 Task: Open a blank sheet, save the file as Monkey.doc Insert a picture of 'Monkey'with name   Monkey.png  Change shape height to 7.3 select the picture, apply border and shading with setting 3-D, style wavy line, color Orange and width 3/4 pt
Action: Key pressed <Key.cmd>word<Key.enter>
Screenshot: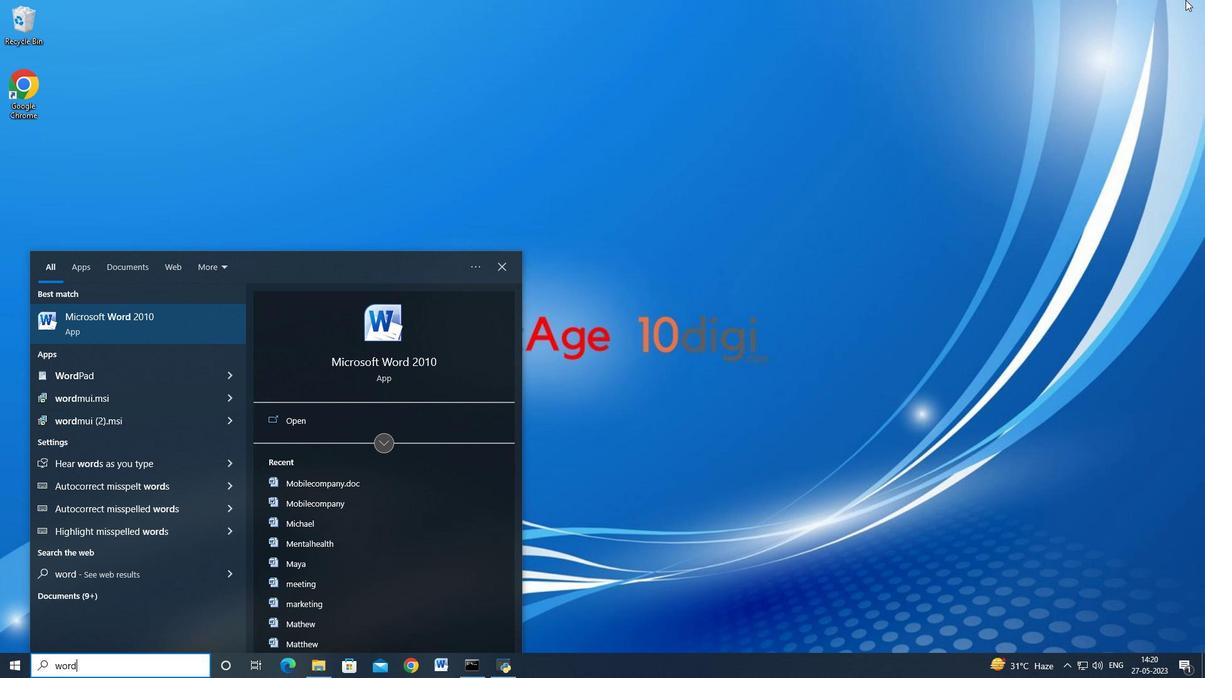 
Action: Mouse moved to (30, 24)
Screenshot: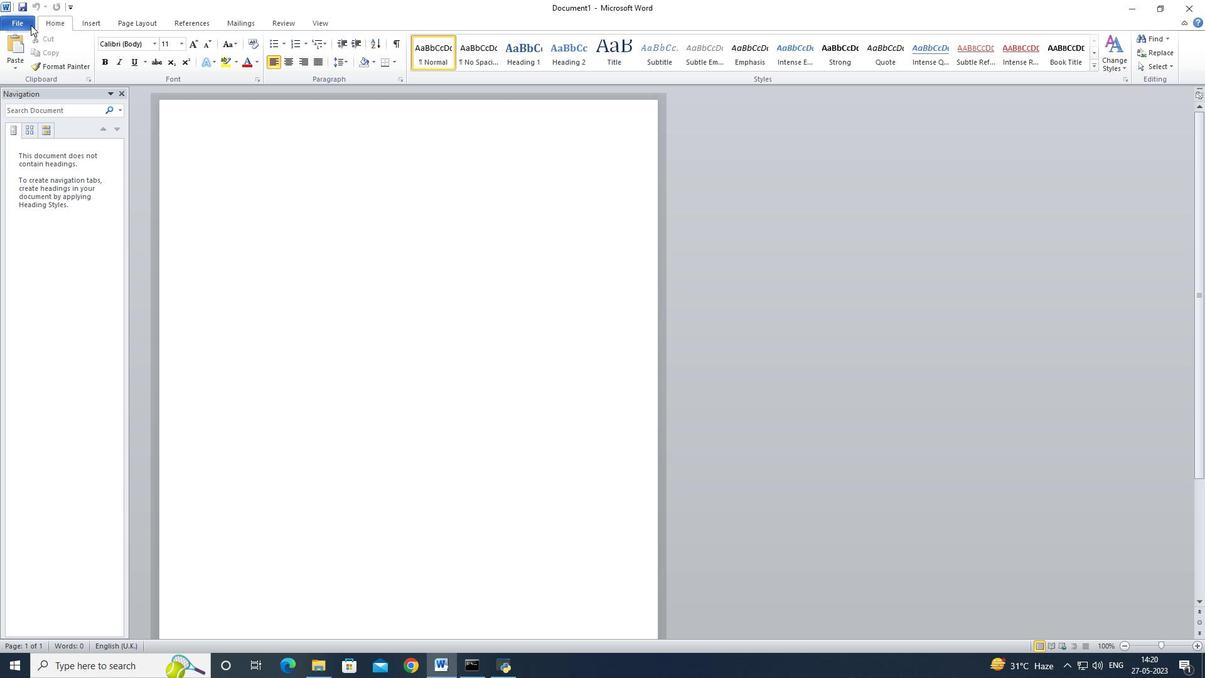
Action: Mouse pressed left at (30, 24)
Screenshot: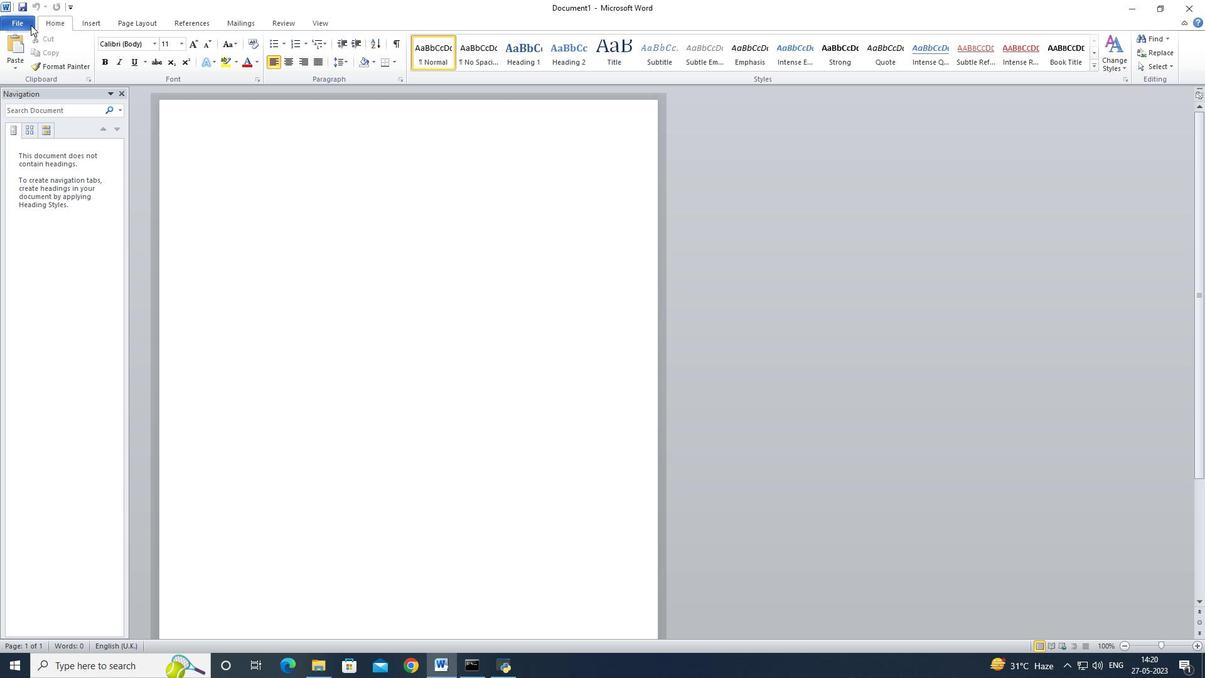 
Action: Mouse moved to (35, 166)
Screenshot: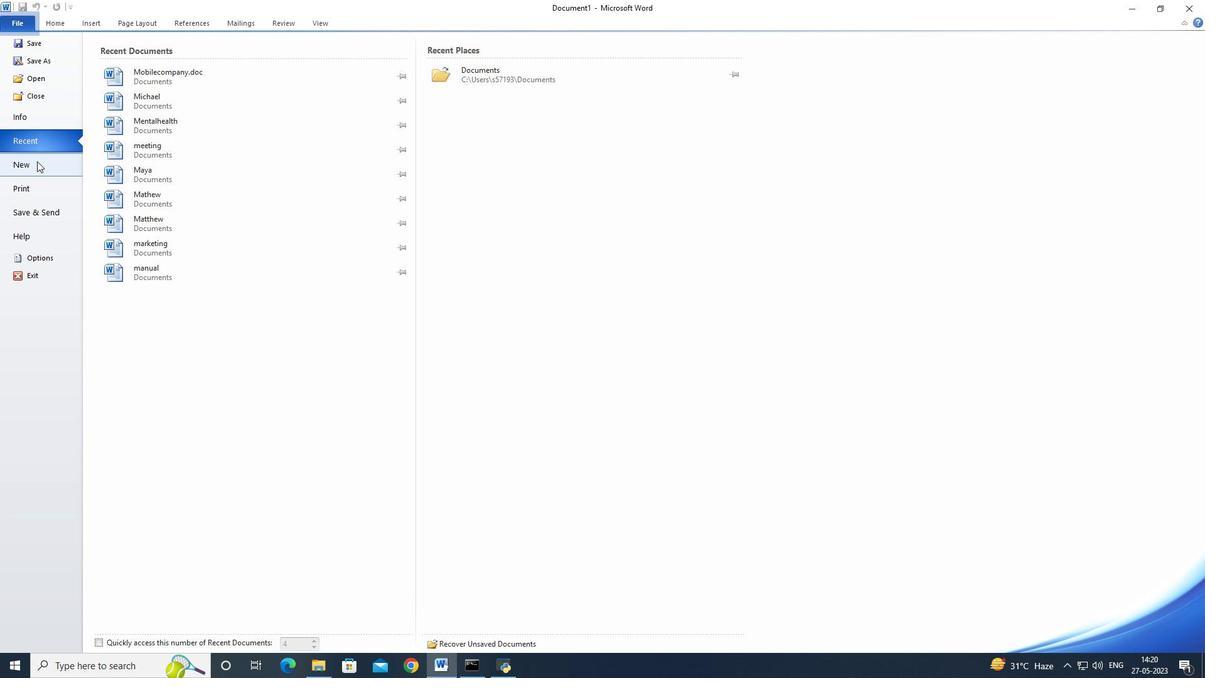 
Action: Mouse pressed left at (35, 166)
Screenshot: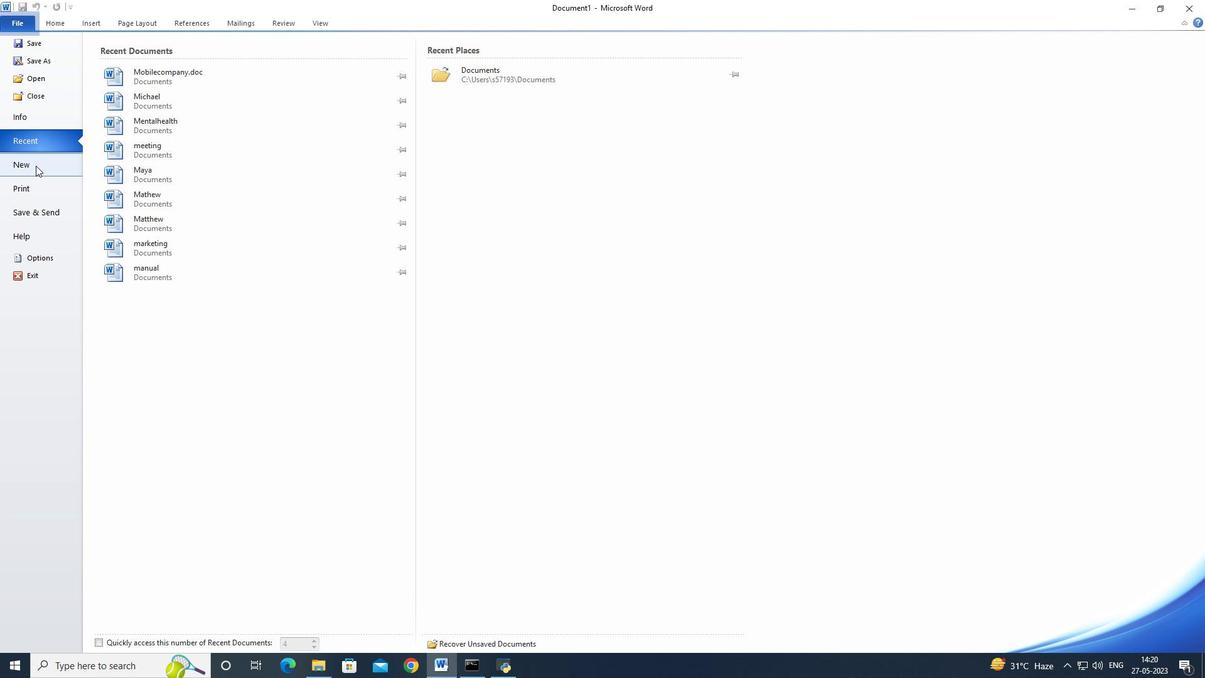
Action: Mouse moved to (111, 127)
Screenshot: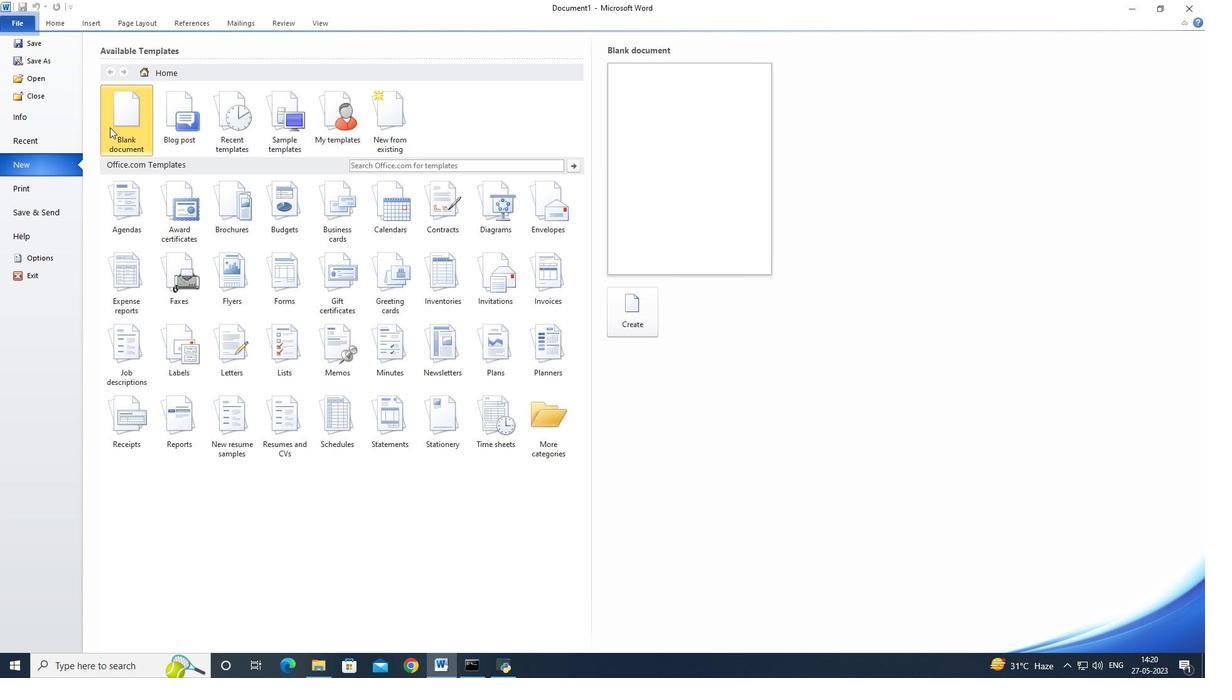 
Action: Mouse pressed left at (111, 127)
Screenshot: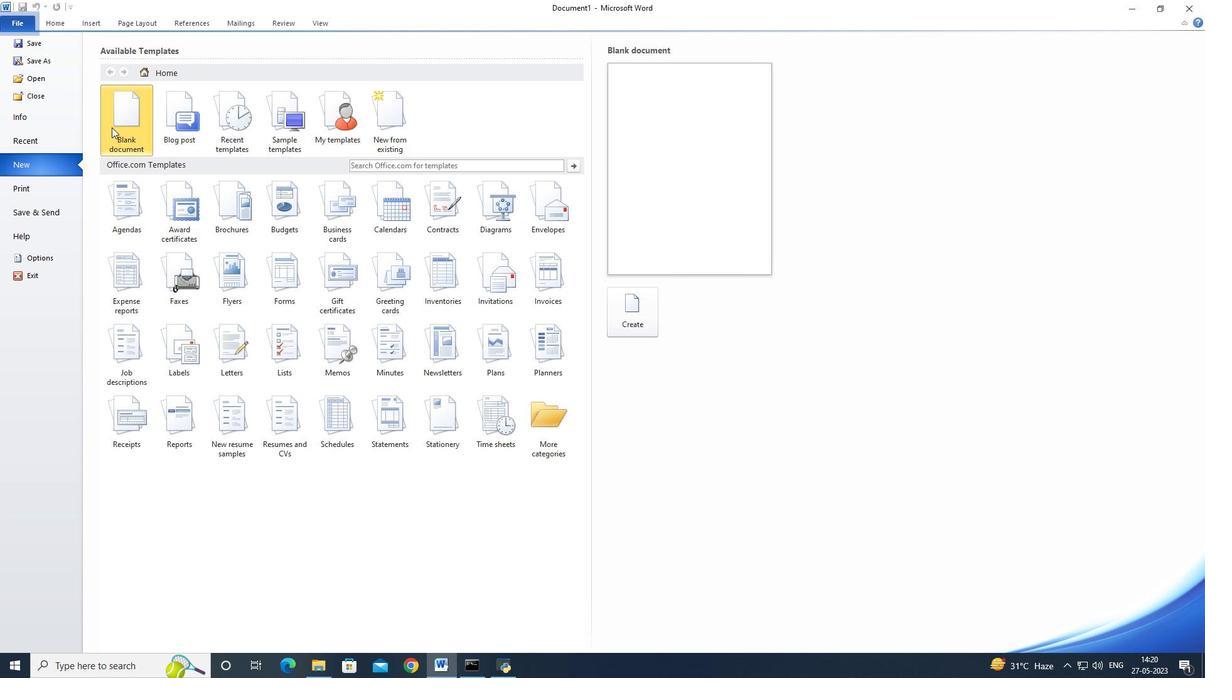 
Action: Mouse pressed left at (111, 127)
Screenshot: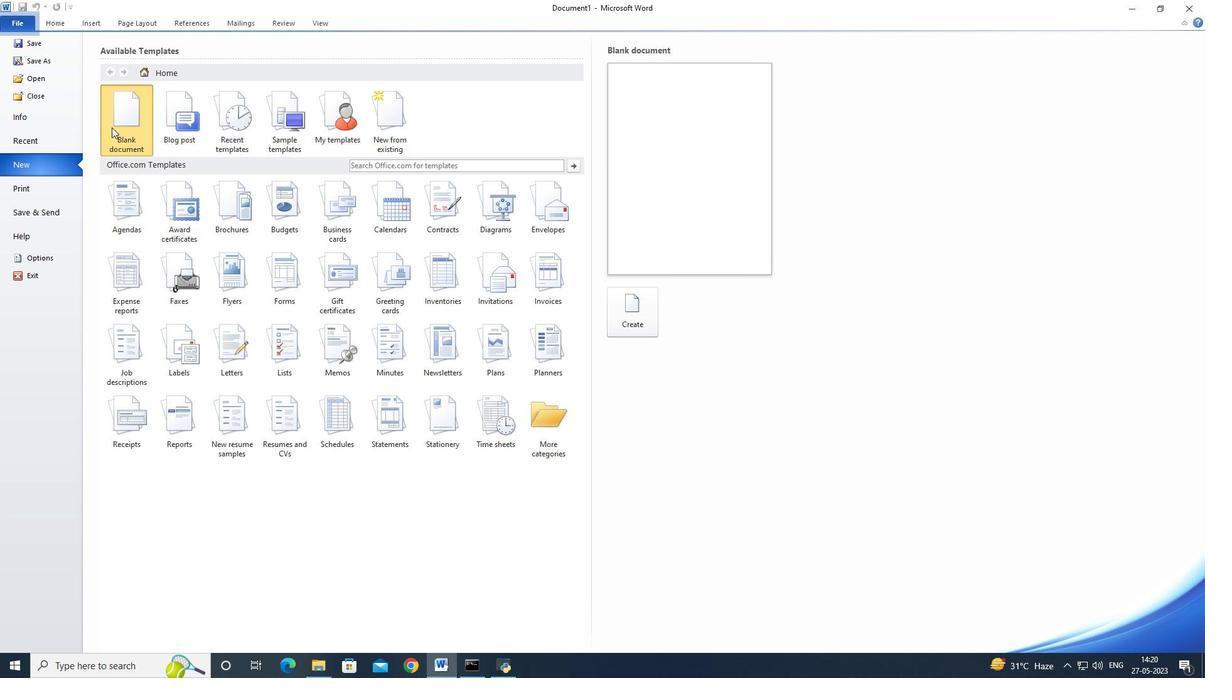 
Action: Mouse moved to (8, 25)
Screenshot: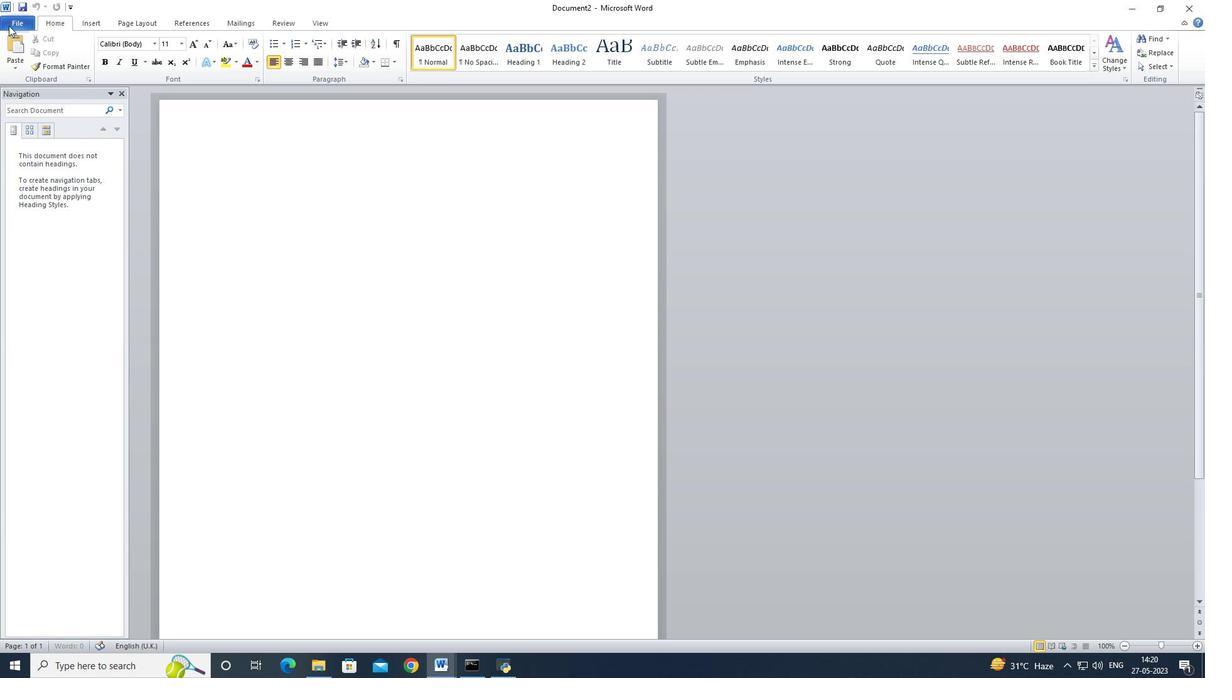 
Action: Mouse pressed left at (8, 25)
Screenshot: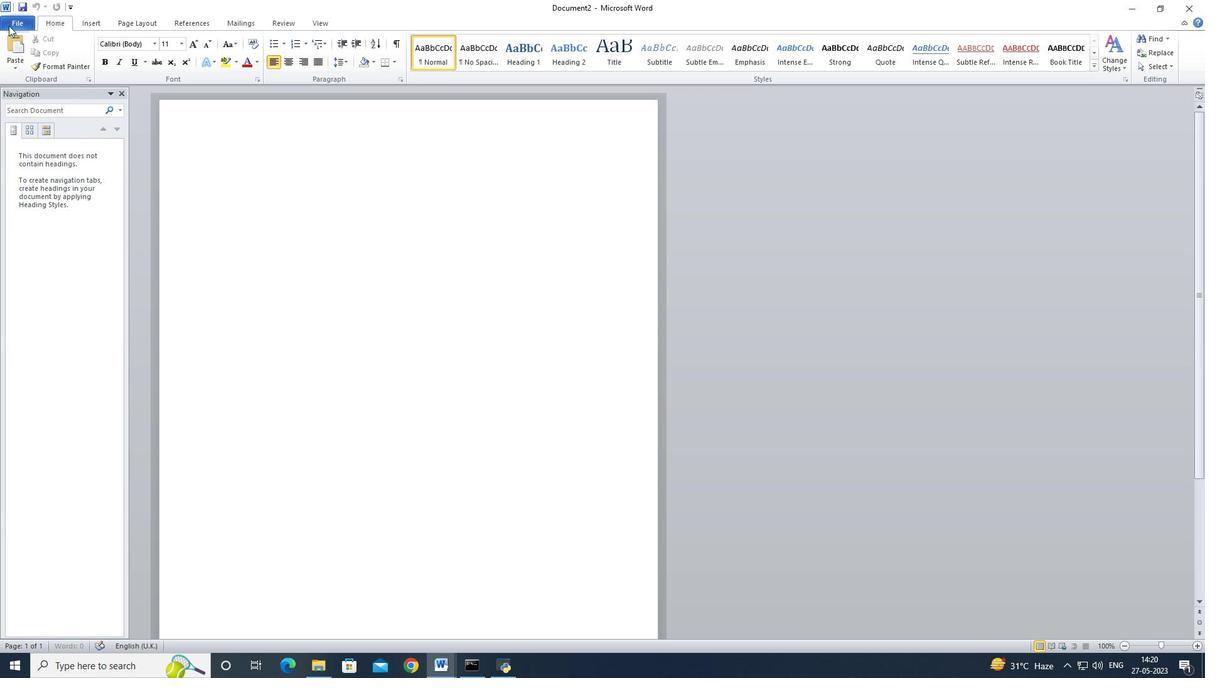 
Action: Mouse moved to (17, 25)
Screenshot: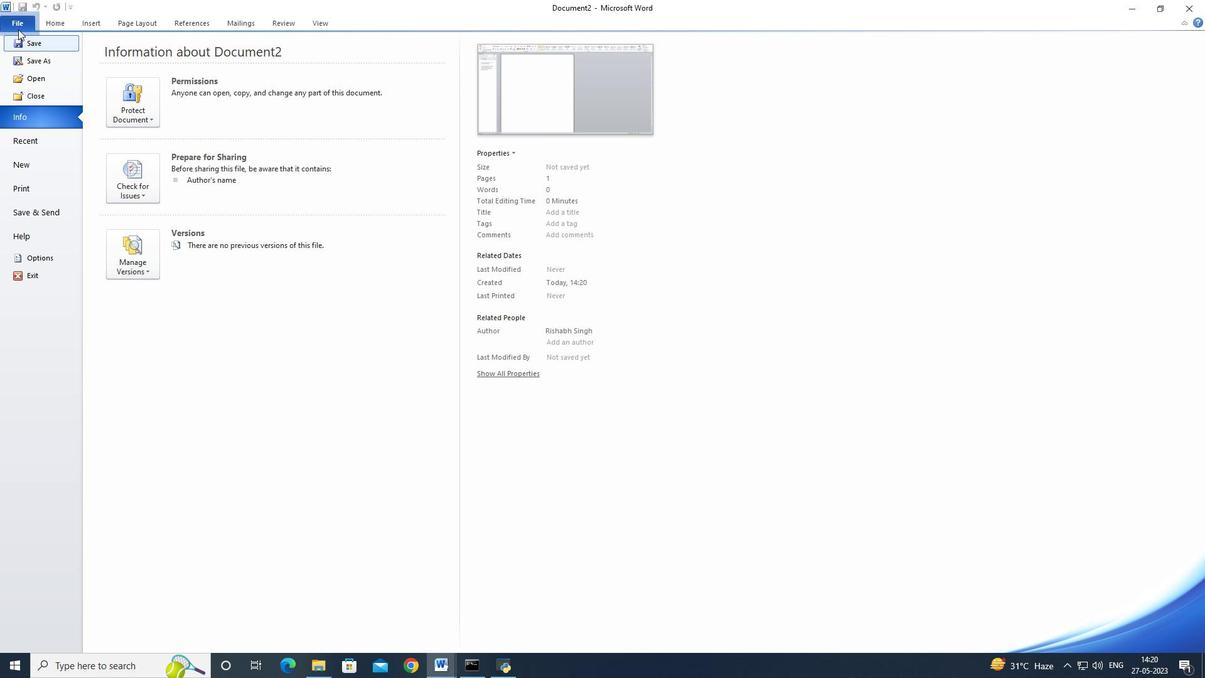 
Action: Mouse pressed left at (17, 25)
Screenshot: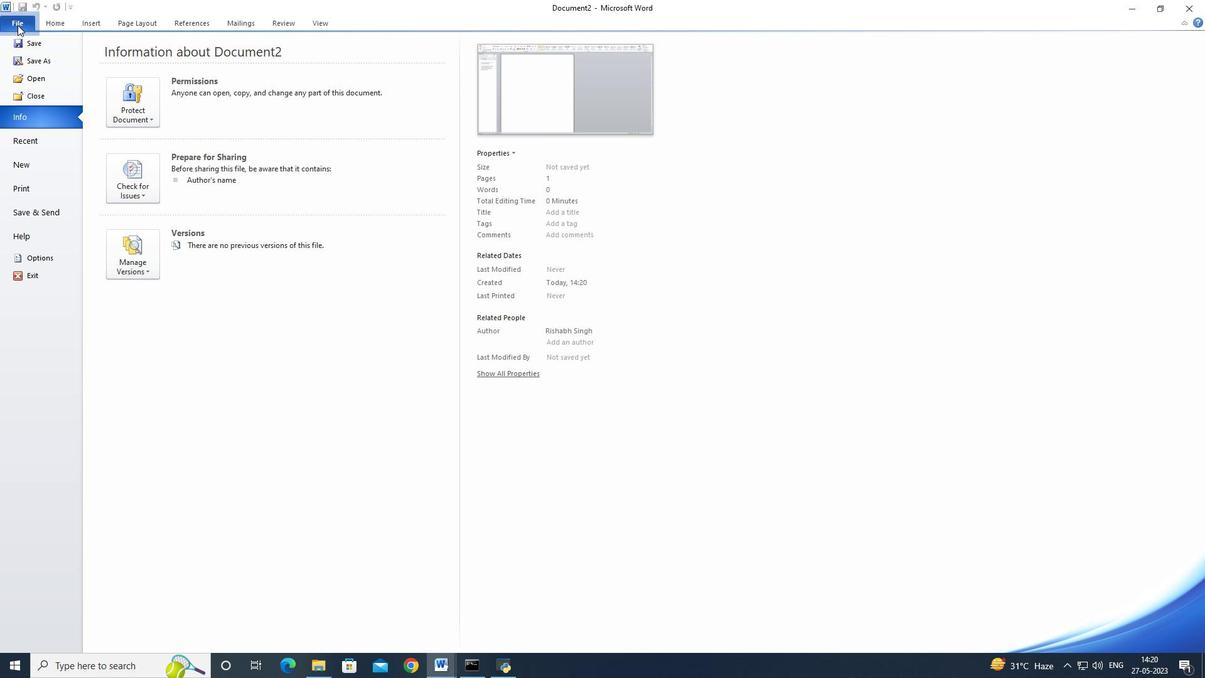 
Action: Mouse moved to (21, 26)
Screenshot: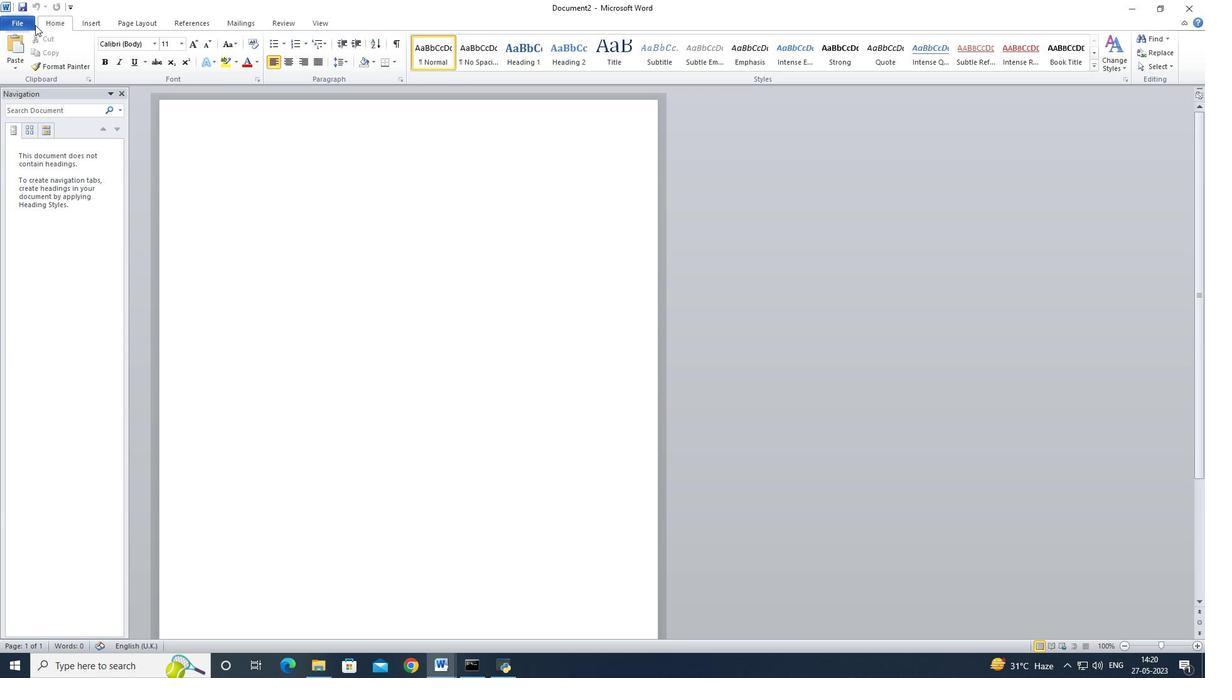 
Action: Mouse pressed left at (21, 26)
Screenshot: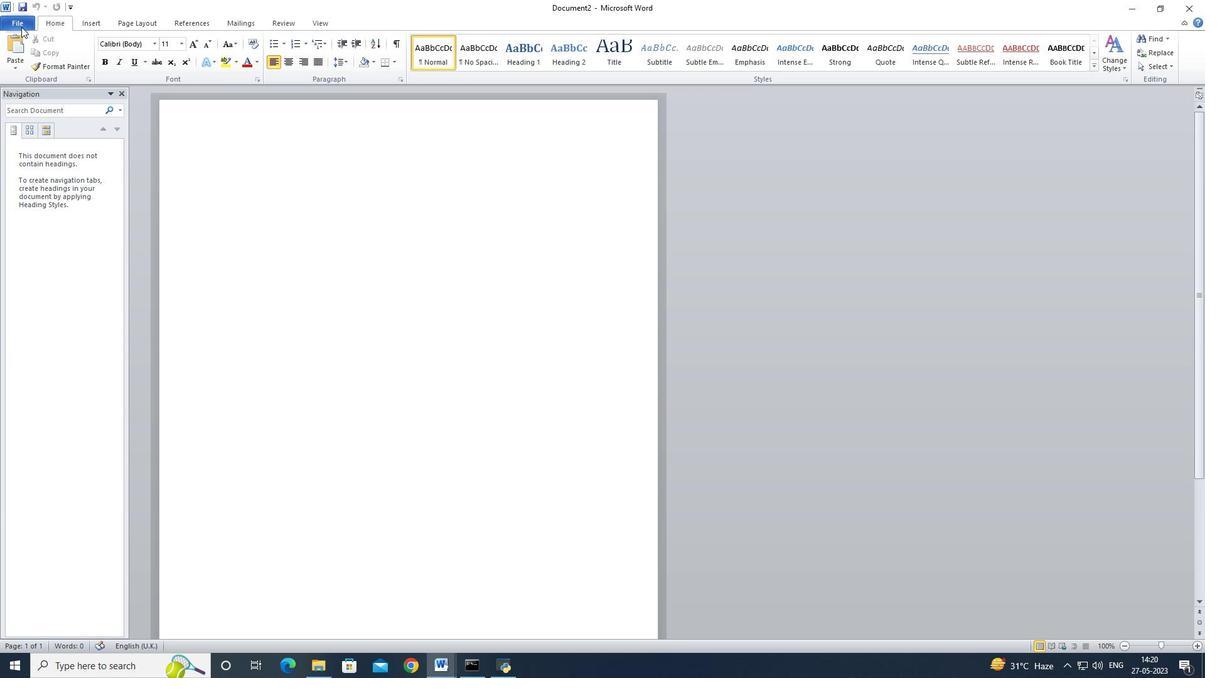 
Action: Mouse moved to (53, 65)
Screenshot: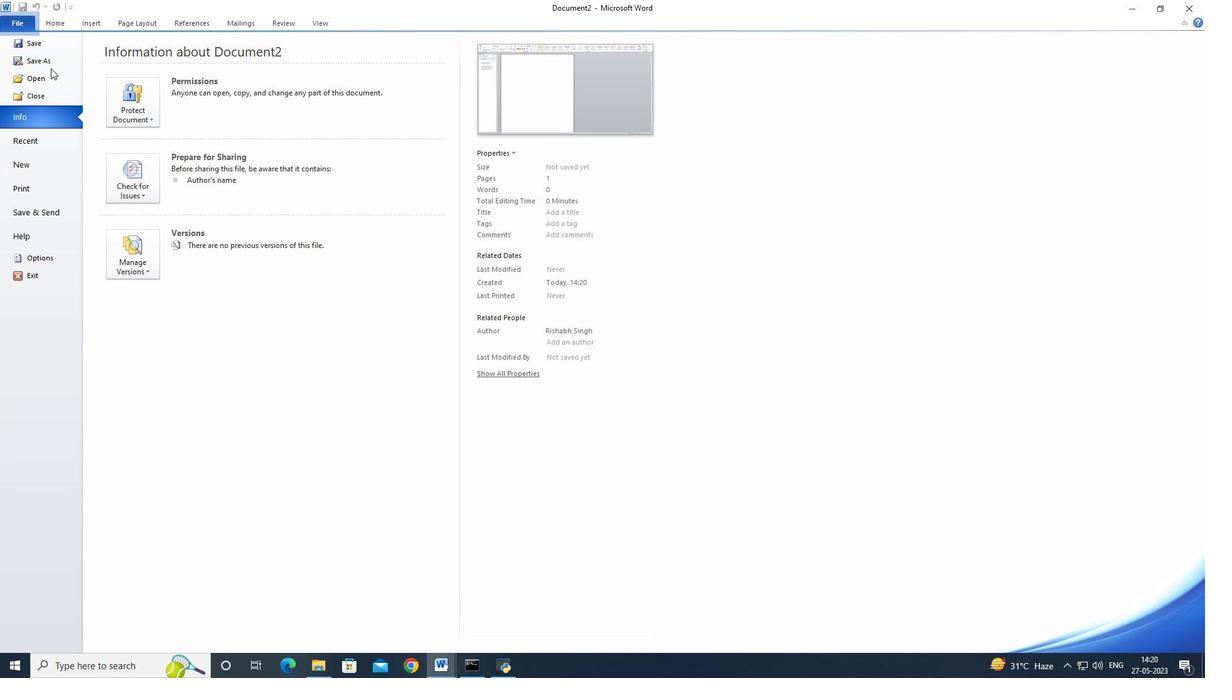 
Action: Mouse pressed left at (53, 65)
Screenshot: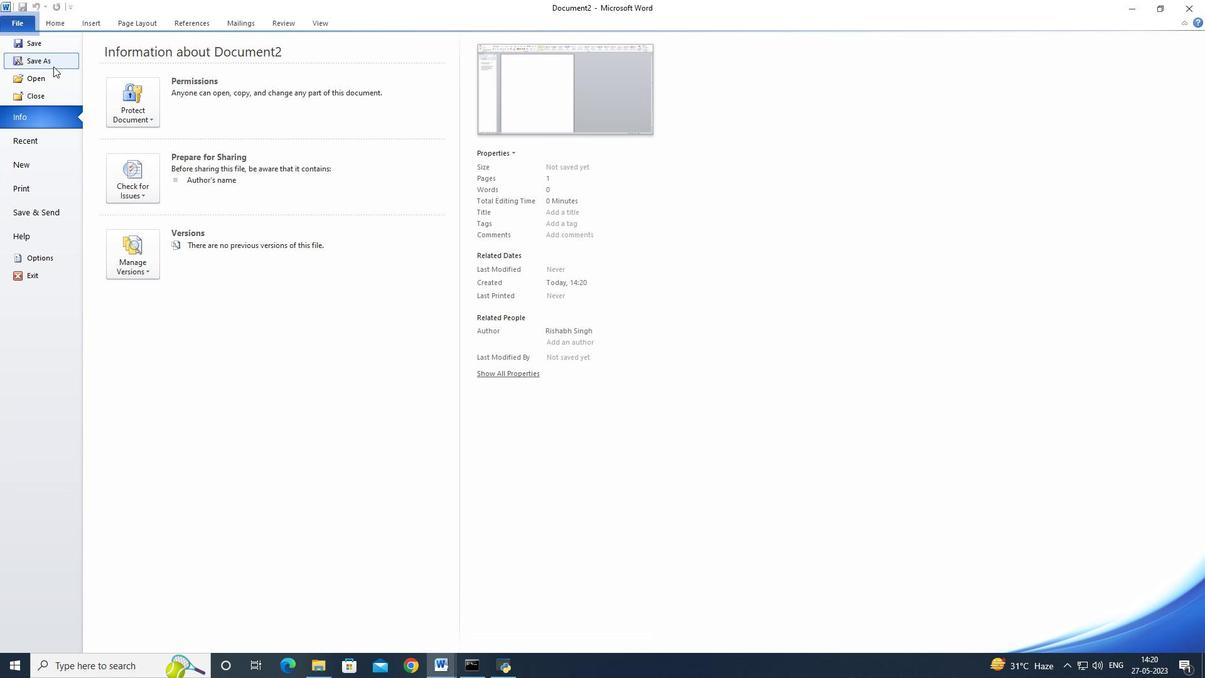 
Action: Mouse moved to (328, 204)
Screenshot: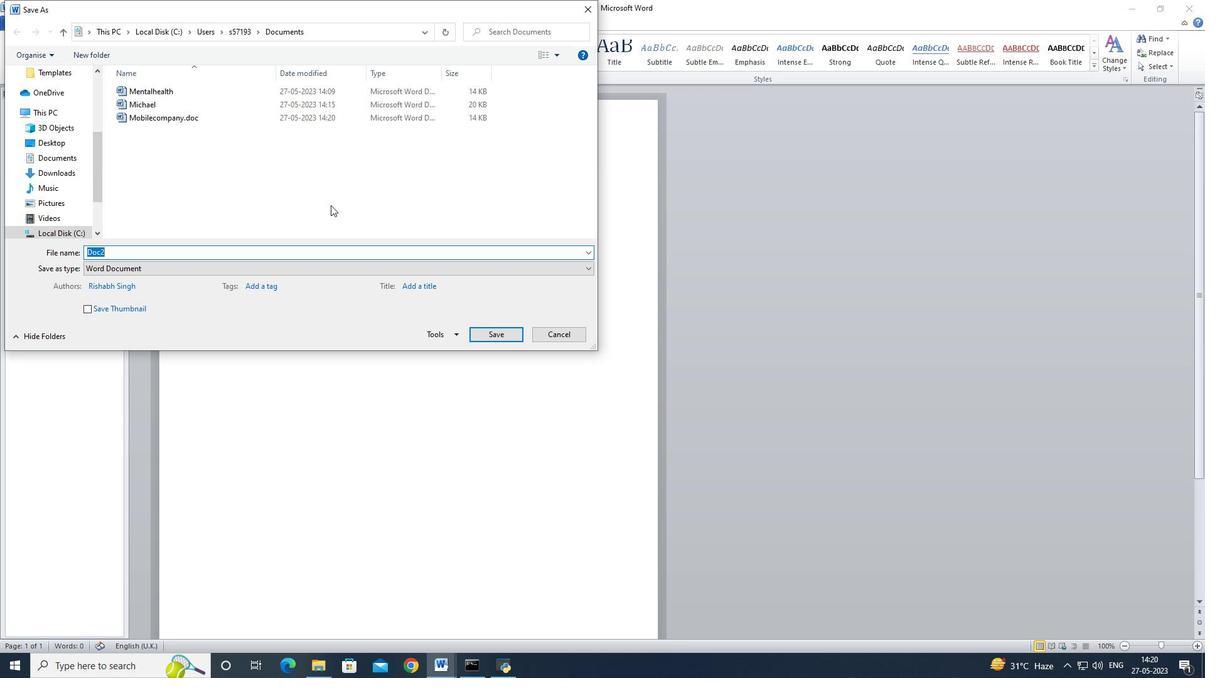 
Action: Key pressed <Key.backspace><Key.shift><Key.shift><Key.shift><Key.shift><Key.shift><Key.shift><Key.shift><Key.shift><Key.shift><Key.shift>Monkey
Screenshot: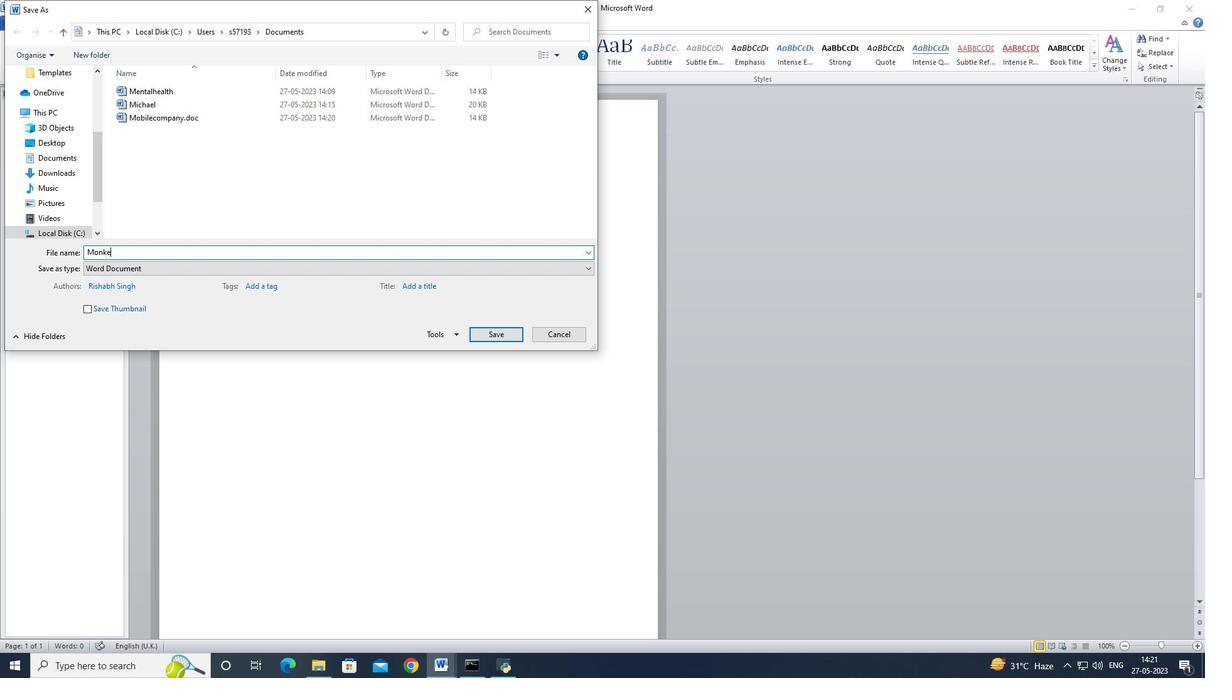 
Action: Mouse moved to (482, 332)
Screenshot: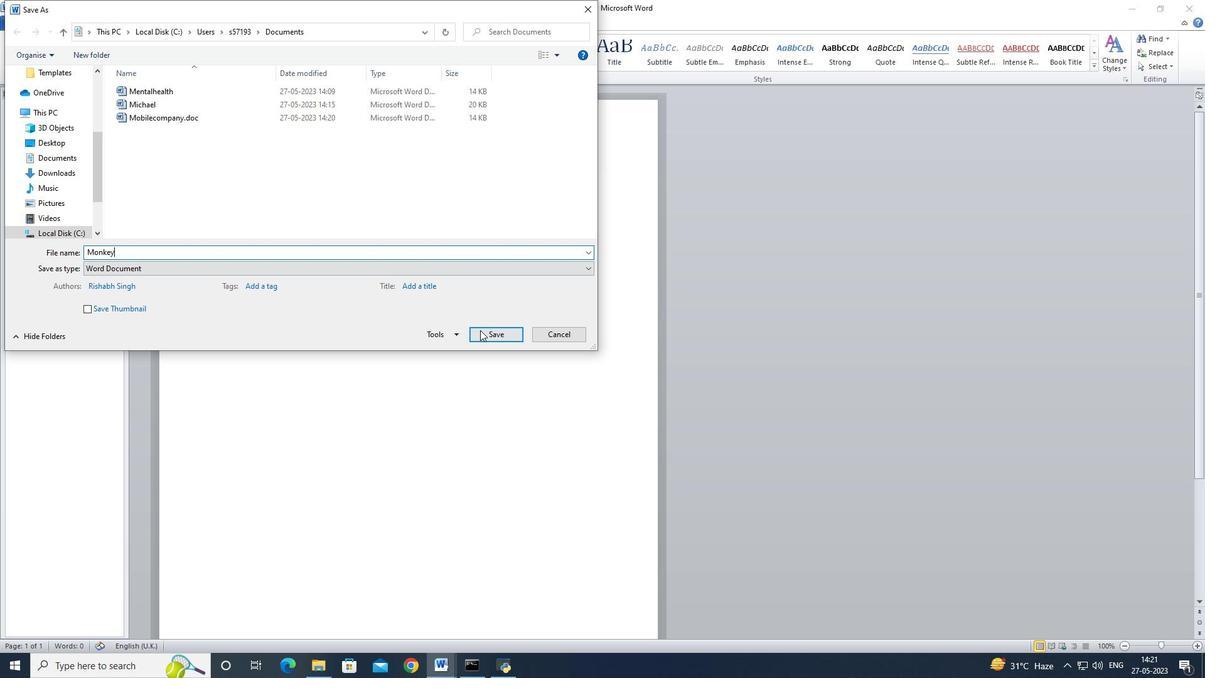 
Action: Mouse pressed left at (482, 332)
Screenshot: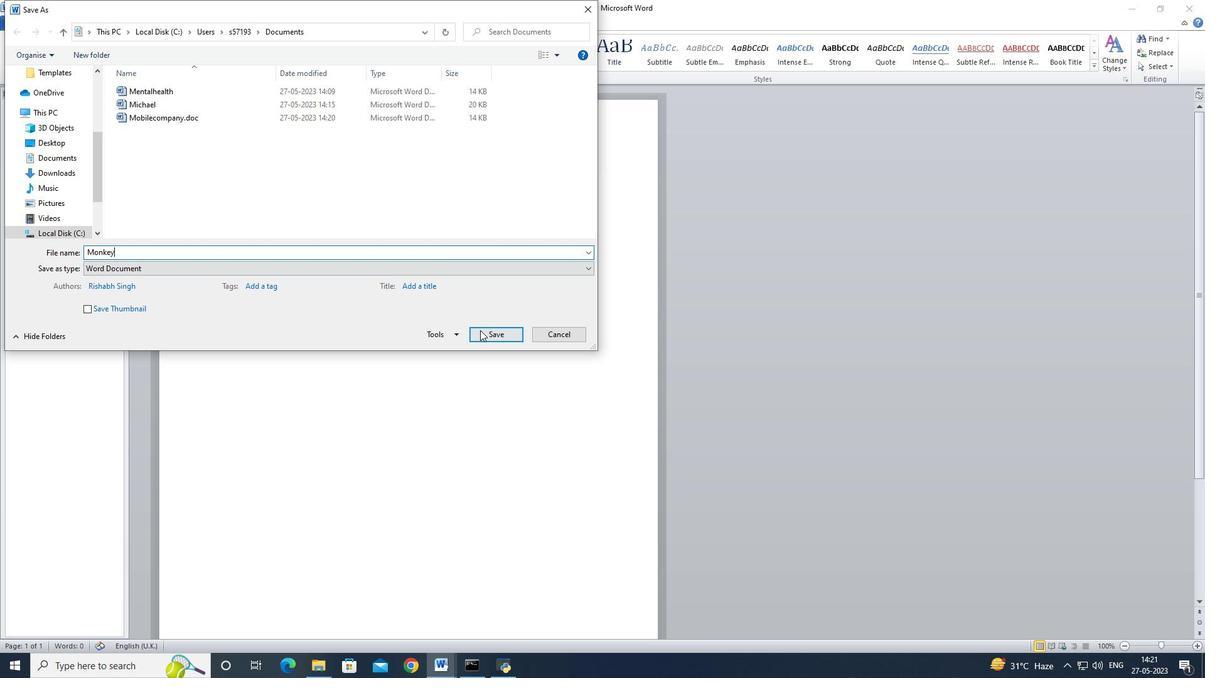 
Action: Mouse moved to (381, 223)
Screenshot: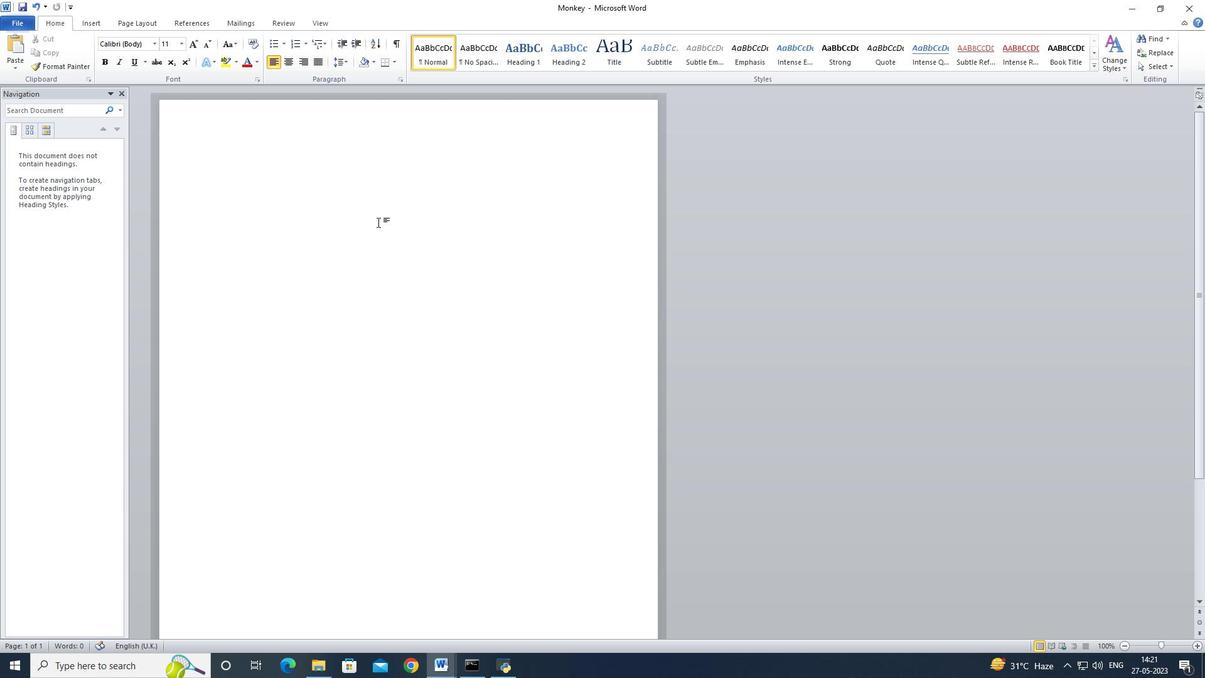 
Action: Key pressed <Key.cmd>google<Key.enter>
Screenshot: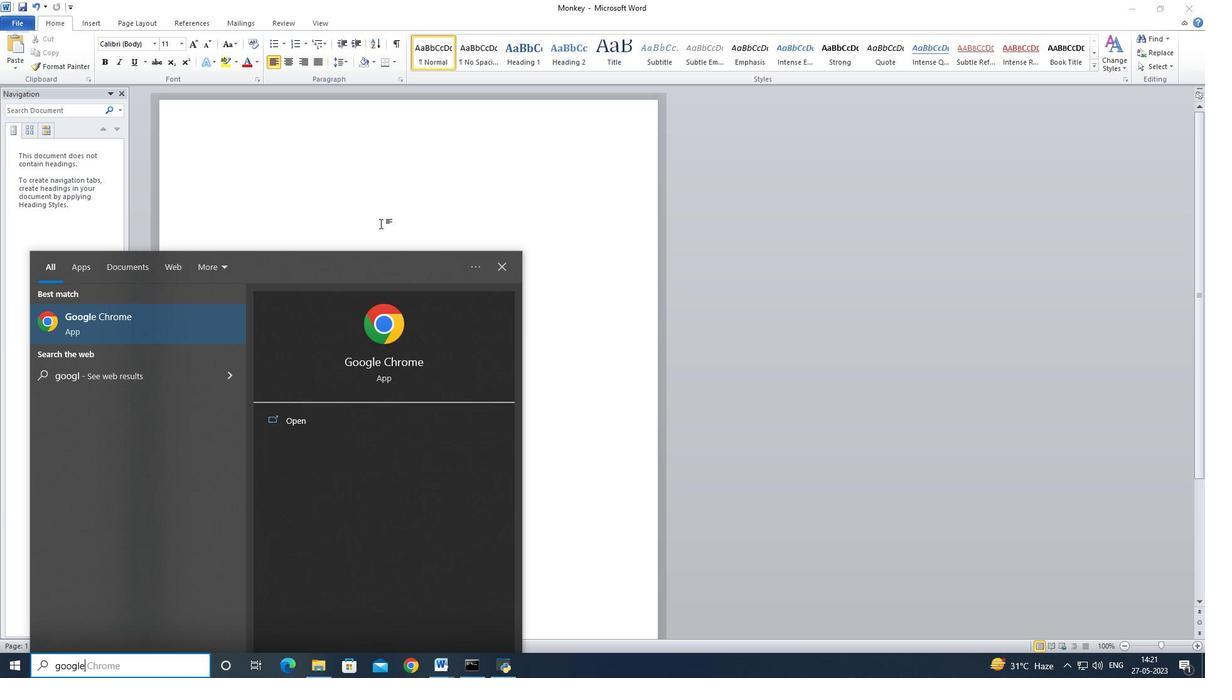 
Action: Mouse moved to (1120, 0)
Screenshot: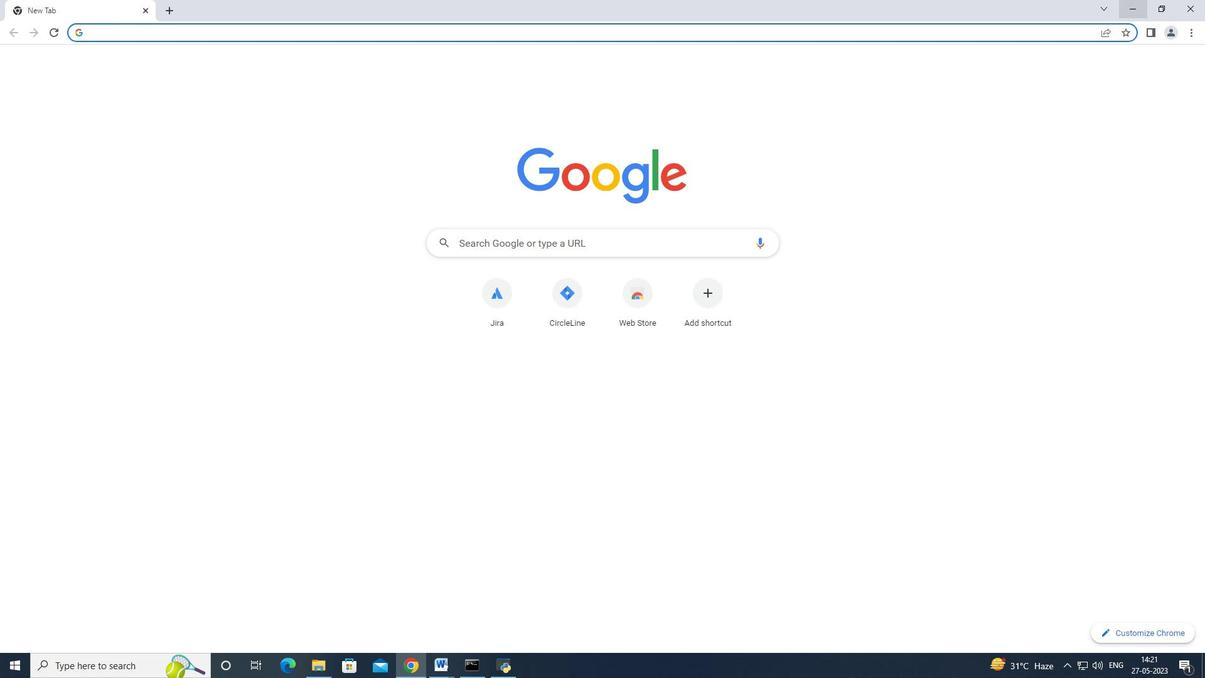 
Action: Mouse pressed left at (1120, 0)
Screenshot: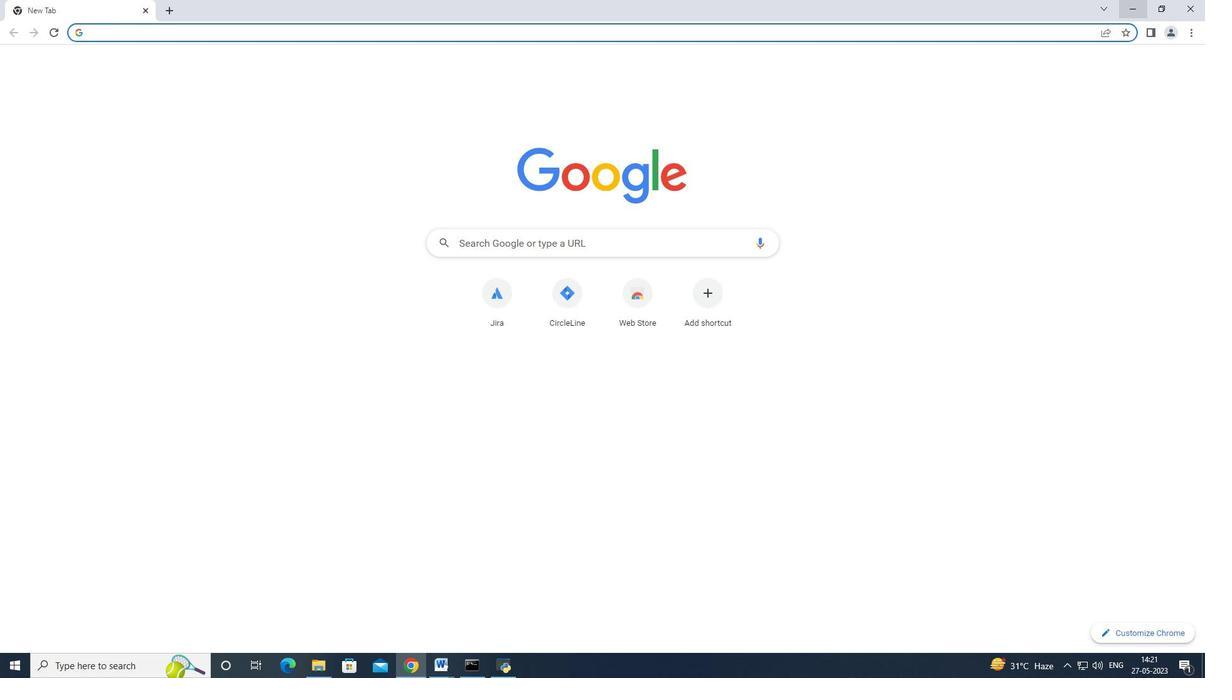 
Action: Mouse moved to (99, 20)
Screenshot: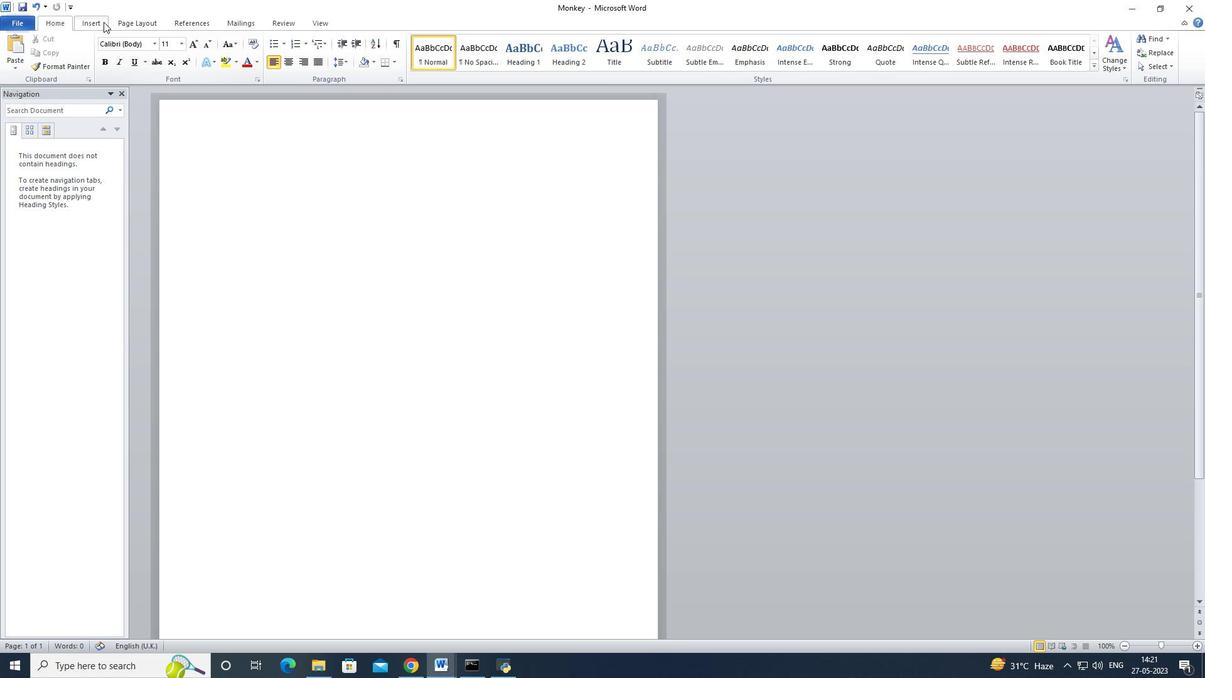 
Action: Mouse pressed left at (99, 20)
Screenshot: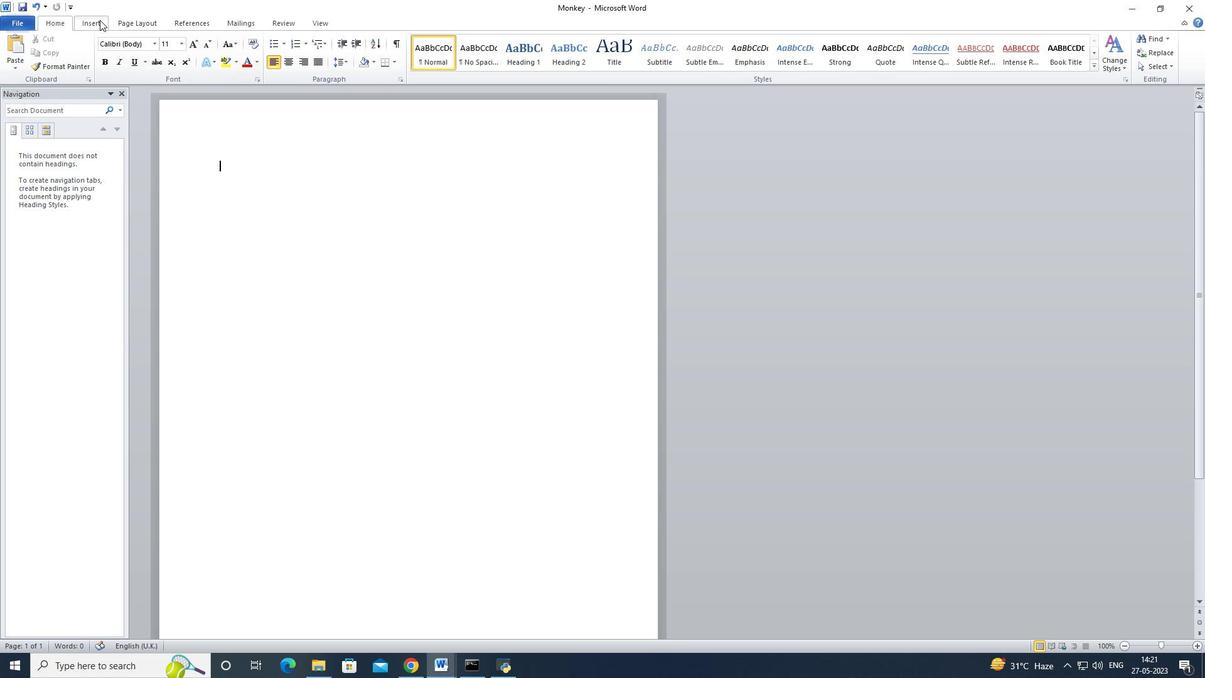 
Action: Mouse moved to (125, 52)
Screenshot: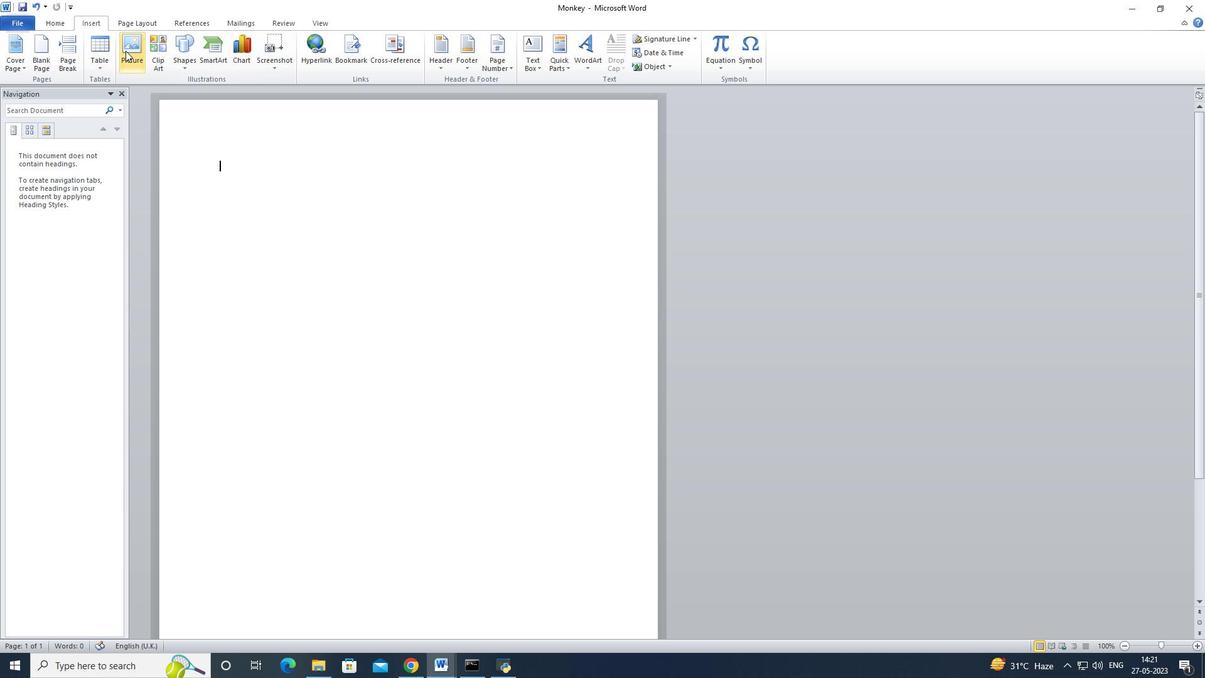 
Action: Mouse pressed left at (125, 52)
Screenshot: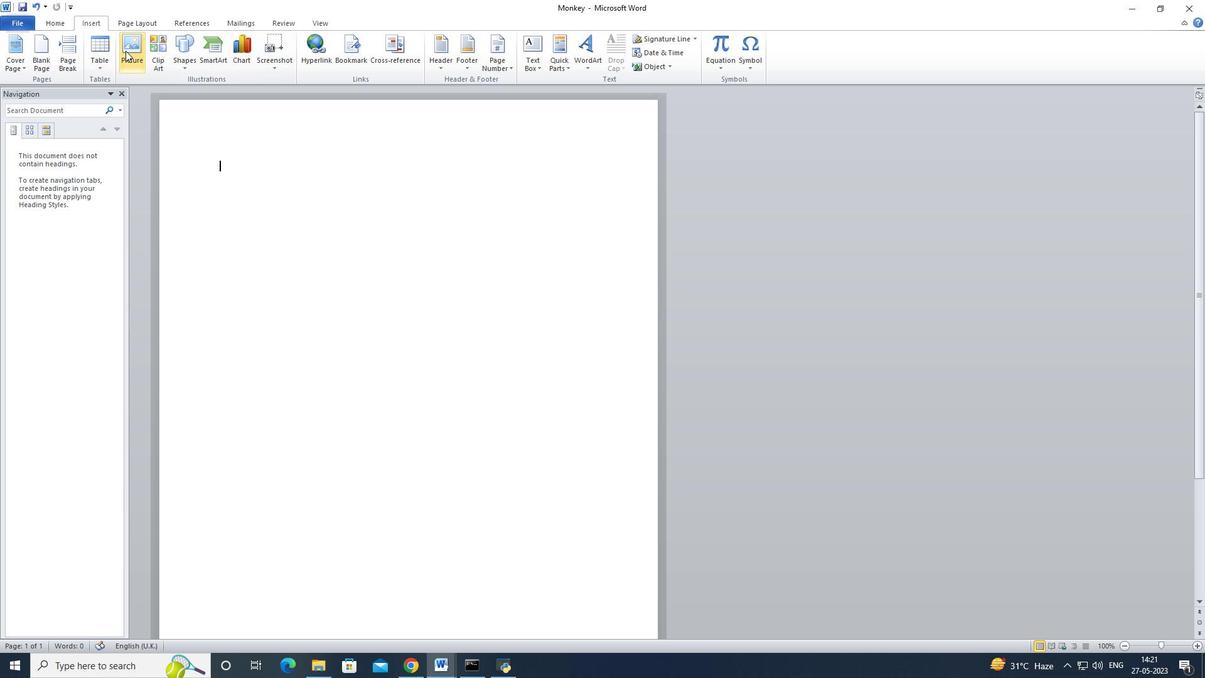 
Action: Mouse moved to (552, 320)
Screenshot: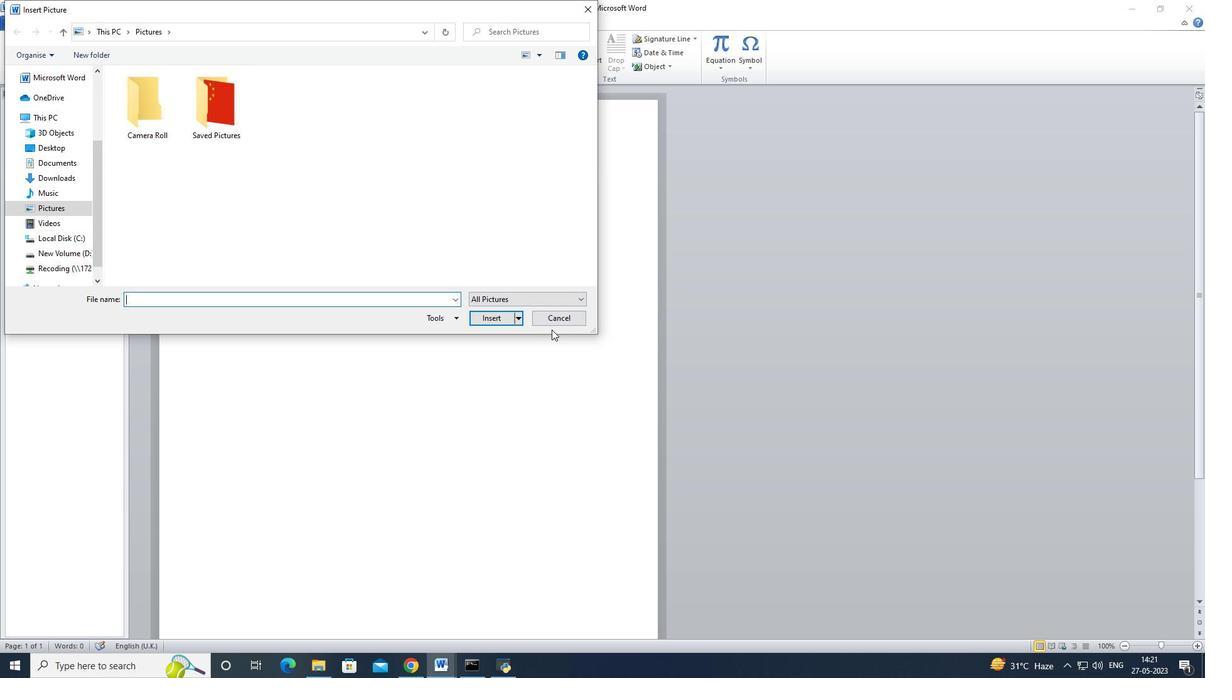 
Action: Mouse pressed left at (552, 320)
Screenshot: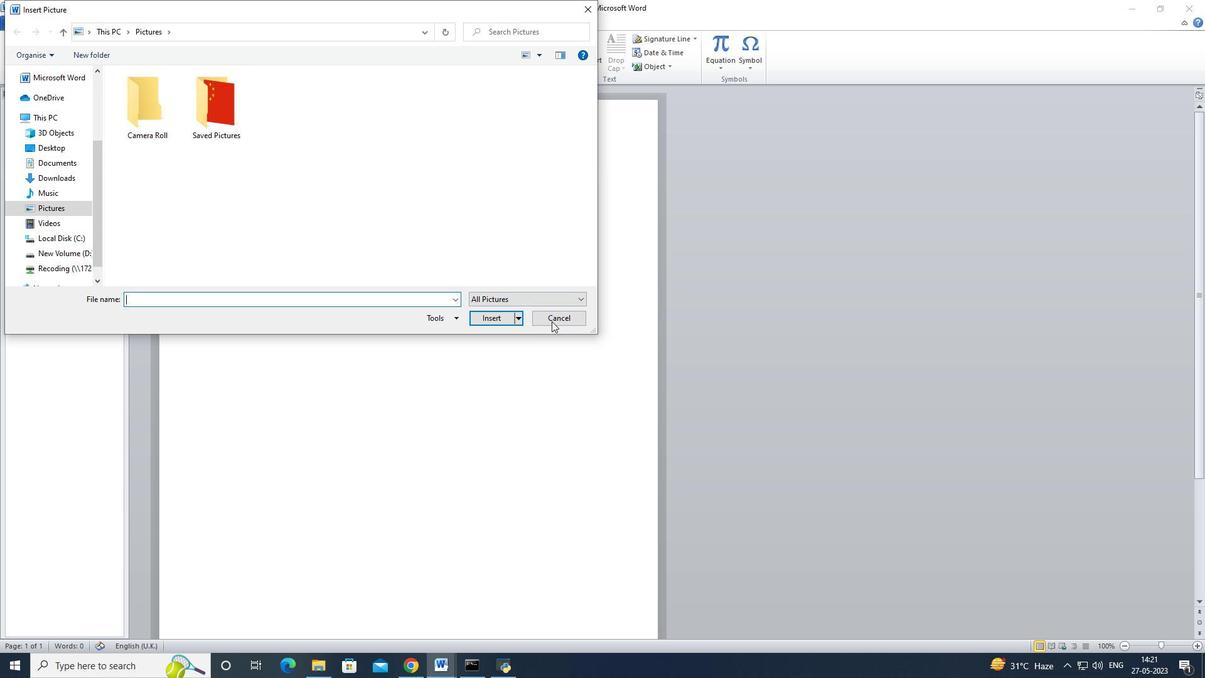 
Action: Mouse moved to (552, 320)
Screenshot: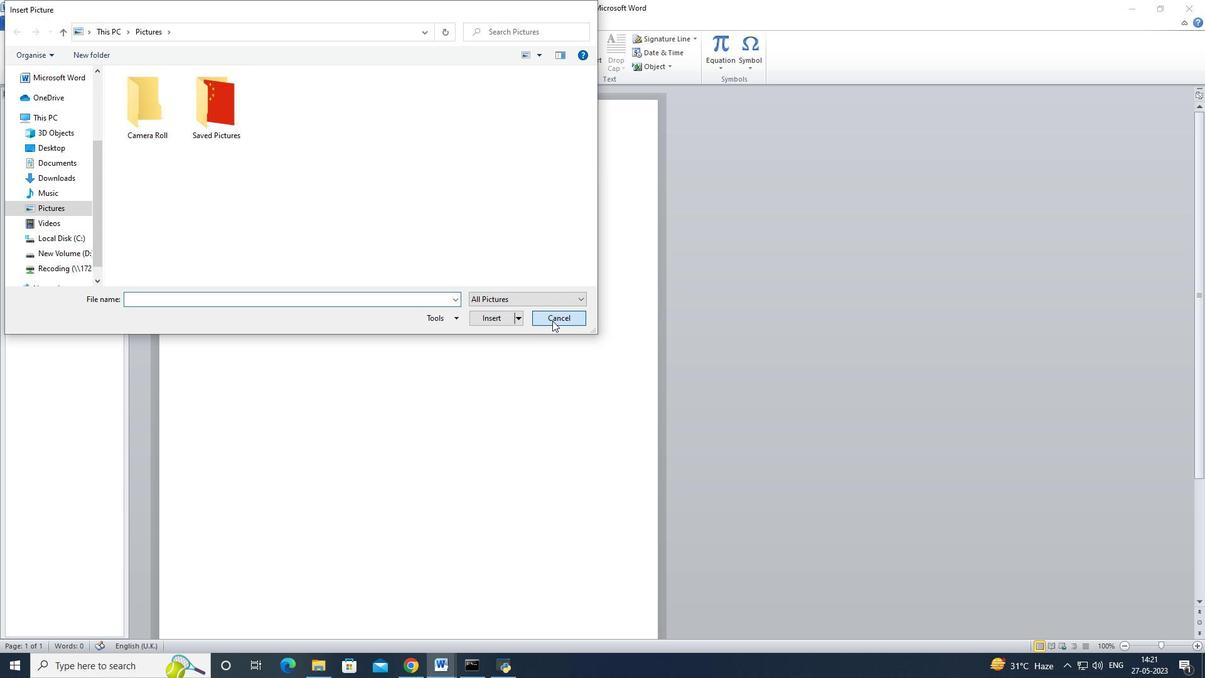 
Action: Key pressed <Key.alt_l><Key.tab>
Screenshot: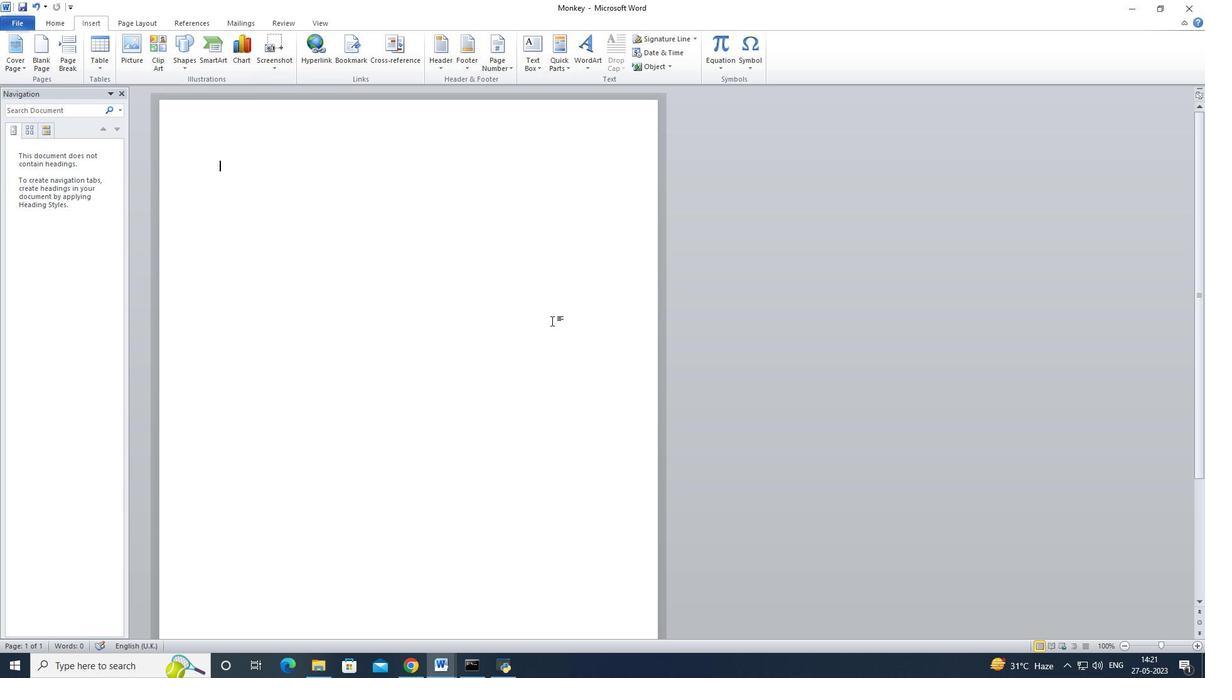 
Action: Mouse moved to (450, 88)
Screenshot: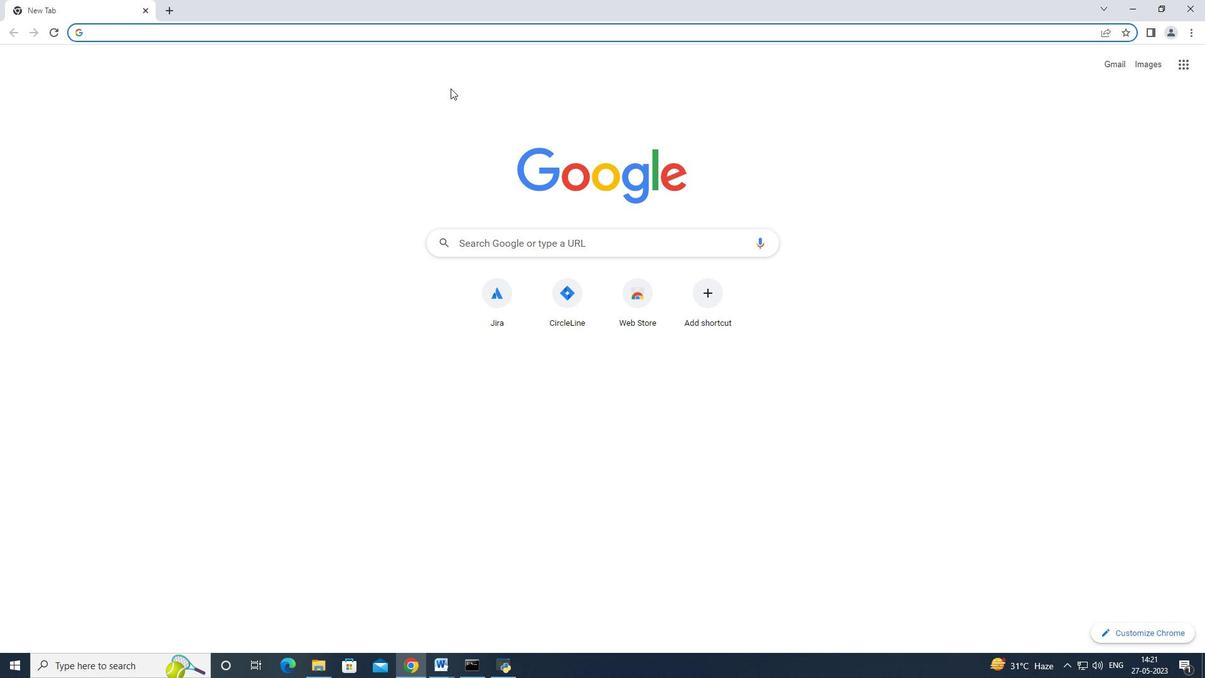 
Action: Key pressed monkey<Key.enter>
Screenshot: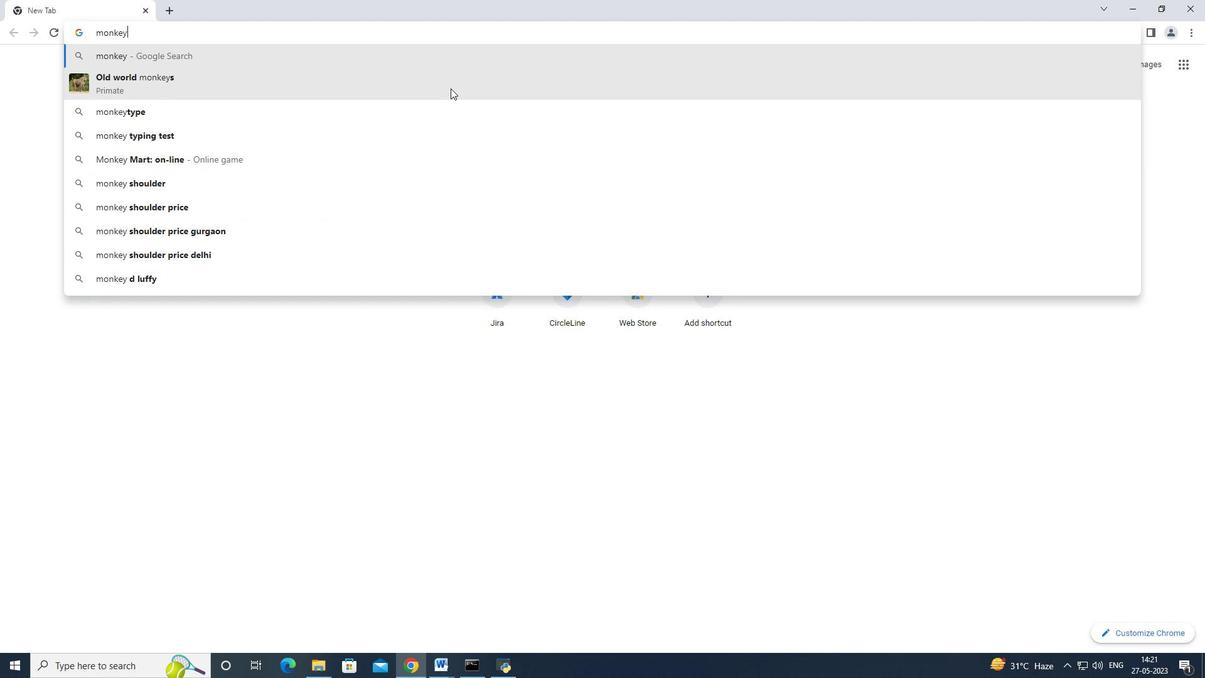 
Action: Mouse moved to (228, 394)
Screenshot: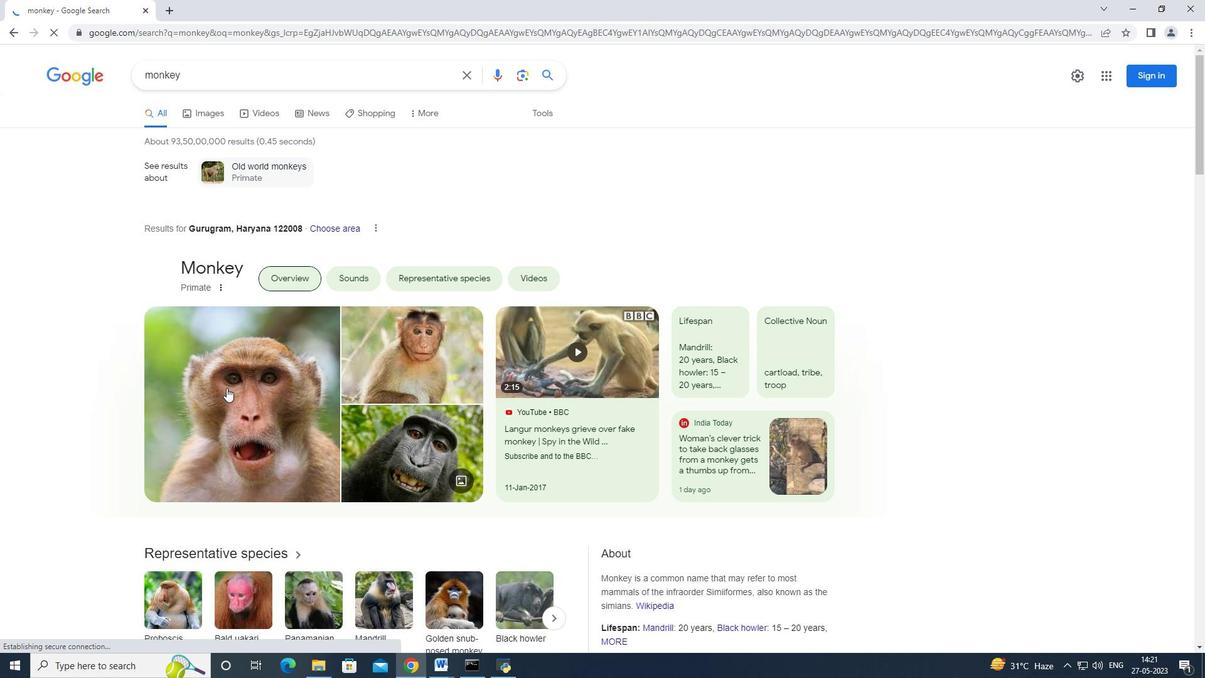 
Action: Mouse pressed right at (228, 394)
Screenshot: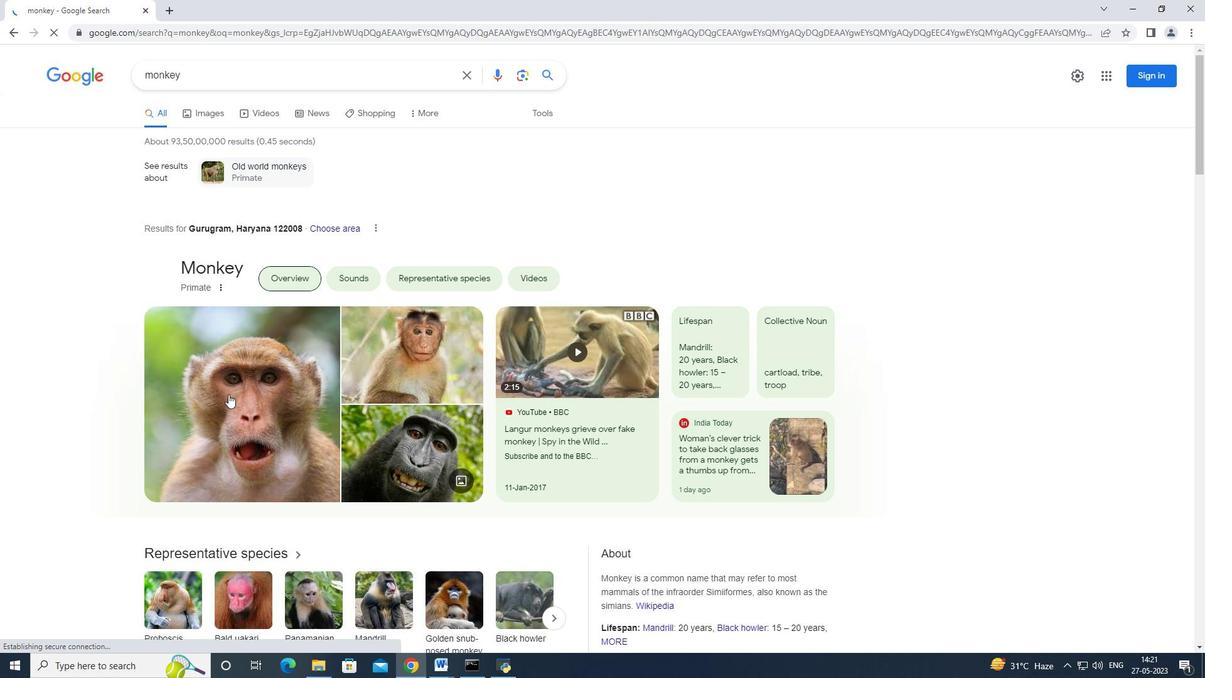 
Action: Mouse moved to (246, 431)
Screenshot: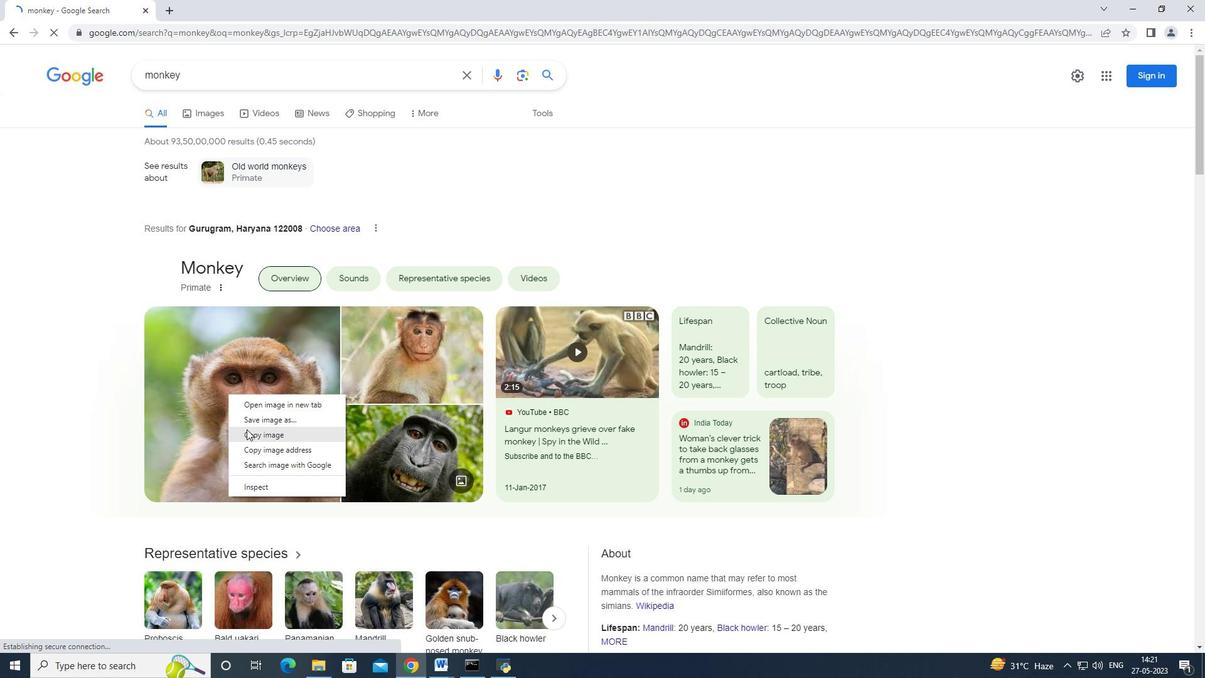 
Action: Mouse pressed left at (246, 431)
Screenshot: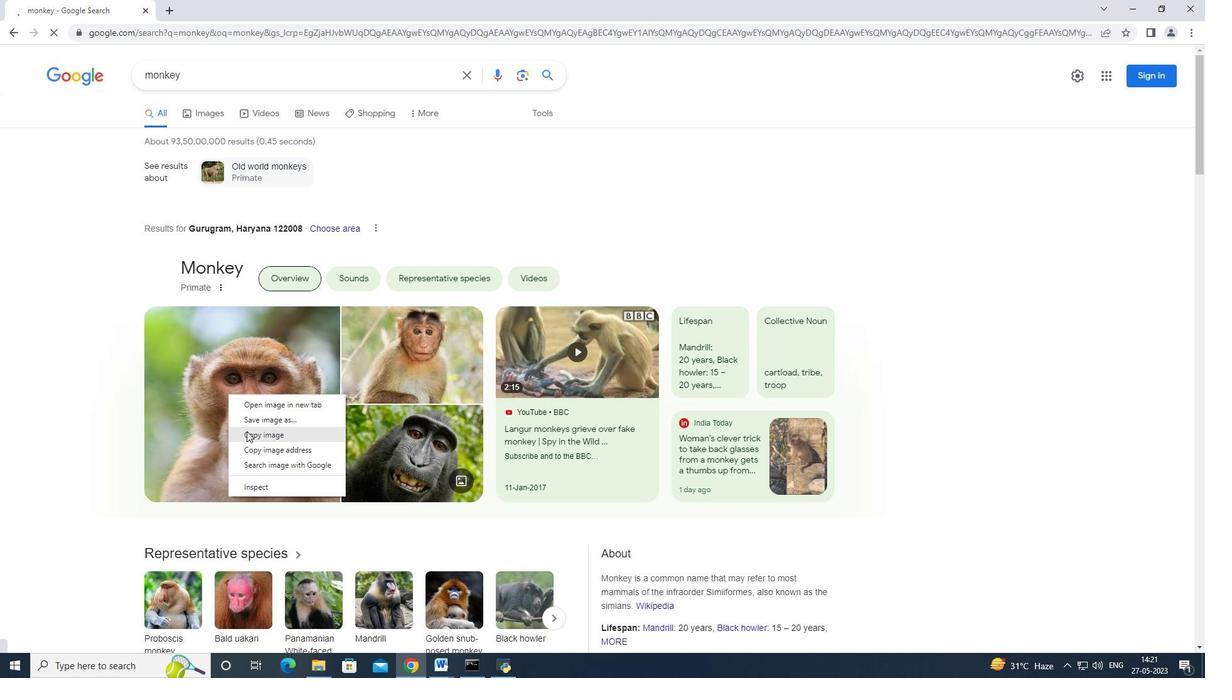 
Action: Mouse moved to (291, 403)
Screenshot: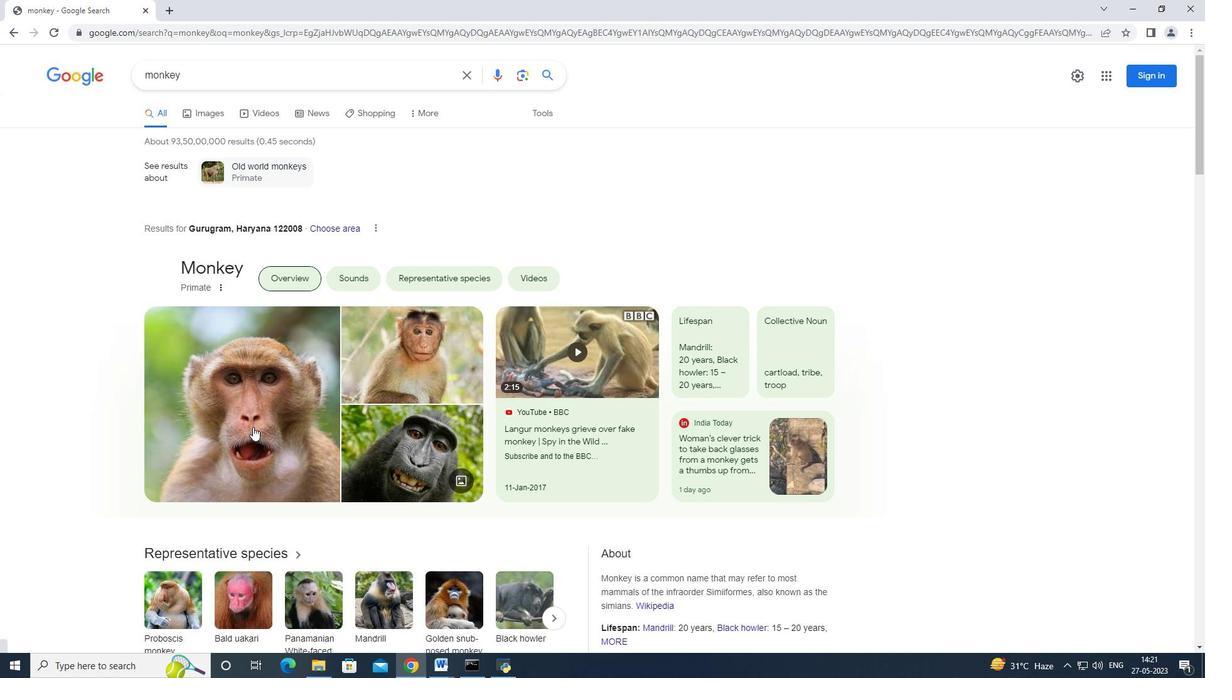 
Action: Key pressed <Key.alt_l>
Screenshot: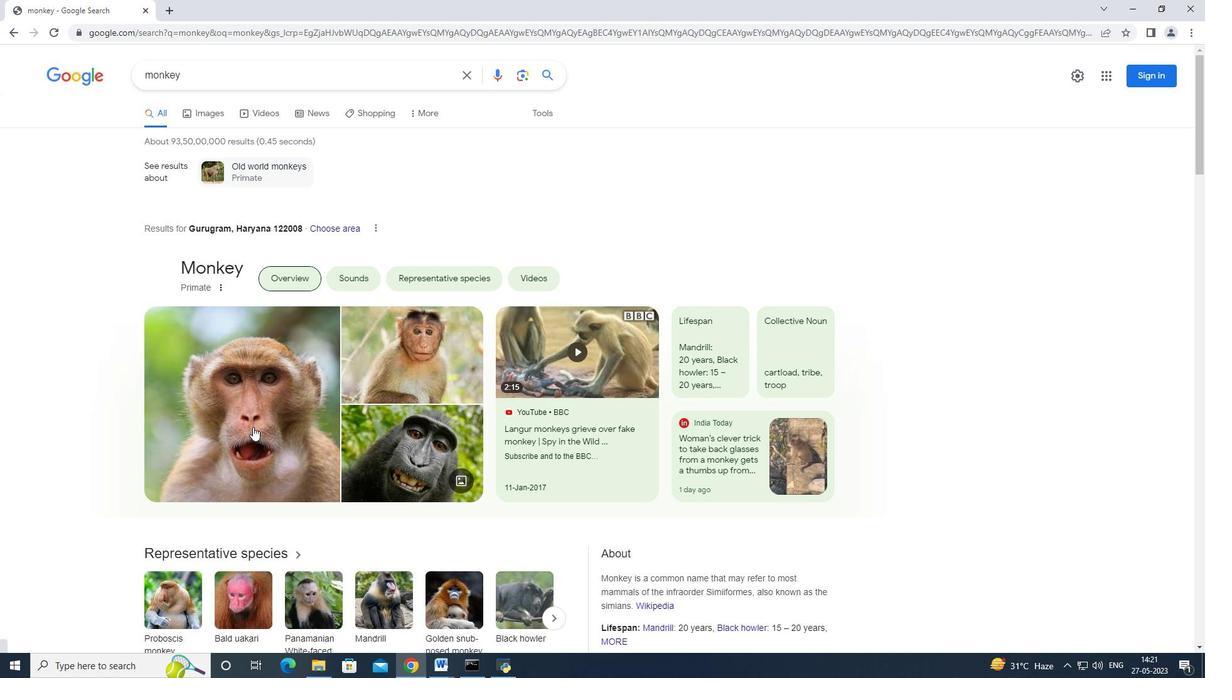 
Action: Mouse moved to (293, 400)
Screenshot: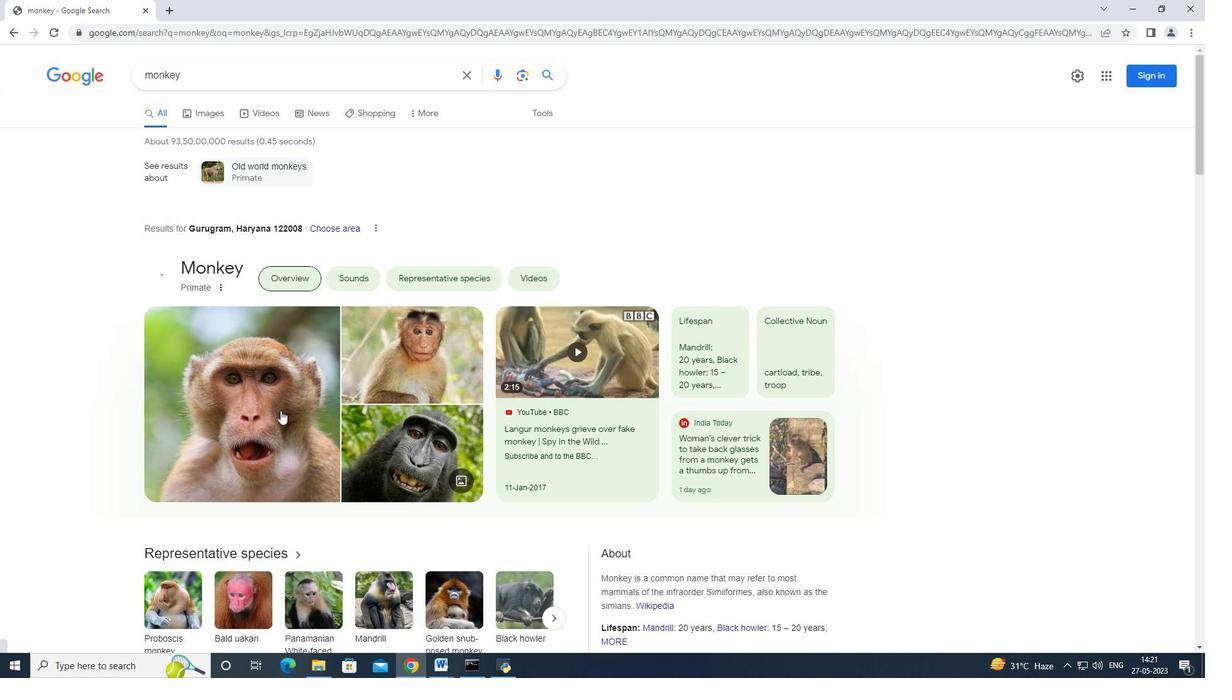
Action: Key pressed <Key.tab>
Screenshot: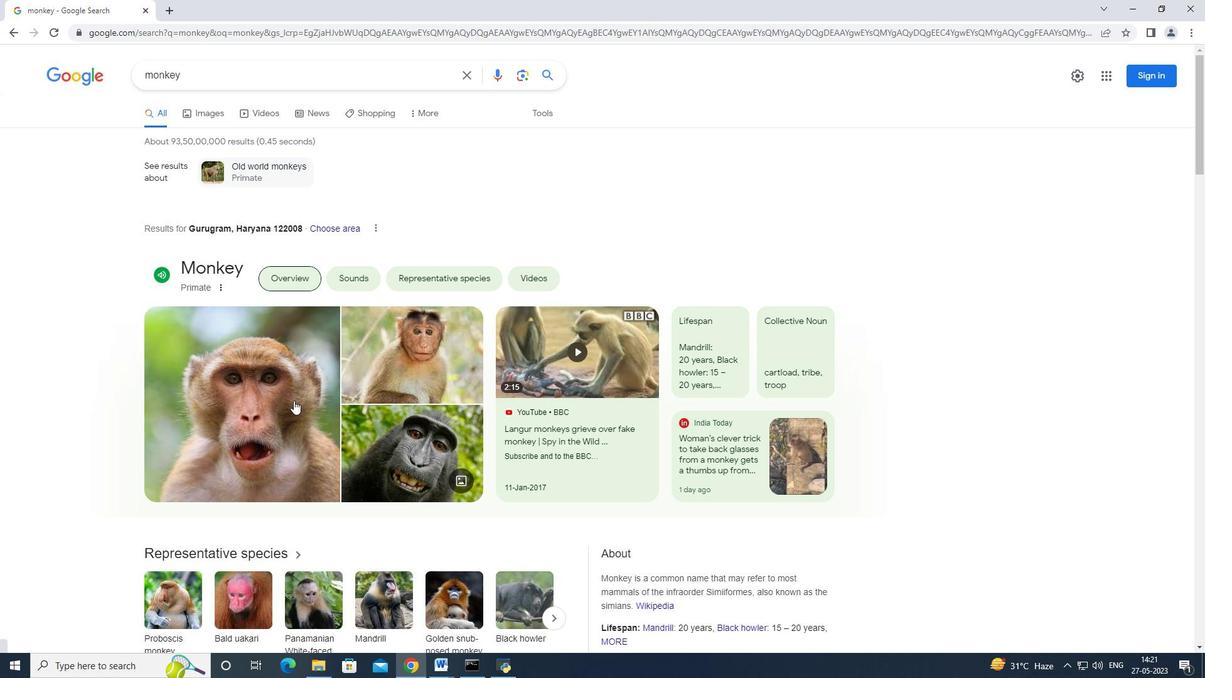 
Action: Mouse moved to (265, 238)
Screenshot: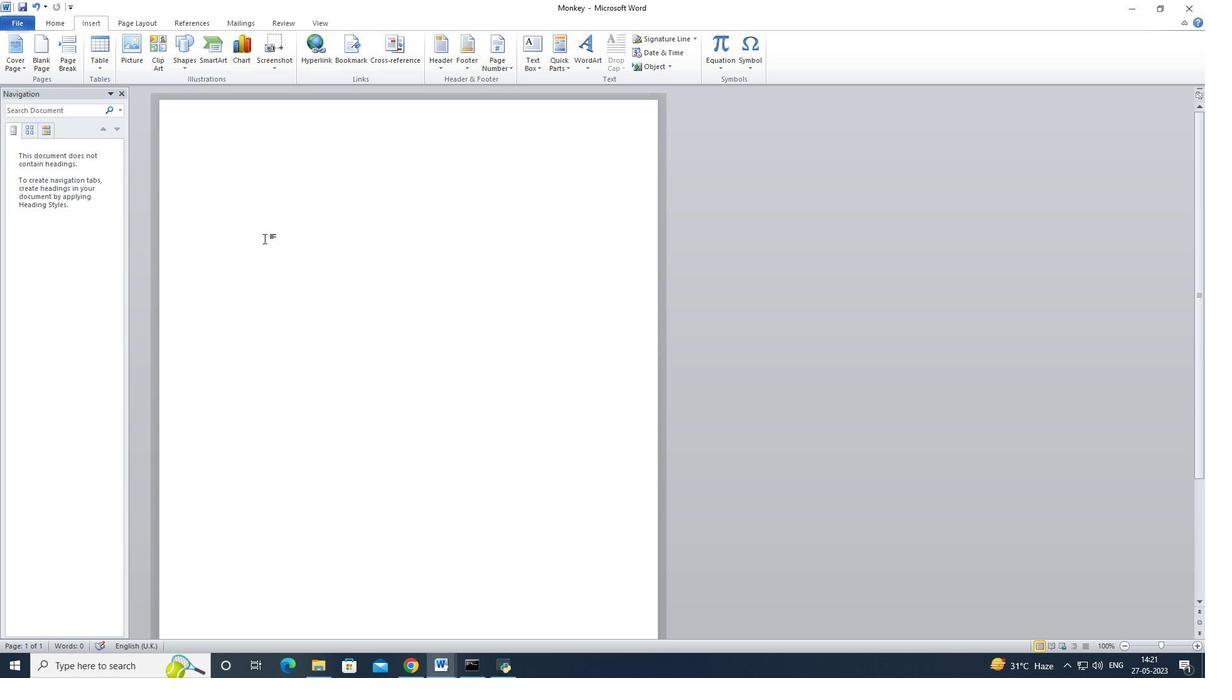 
Action: Mouse scrolled (265, 239) with delta (0, 0)
Screenshot: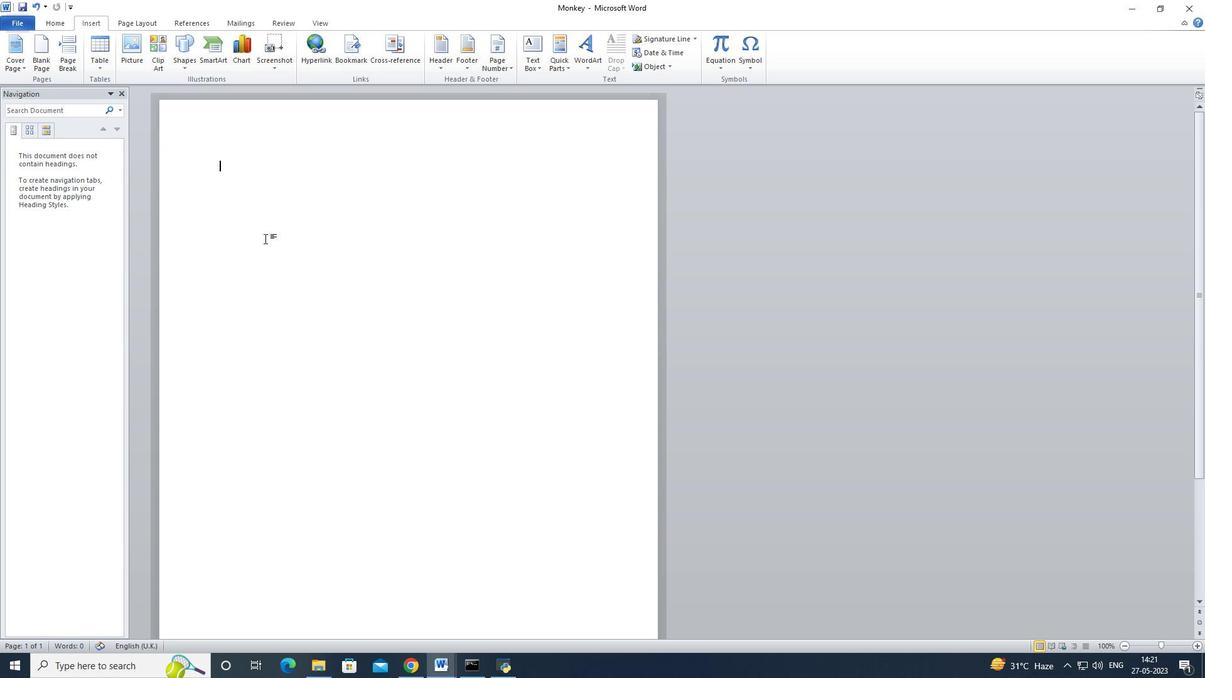 
Action: Mouse scrolled (265, 239) with delta (0, 0)
Screenshot: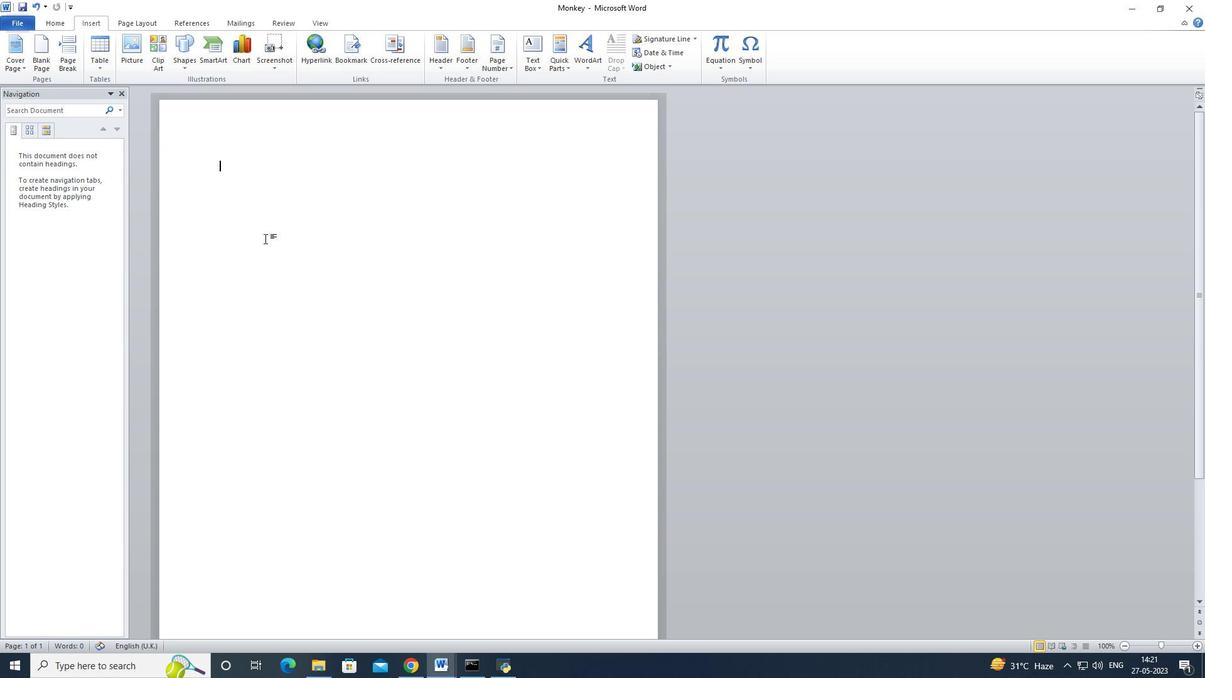 
Action: Mouse moved to (290, 202)
Screenshot: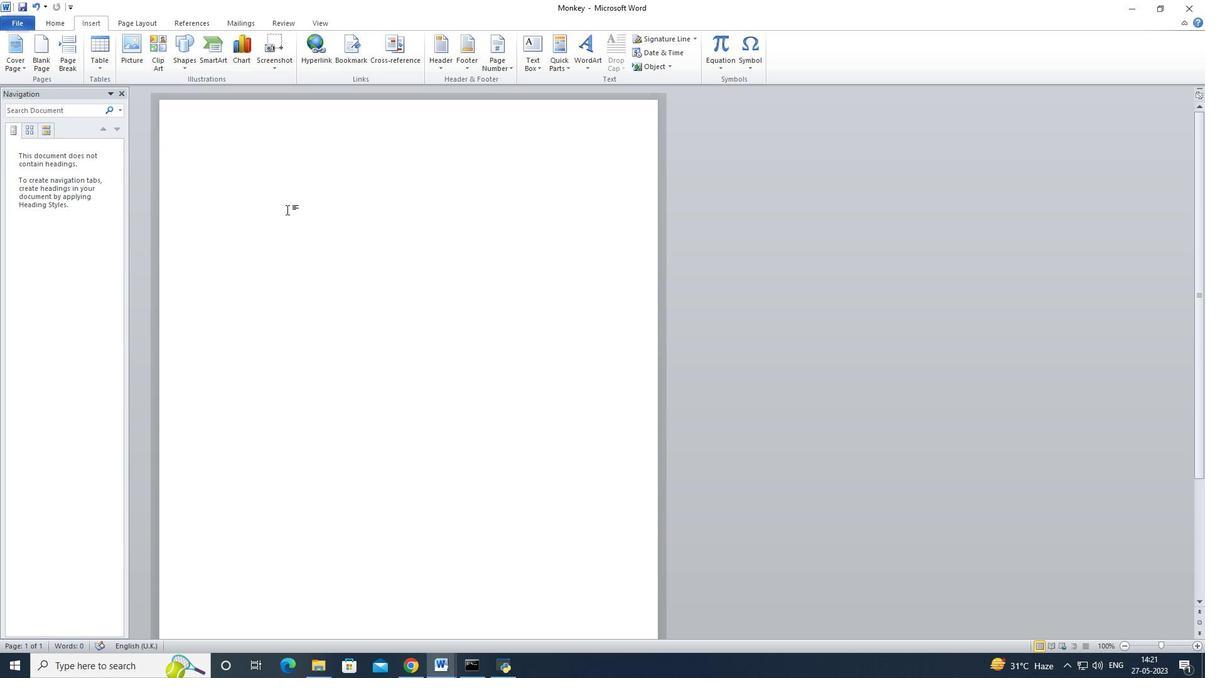 
Action: Mouse pressed left at (290, 202)
Screenshot: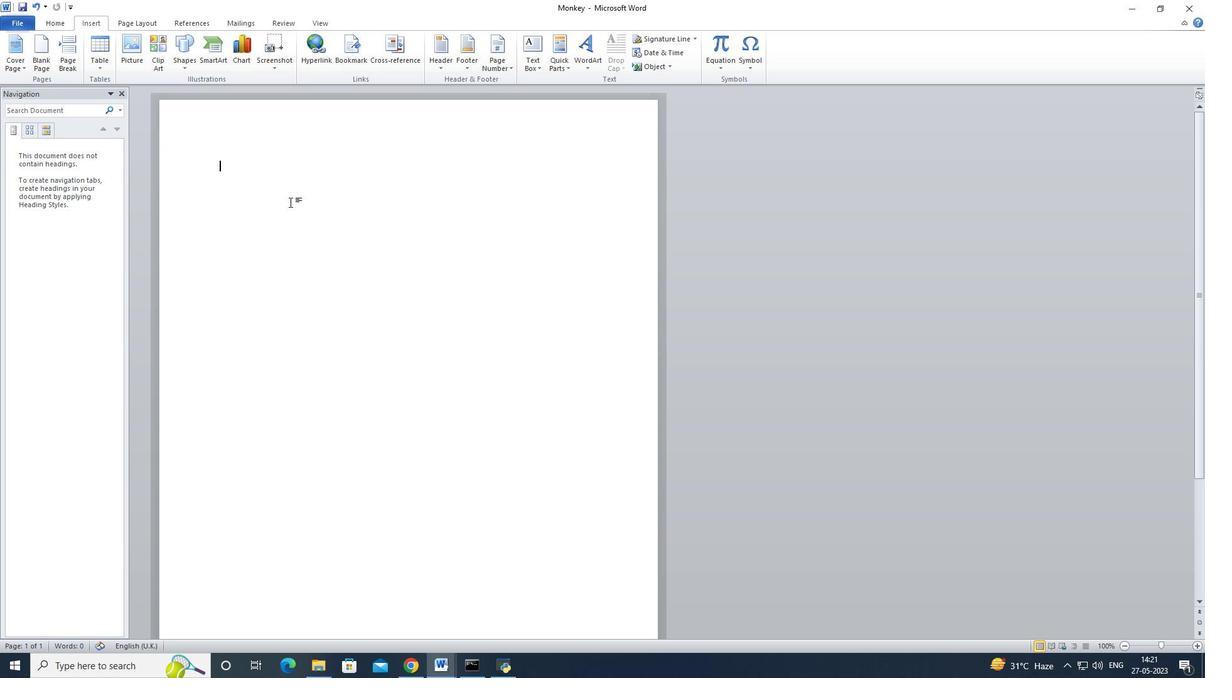 
Action: Mouse moved to (303, 192)
Screenshot: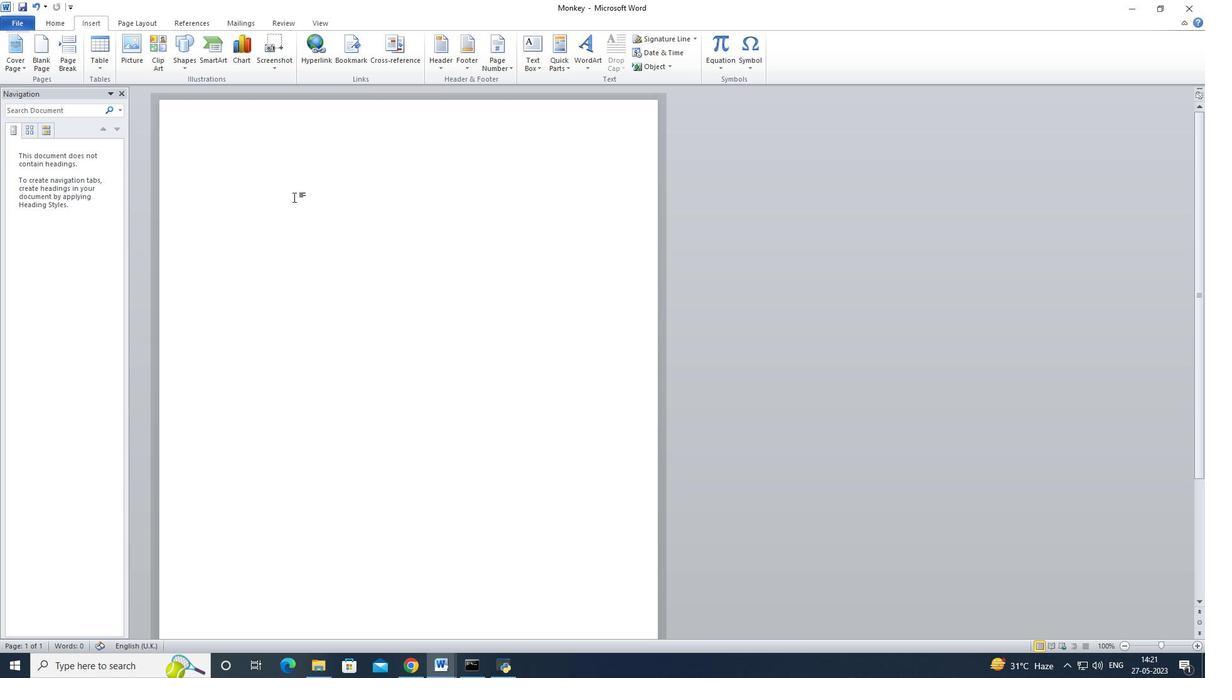 
Action: Key pressed ctrl+Vctrl+V
Screenshot: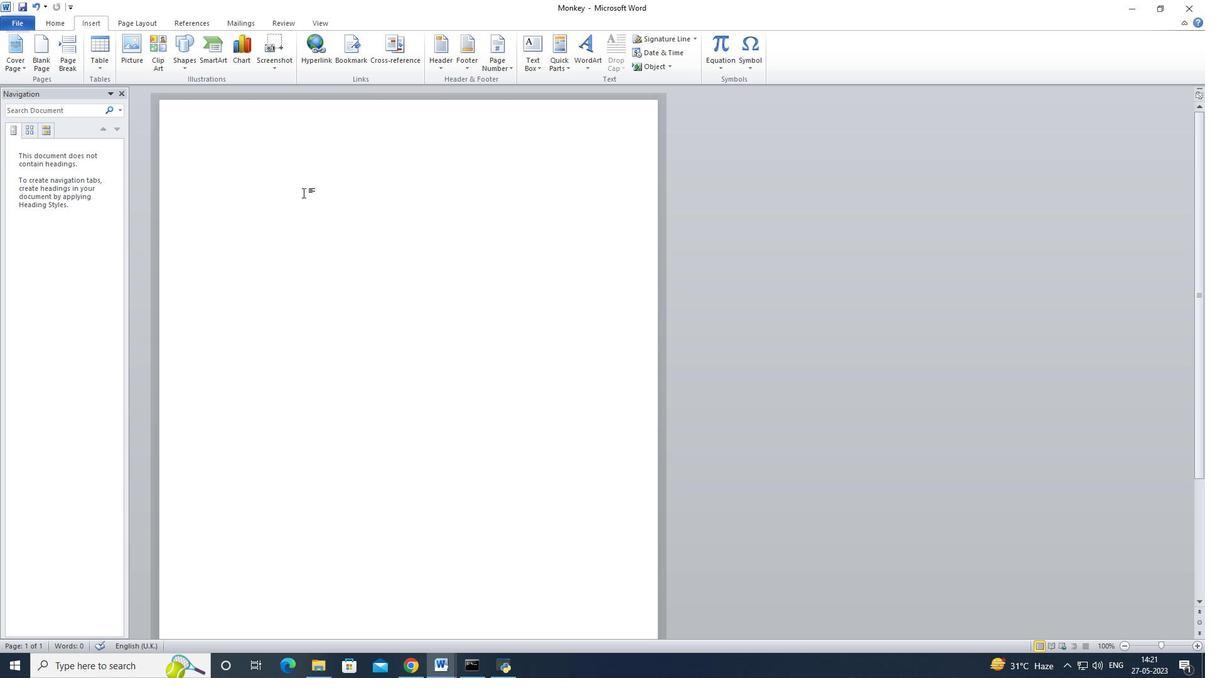 
Action: Mouse moved to (300, 196)
Screenshot: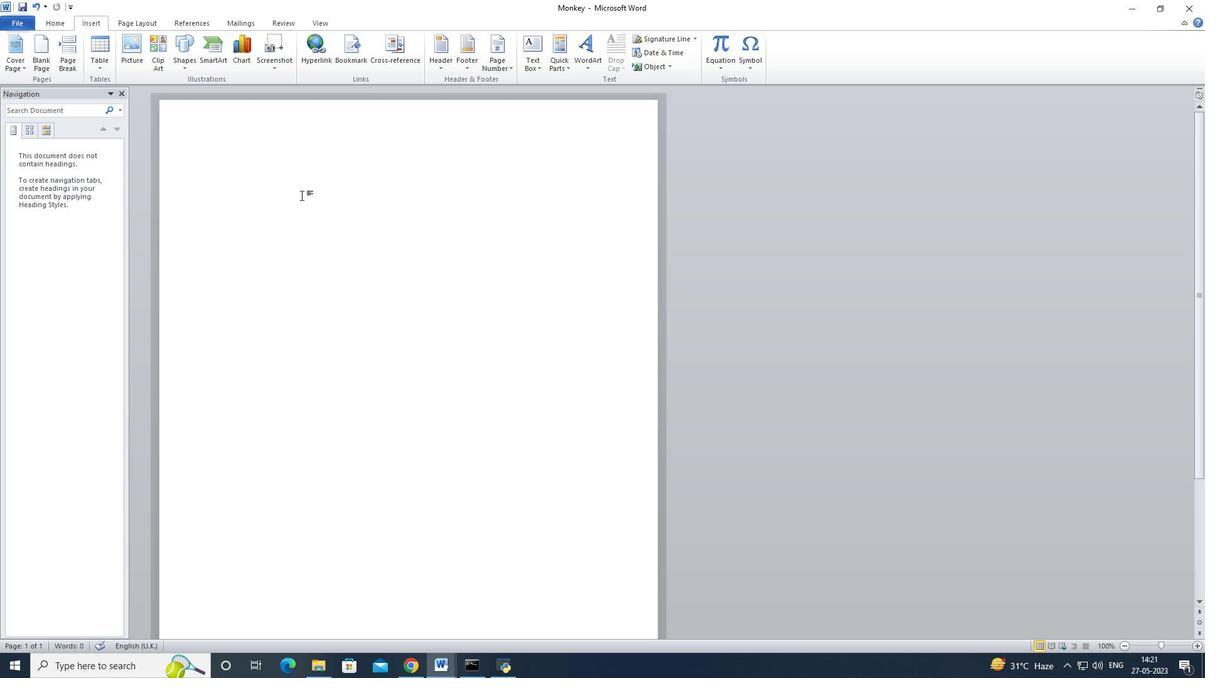 
Action: Key pressed <Key.alt_l><Key.tab>
Screenshot: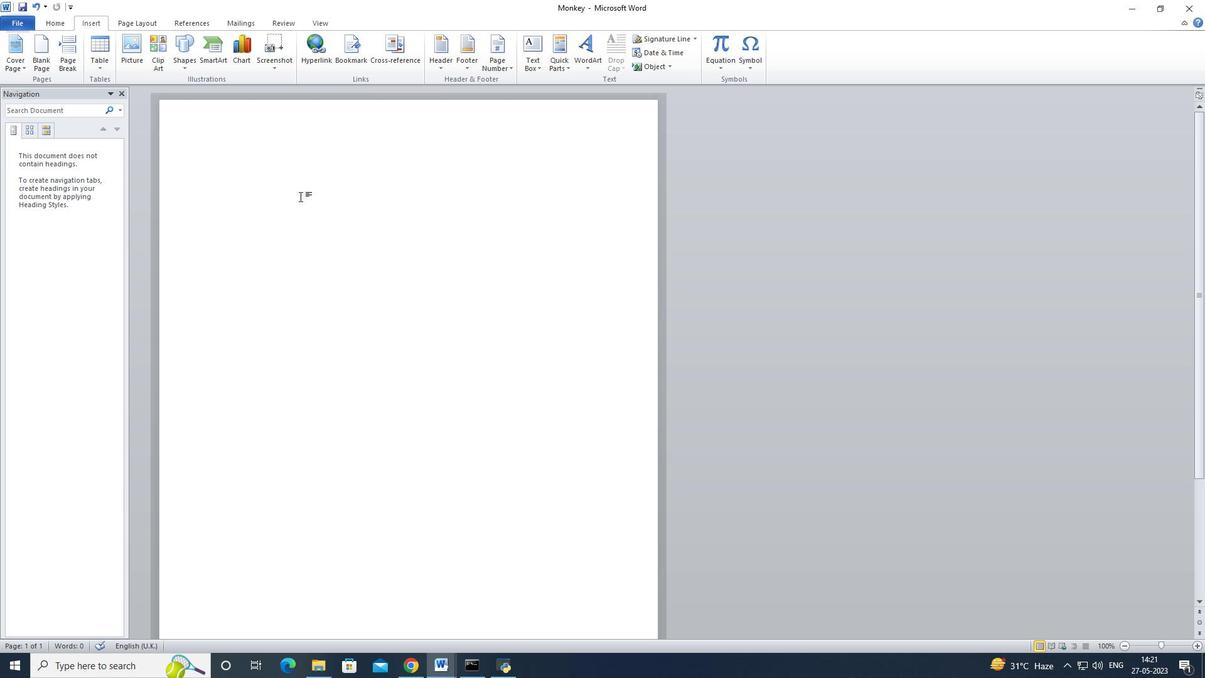 
Action: Mouse moved to (287, 360)
Screenshot: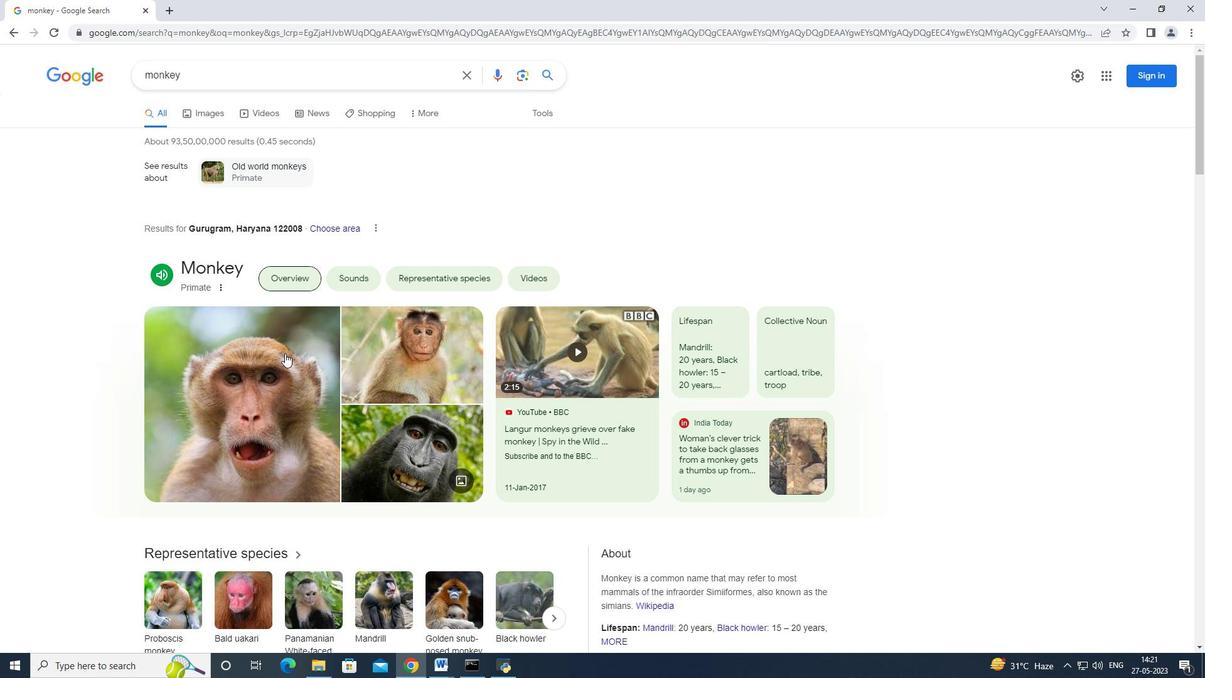 
Action: Mouse pressed right at (287, 360)
Screenshot: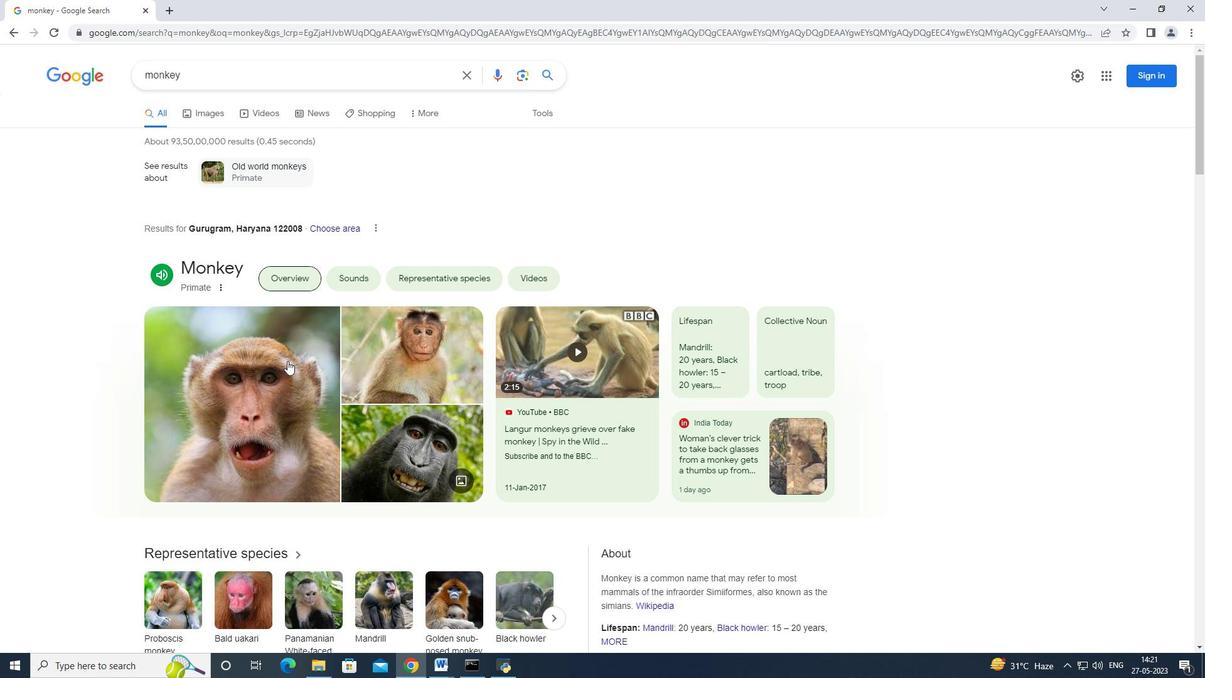 
Action: Mouse moved to (317, 388)
Screenshot: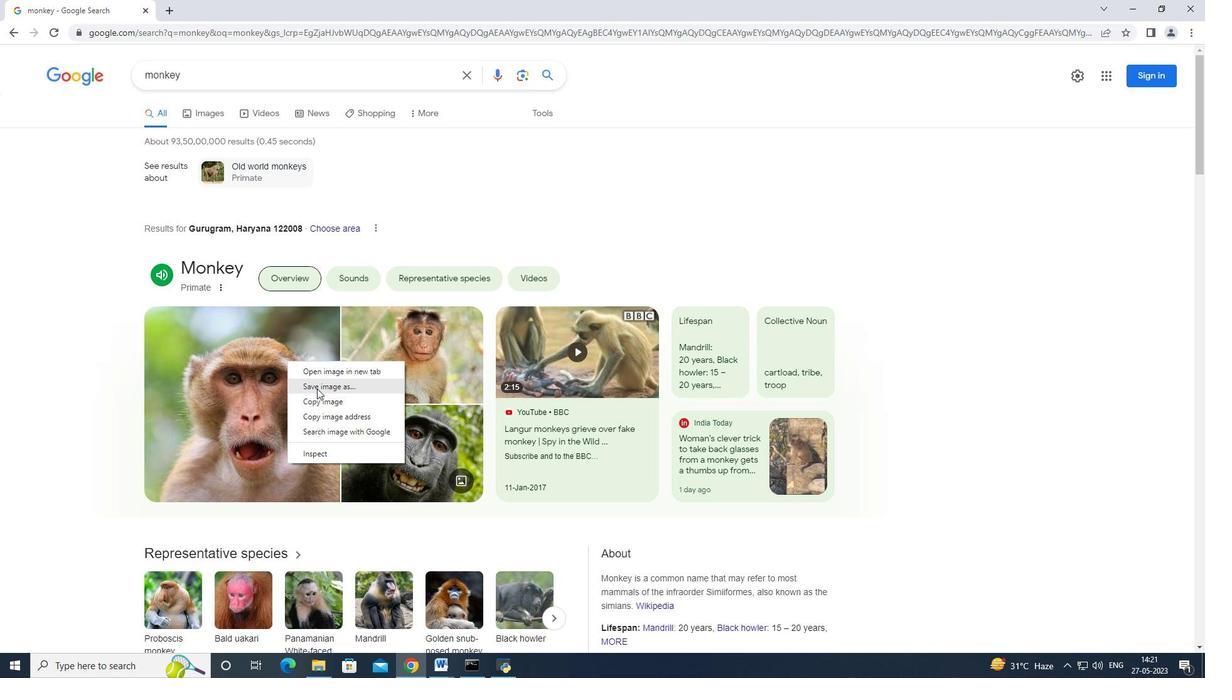 
Action: Mouse pressed left at (317, 388)
Screenshot: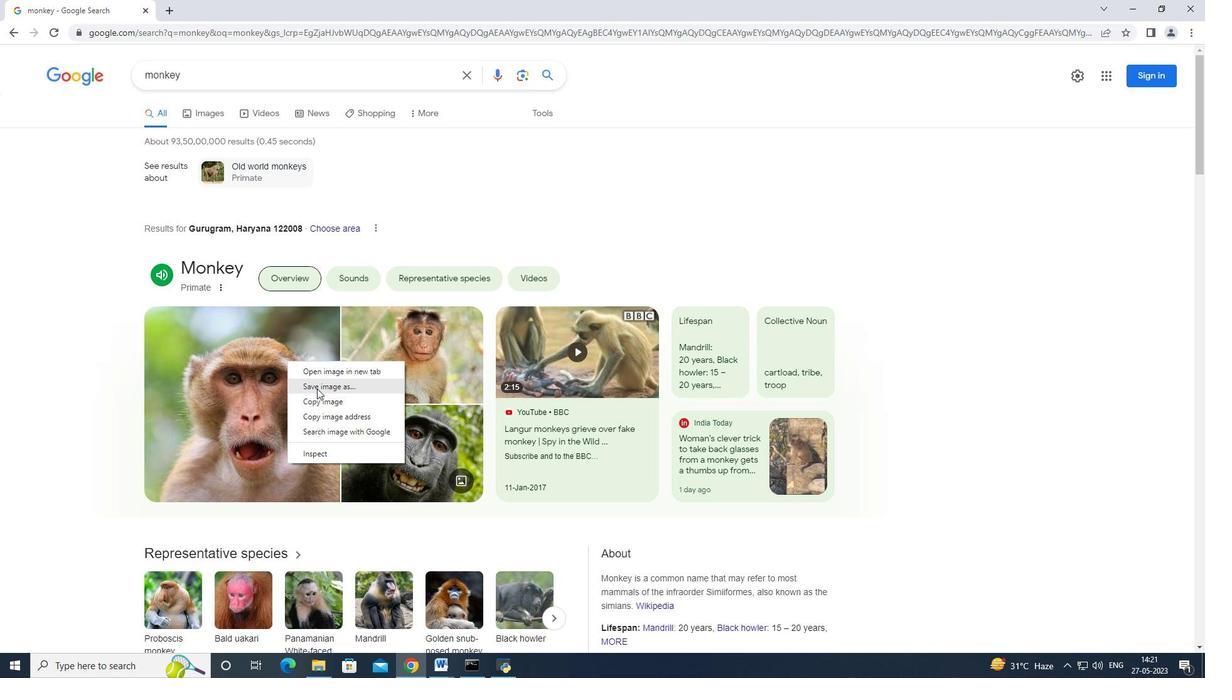 
Action: Mouse moved to (356, 349)
Screenshot: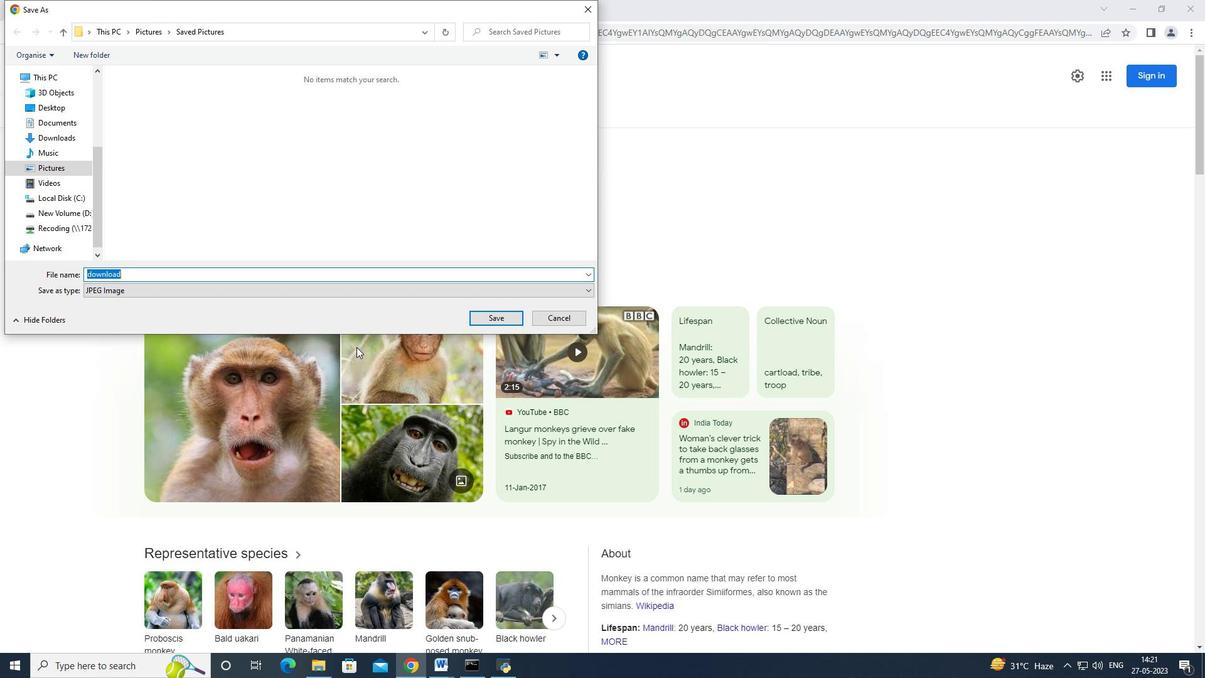 
Action: Key pressed <Key.backspace>o<Key.backspace>monkey
Screenshot: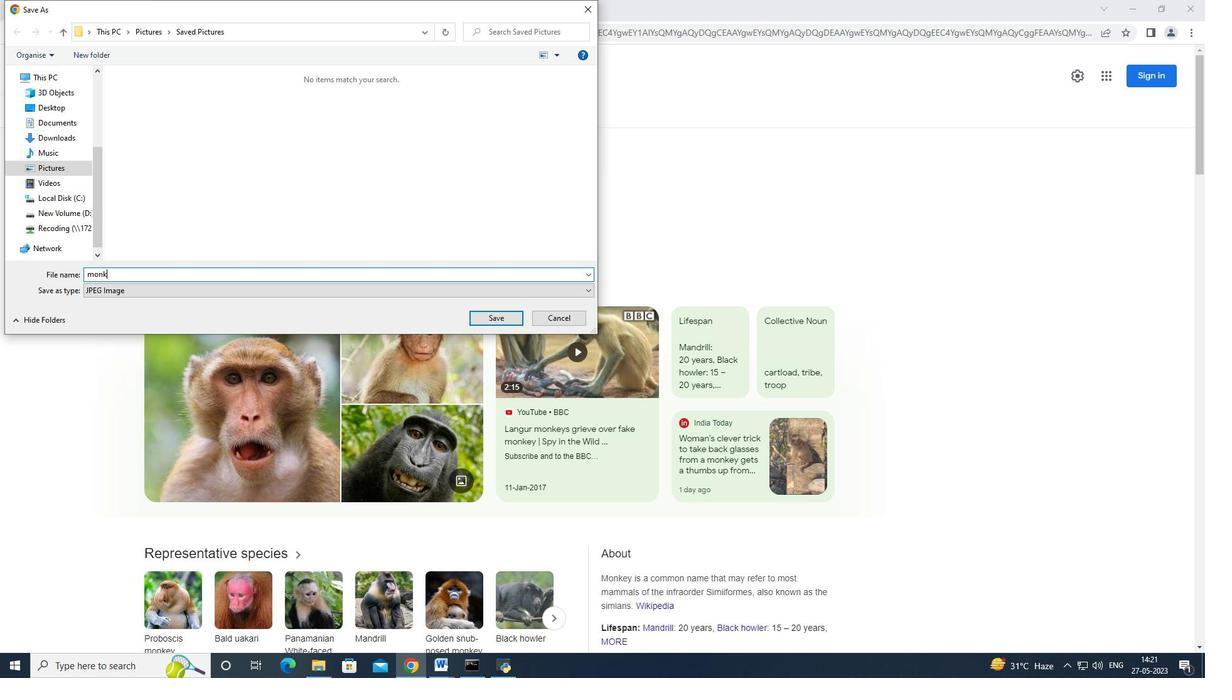 
Action: Mouse moved to (512, 321)
Screenshot: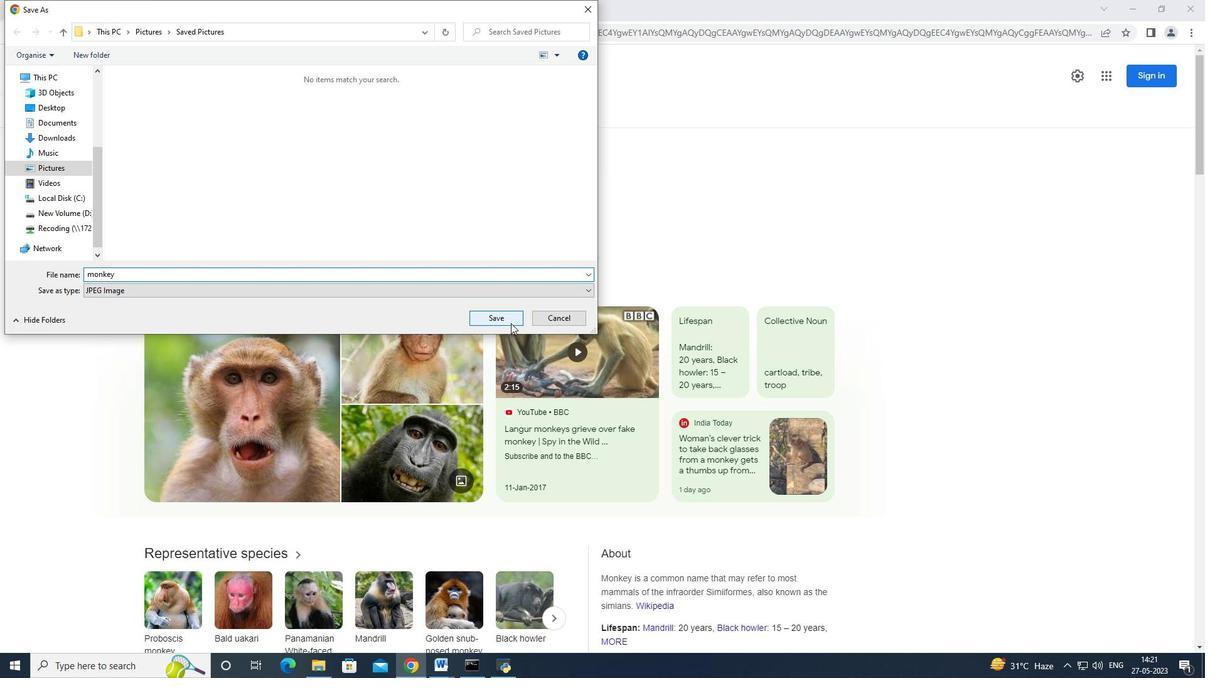 
Action: Mouse pressed left at (512, 321)
Screenshot: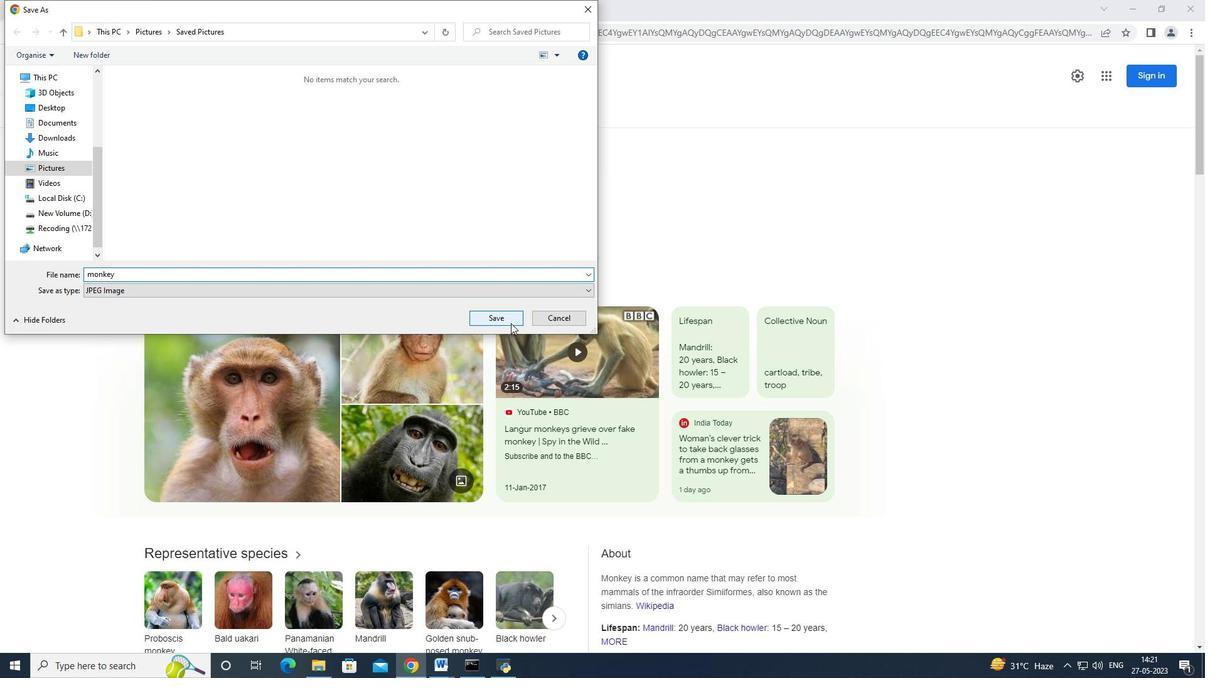 
Action: Mouse moved to (515, 313)
Screenshot: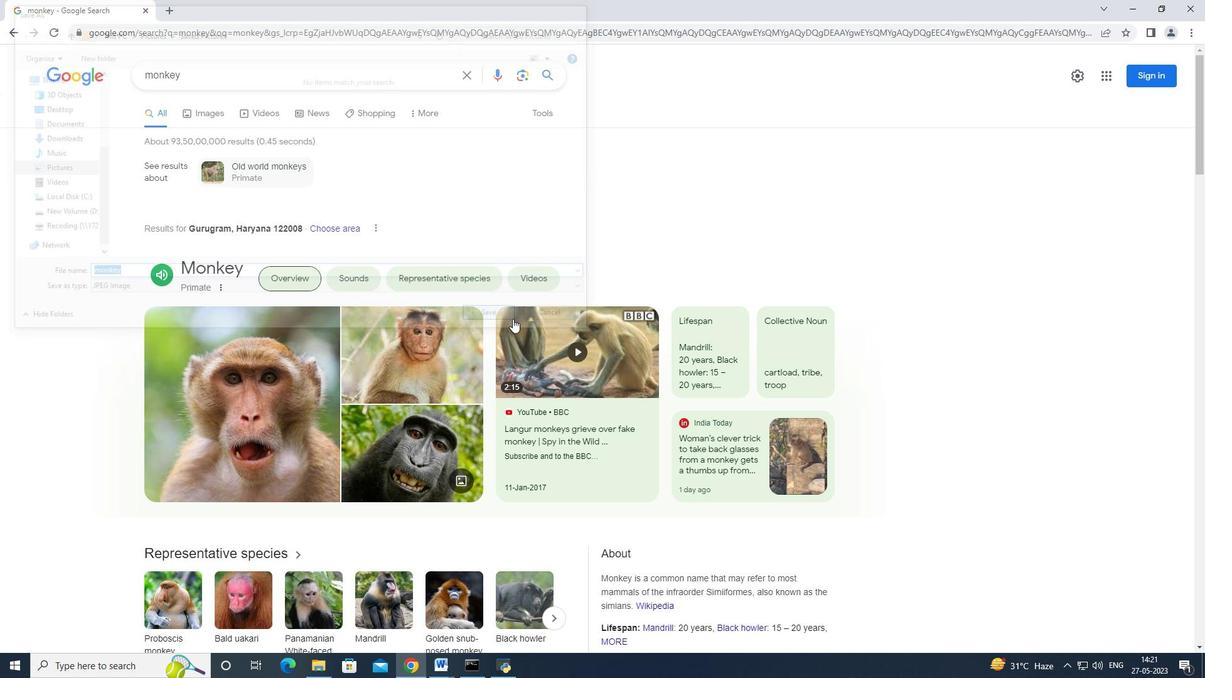 
Action: Key pressed <Key.alt_l>
Screenshot: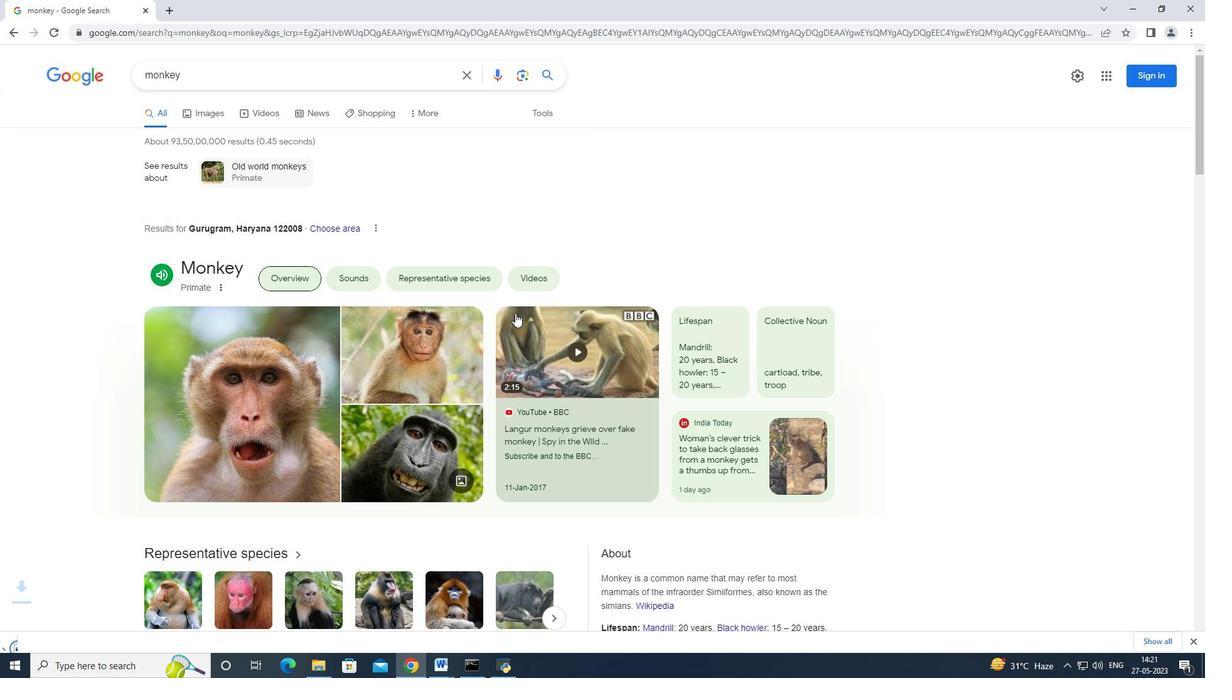 
Action: Mouse moved to (517, 251)
Screenshot: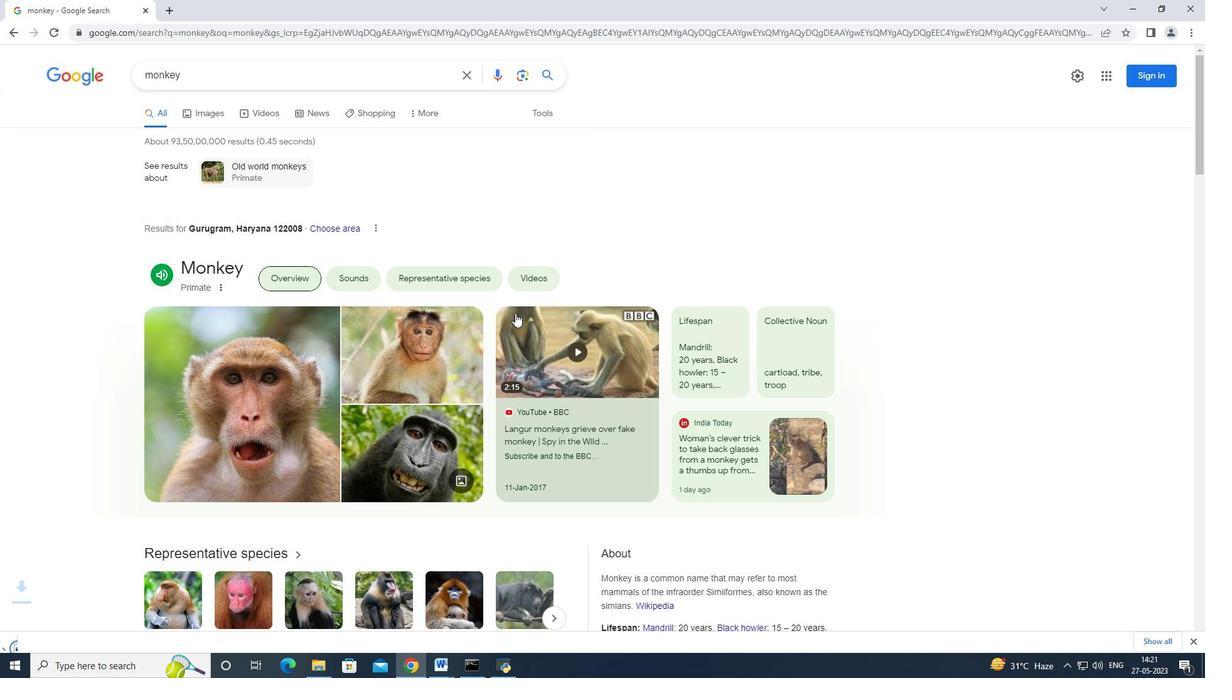 
Action: Key pressed <Key.tab>
Screenshot: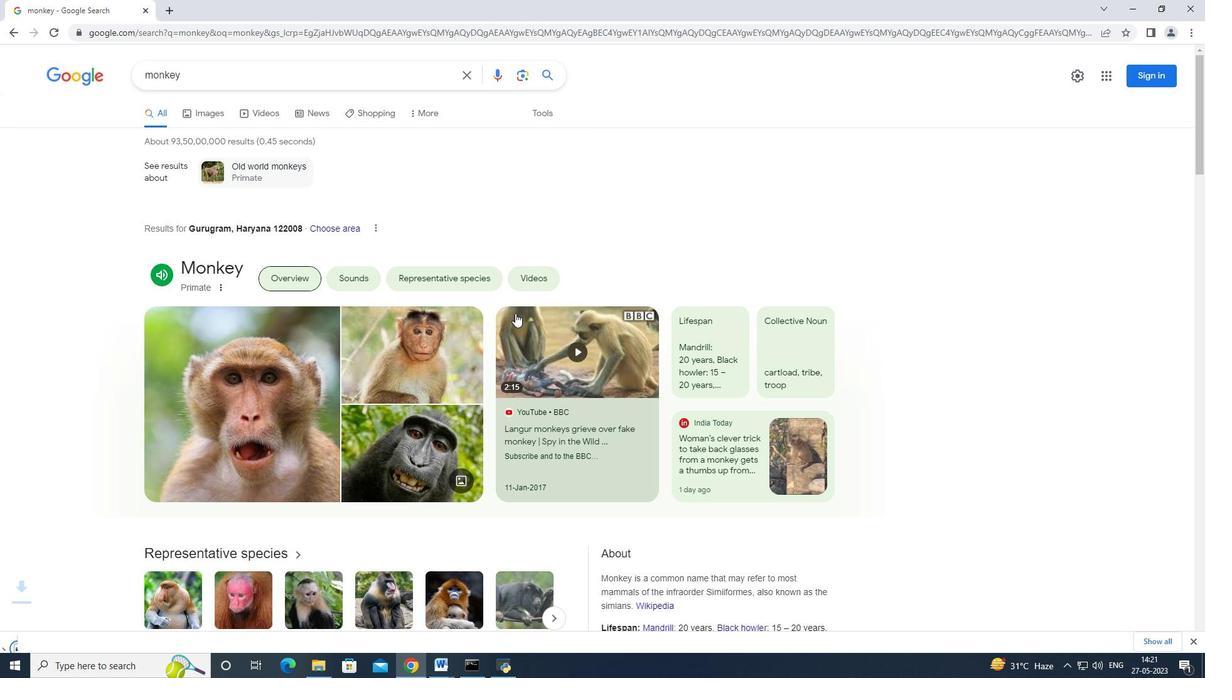
Action: Mouse moved to (139, 55)
Screenshot: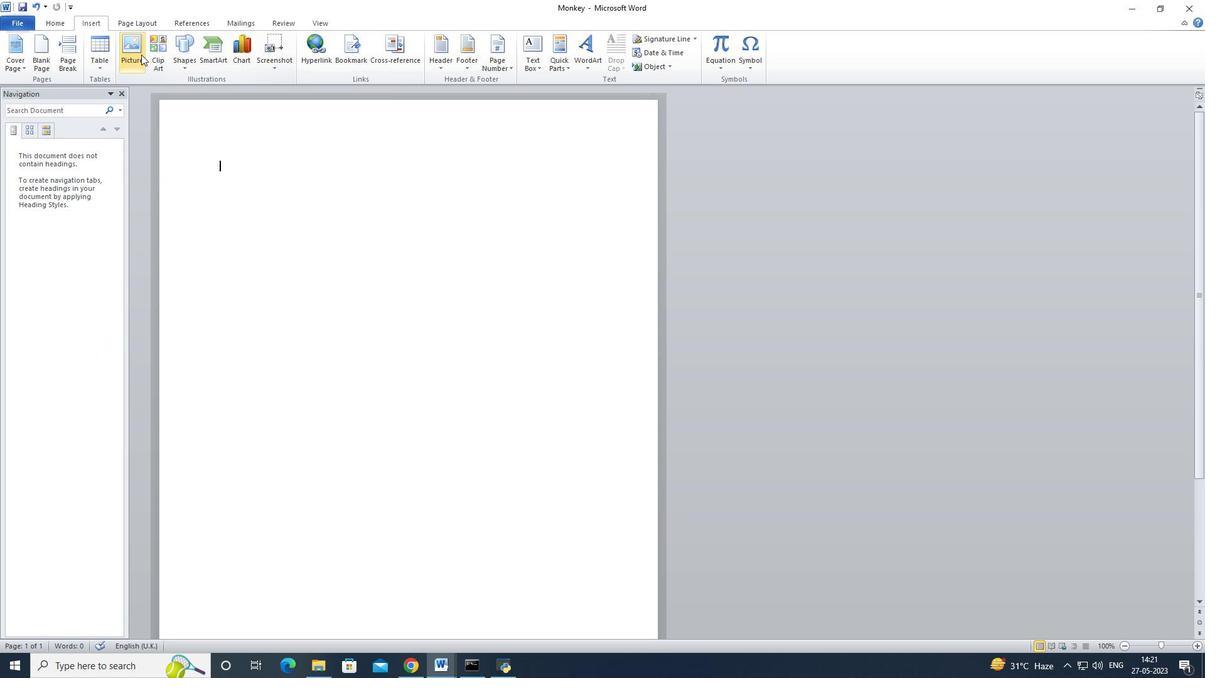 
Action: Mouse pressed left at (139, 55)
Screenshot: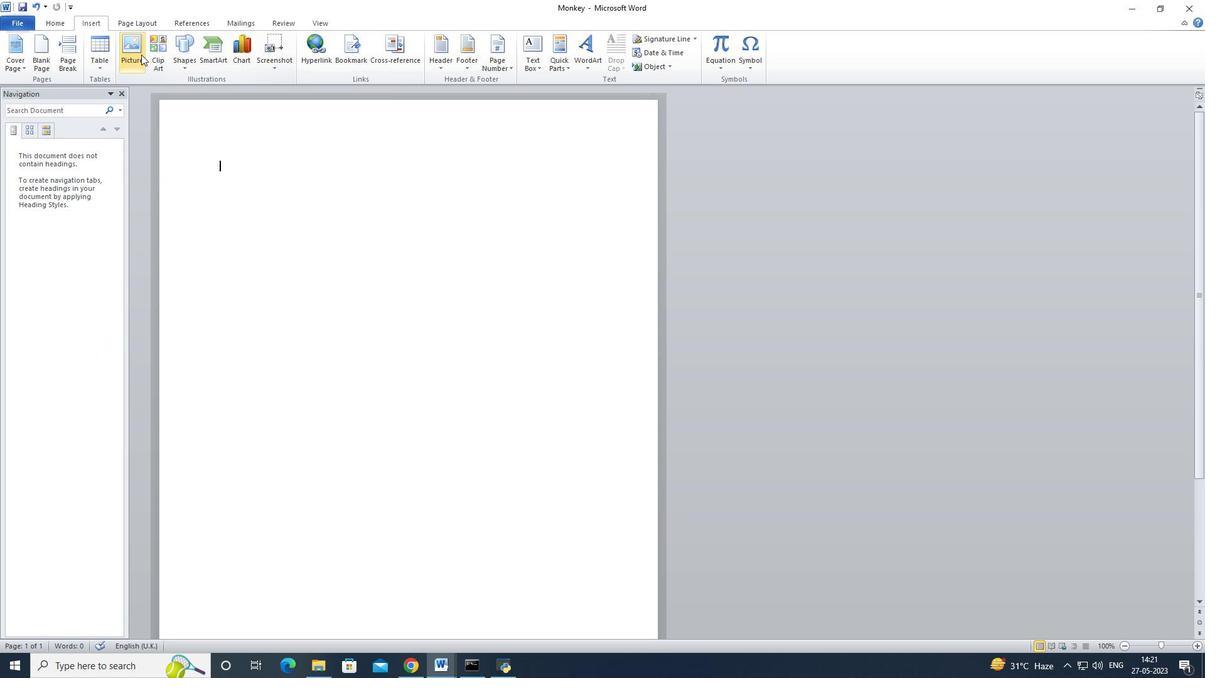 
Action: Mouse moved to (224, 121)
Screenshot: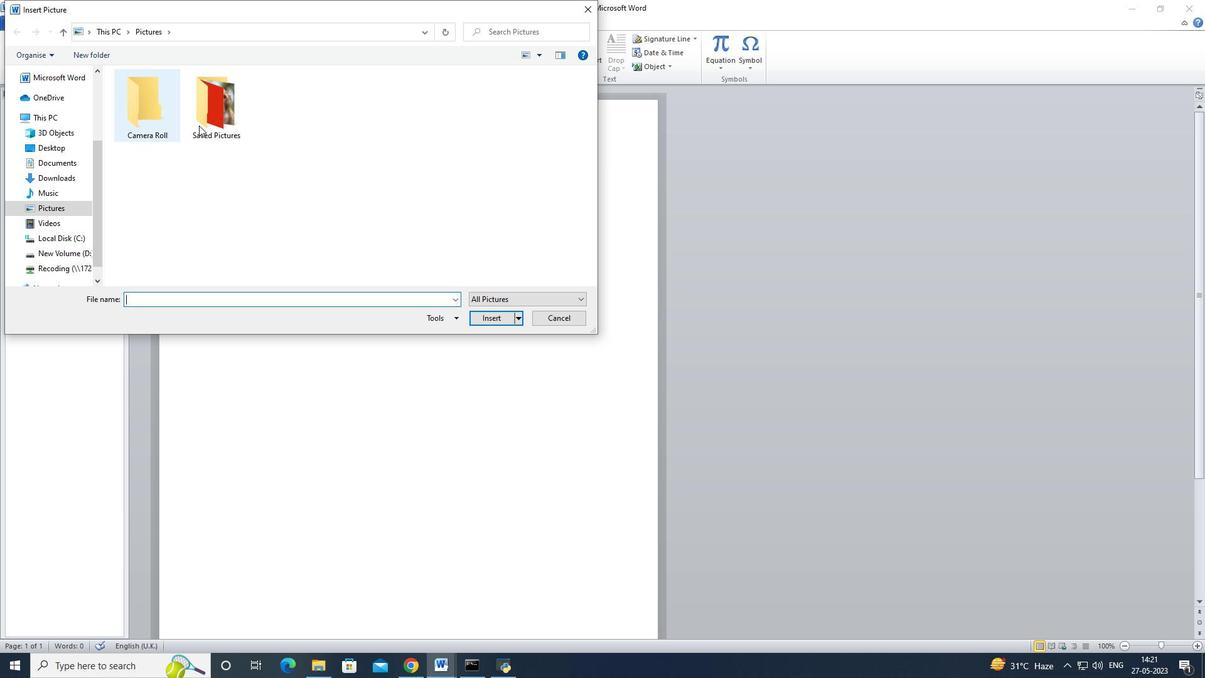 
Action: Mouse pressed left at (224, 121)
Screenshot: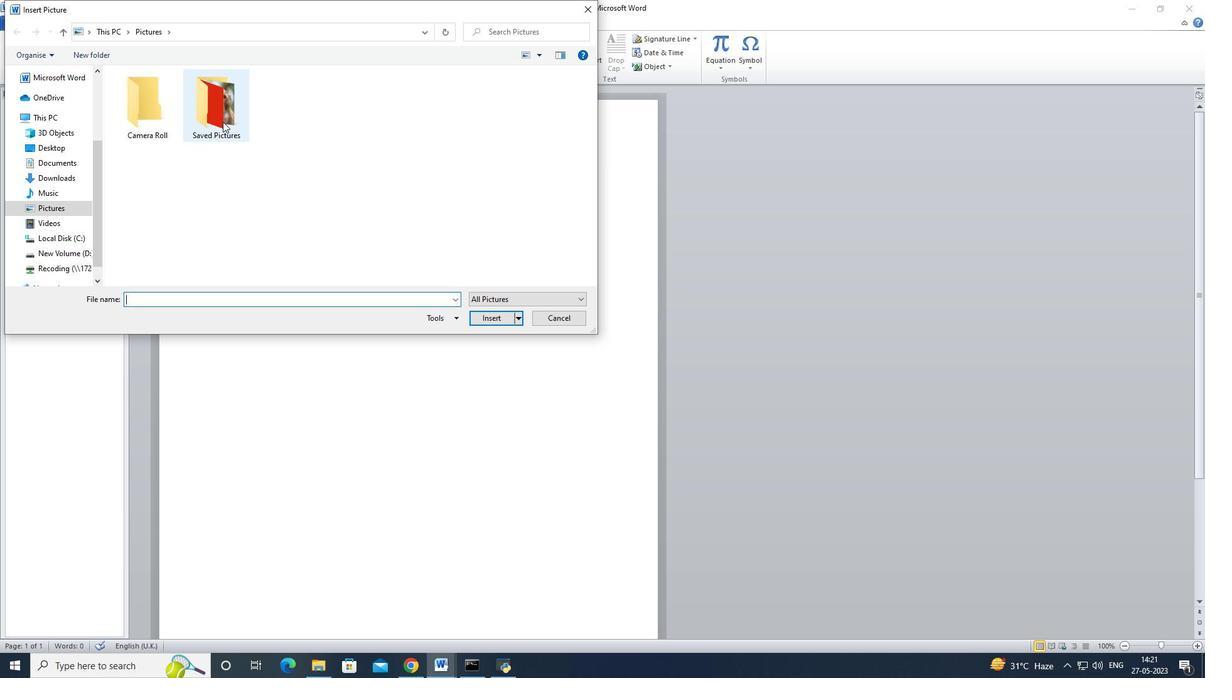
Action: Mouse moved to (224, 121)
Screenshot: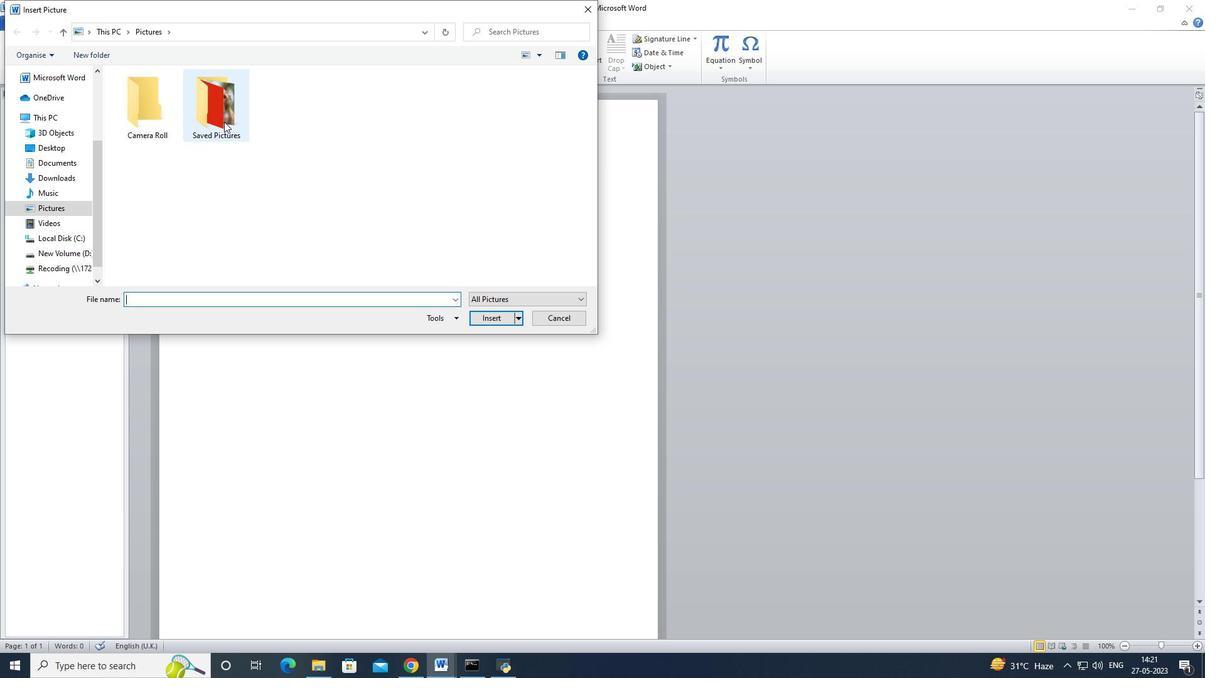 
Action: Mouse pressed left at (224, 121)
Screenshot: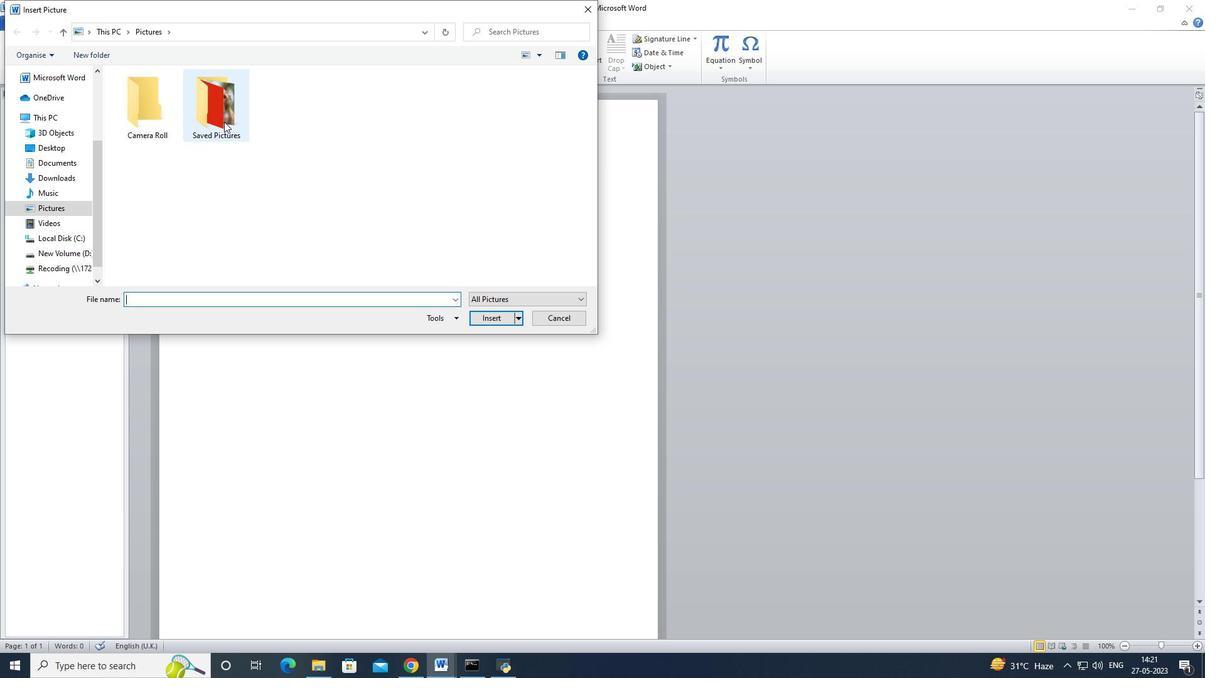 
Action: Mouse moved to (234, 119)
Screenshot: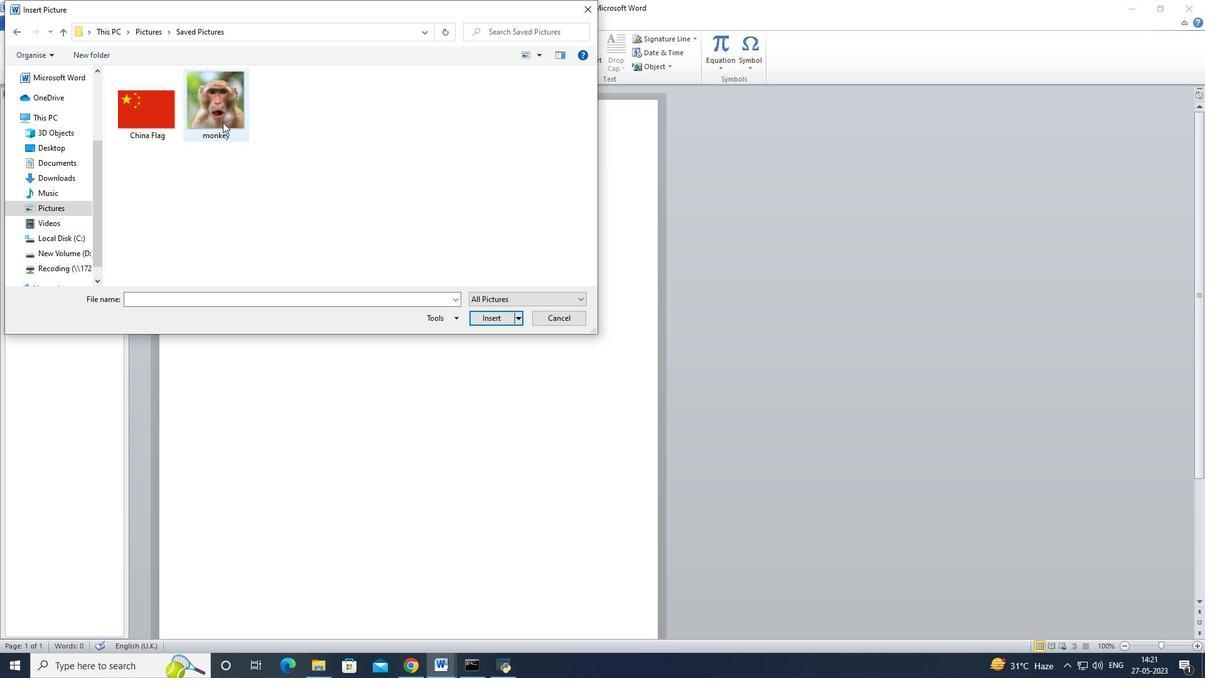 
Action: Mouse pressed left at (234, 119)
Screenshot: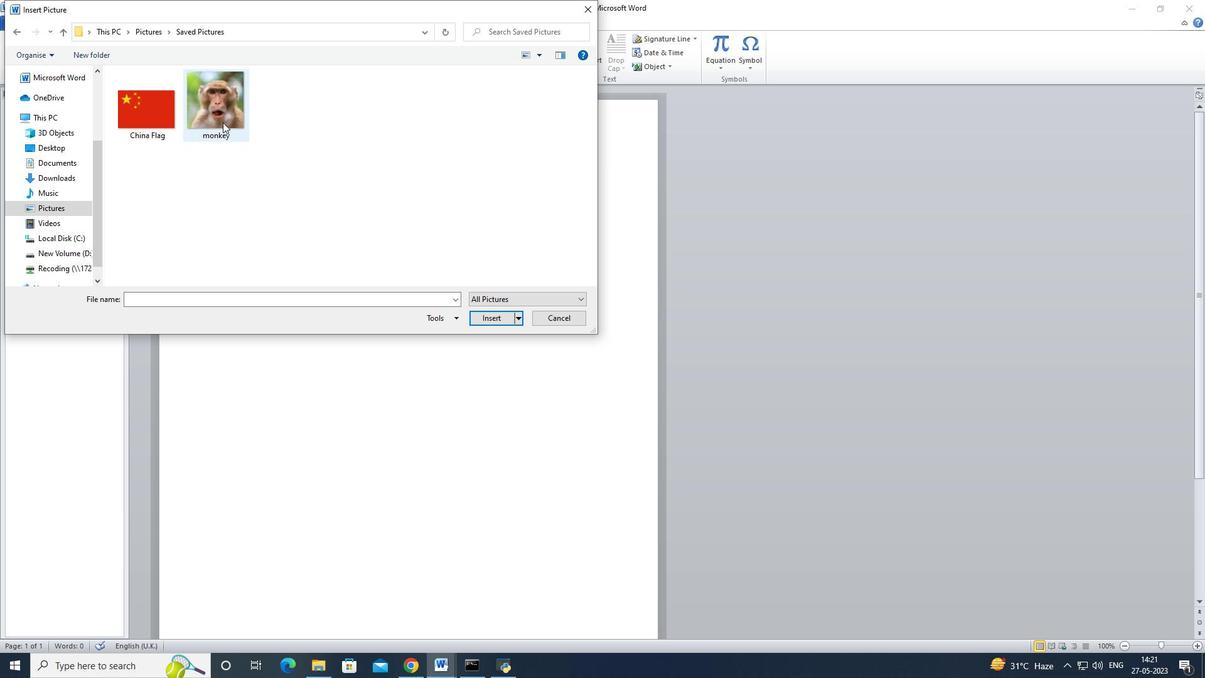 
Action: Mouse moved to (502, 323)
Screenshot: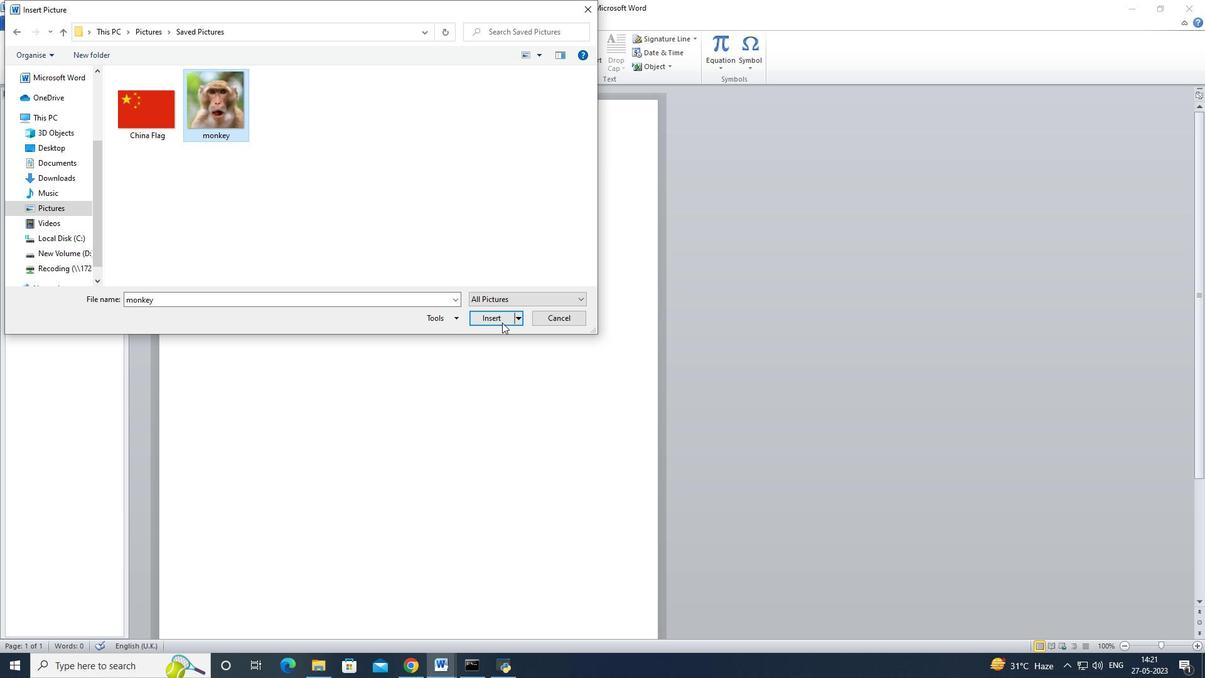 
Action: Mouse pressed left at (502, 323)
Screenshot: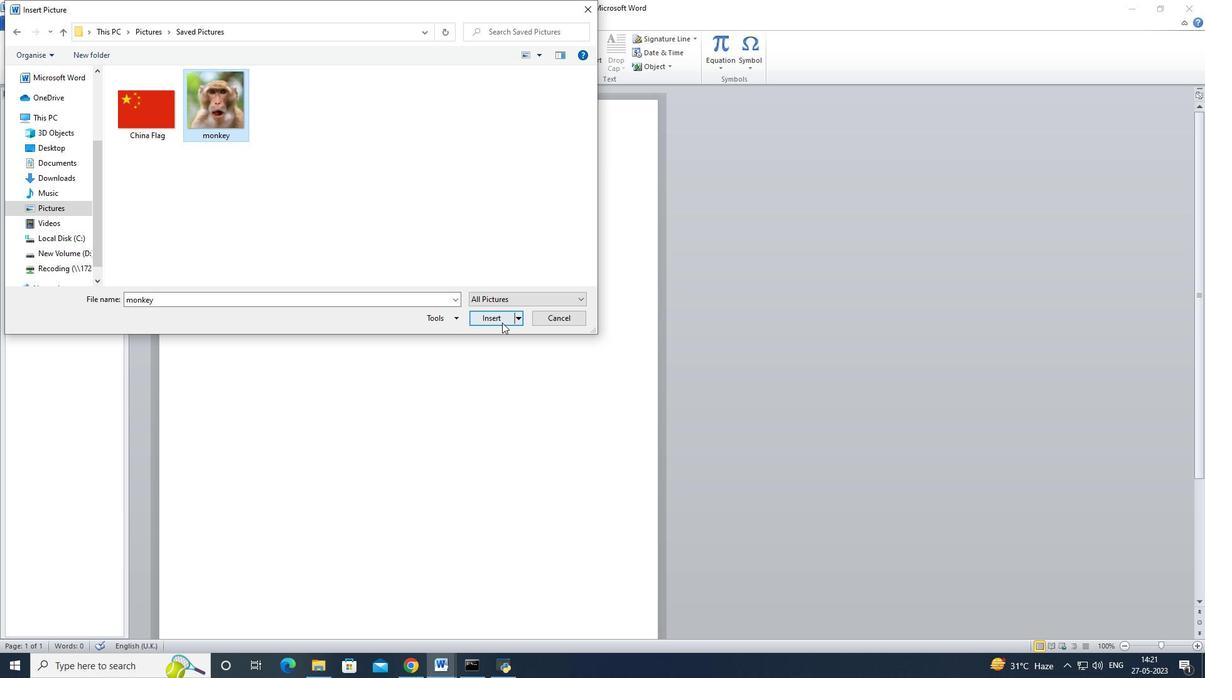
Action: Mouse moved to (443, 334)
Screenshot: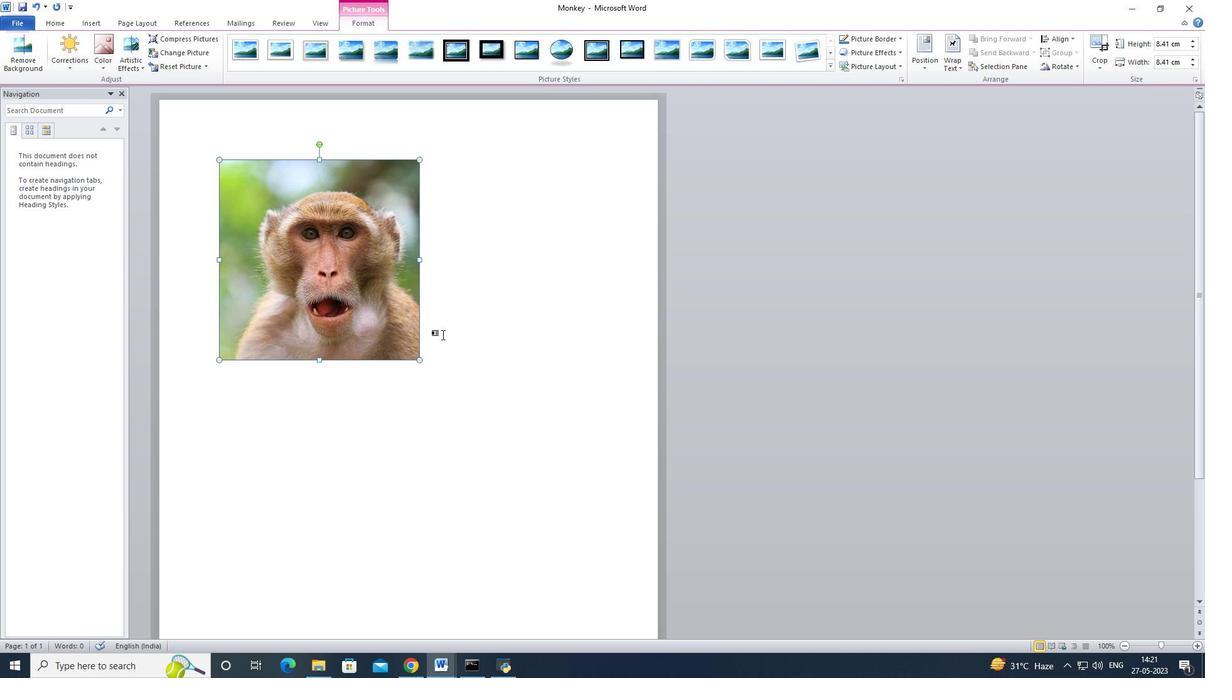 
Action: Mouse pressed left at (443, 334)
Screenshot: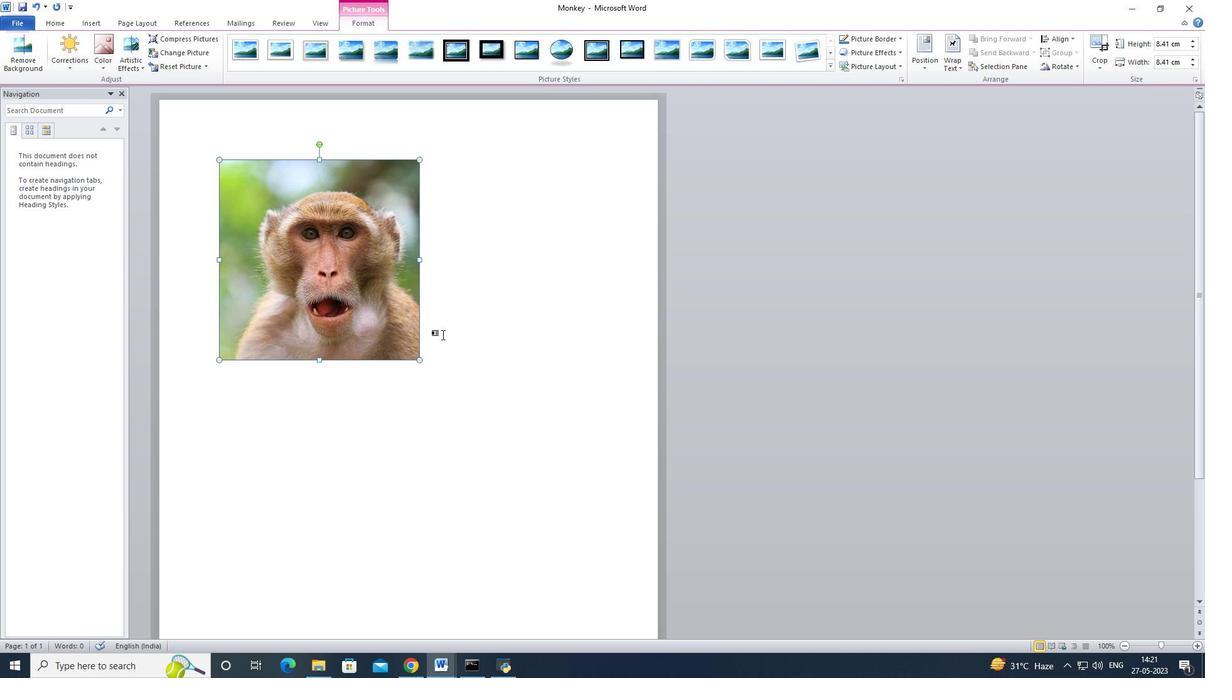 
Action: Mouse moved to (441, 339)
Screenshot: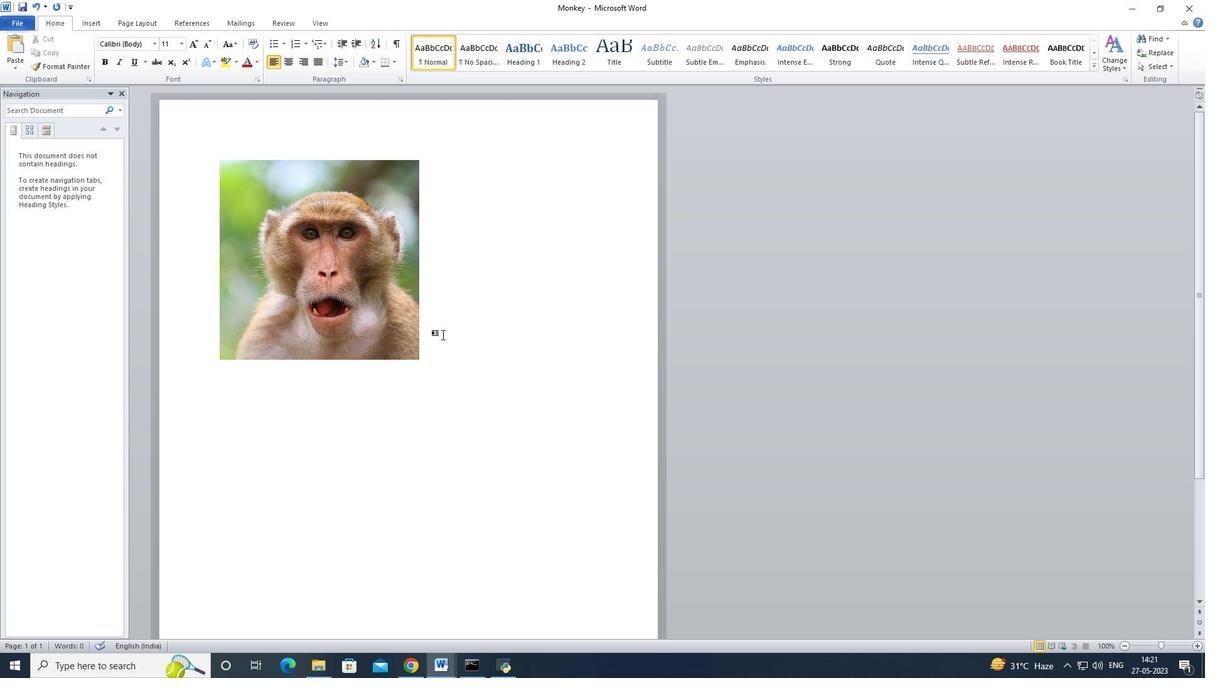 
Action: Mouse pressed left at (441, 339)
Screenshot: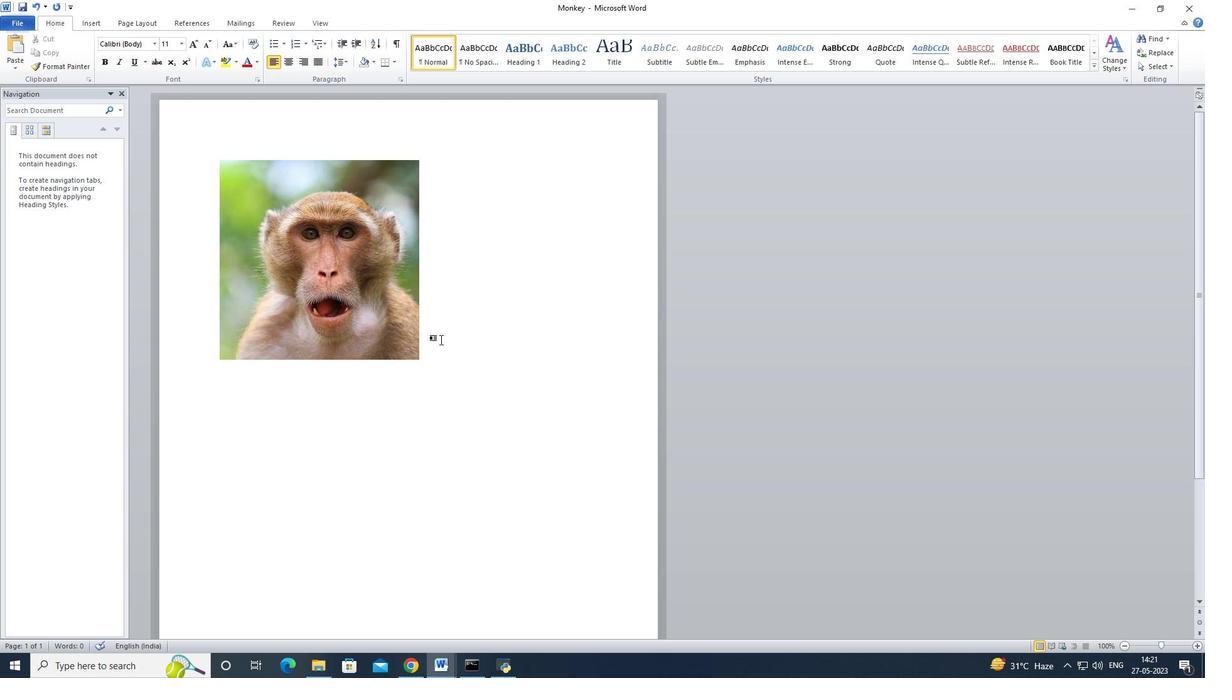 
Action: Mouse moved to (255, 139)
Screenshot: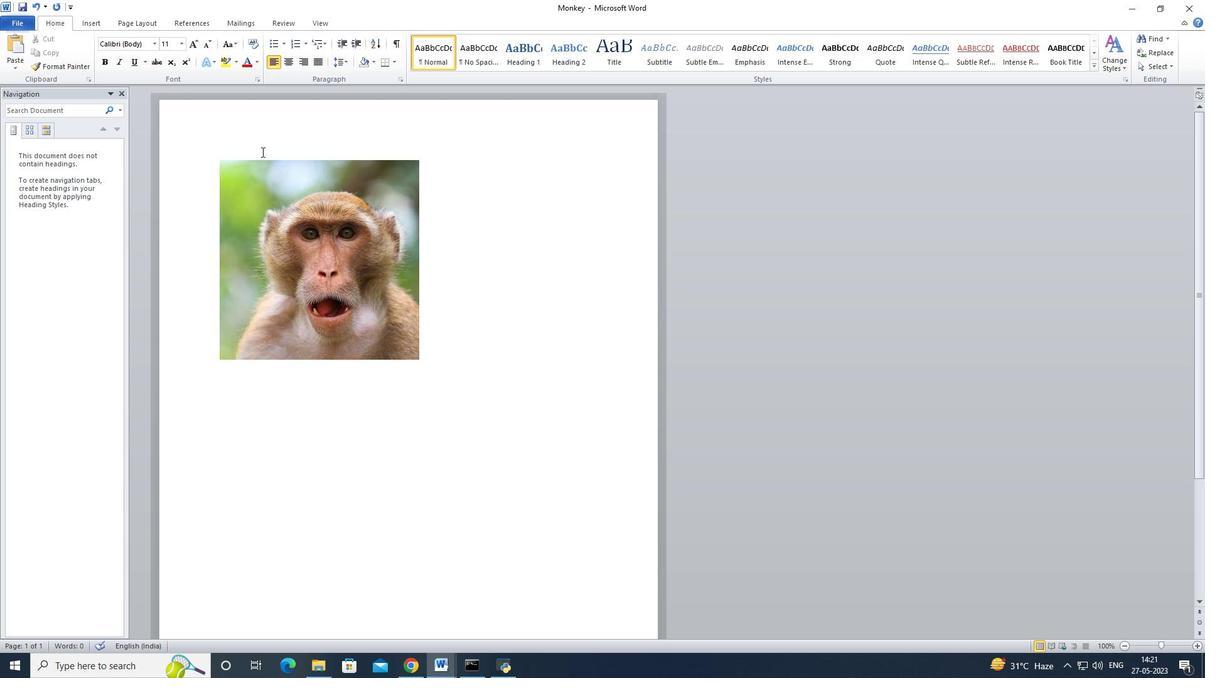 
Action: Mouse pressed left at (255, 139)
Screenshot: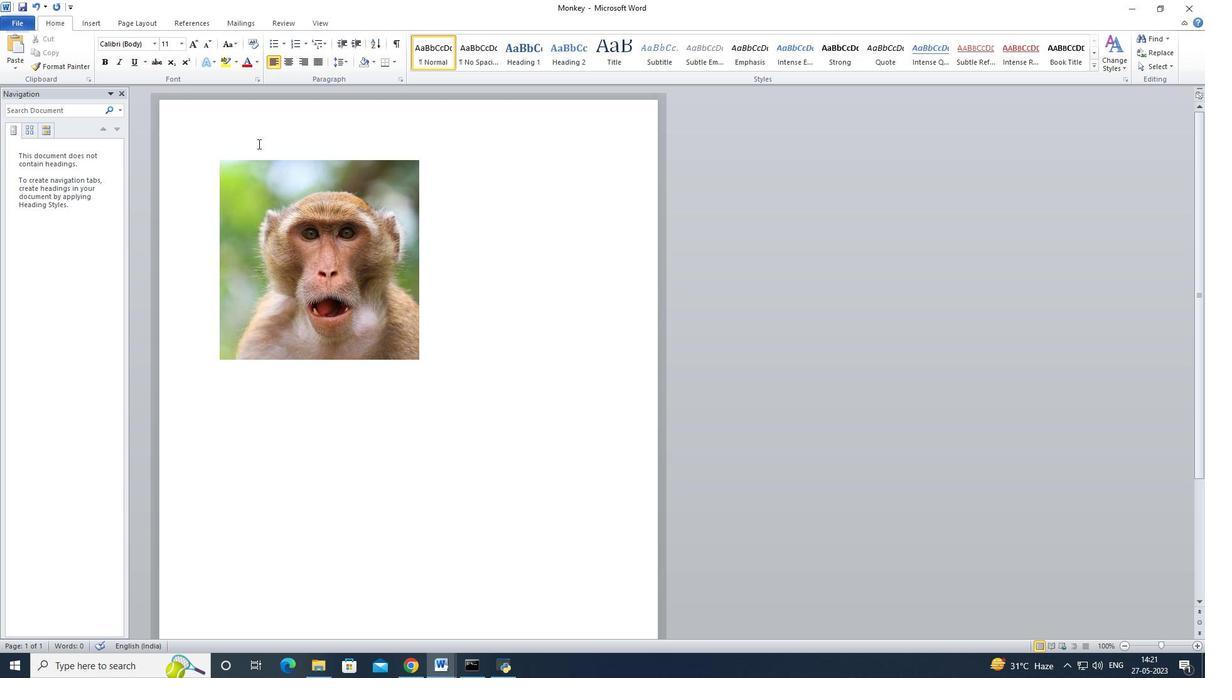 
Action: Mouse moved to (271, 197)
Screenshot: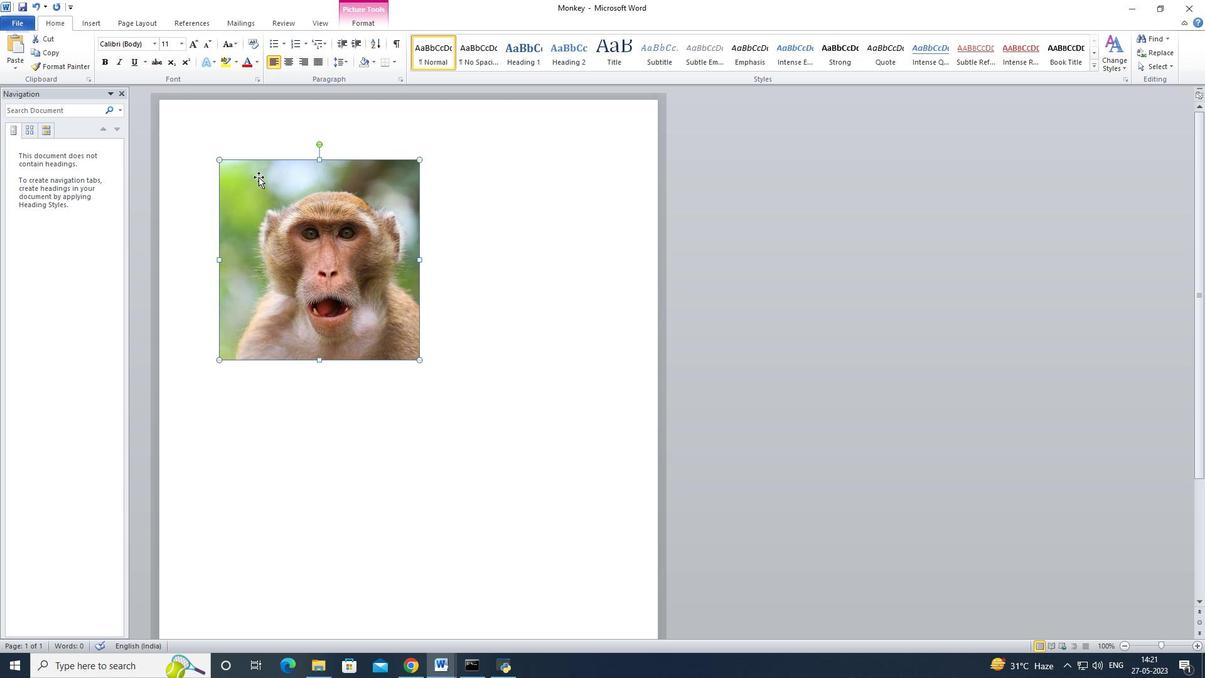 
Action: Mouse pressed left at (271, 197)
Screenshot: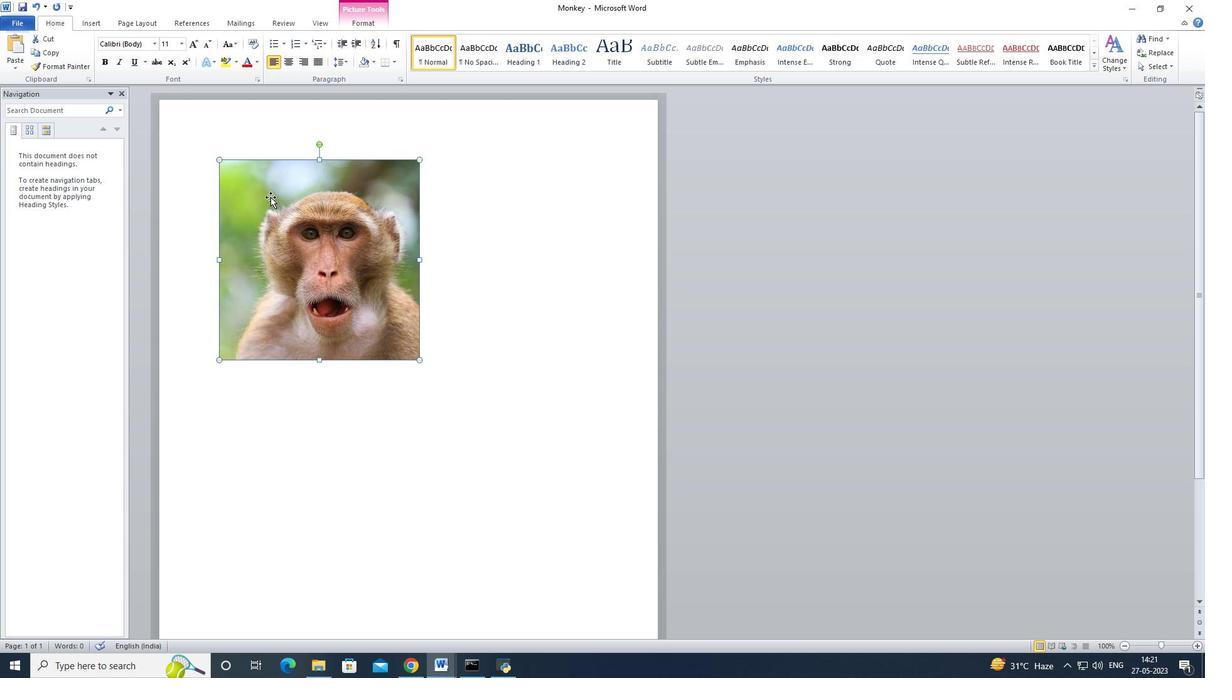 
Action: Mouse moved to (249, 125)
Screenshot: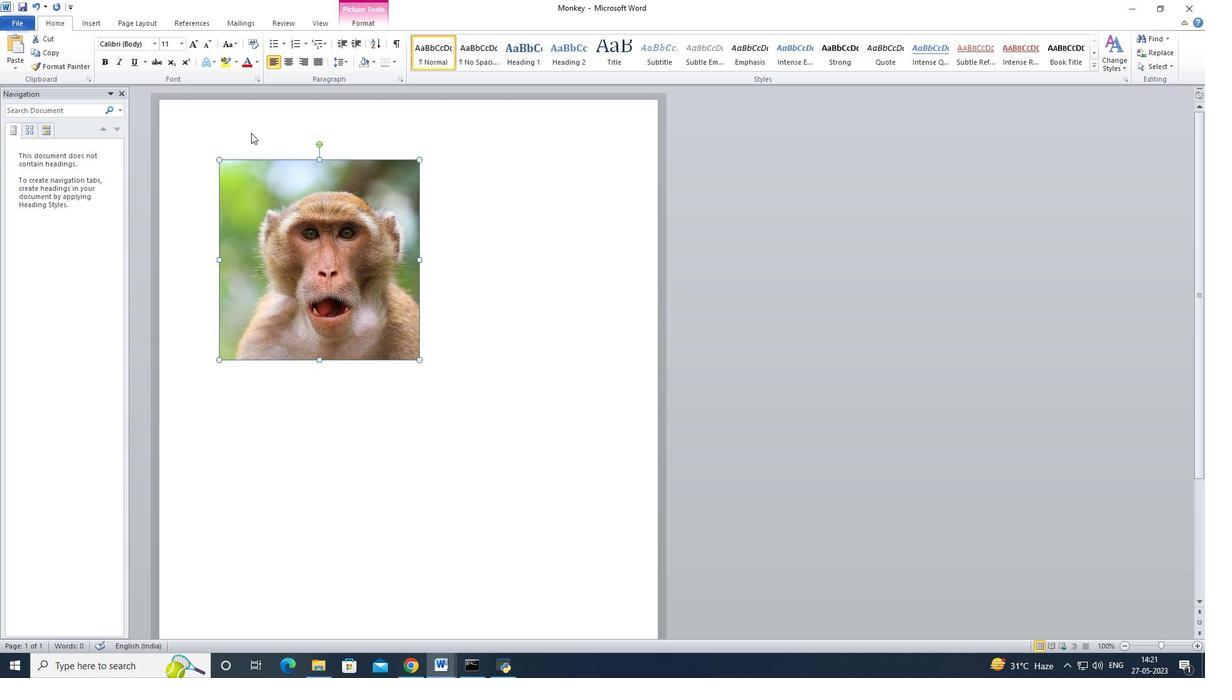 
Action: Mouse pressed left at (249, 125)
Screenshot: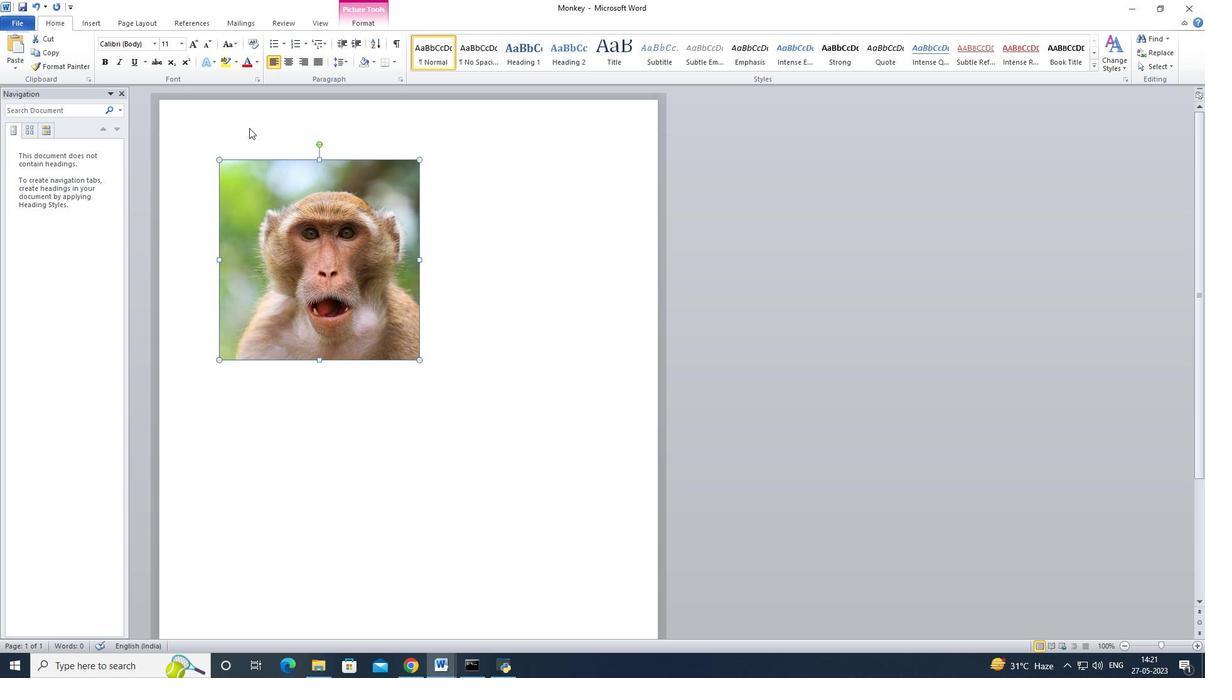 
Action: Mouse moved to (242, 135)
Screenshot: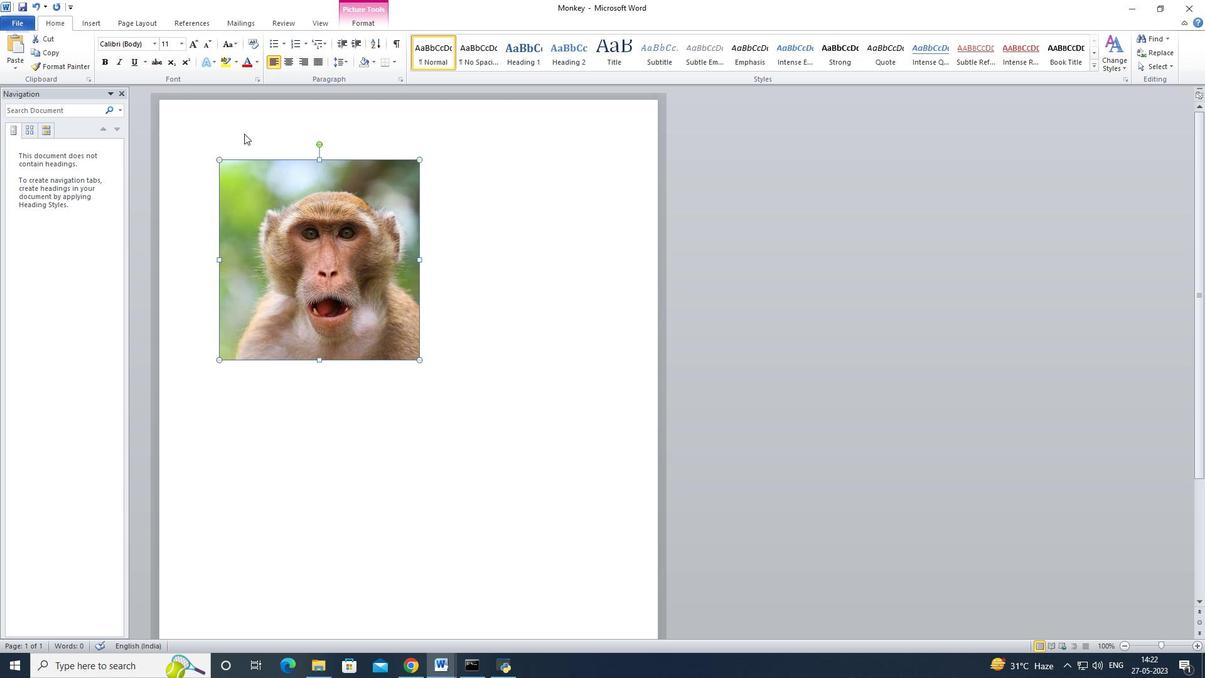 
Action: Mouse pressed left at (242, 135)
Screenshot: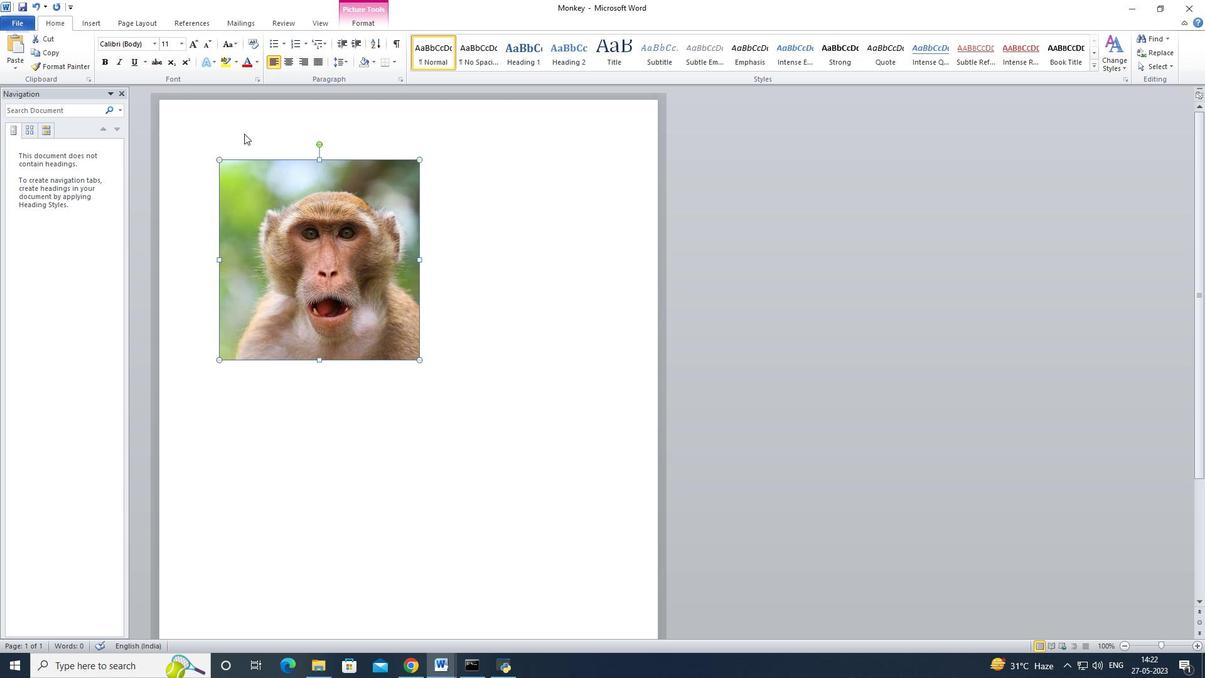 
Action: Mouse moved to (239, 151)
Screenshot: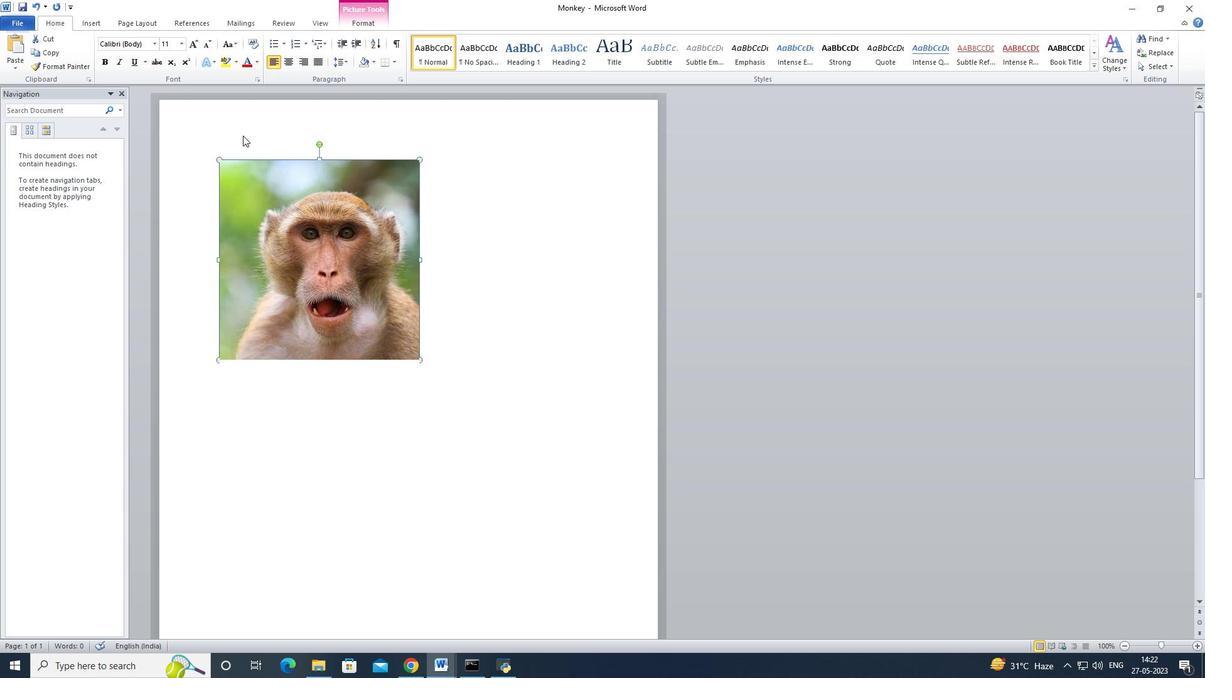 
Action: Mouse pressed left at (239, 151)
Screenshot: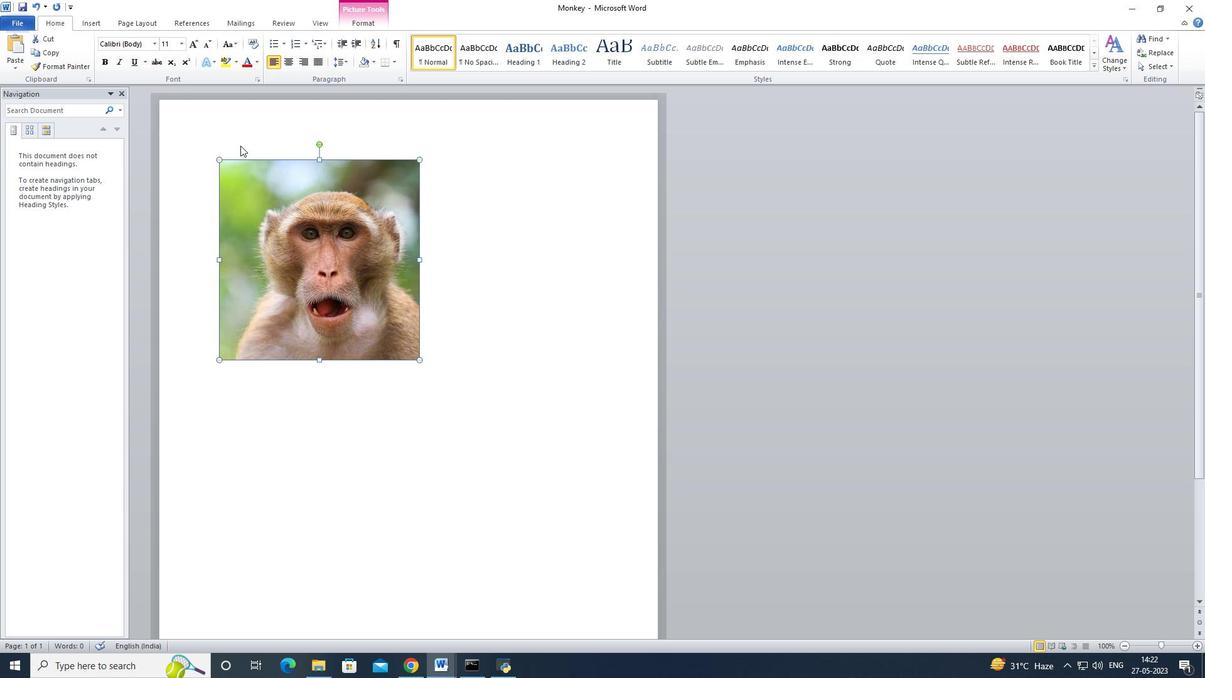 
Action: Mouse moved to (440, 354)
Screenshot: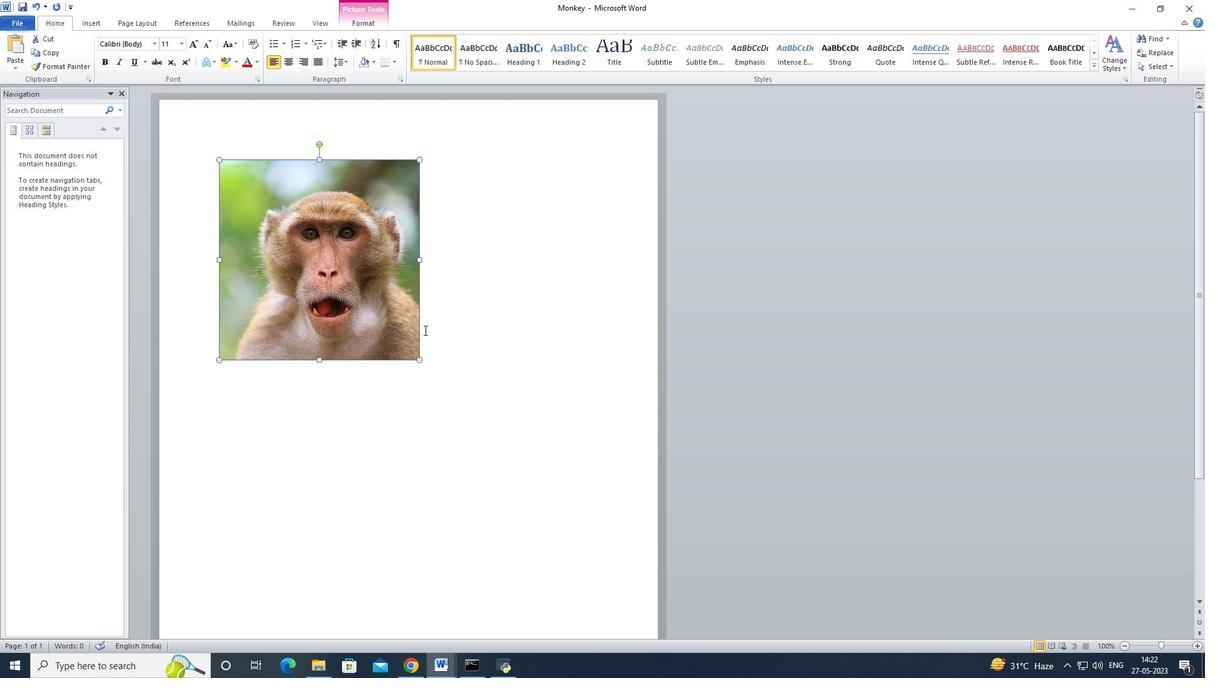 
Action: Mouse pressed left at (440, 354)
Screenshot: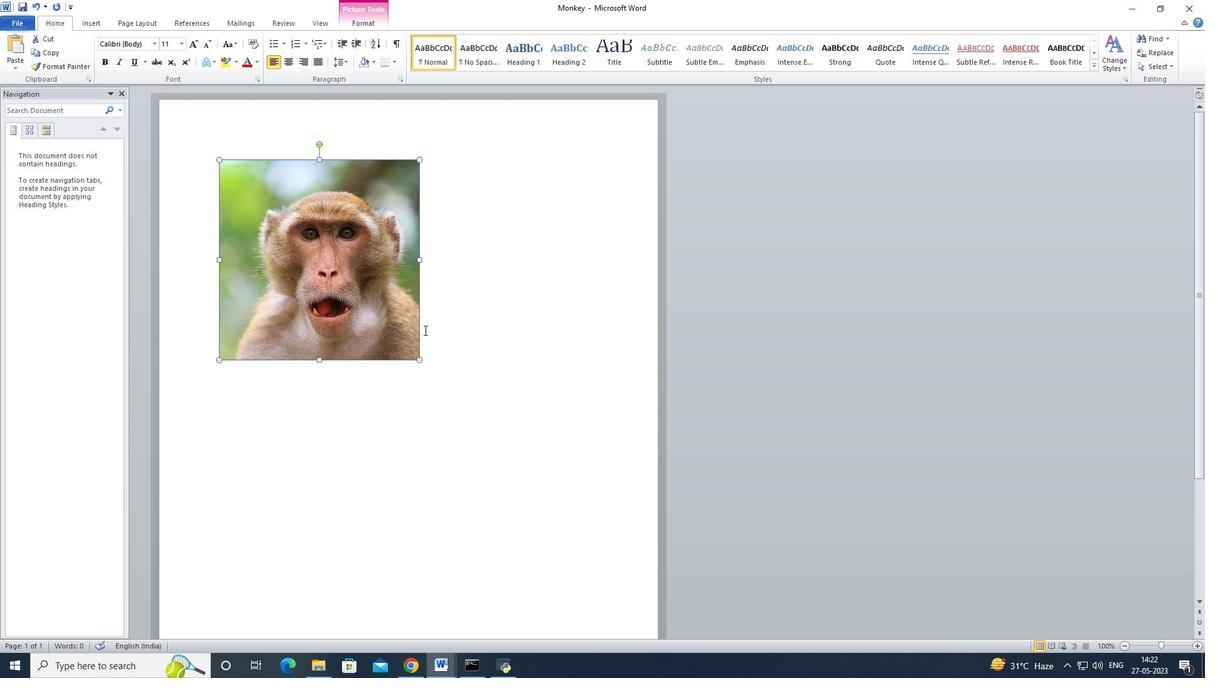 
Action: Mouse moved to (438, 354)
Screenshot: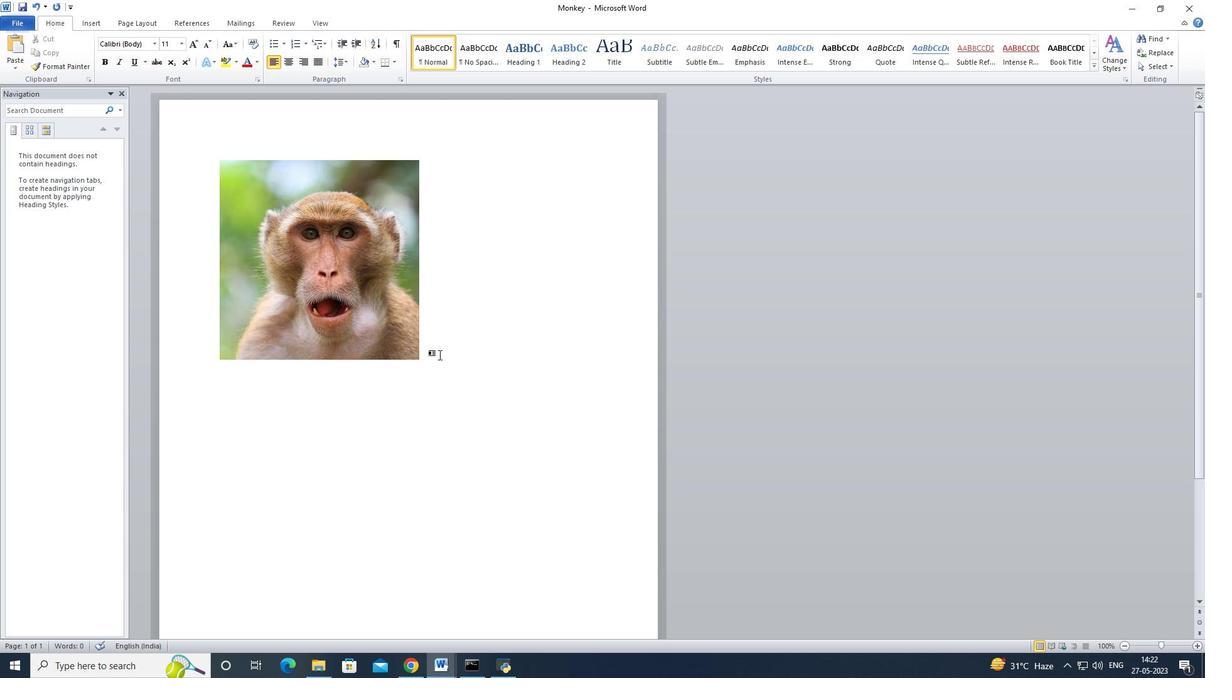
Action: Key pressed <Key.enter><Key.shift>Moneky<Key.backspace><Key.backspace><Key.backspace>key
Screenshot: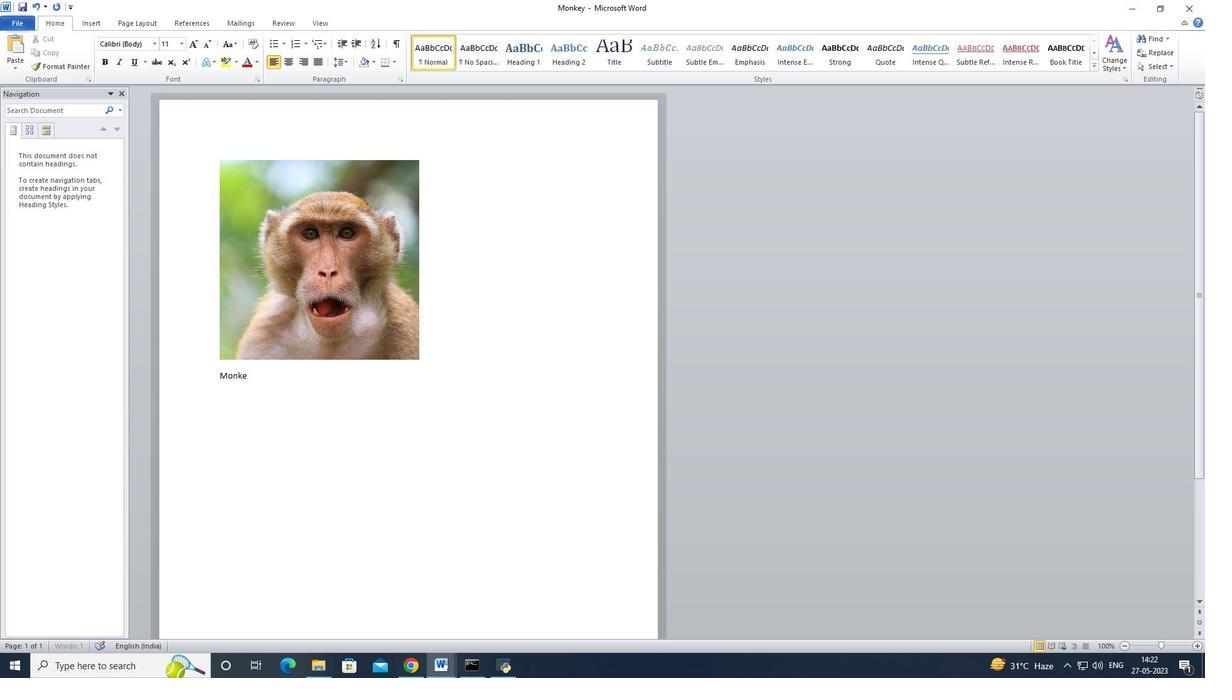 
Action: Mouse moved to (483, 426)
Screenshot: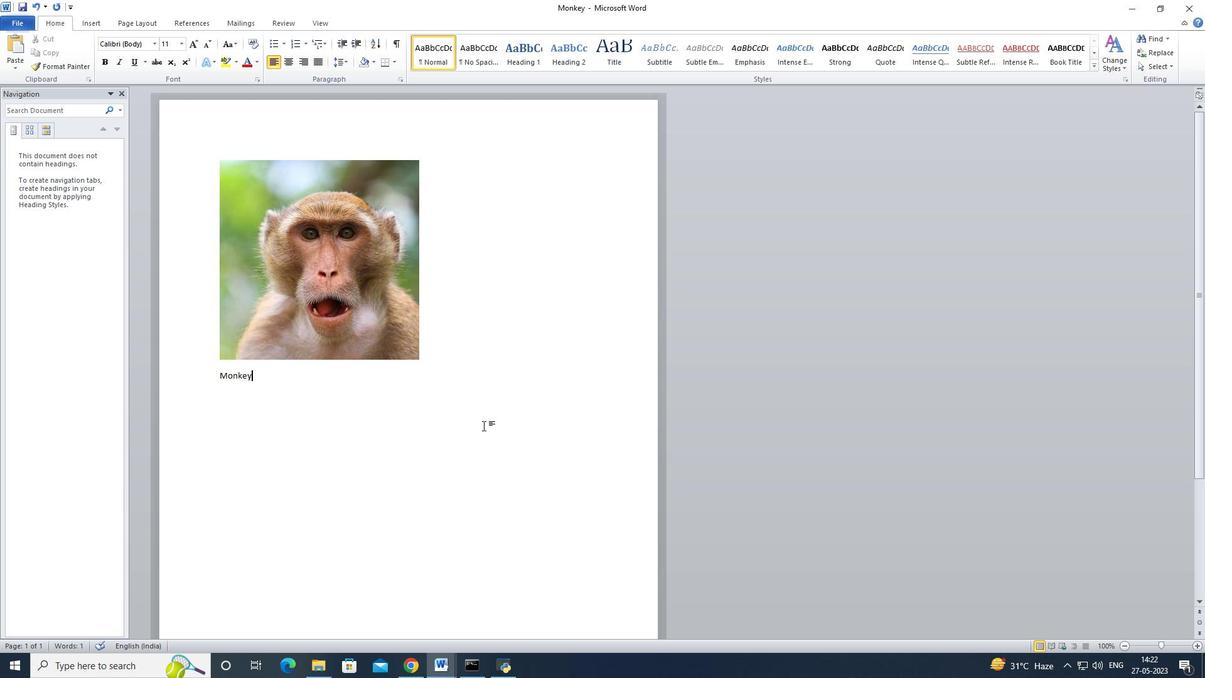 
Action: Mouse pressed left at (483, 426)
Screenshot: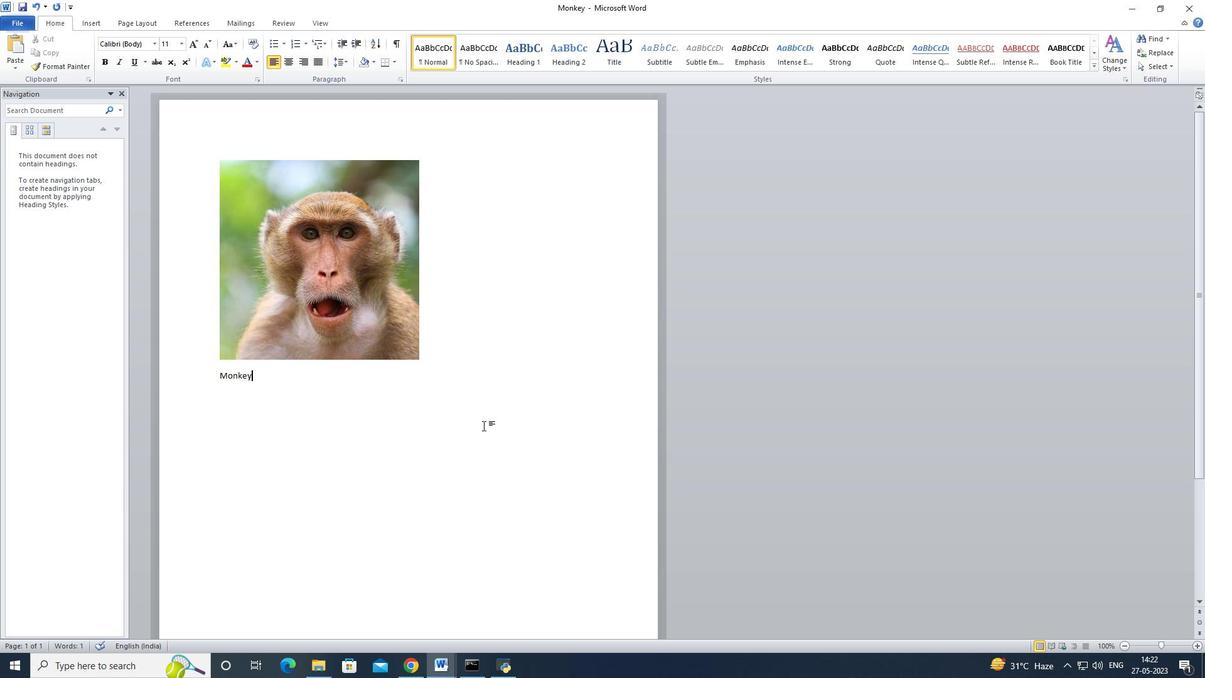 
Action: Mouse moved to (336, 261)
Screenshot: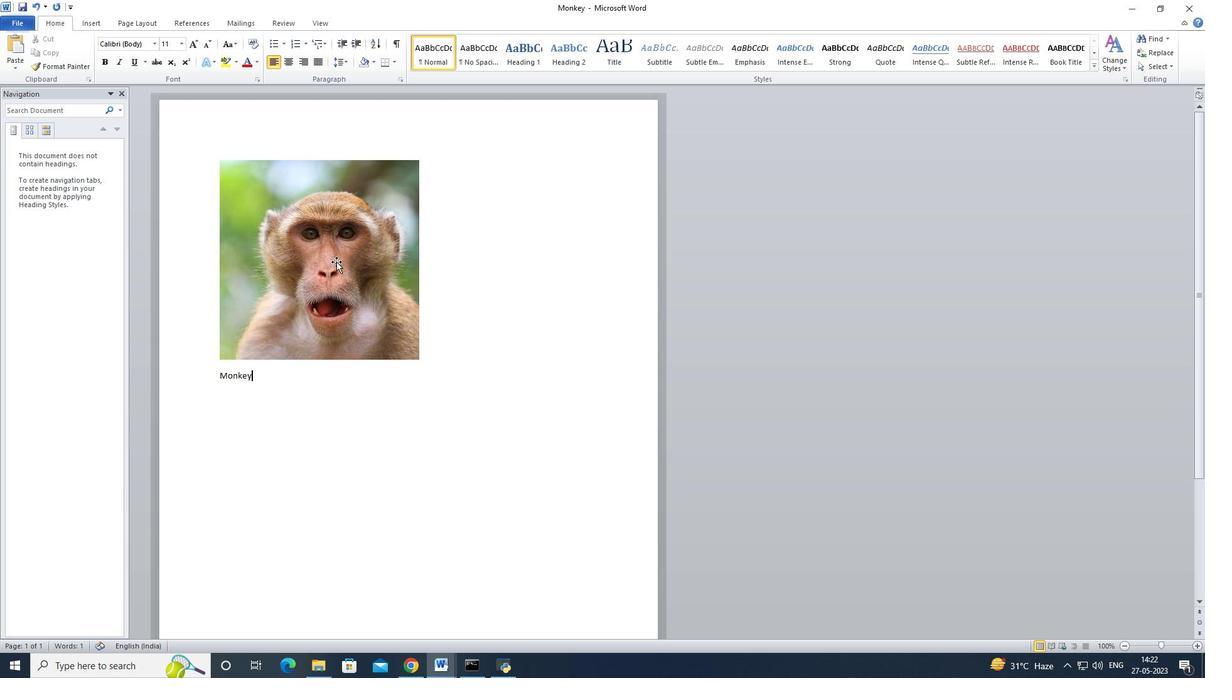 
Action: Mouse pressed left at (336, 261)
Screenshot: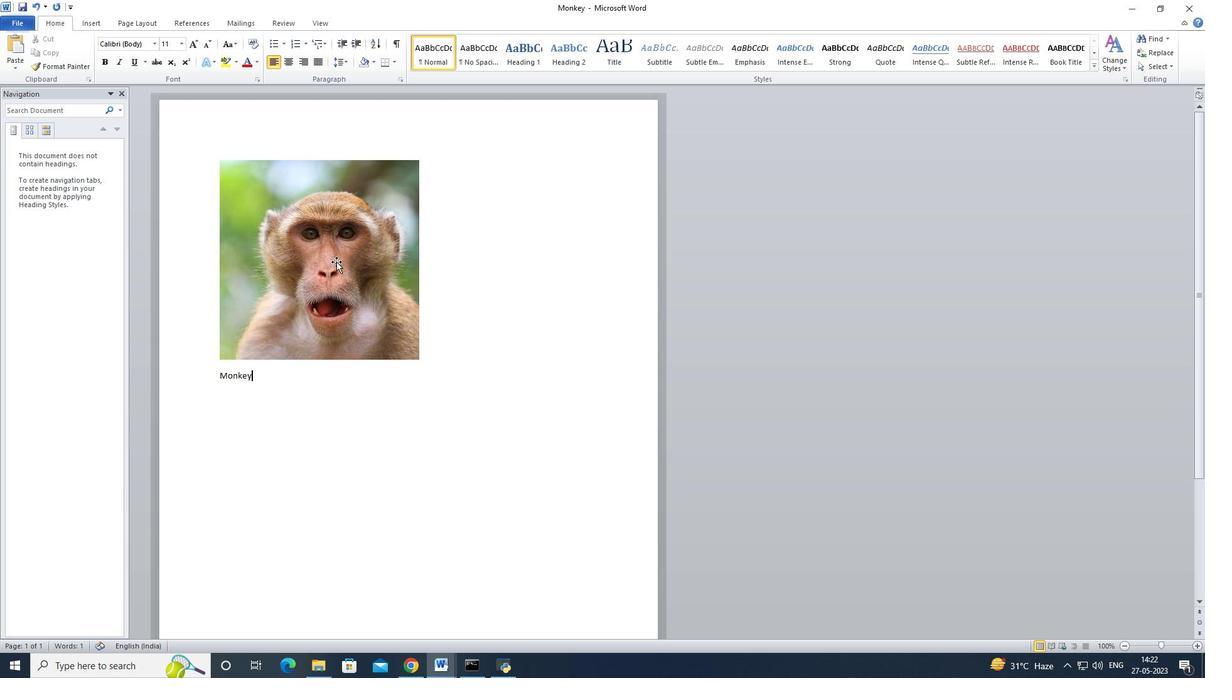 
Action: Mouse moved to (357, 20)
Screenshot: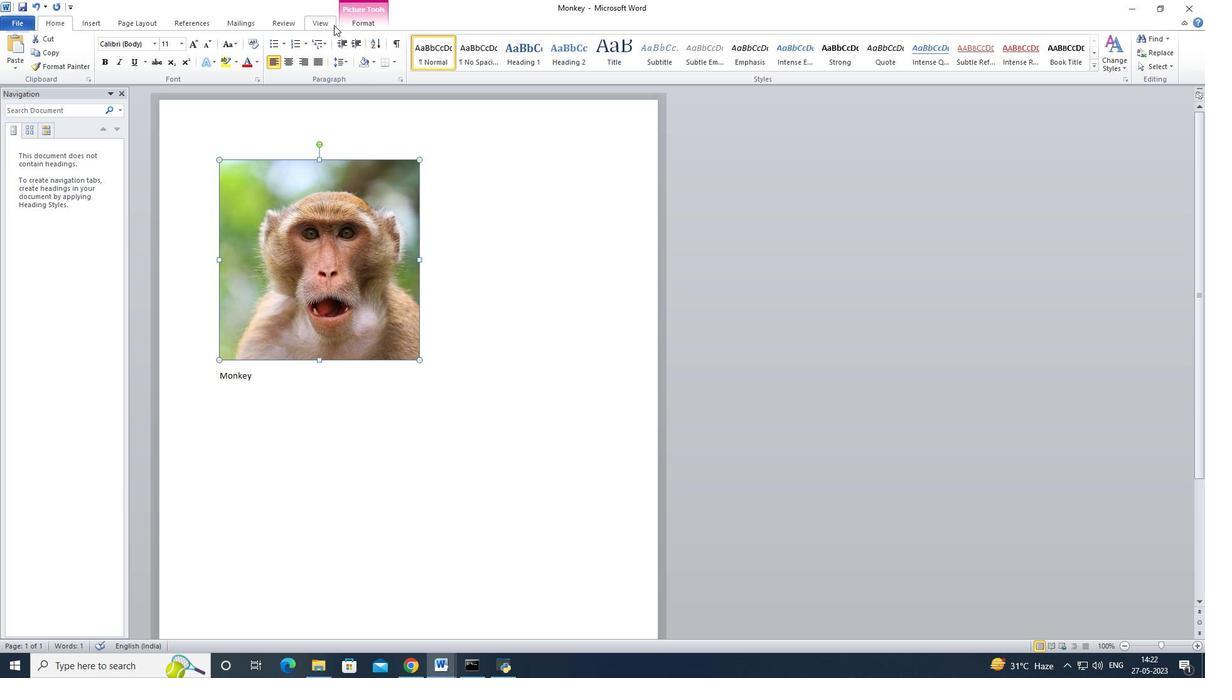 
Action: Mouse pressed left at (357, 20)
Screenshot: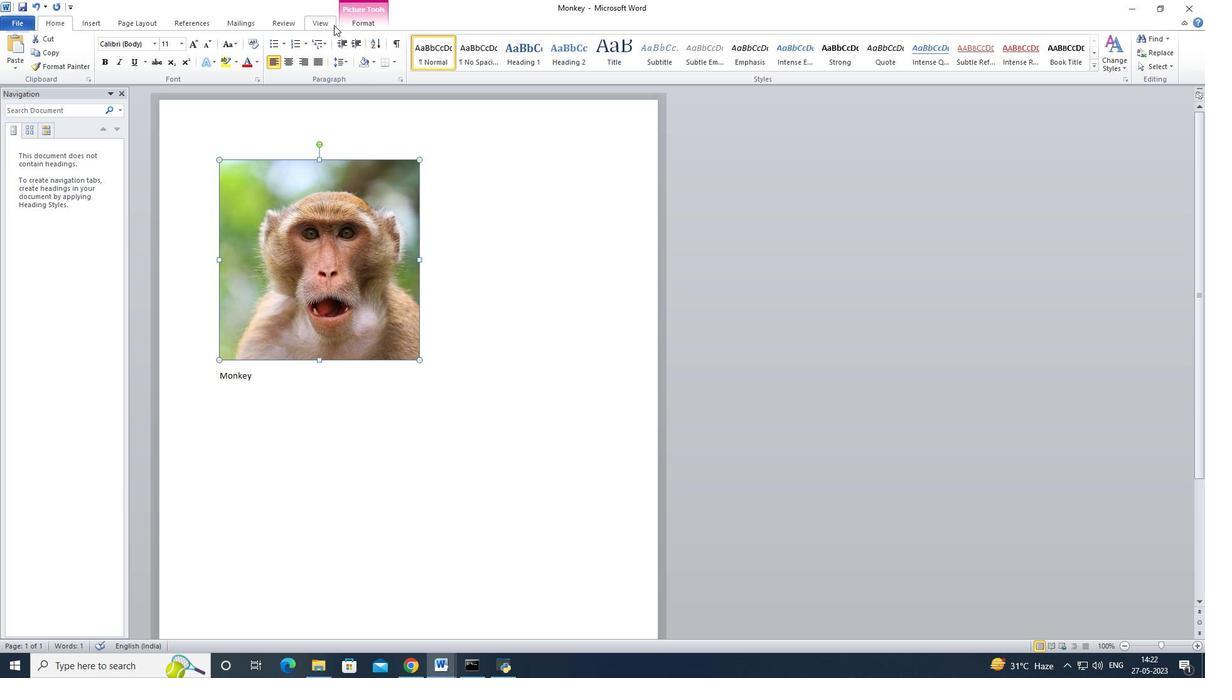 
Action: Mouse moved to (1190, 47)
Screenshot: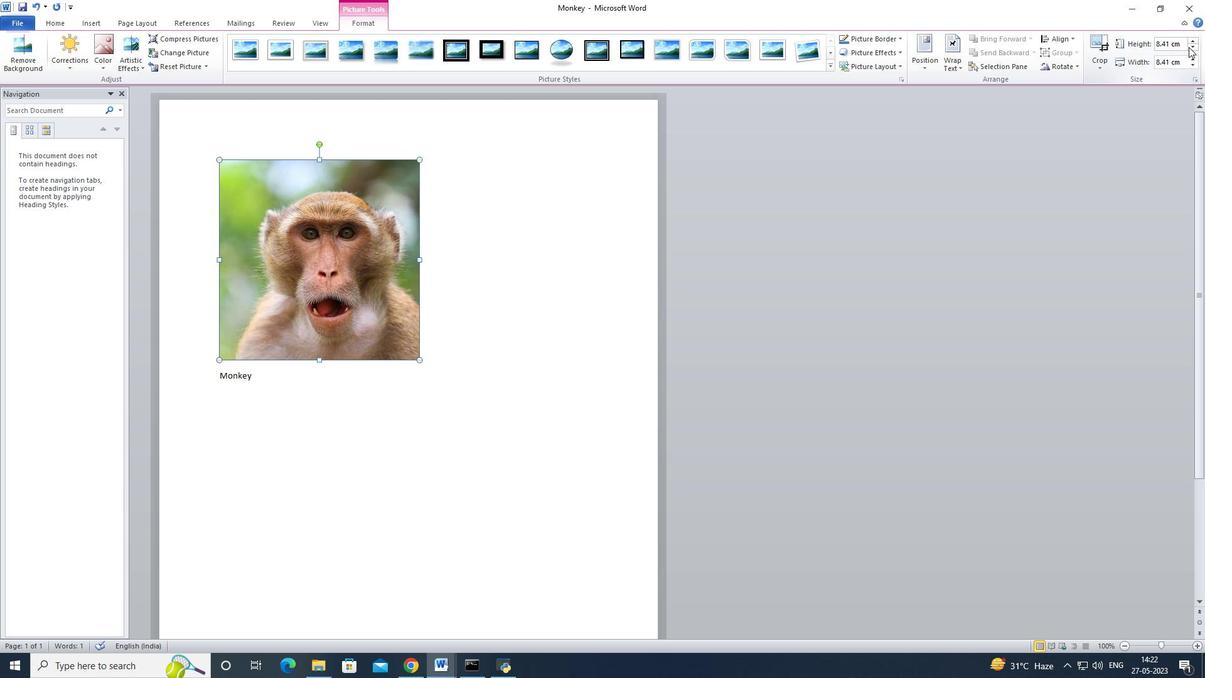 
Action: Mouse pressed left at (1190, 47)
Screenshot: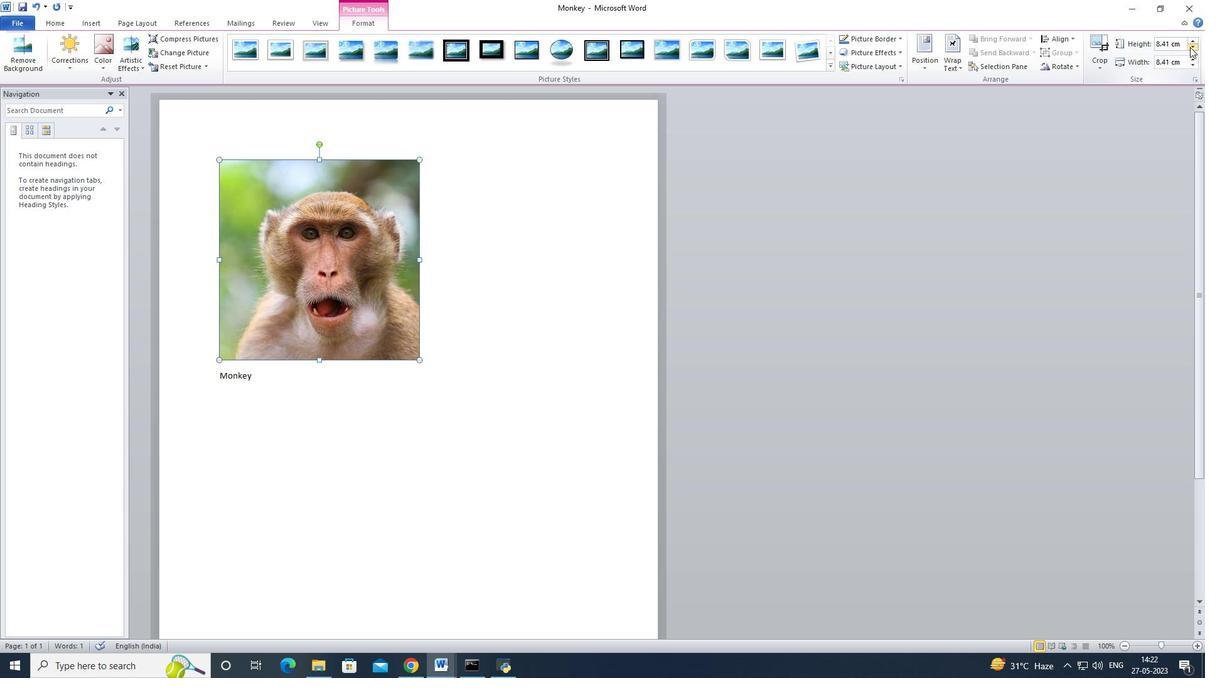 
Action: Mouse moved to (1190, 47)
Screenshot: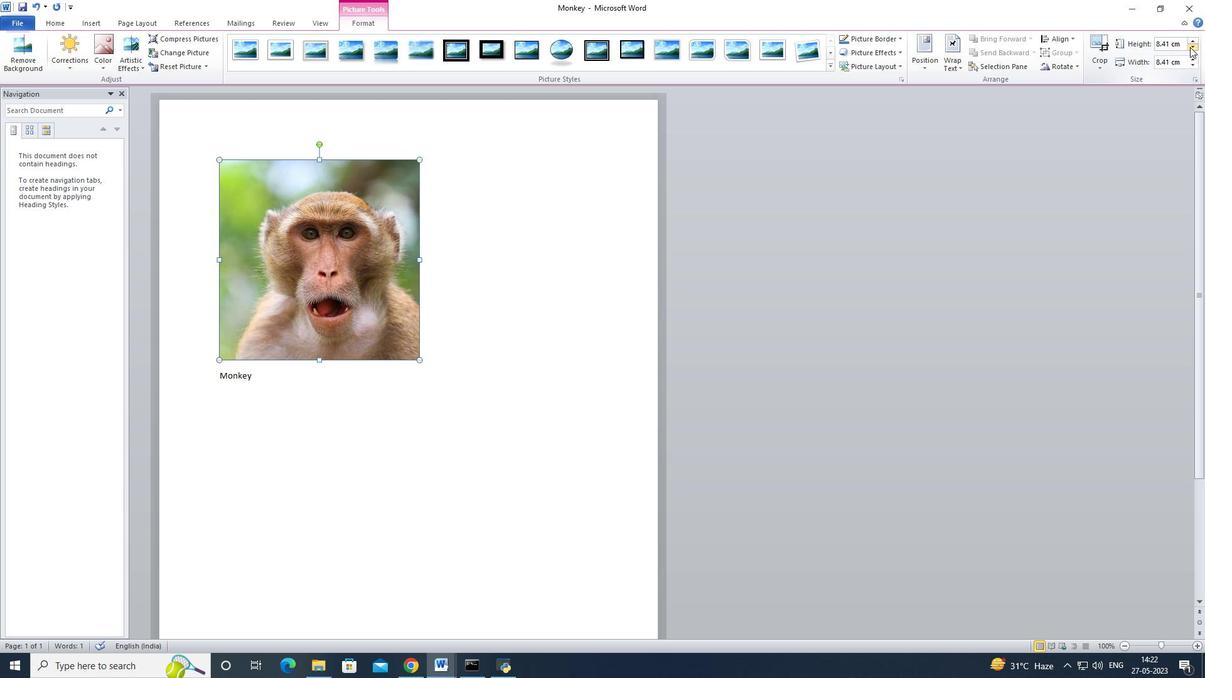 
Action: Mouse pressed left at (1190, 47)
Screenshot: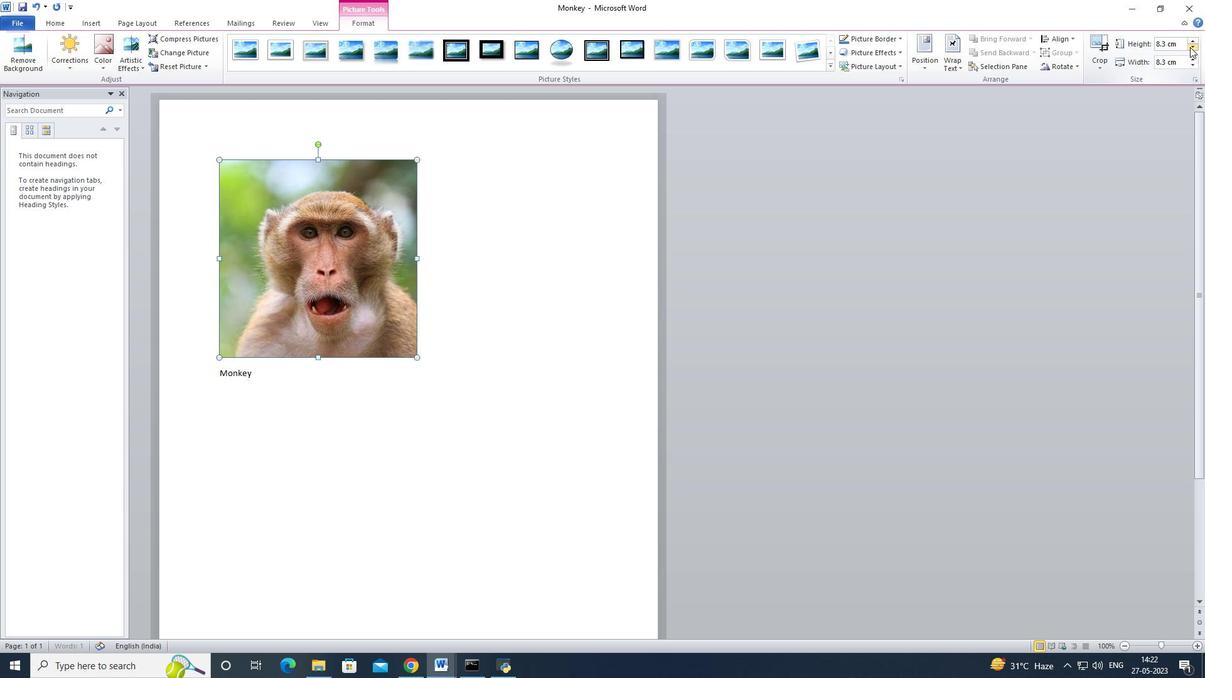 
Action: Mouse pressed left at (1190, 47)
Screenshot: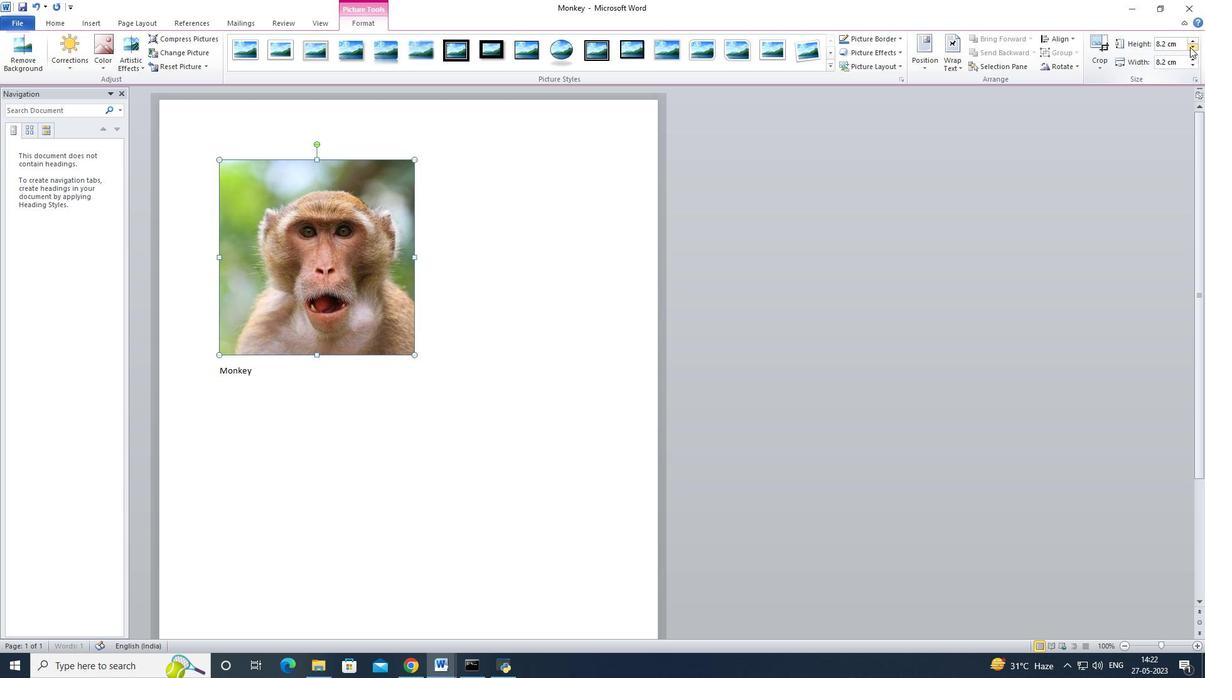 
Action: Mouse pressed left at (1190, 47)
Screenshot: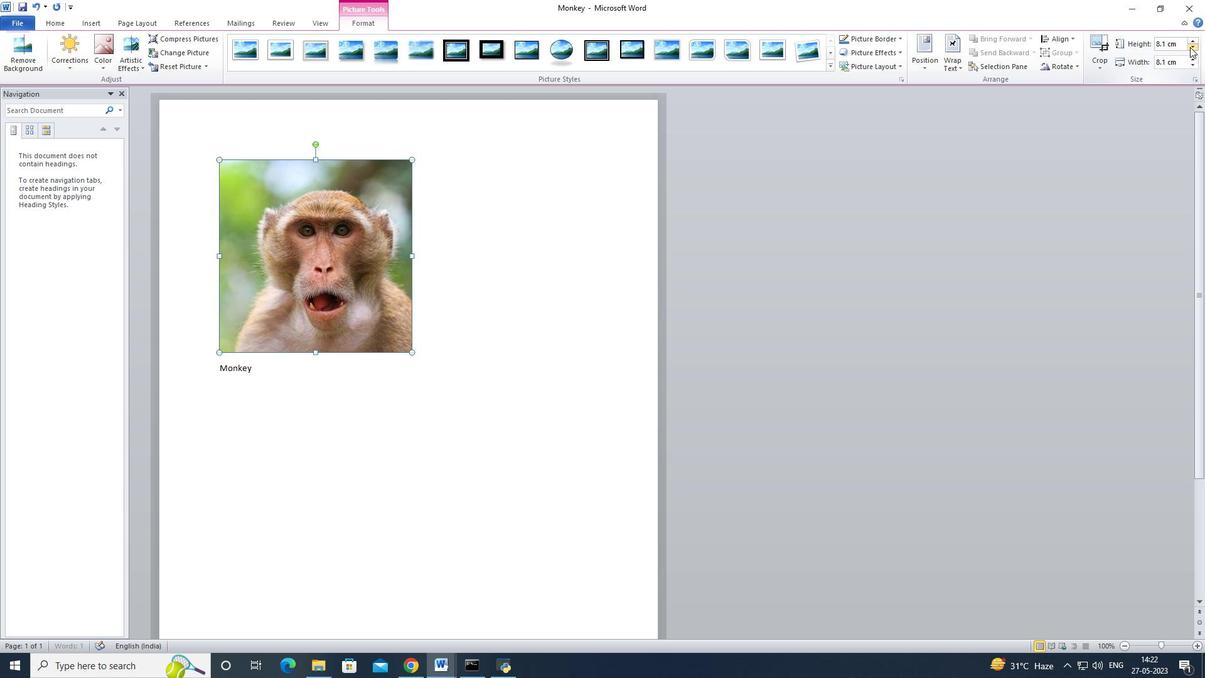 
Action: Mouse pressed left at (1190, 47)
Screenshot: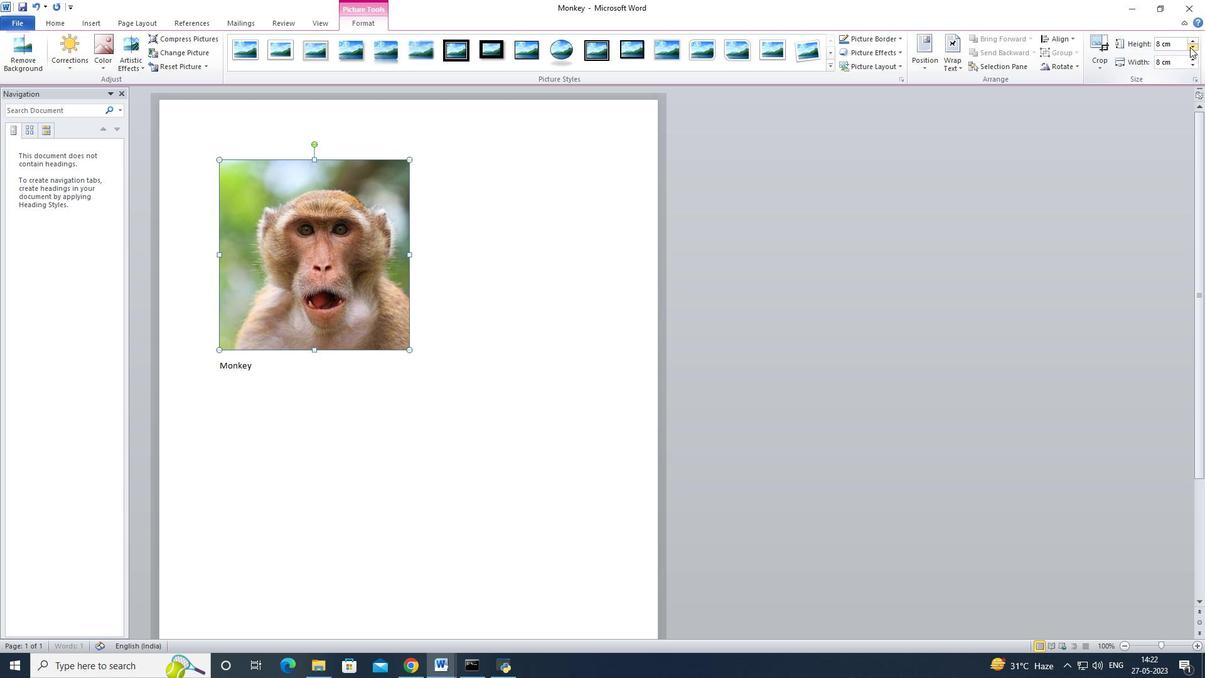
Action: Mouse pressed left at (1190, 47)
Screenshot: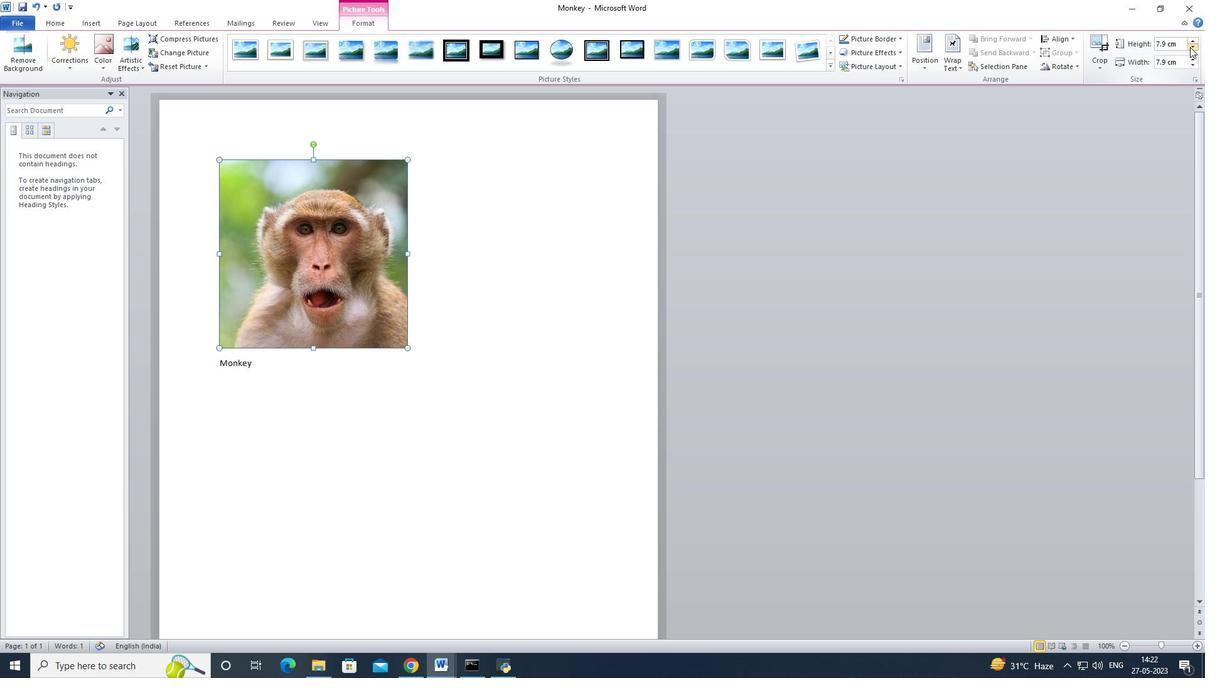 
Action: Mouse pressed left at (1190, 47)
Screenshot: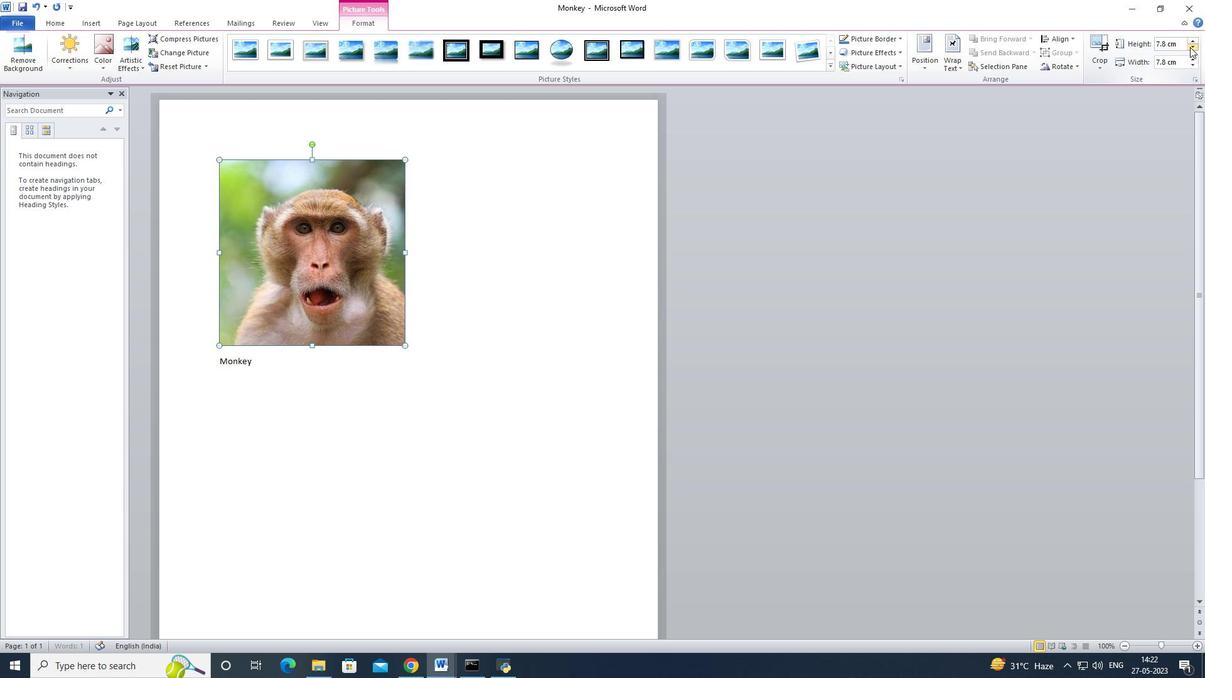 
Action: Mouse pressed left at (1190, 47)
Screenshot: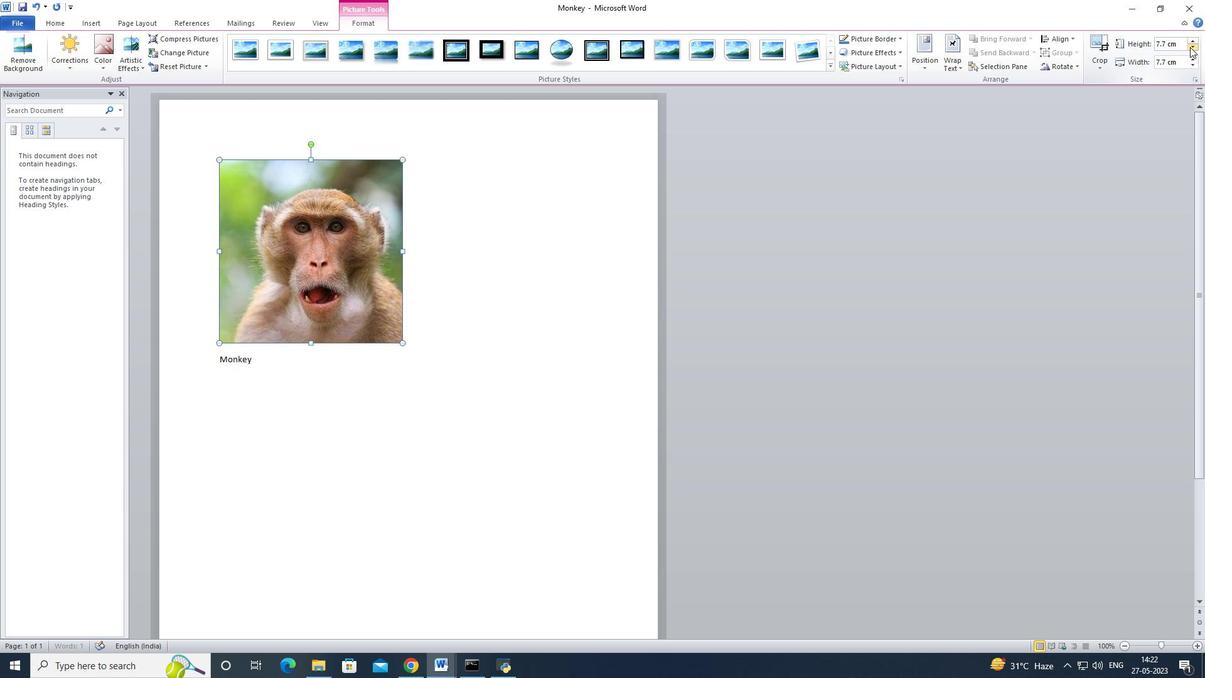 
Action: Mouse pressed left at (1190, 47)
Screenshot: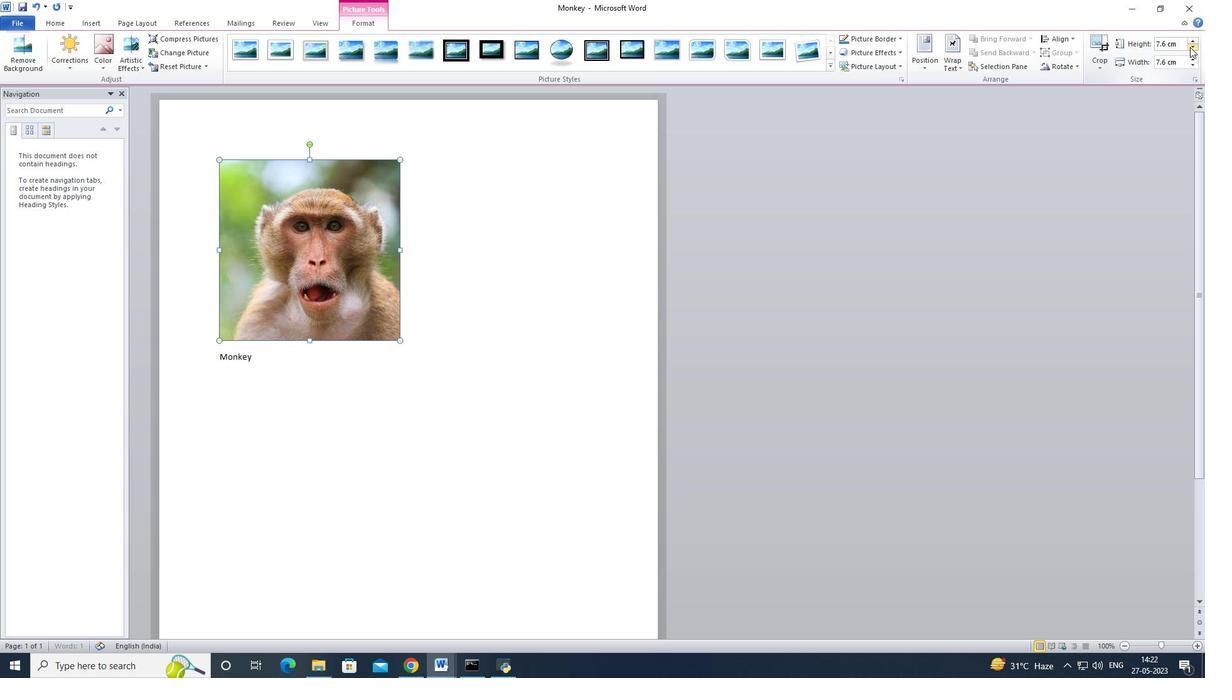 
Action: Mouse pressed left at (1190, 47)
Screenshot: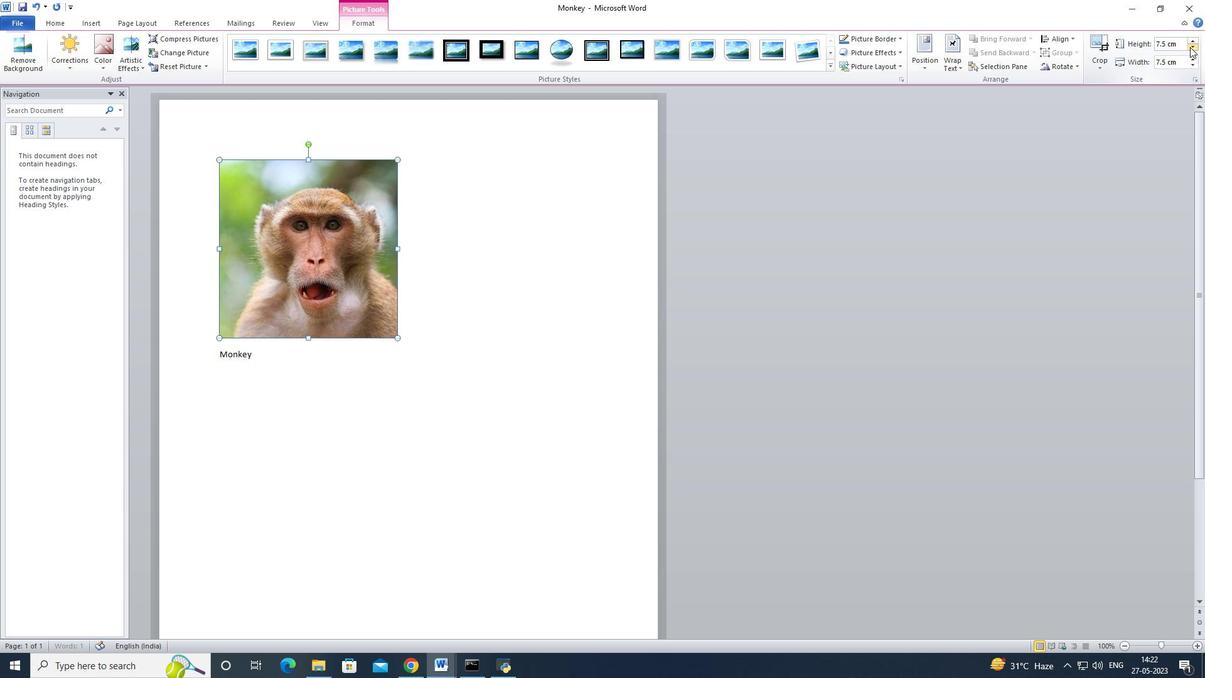 
Action: Mouse pressed left at (1190, 47)
Screenshot: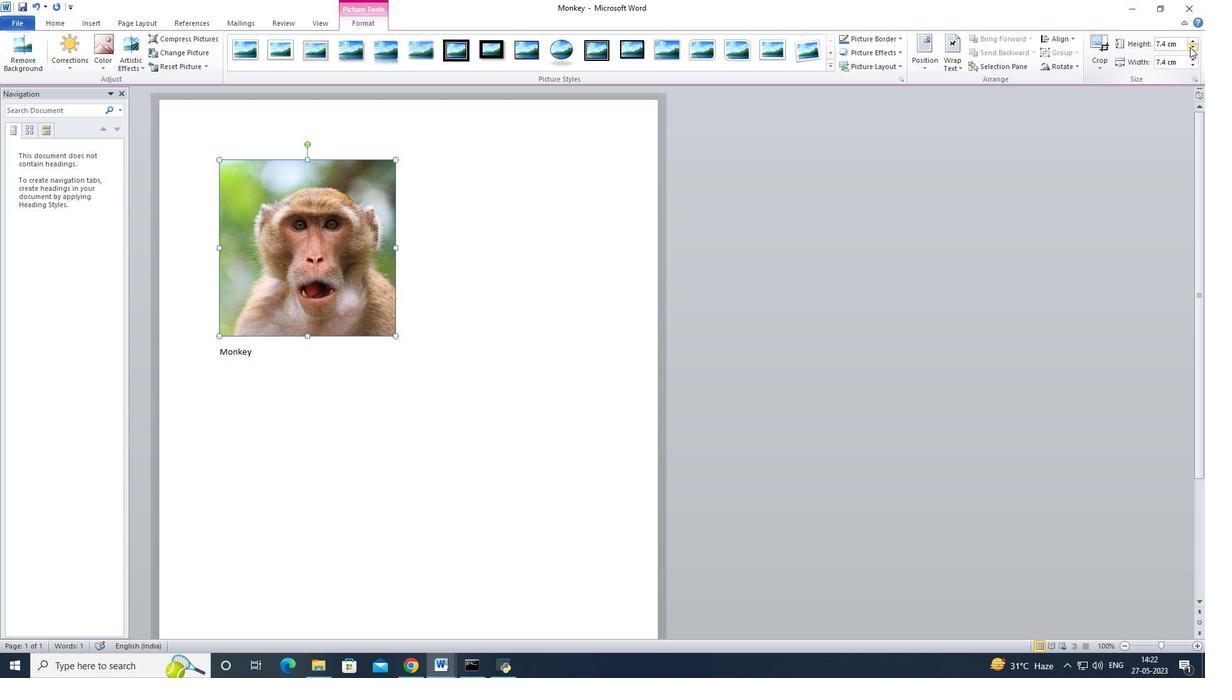 
Action: Mouse moved to (544, 235)
Screenshot: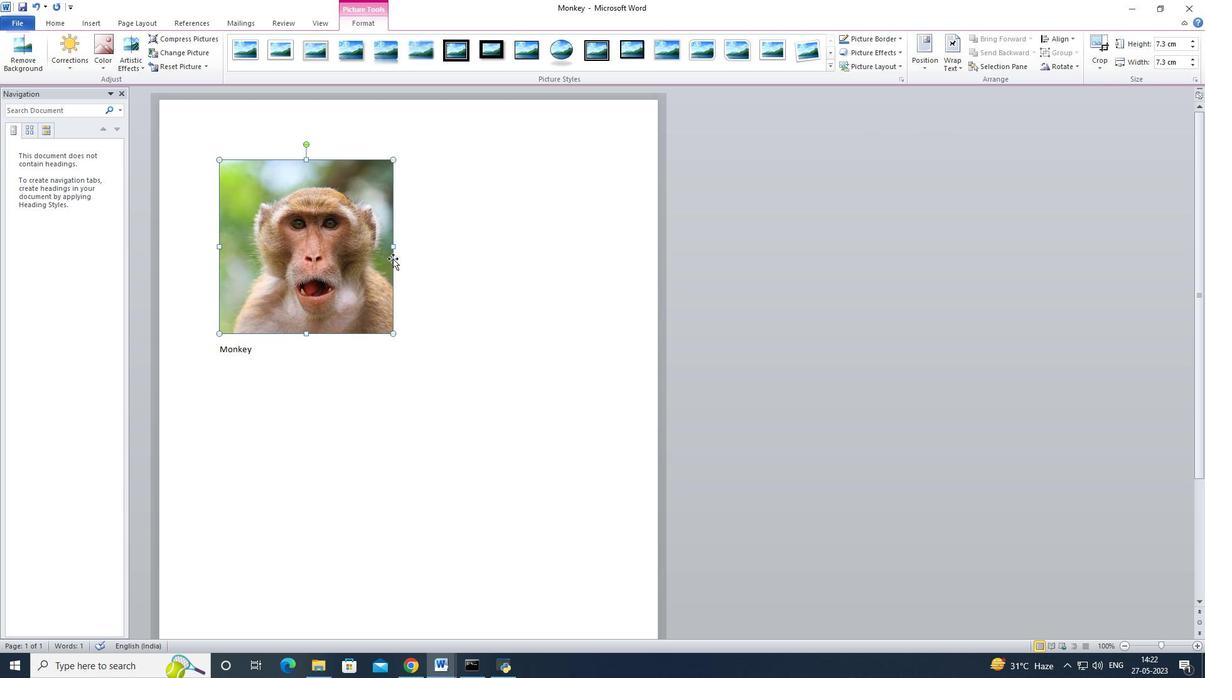 
Action: Mouse pressed left at (544, 235)
Screenshot: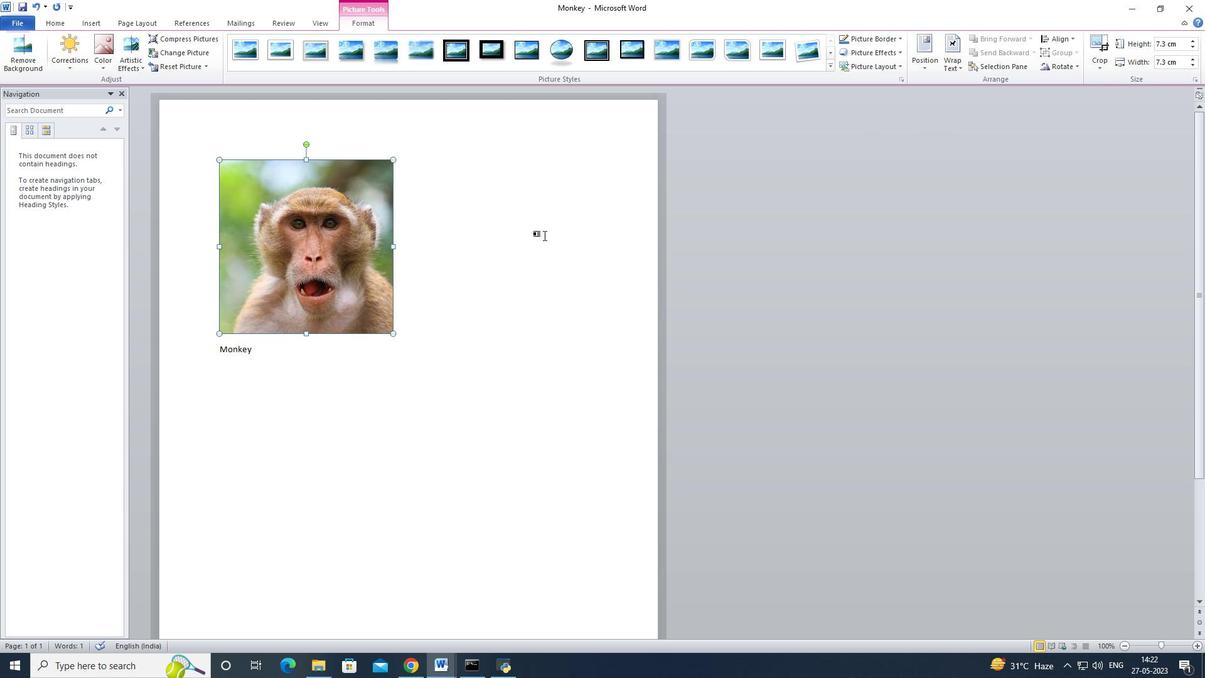 
Action: Mouse moved to (367, 234)
Screenshot: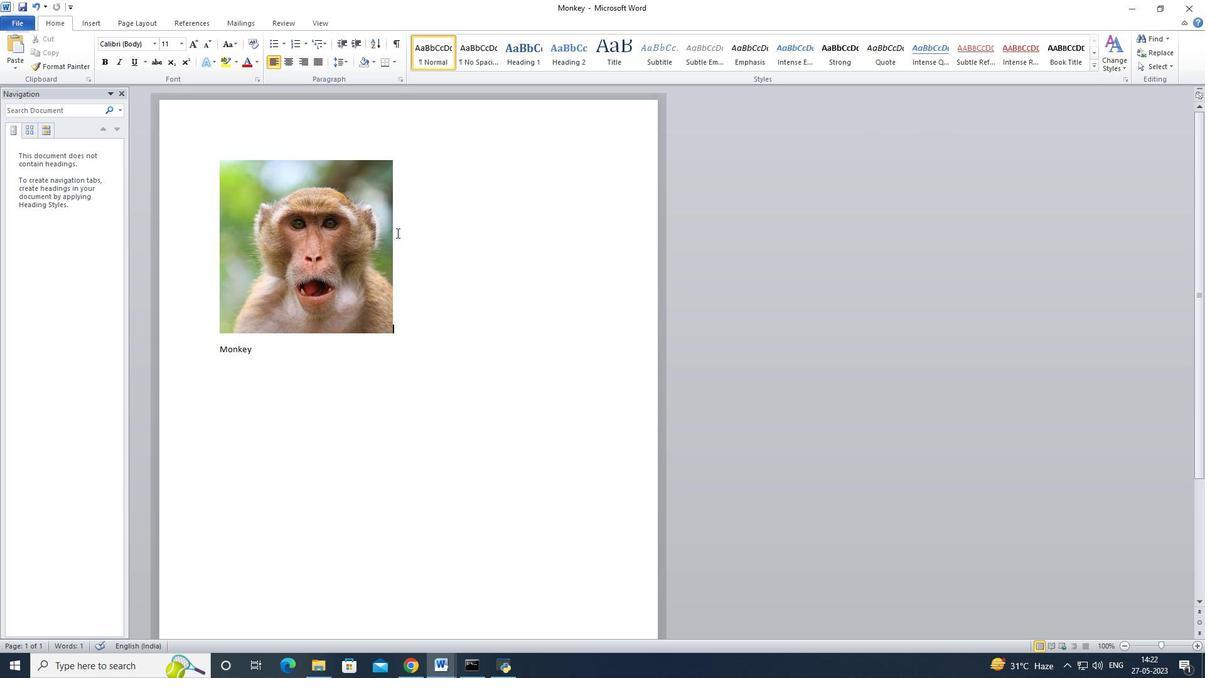 
Action: Mouse pressed left at (367, 234)
Screenshot: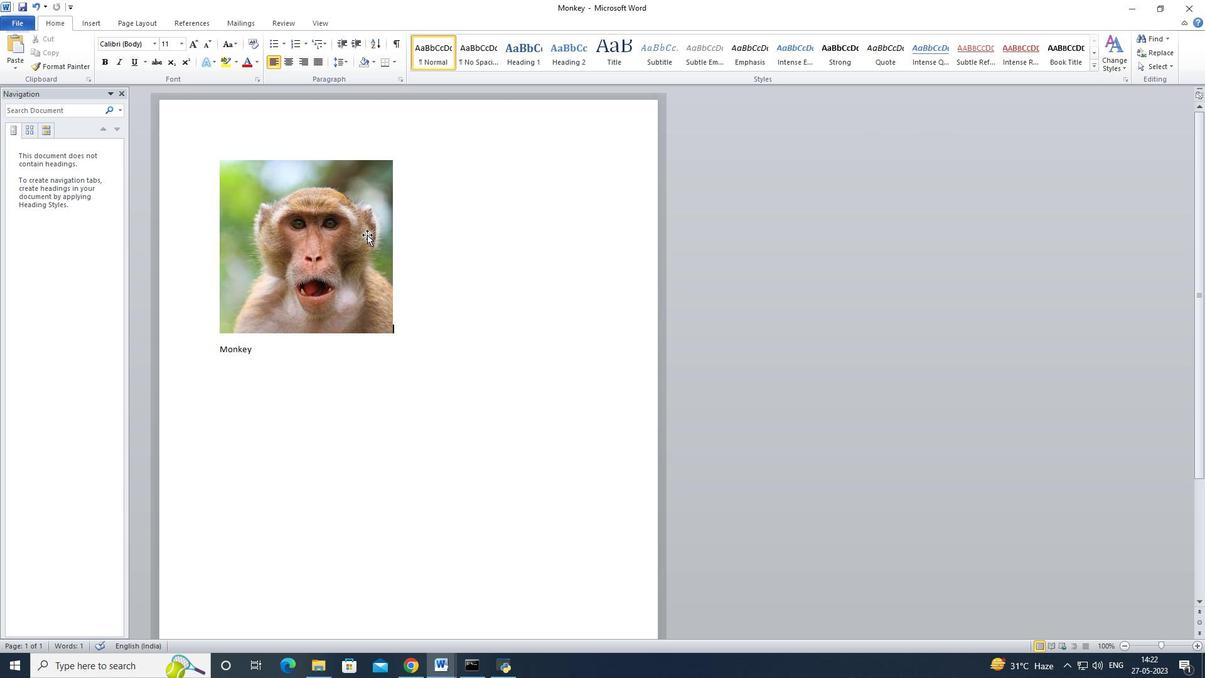 
Action: Mouse moved to (898, 40)
Screenshot: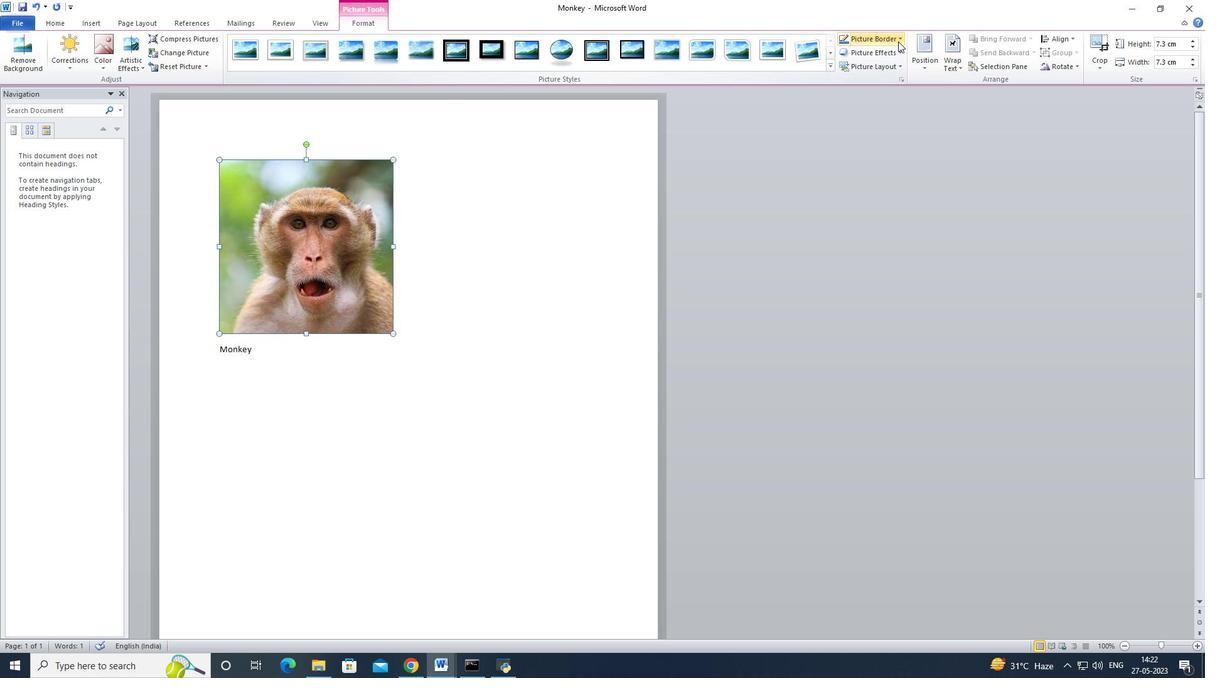 
Action: Mouse pressed left at (898, 40)
Screenshot: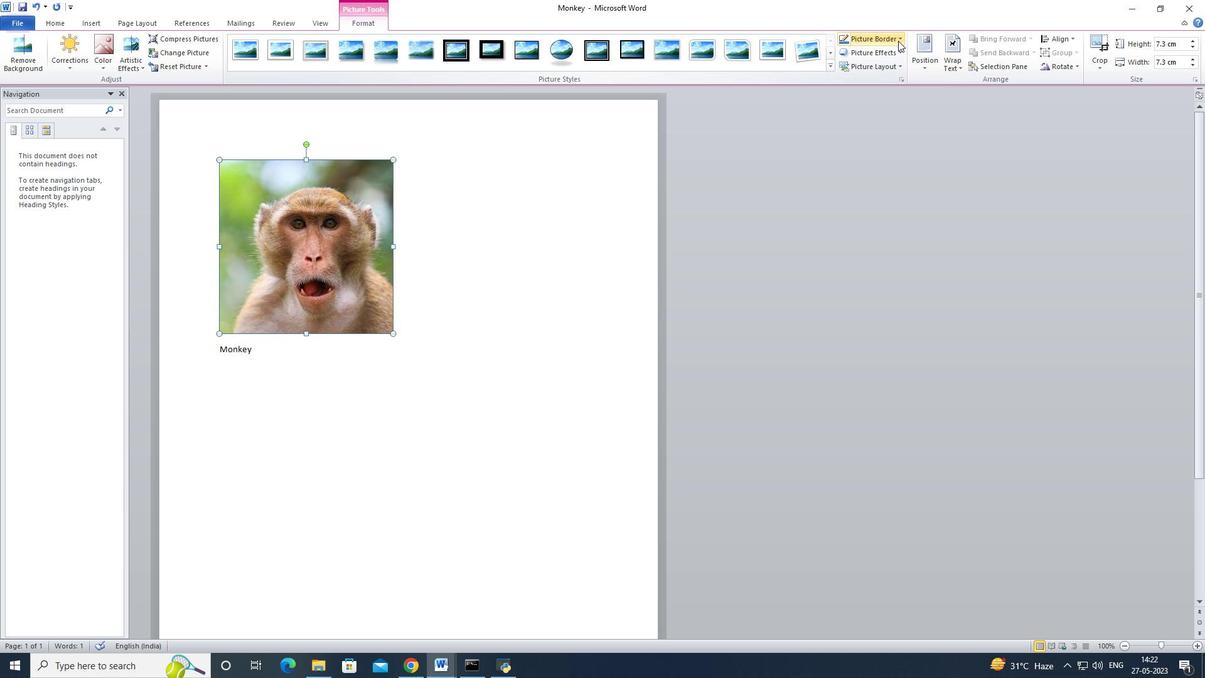 
Action: Mouse moved to (756, 114)
Screenshot: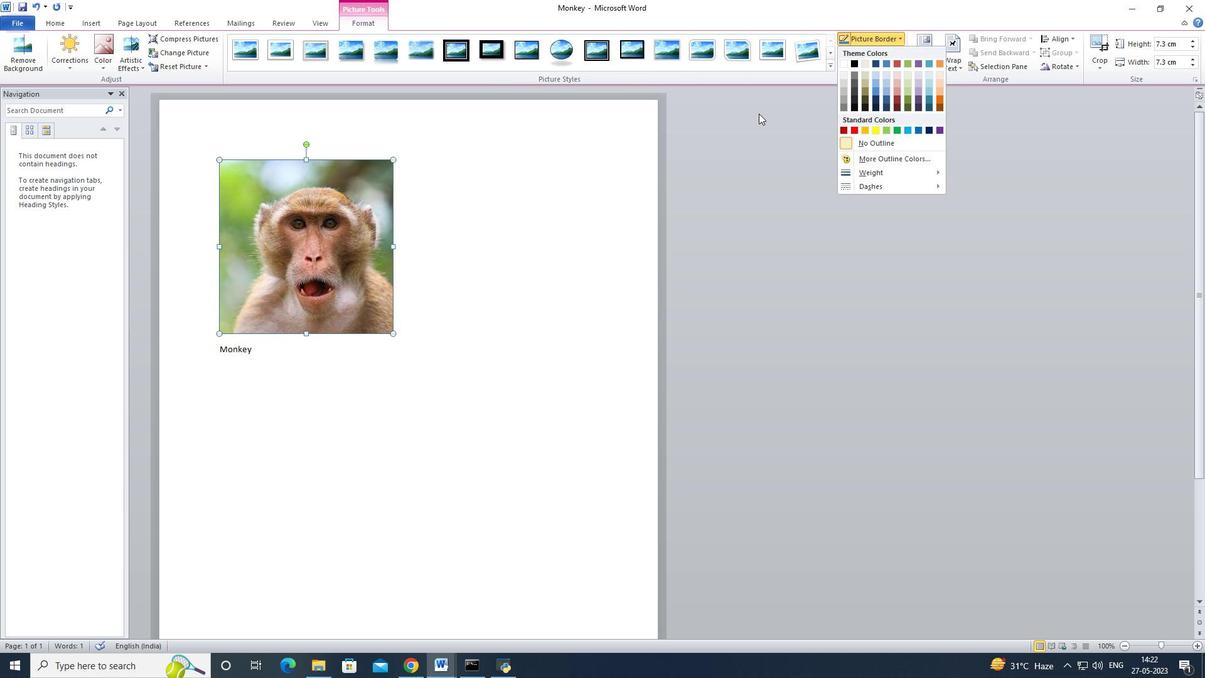 
Action: Mouse pressed left at (756, 114)
Screenshot: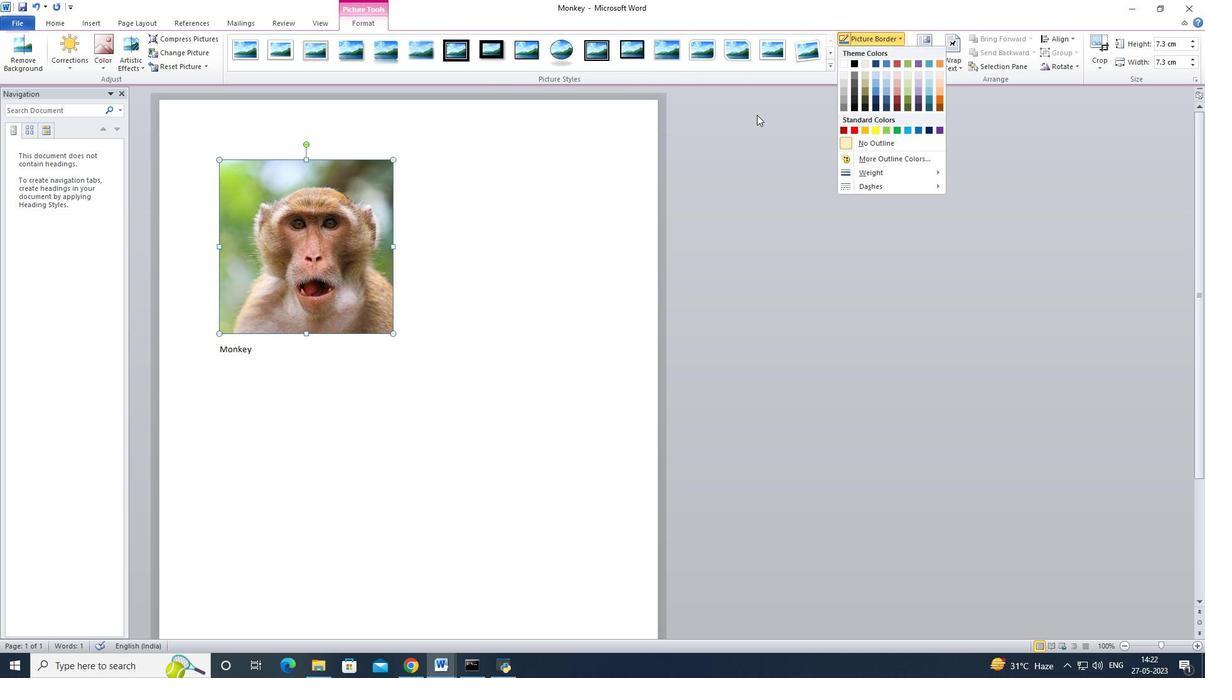
Action: Mouse moved to (272, 231)
Screenshot: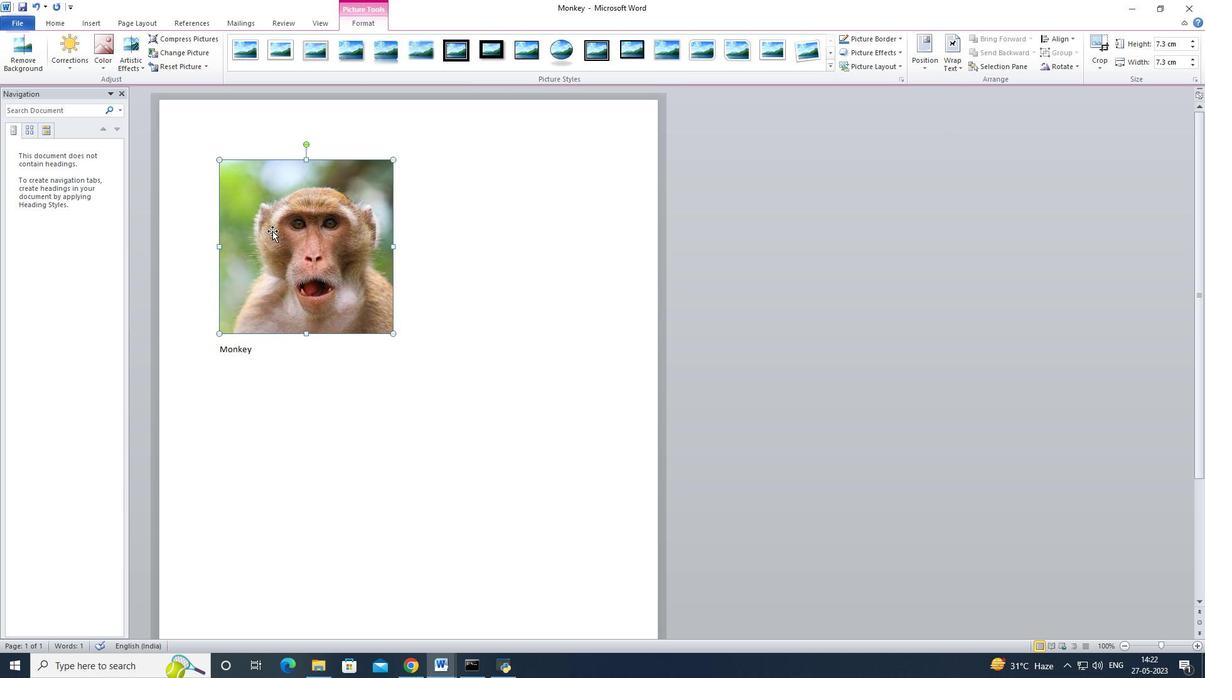 
Action: Mouse pressed left at (272, 231)
Screenshot: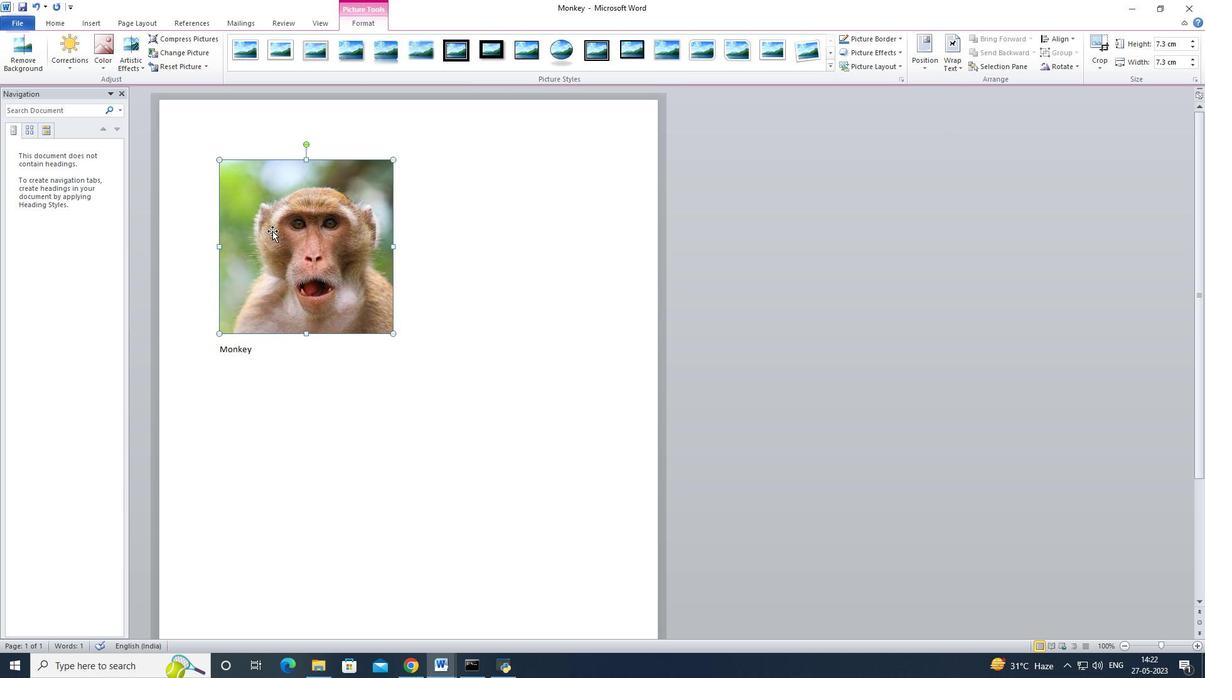 
Action: Mouse pressed right at (272, 231)
Screenshot: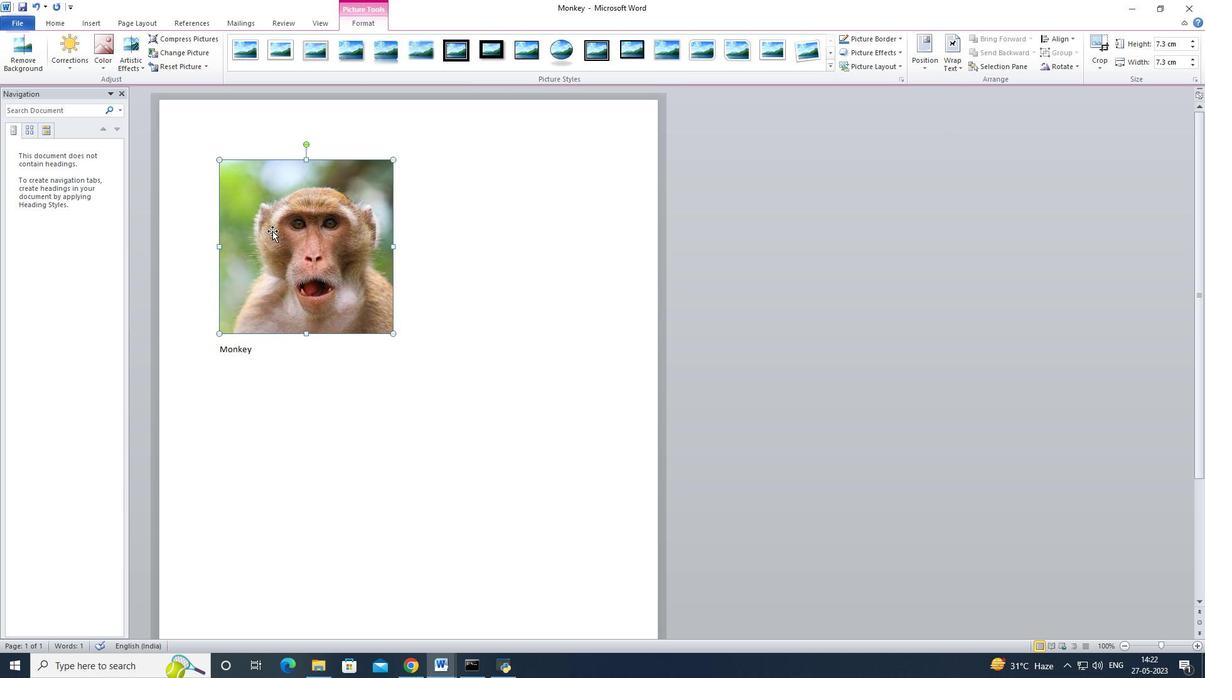 
Action: Mouse moved to (323, 443)
Screenshot: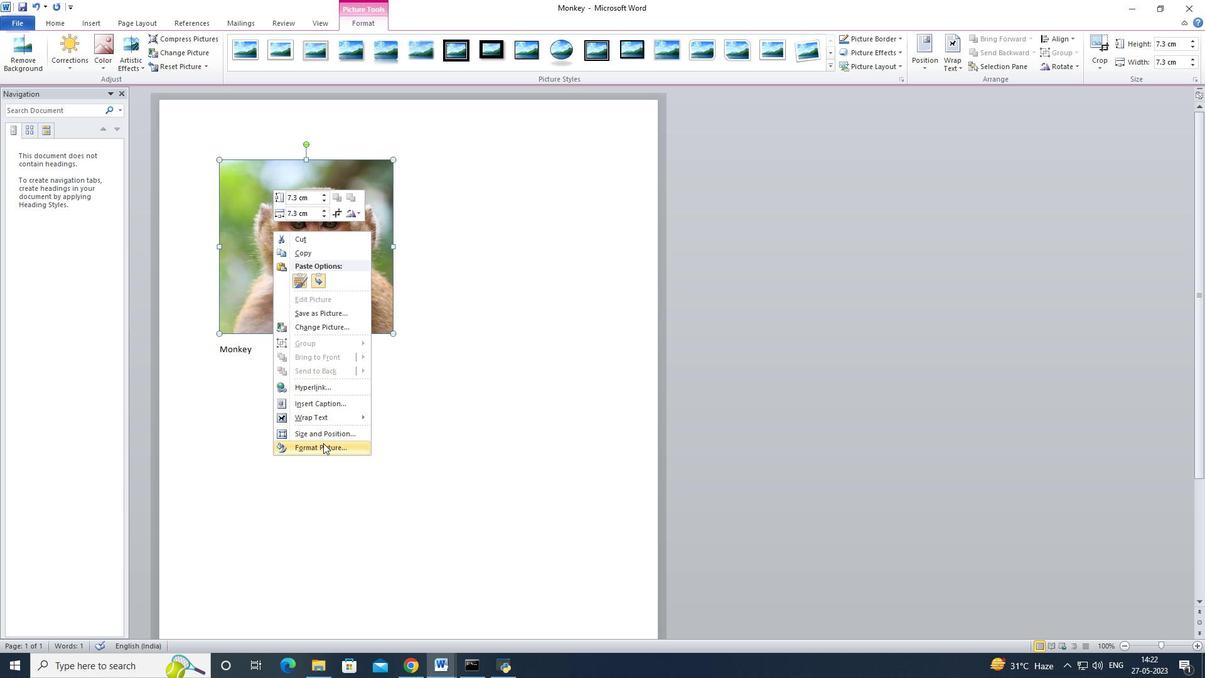 
Action: Mouse pressed left at (323, 443)
Screenshot: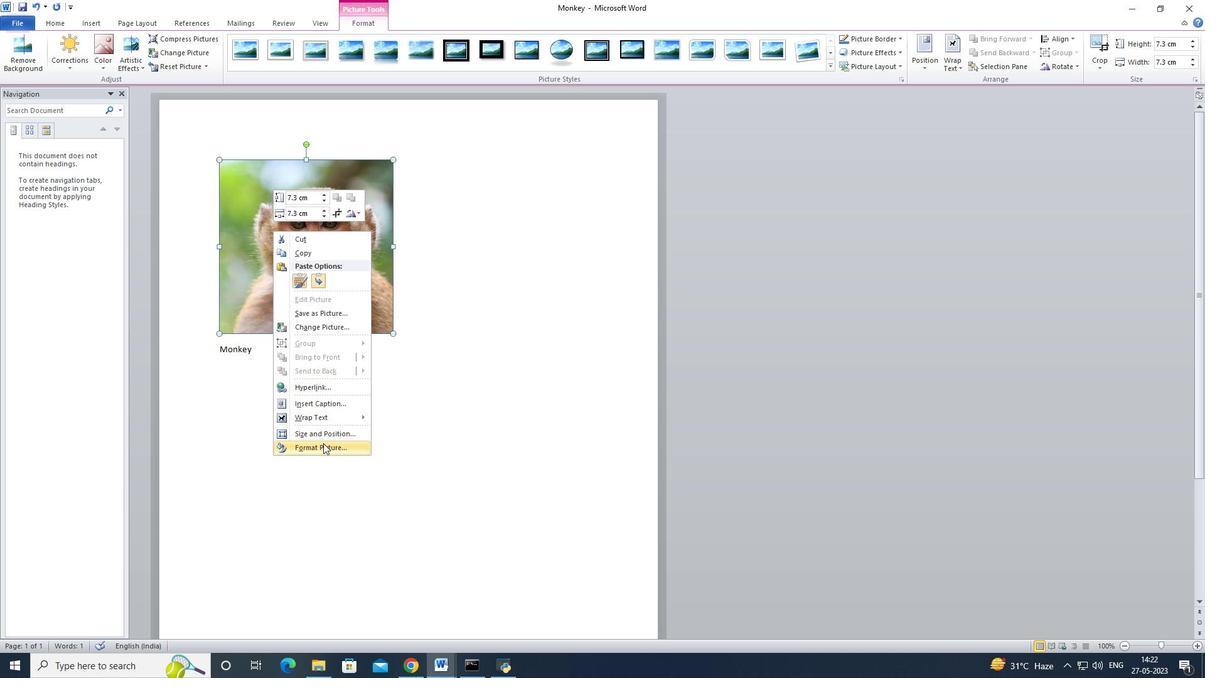 
Action: Mouse moved to (499, 265)
Screenshot: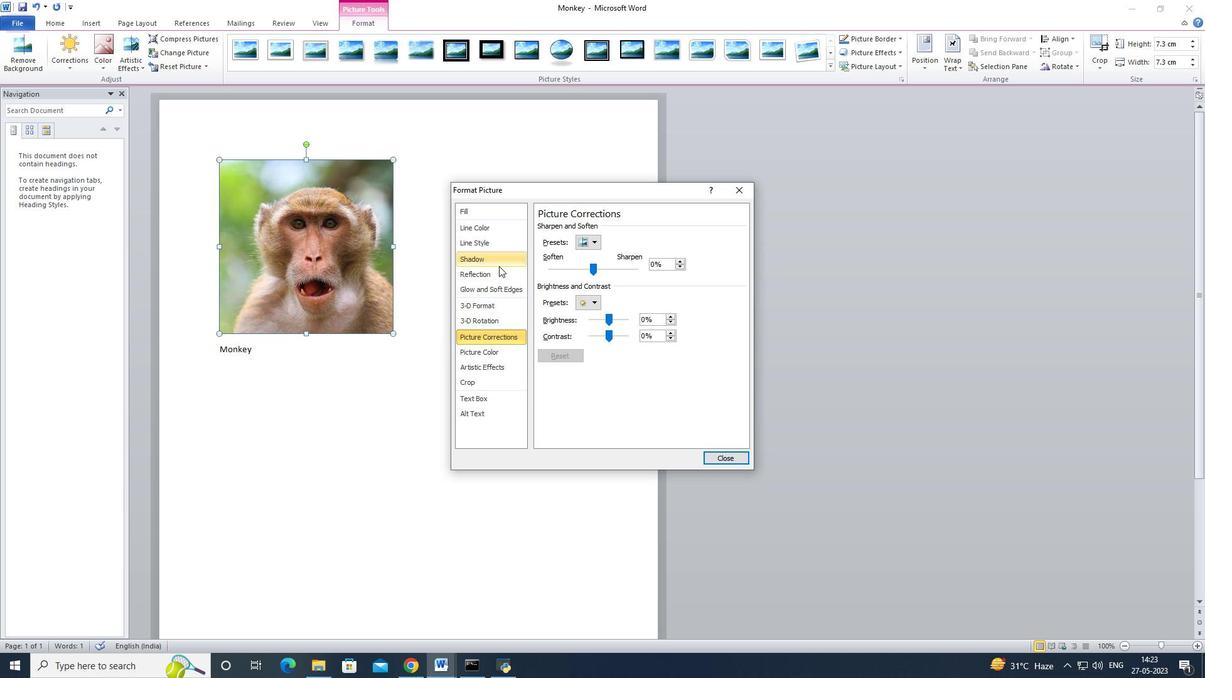 
Action: Mouse pressed left at (499, 265)
Screenshot: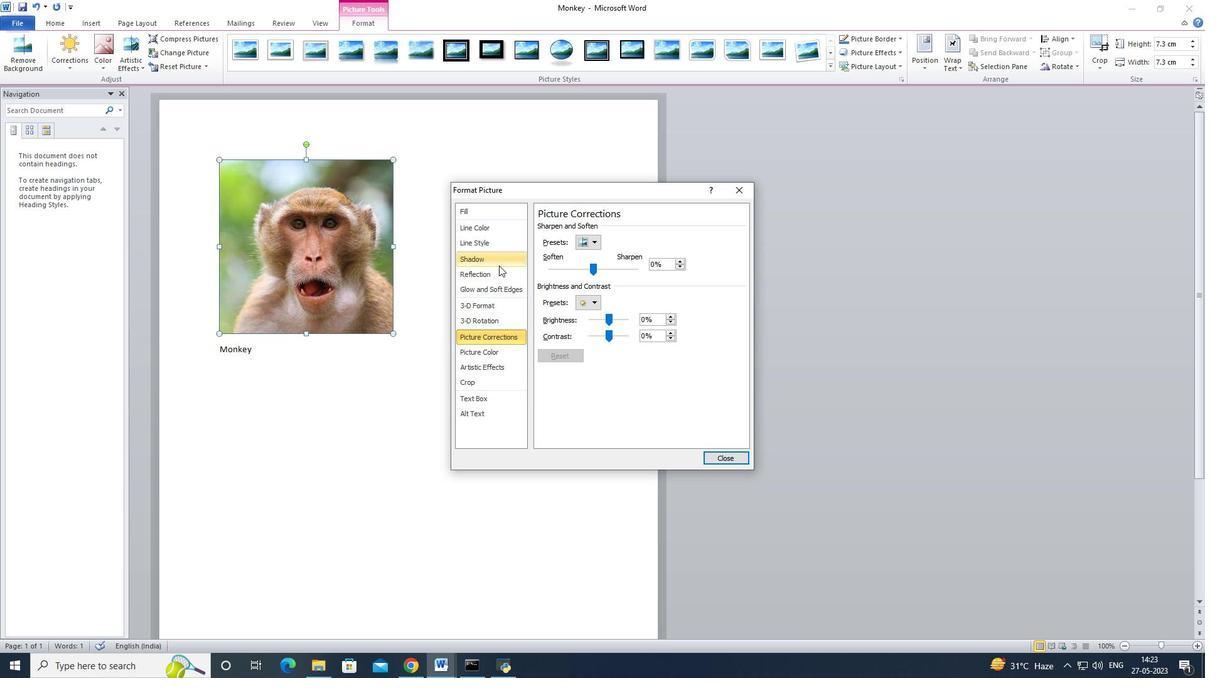 
Action: Mouse moved to (733, 194)
Screenshot: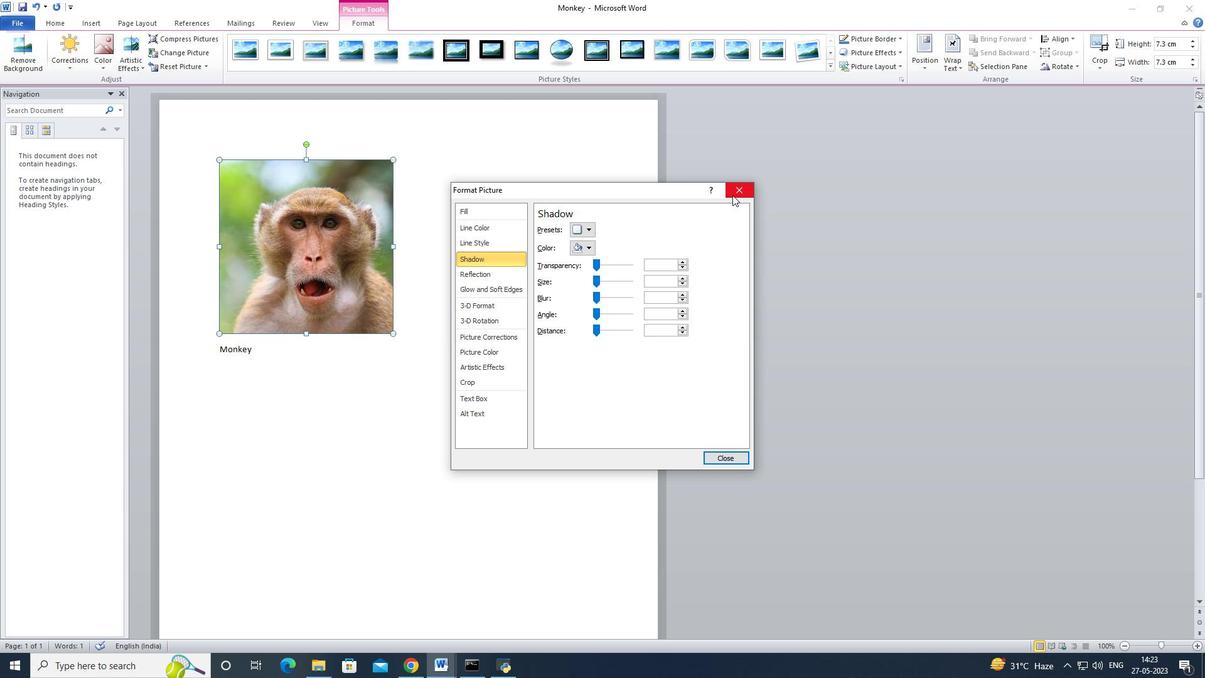 
Action: Mouse pressed left at (733, 194)
Screenshot: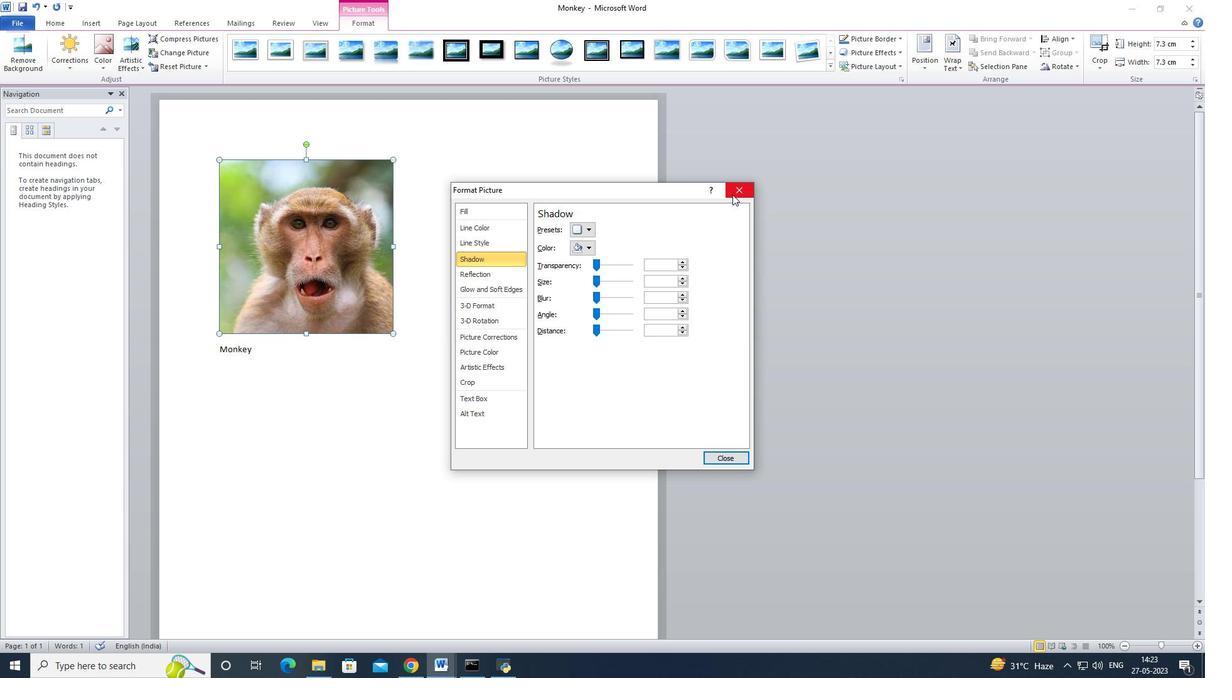 
Action: Mouse moved to (828, 62)
Screenshot: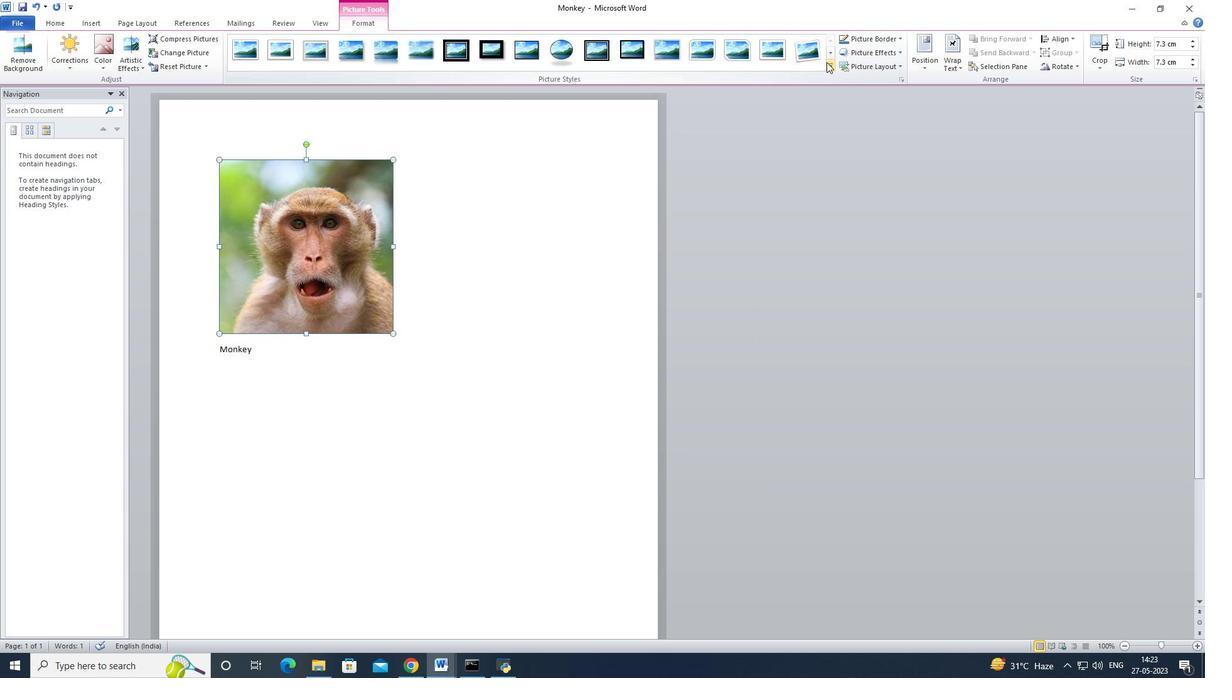 
Action: Mouse pressed left at (828, 62)
Screenshot: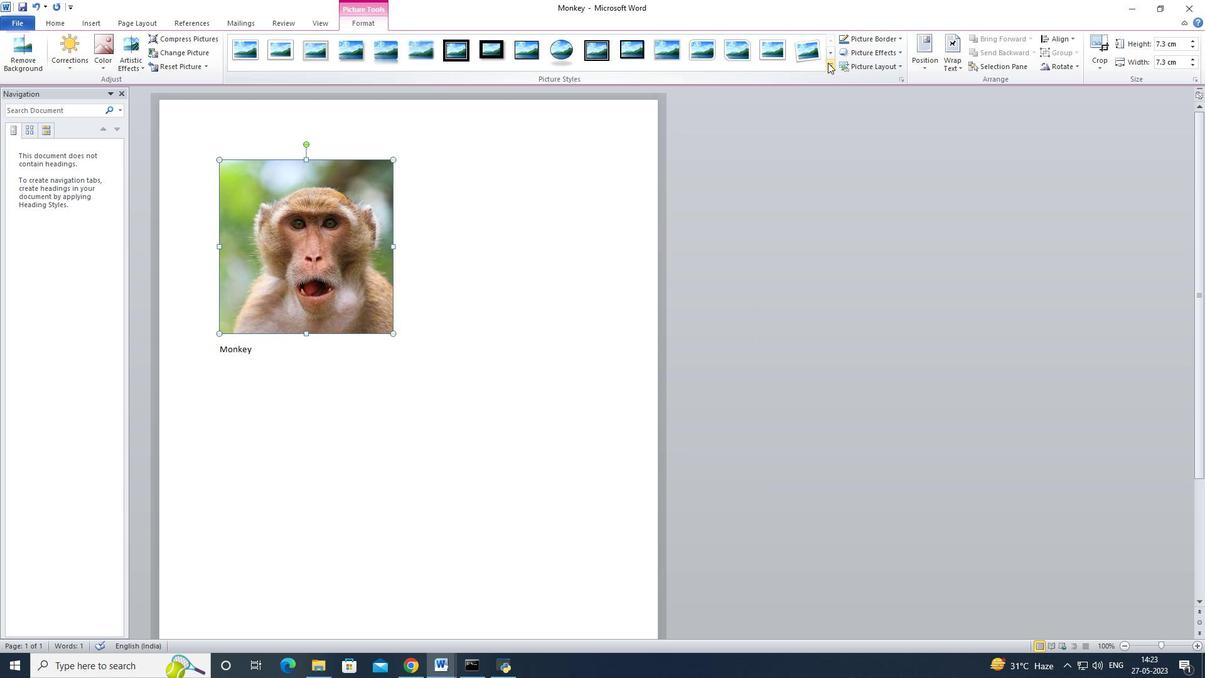 
Action: Mouse moved to (829, 96)
Screenshot: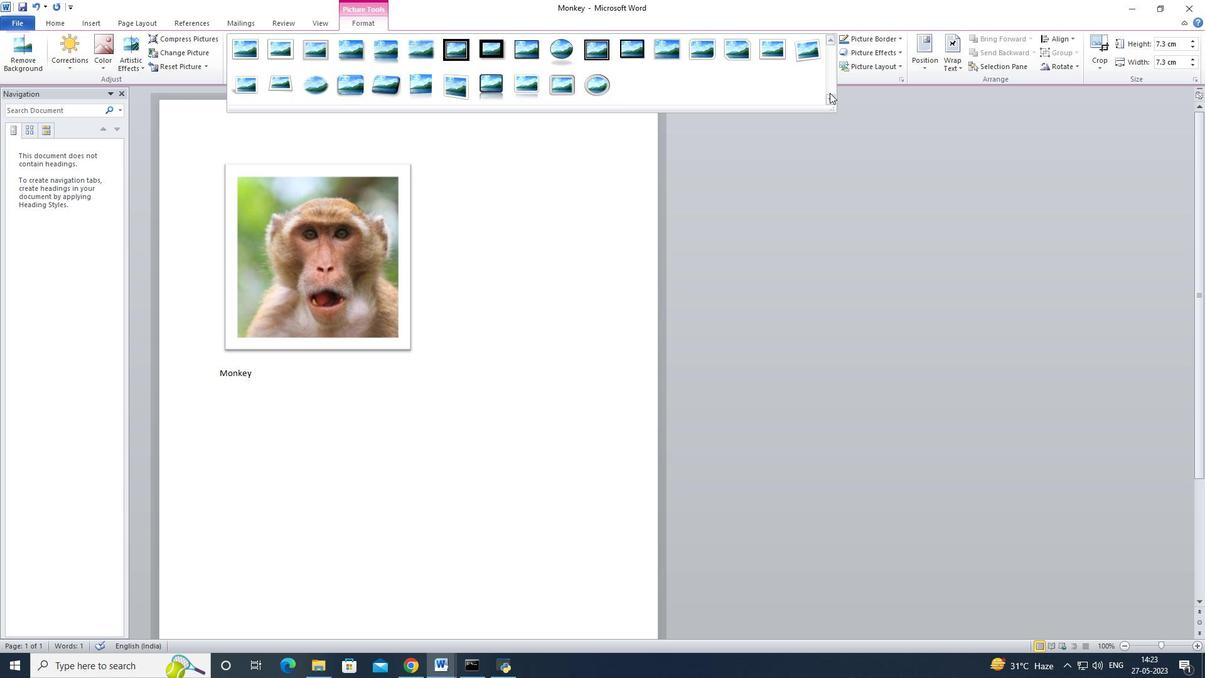 
Action: Mouse pressed left at (829, 96)
Screenshot: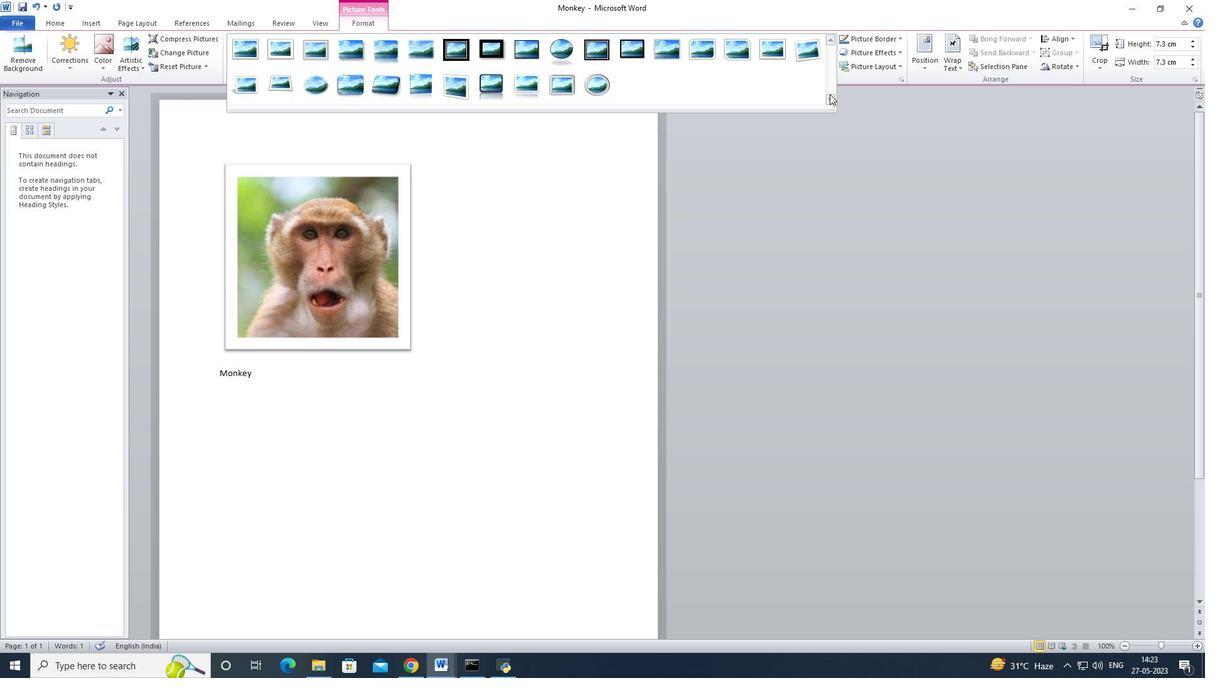 
Action: Mouse pressed left at (829, 96)
Screenshot: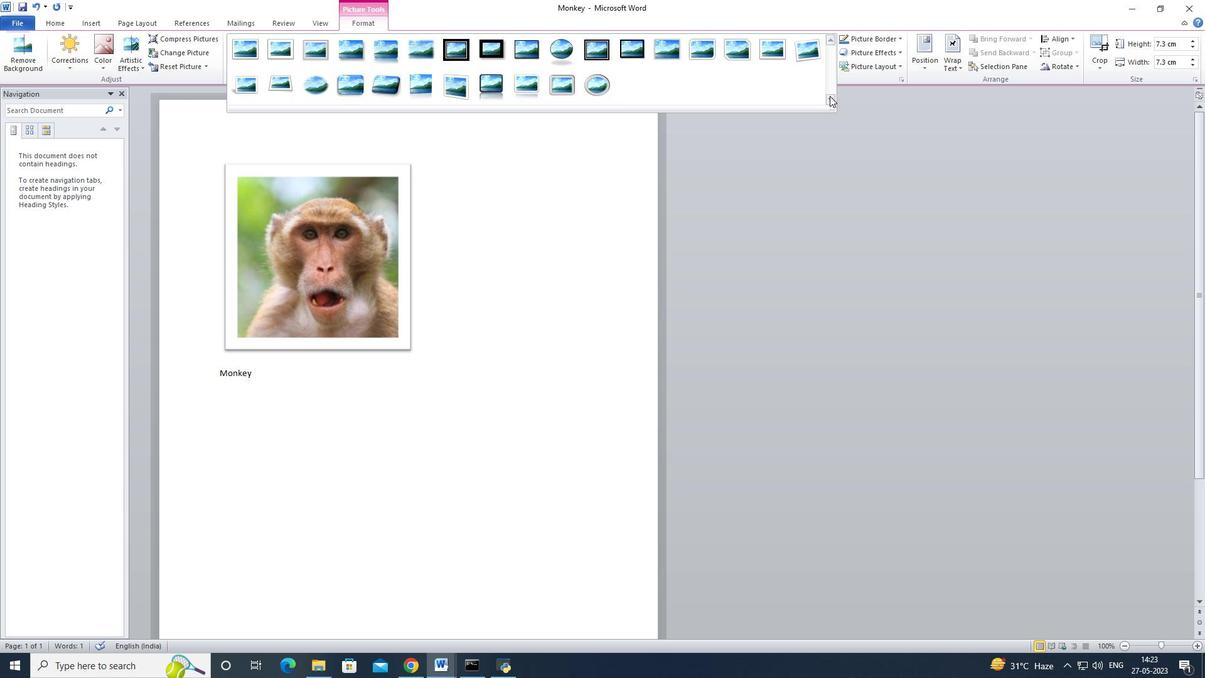 
Action: Mouse pressed left at (829, 96)
Screenshot: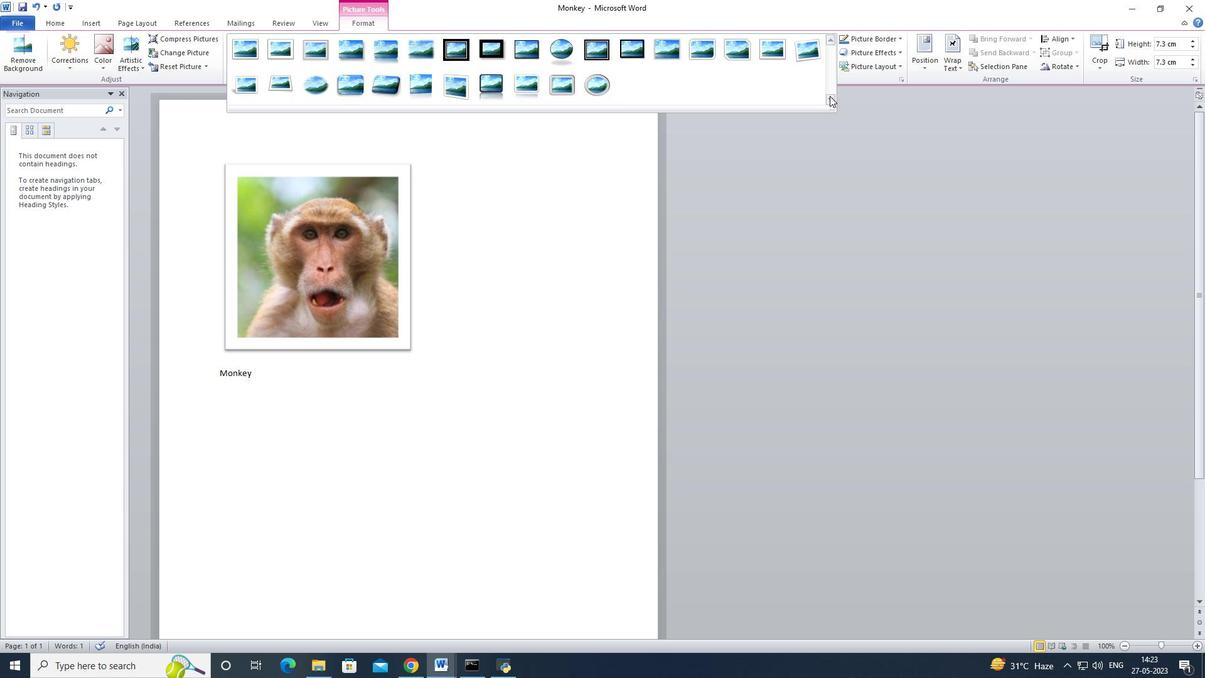 
Action: Mouse moved to (840, 94)
Screenshot: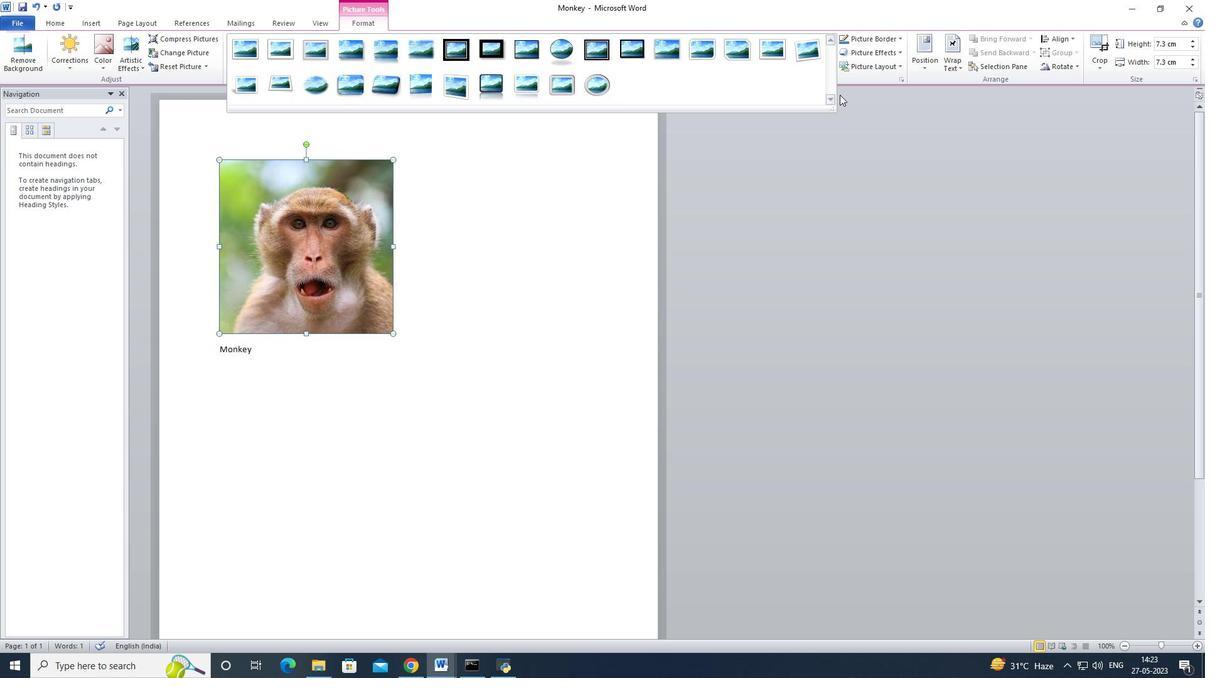 
Action: Mouse pressed left at (840, 94)
Screenshot: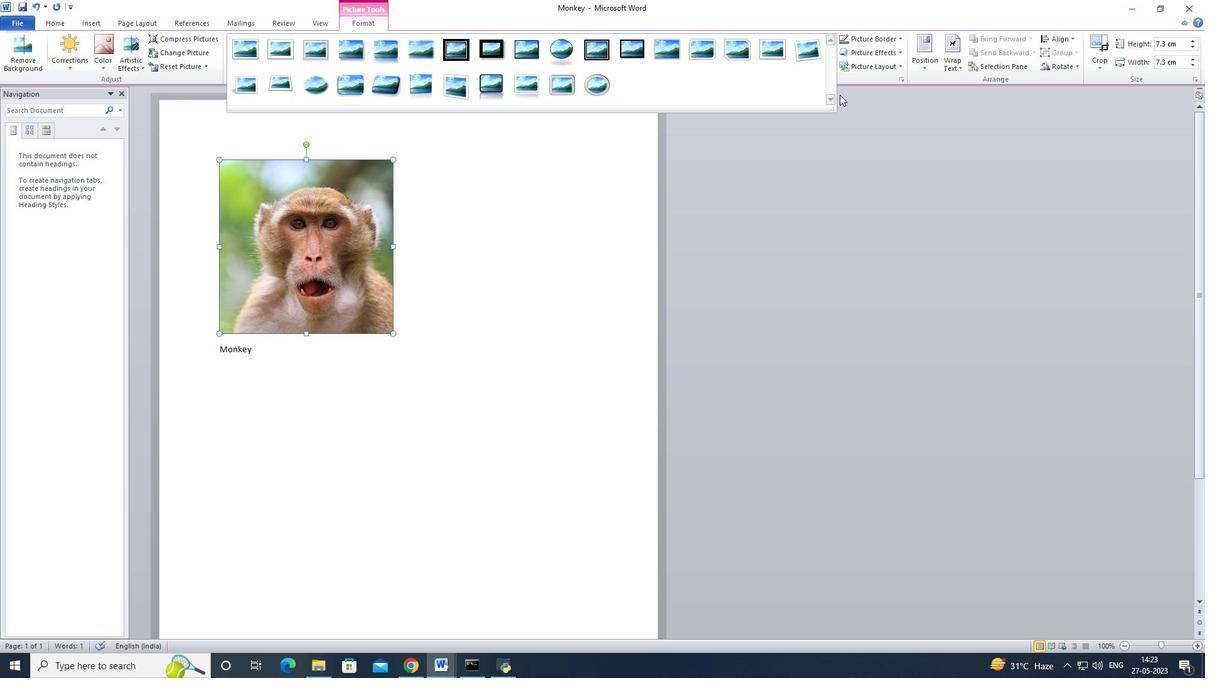 
Action: Mouse moved to (892, 66)
Screenshot: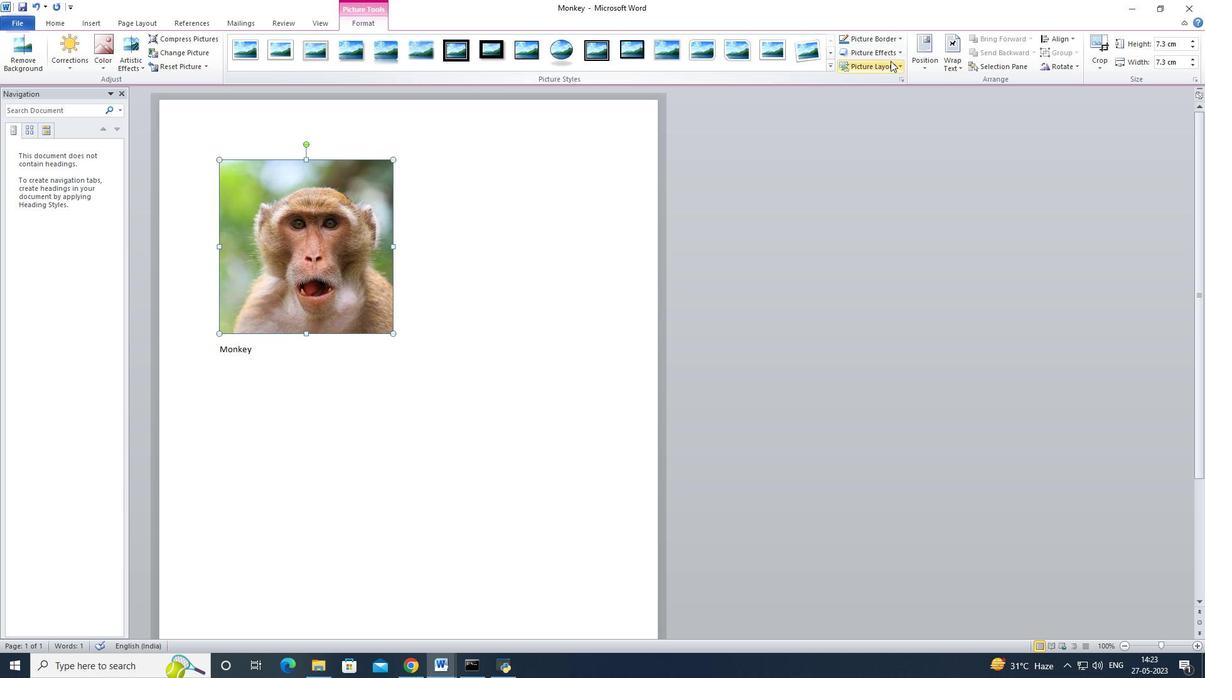 
Action: Mouse pressed left at (892, 66)
Screenshot: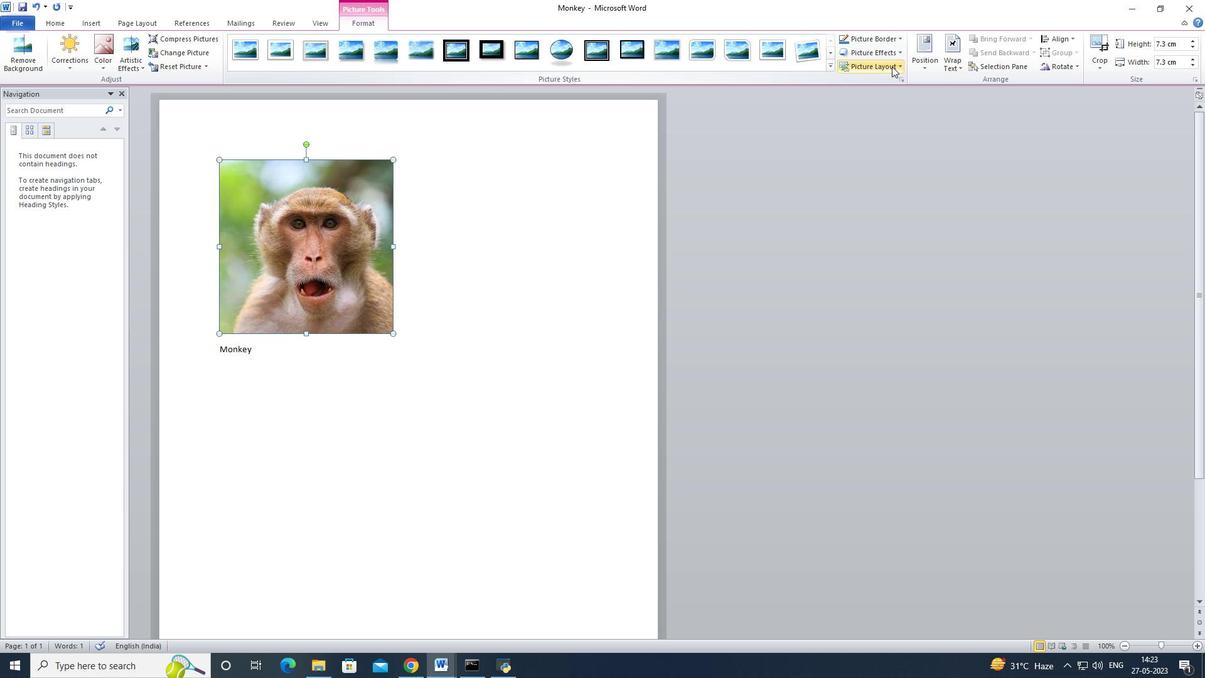
Action: Mouse pressed left at (892, 66)
Screenshot: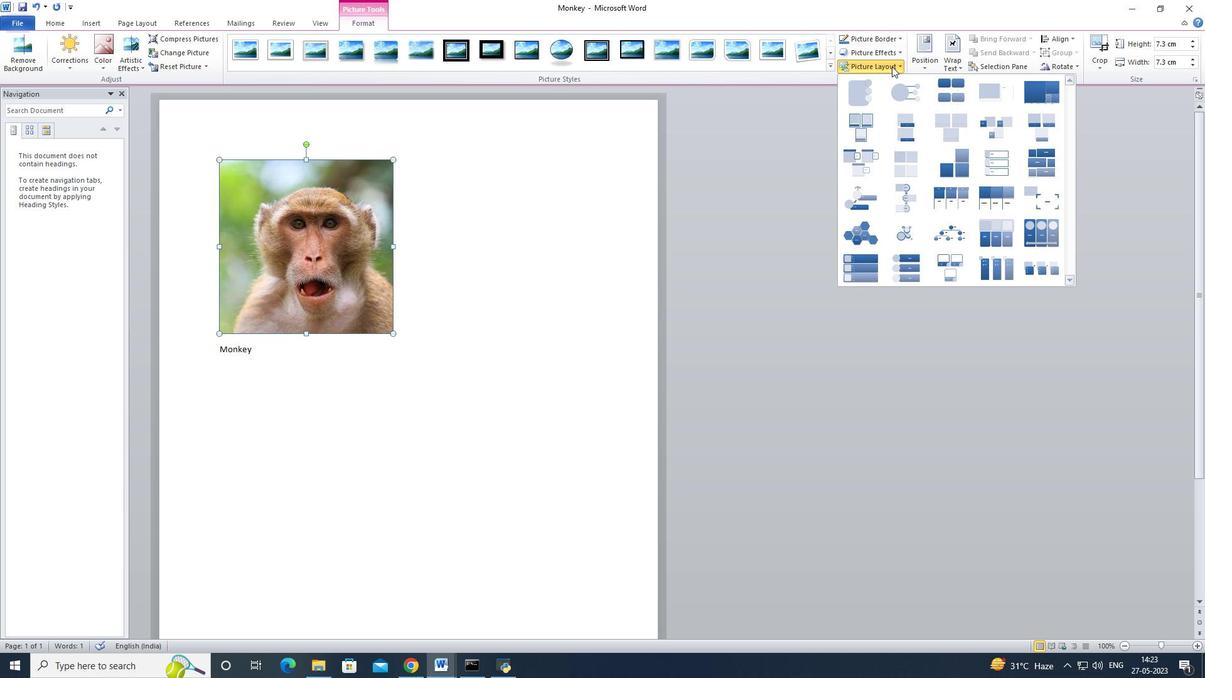 
Action: Mouse moved to (898, 57)
Screenshot: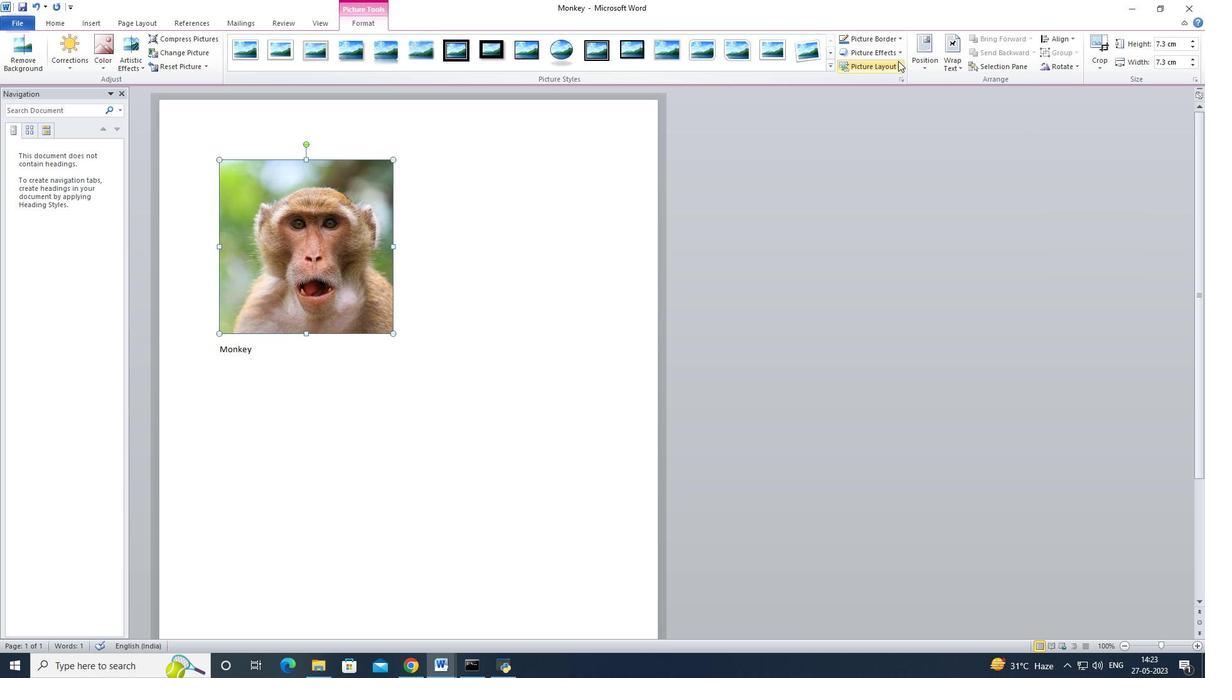 
Action: Mouse pressed left at (898, 57)
Screenshot: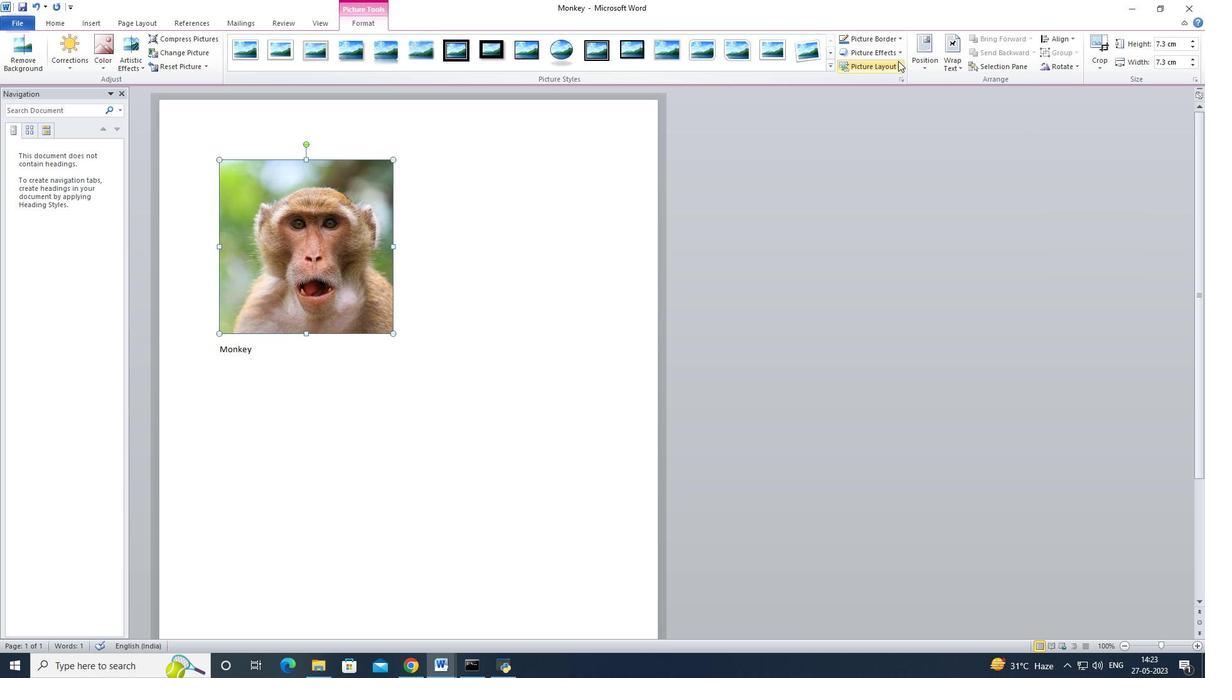 
Action: Mouse moved to (899, 40)
Screenshot: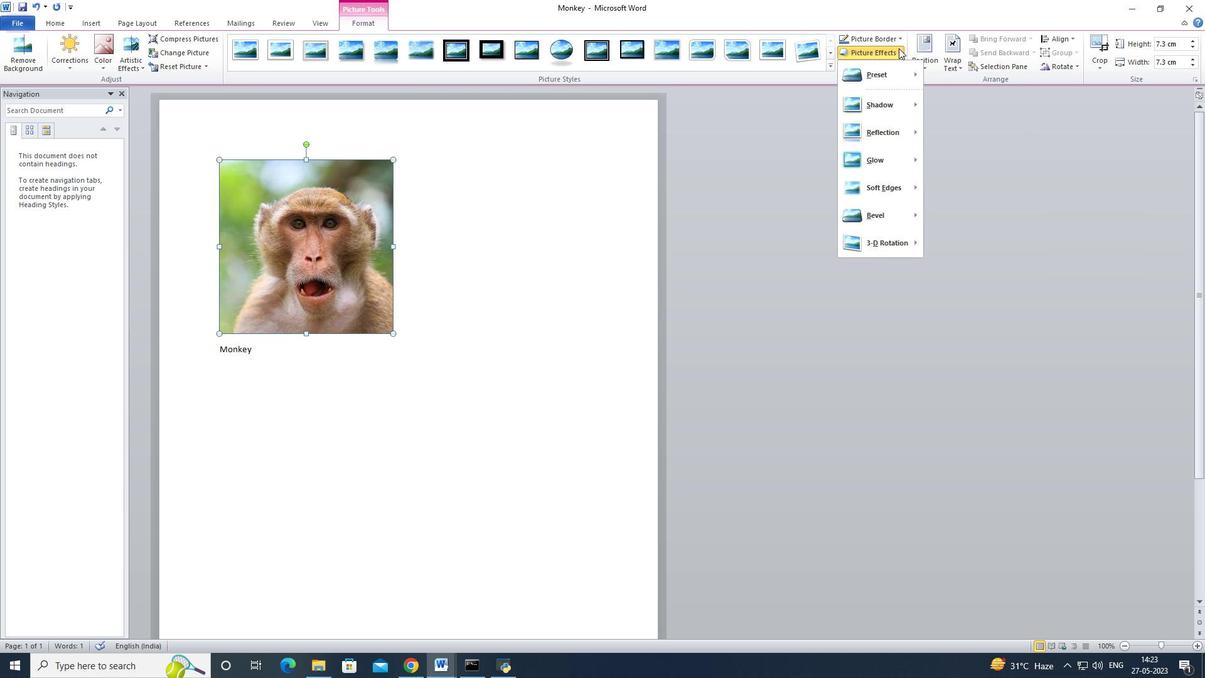 
Action: Mouse pressed left at (899, 40)
Screenshot: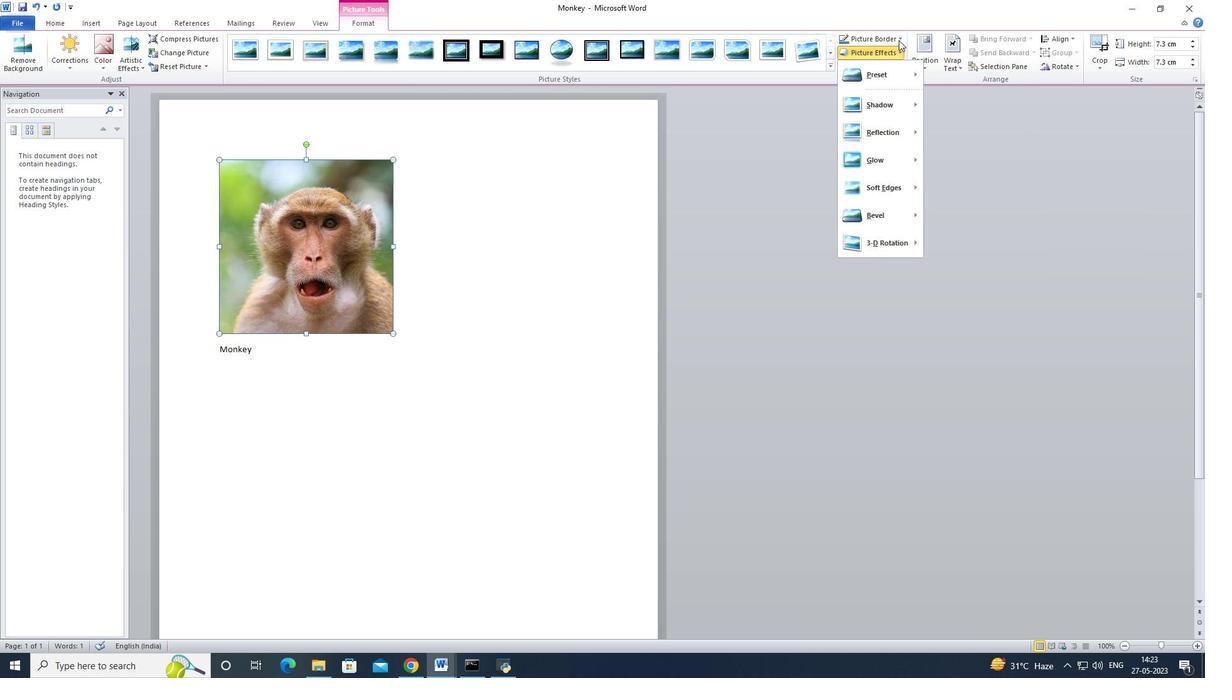 
Action: Mouse moved to (974, 215)
Screenshot: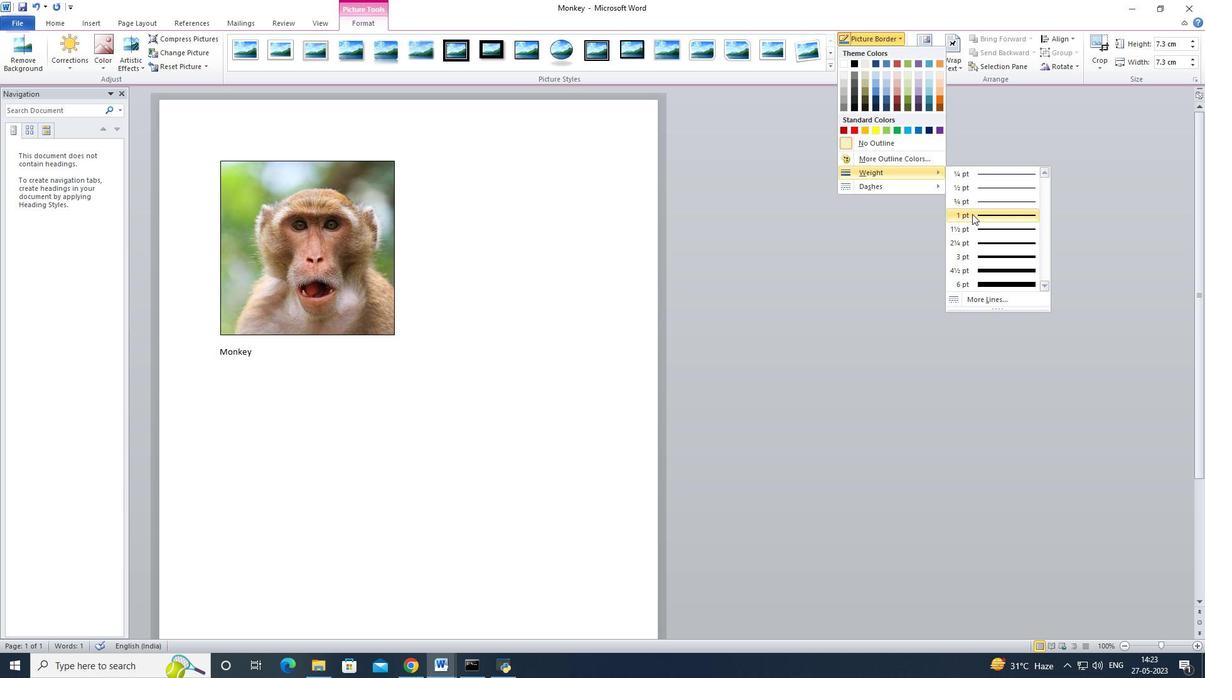 
Action: Mouse scrolled (974, 215) with delta (0, 0)
Screenshot: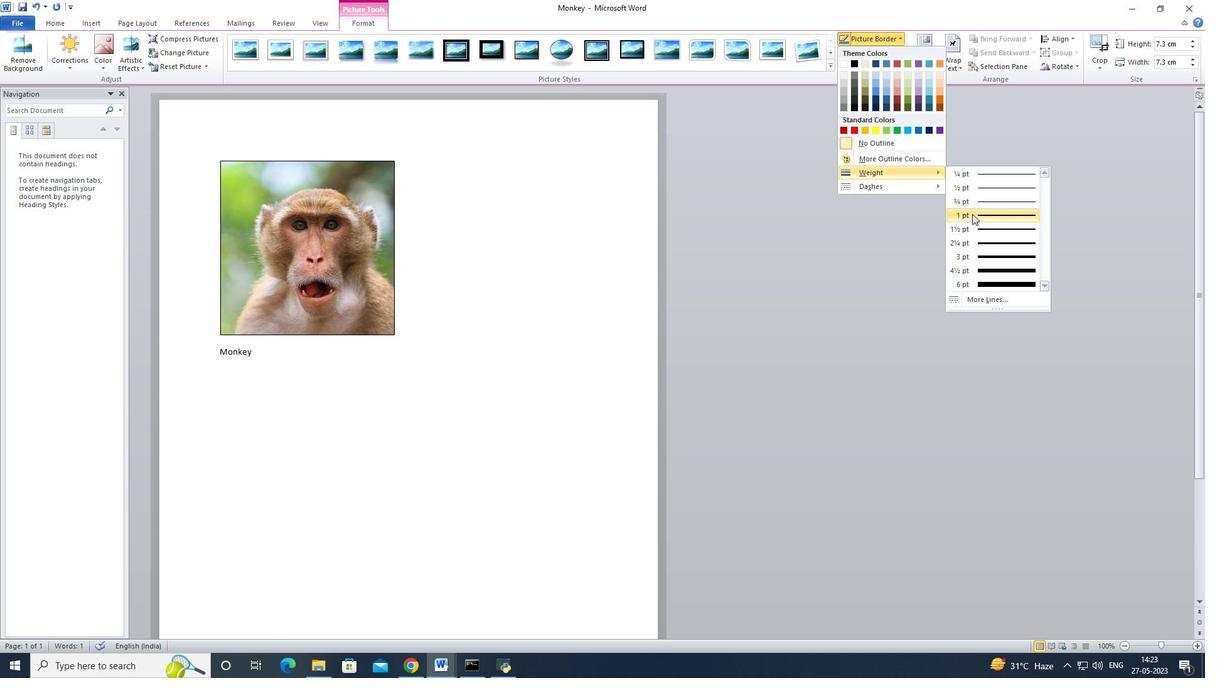 
Action: Mouse moved to (975, 216)
Screenshot: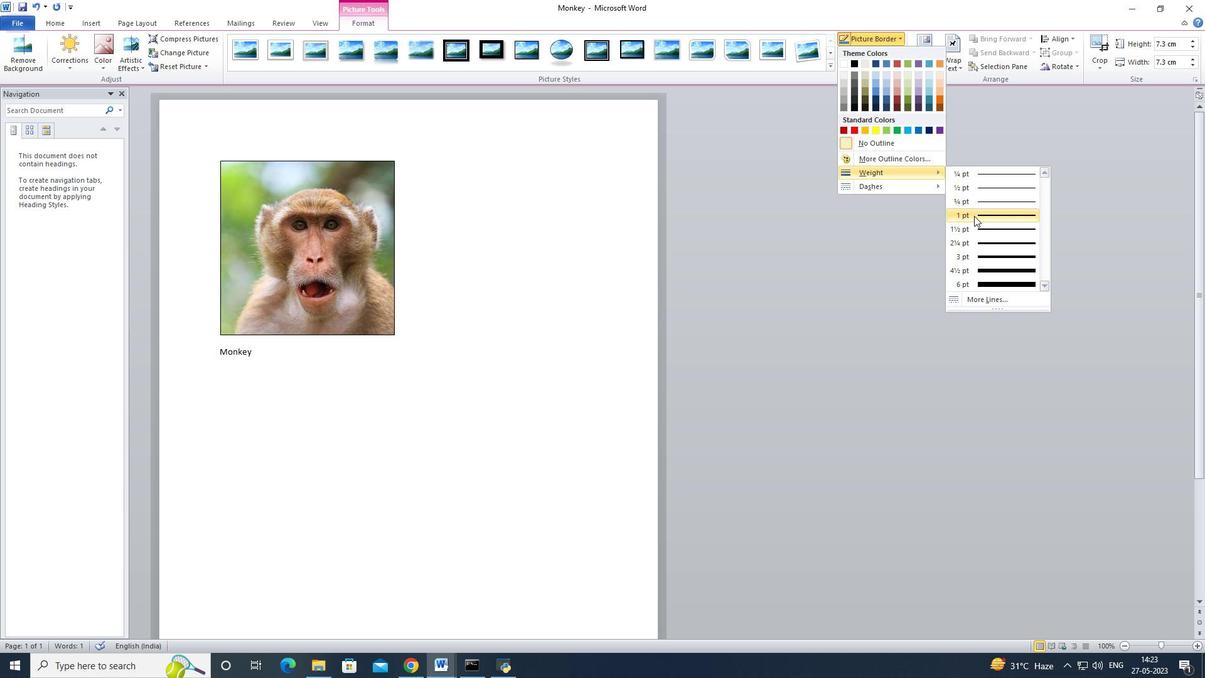 
Action: Mouse scrolled (974, 215) with delta (0, 0)
Screenshot: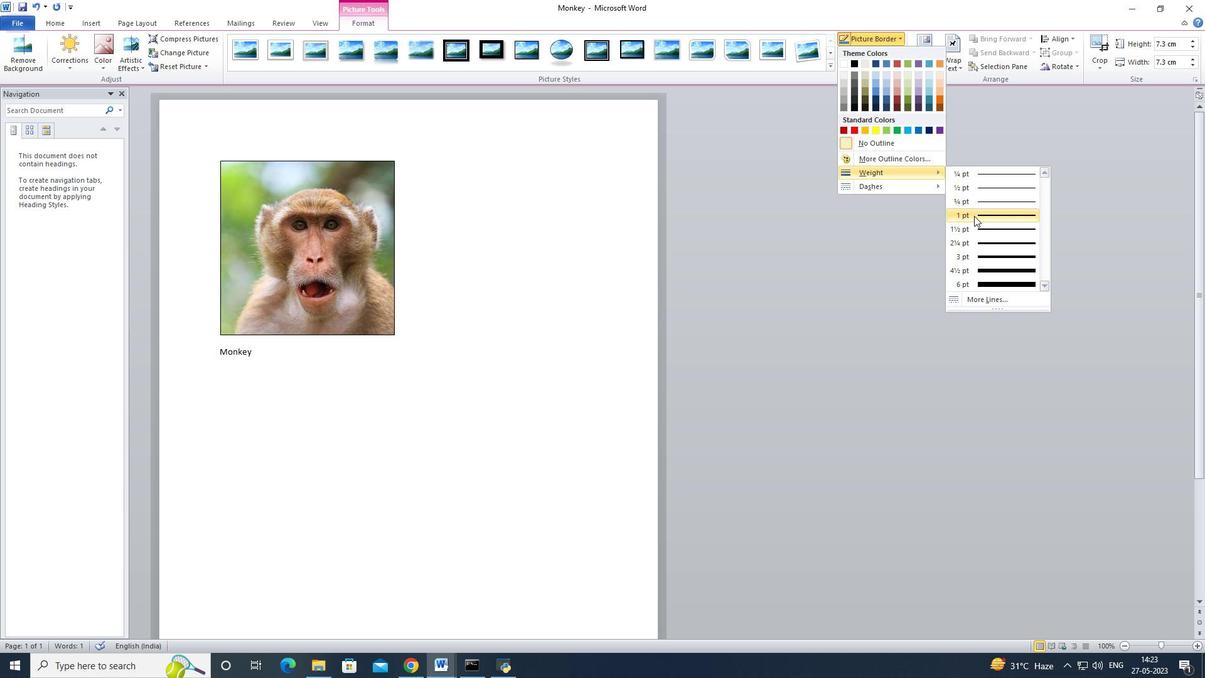 
Action: Mouse scrolled (975, 215) with delta (0, 0)
Screenshot: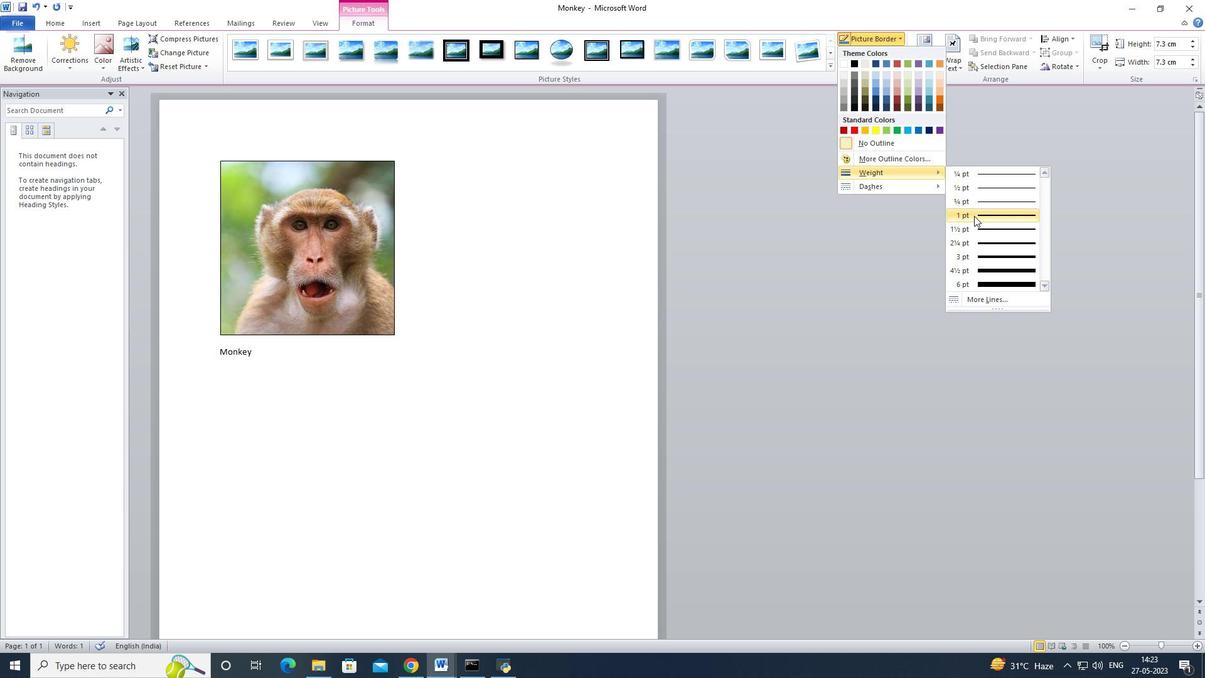 
Action: Mouse scrolled (975, 215) with delta (0, 0)
Screenshot: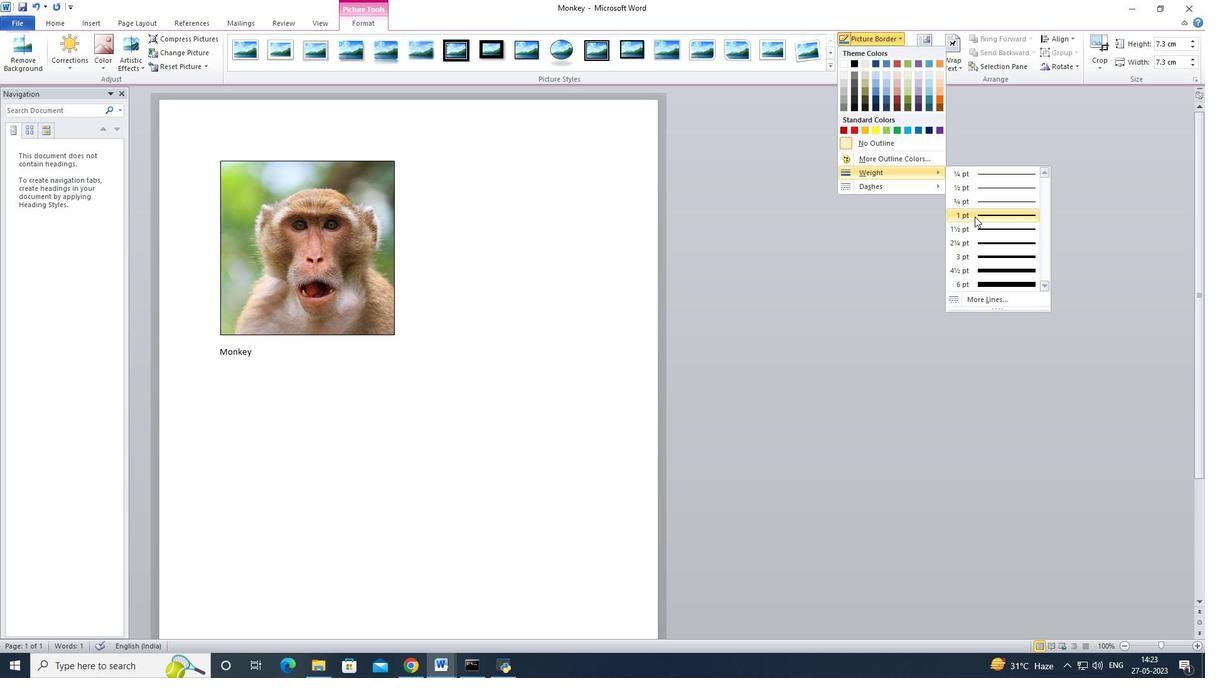 
Action: Mouse scrolled (975, 215) with delta (0, 0)
Screenshot: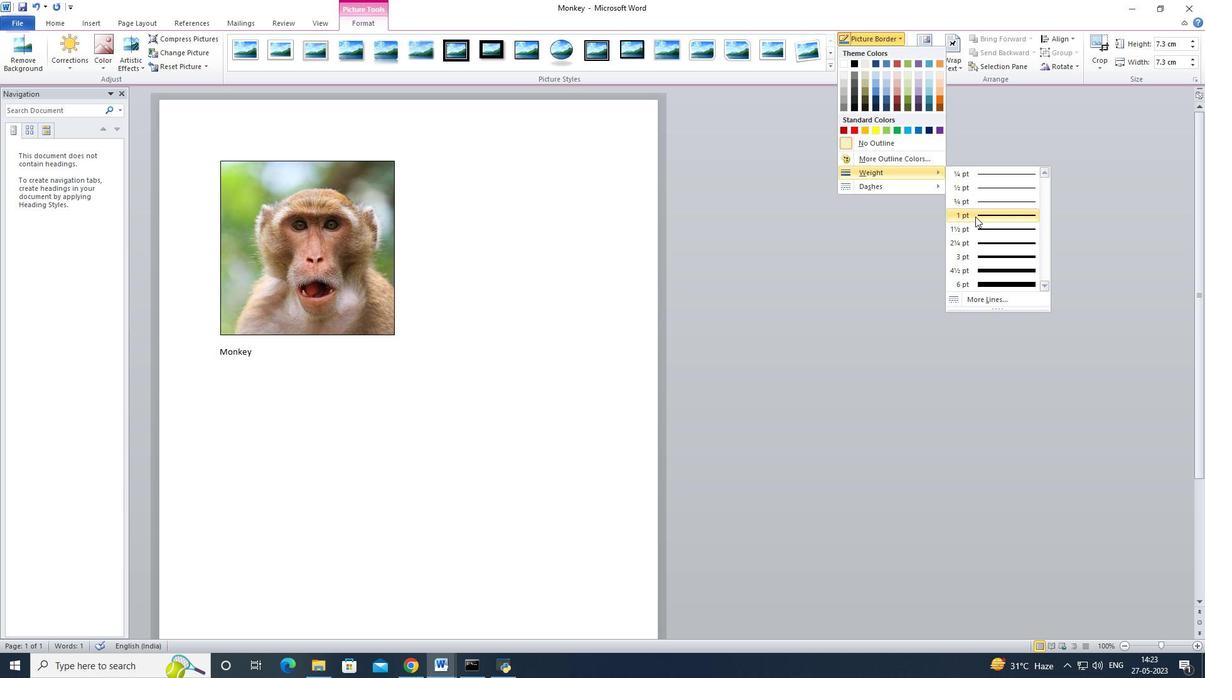 
Action: Mouse moved to (996, 296)
Screenshot: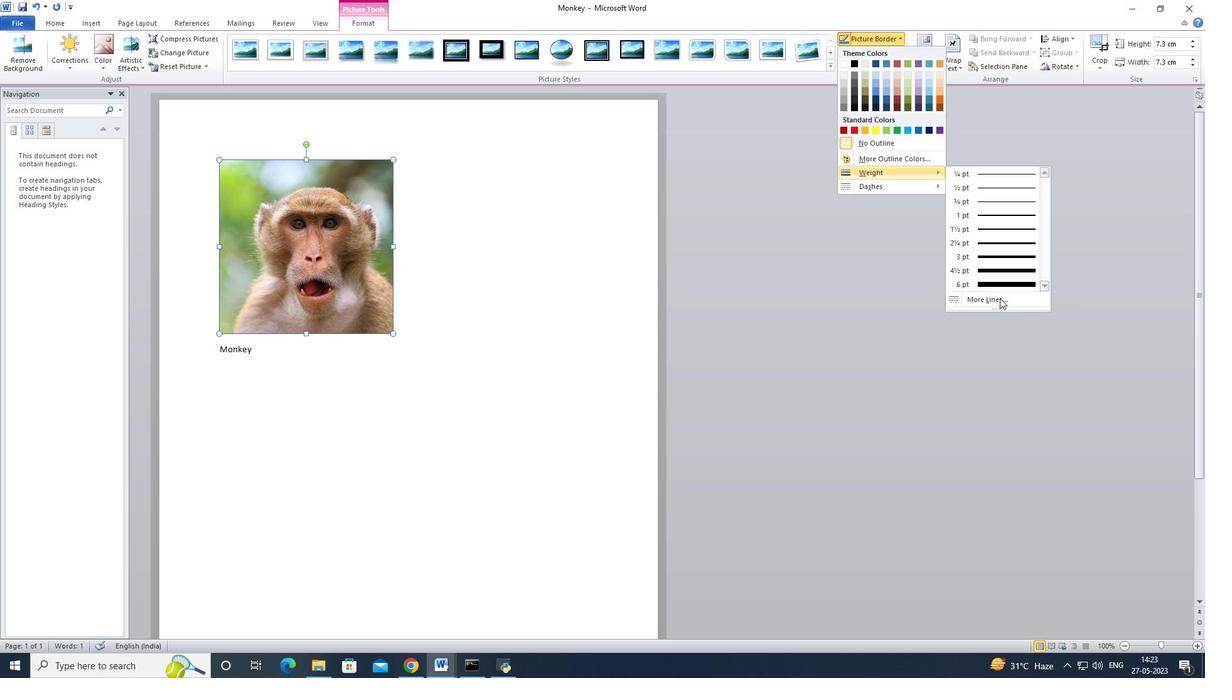 
Action: Mouse pressed left at (996, 296)
Screenshot: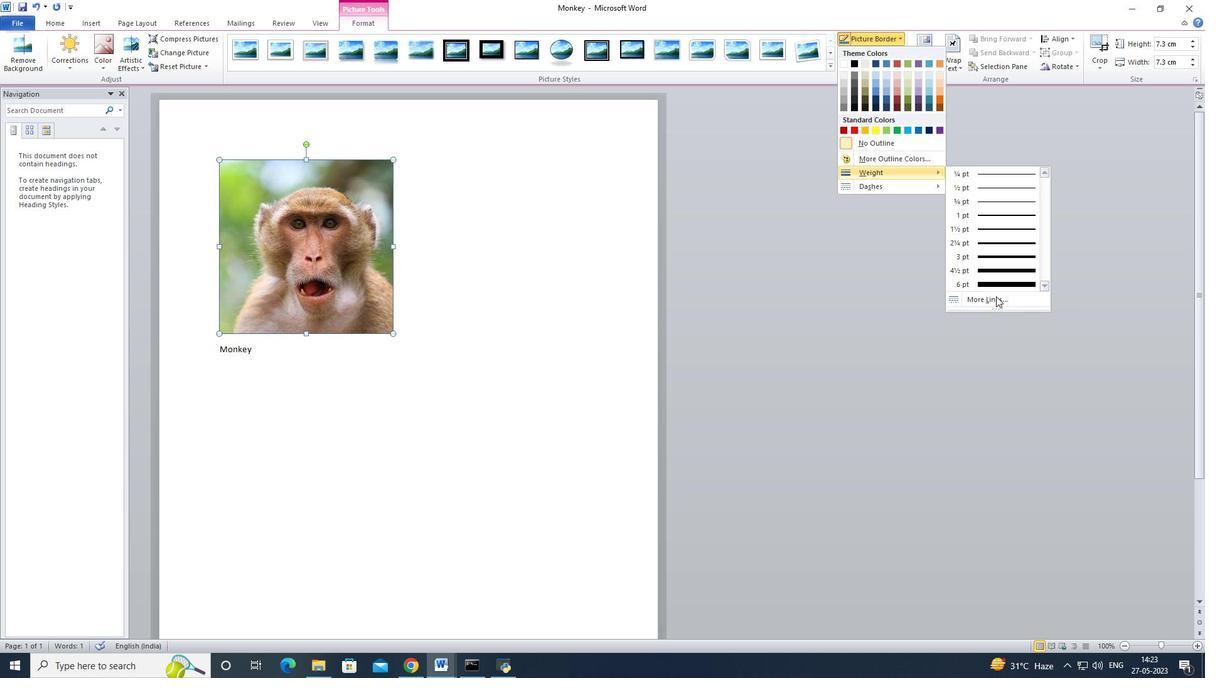 
Action: Mouse moved to (503, 261)
Screenshot: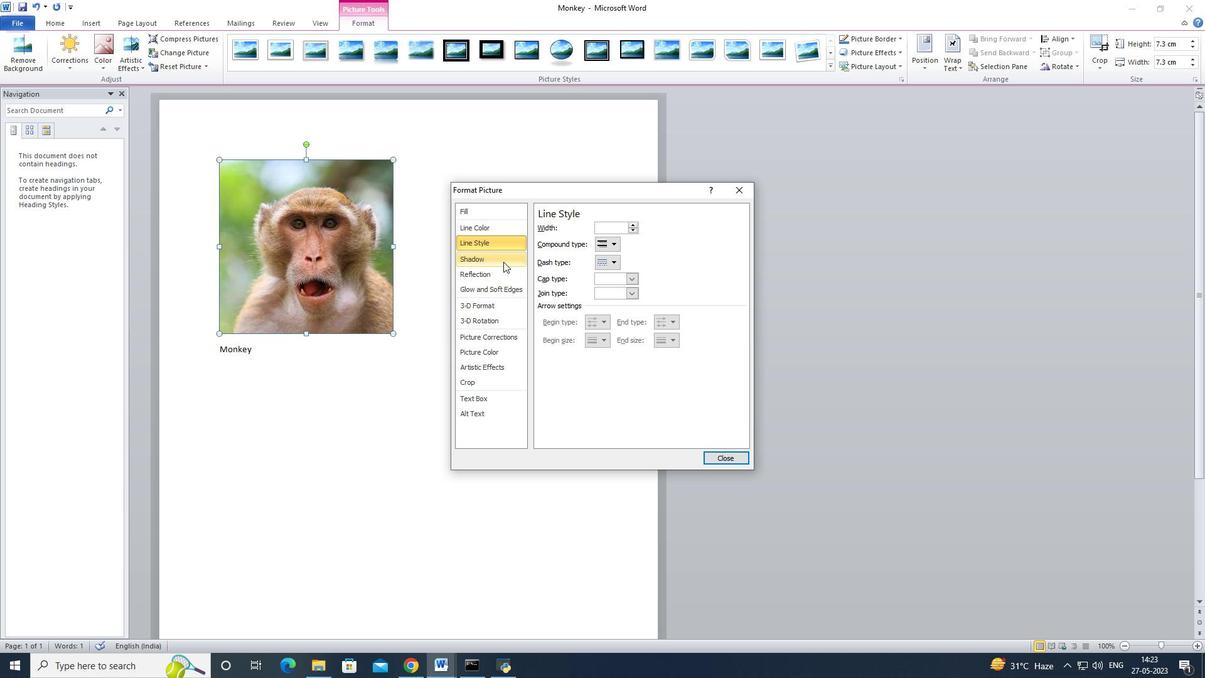 
Action: Mouse pressed left at (503, 261)
Screenshot: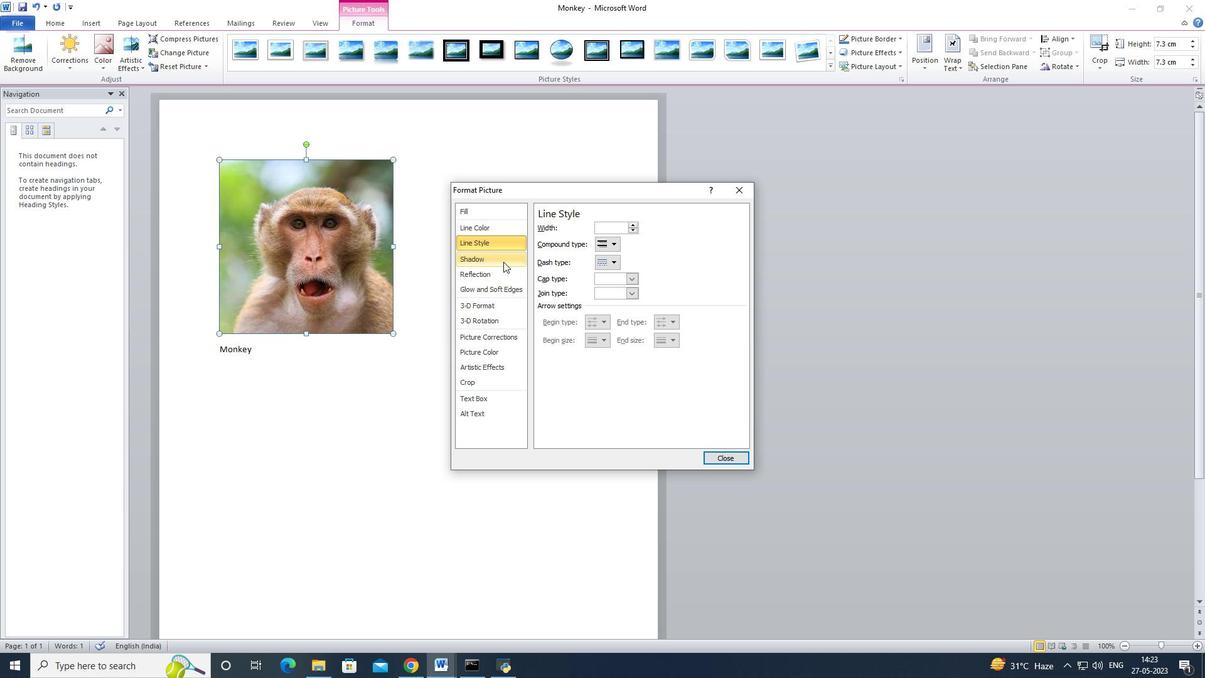 
Action: Mouse moved to (502, 247)
Screenshot: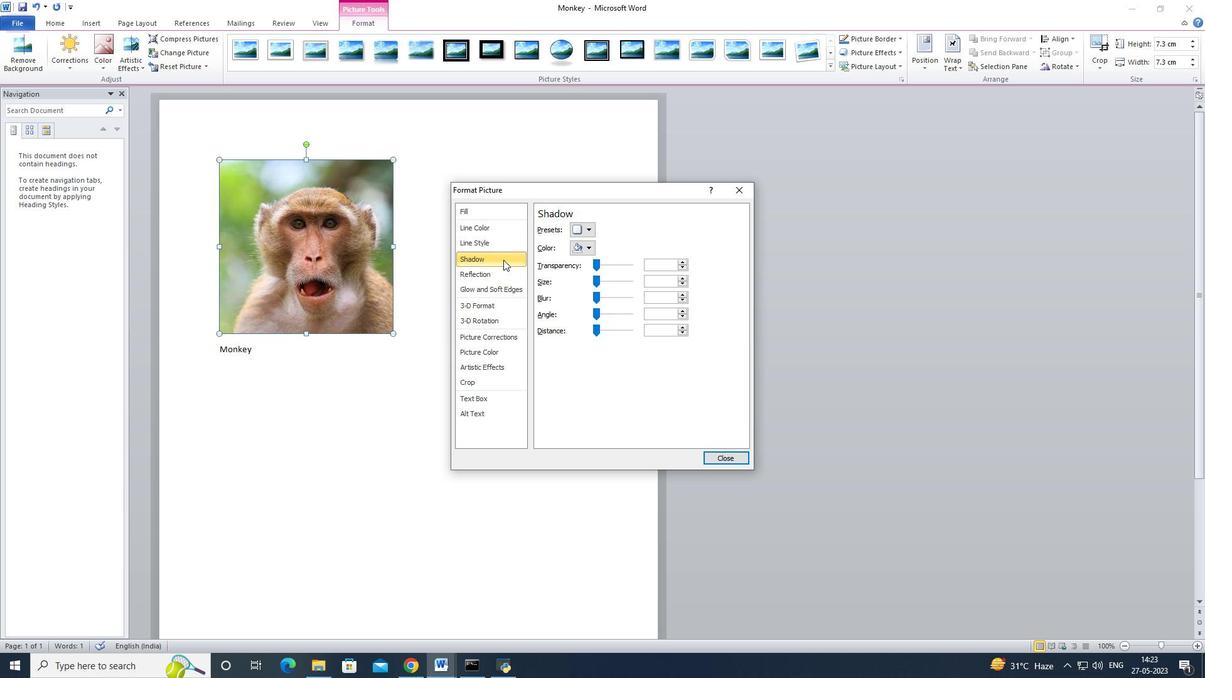 
Action: Mouse pressed left at (502, 247)
Screenshot: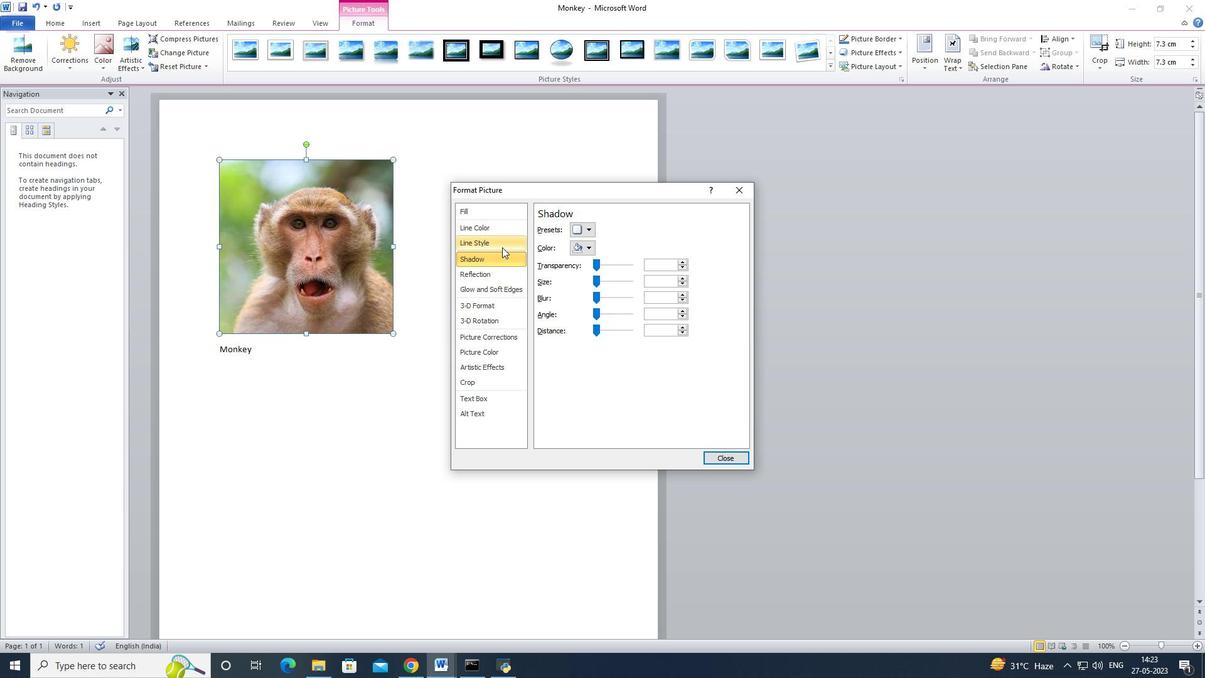 
Action: Mouse moved to (615, 245)
Screenshot: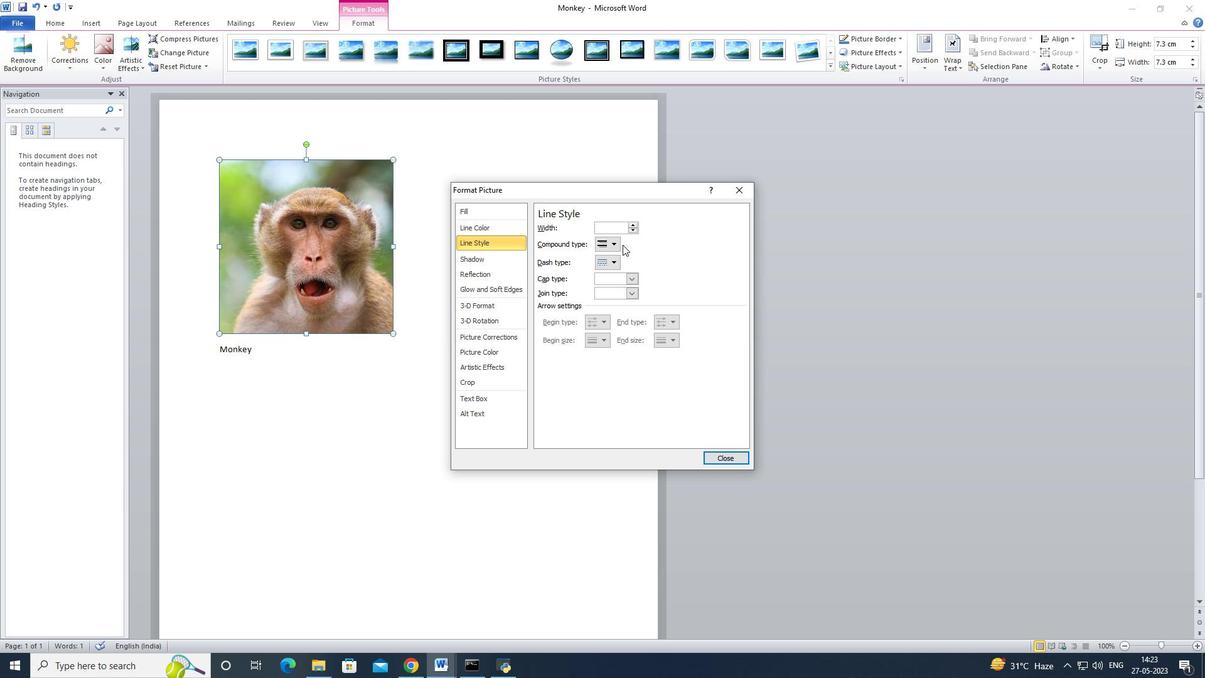 
Action: Mouse pressed left at (615, 245)
Screenshot: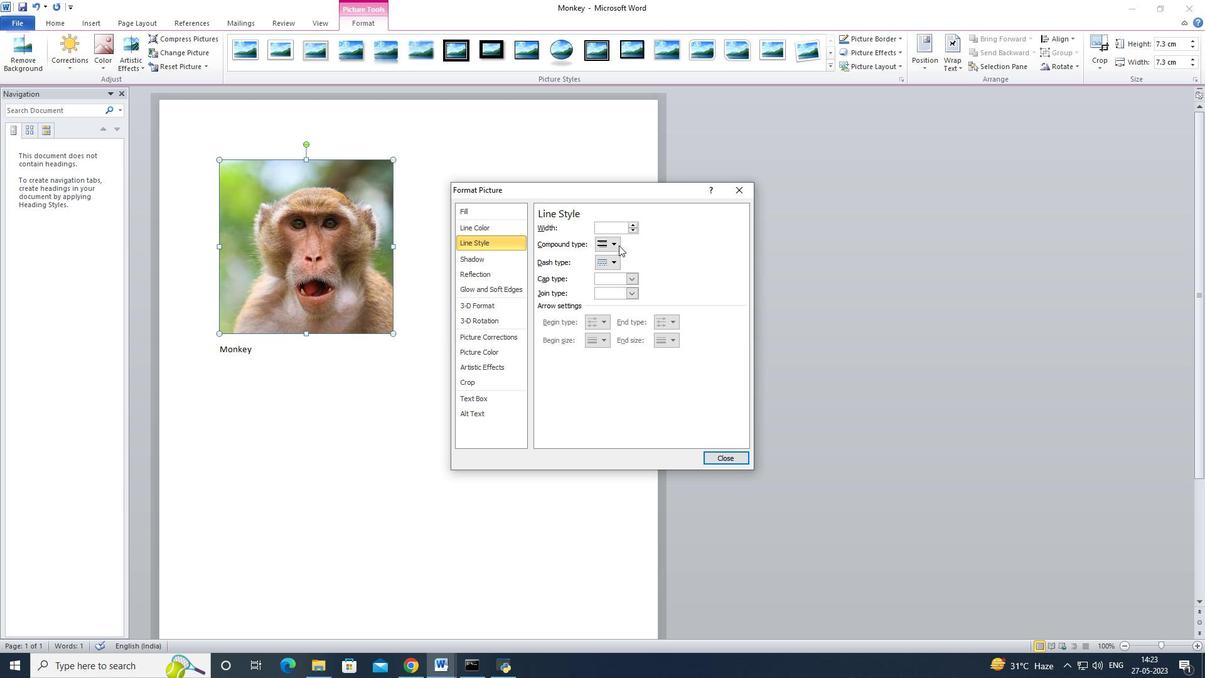 
Action: Mouse pressed left at (615, 245)
Screenshot: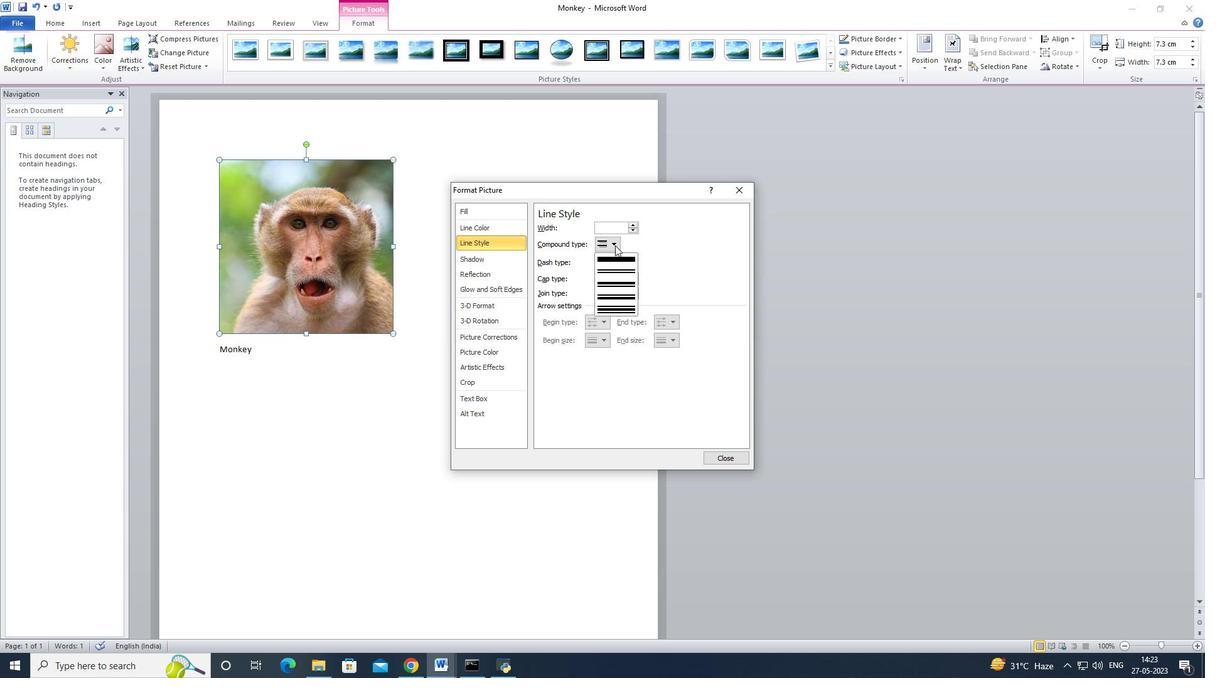 
Action: Mouse moved to (503, 257)
Screenshot: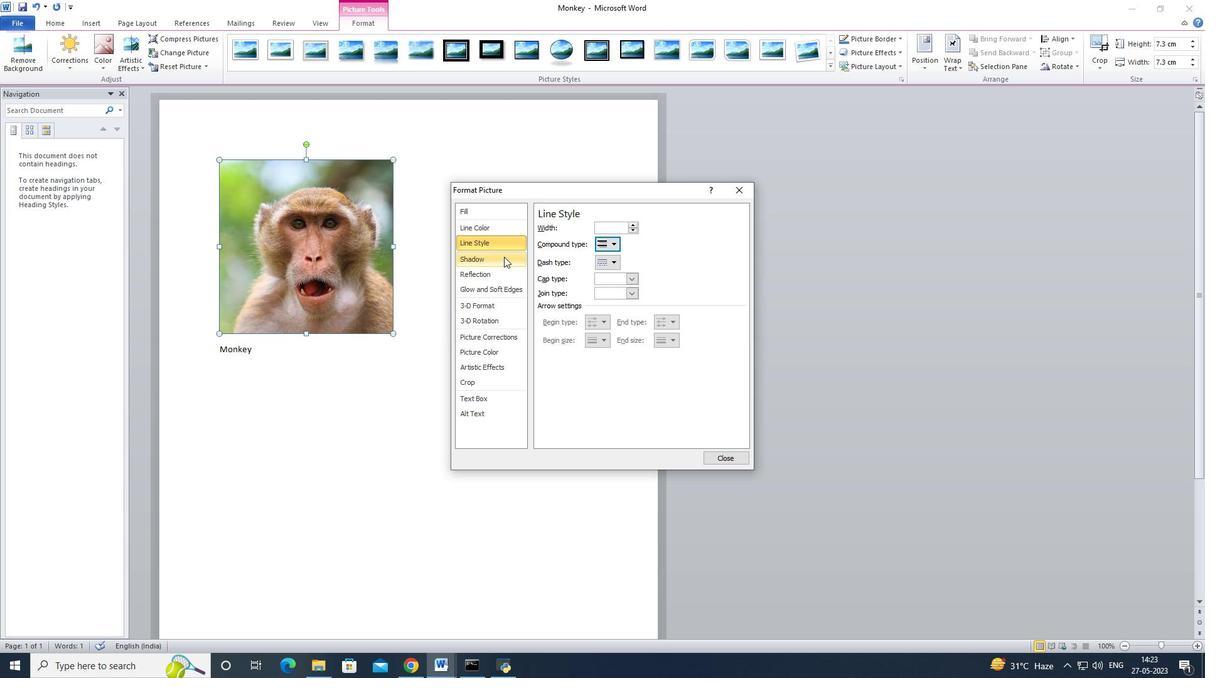 
Action: Mouse pressed left at (503, 257)
Screenshot: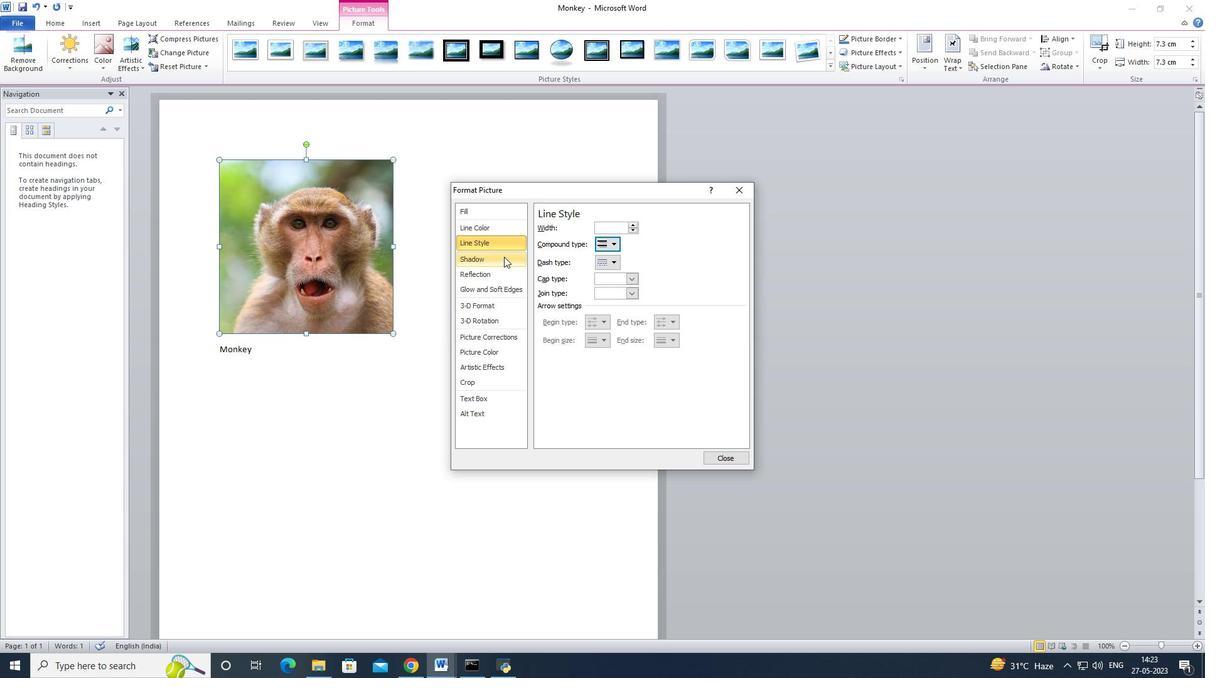 
Action: Mouse moved to (489, 247)
Screenshot: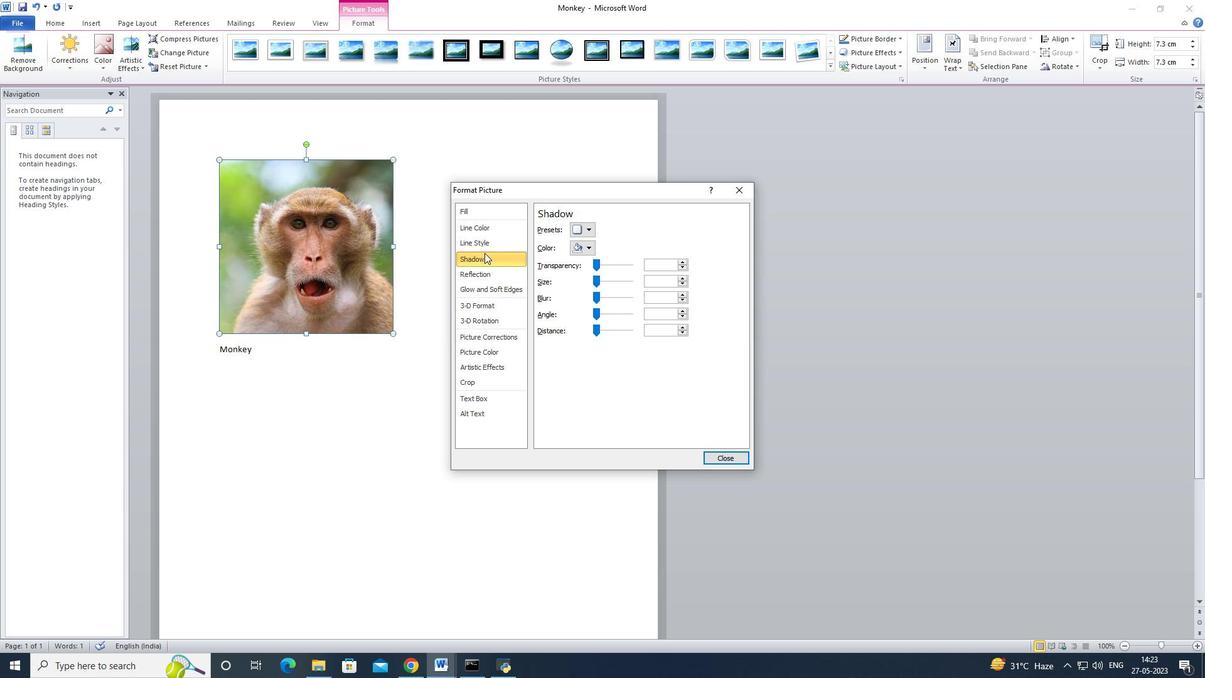 
Action: Mouse pressed left at (489, 247)
Screenshot: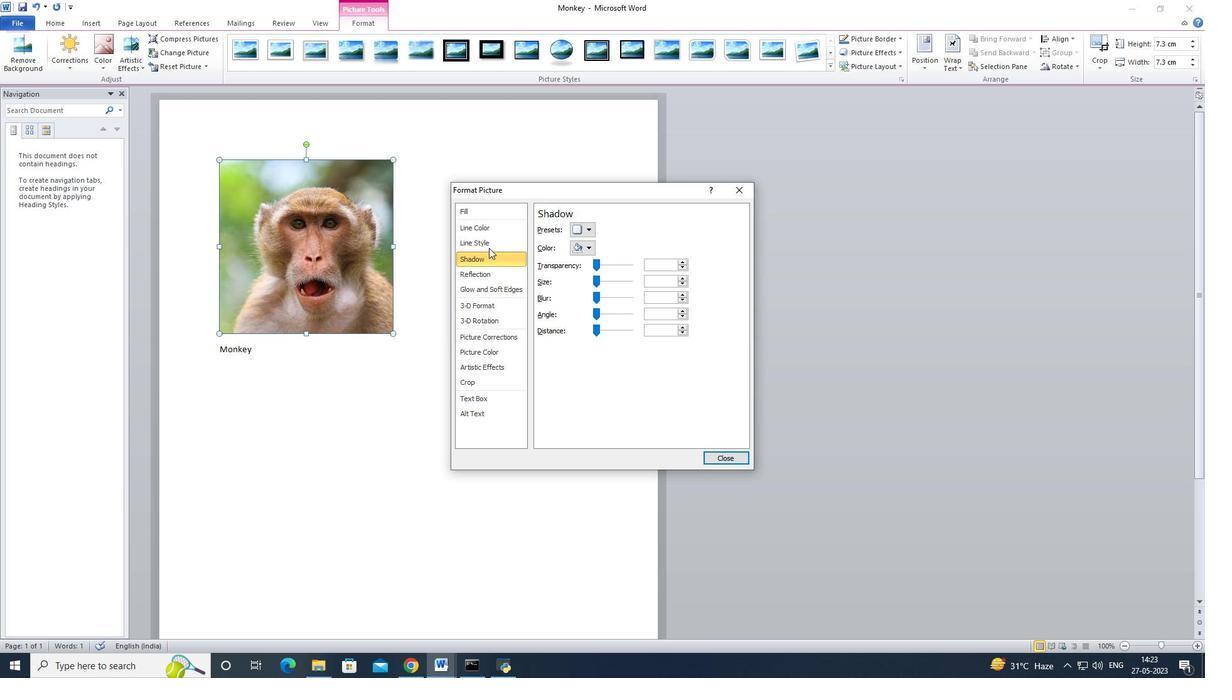 
Action: Mouse moved to (617, 260)
Screenshot: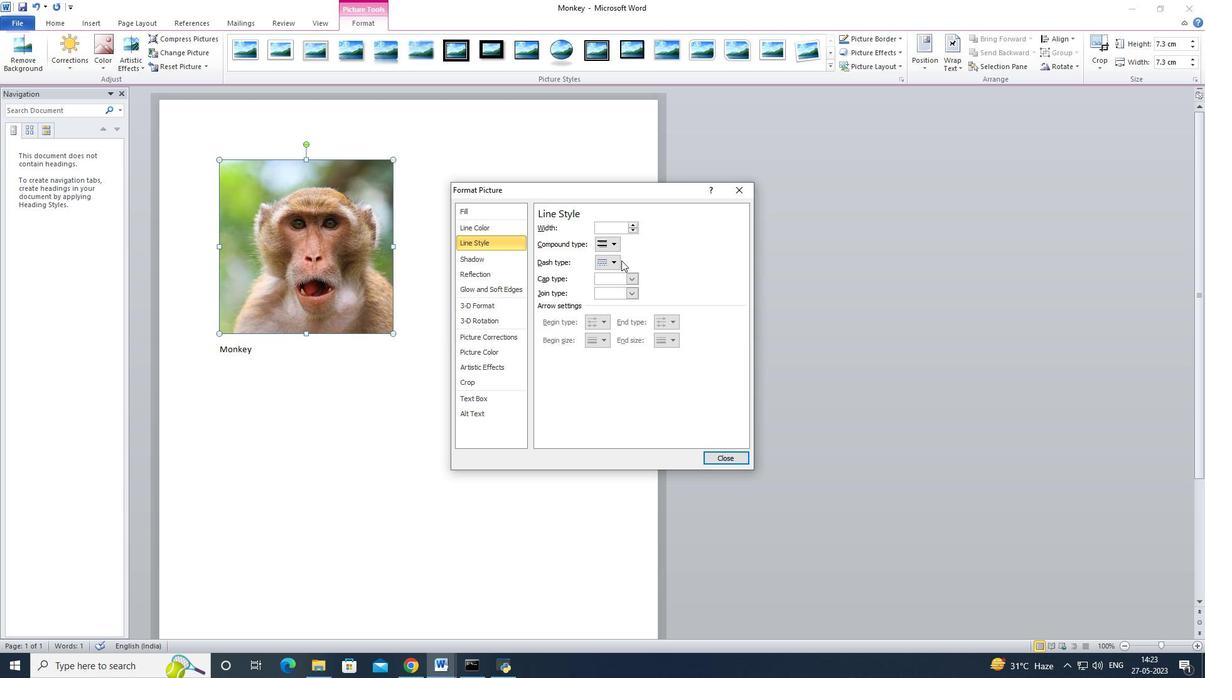 
Action: Mouse pressed left at (617, 260)
Screenshot: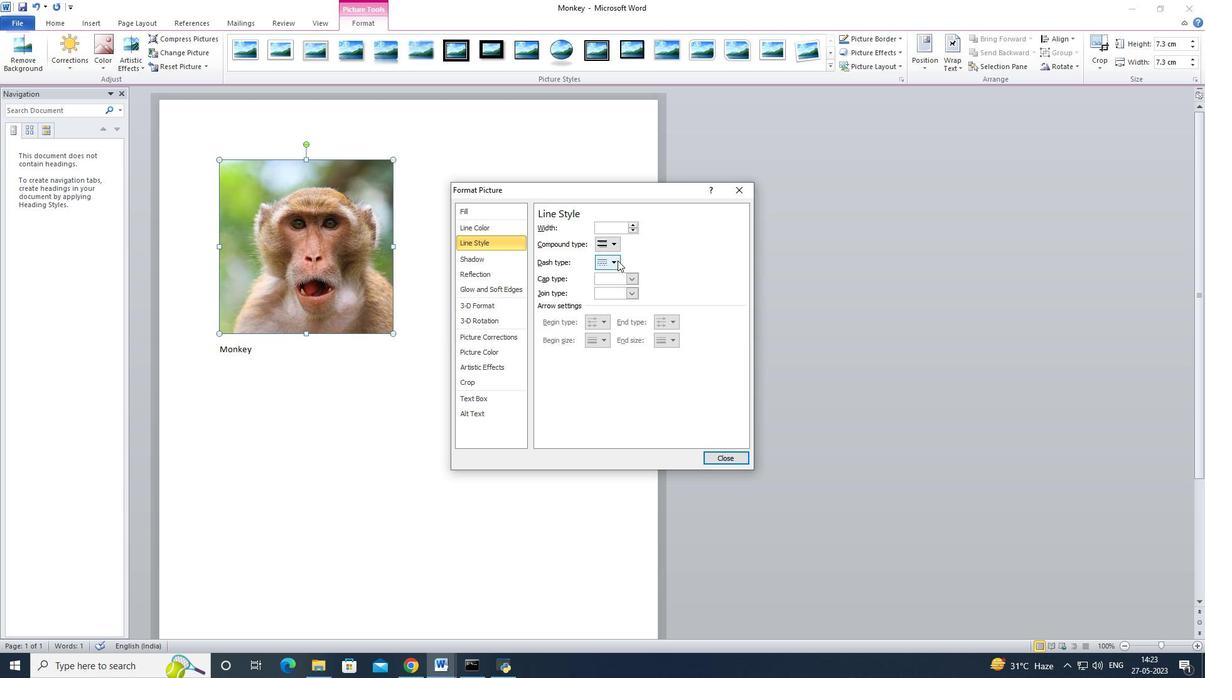 
Action: Mouse moved to (622, 291)
Screenshot: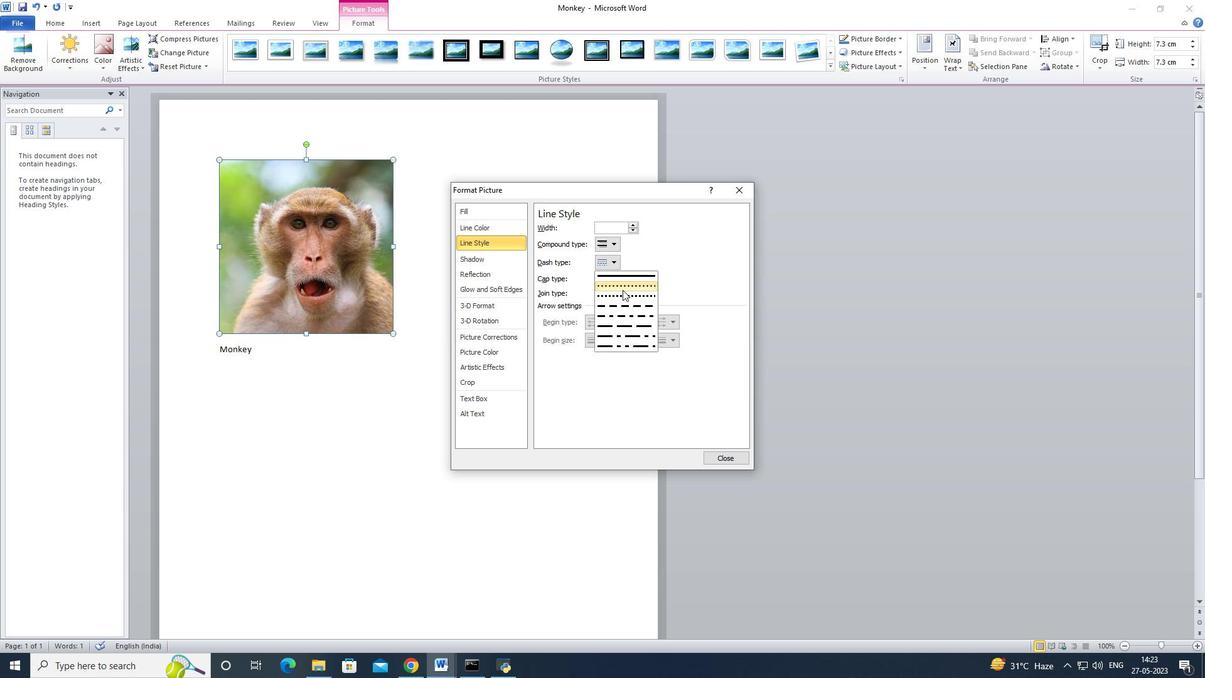 
Action: Mouse scrolled (622, 290) with delta (0, 0)
Screenshot: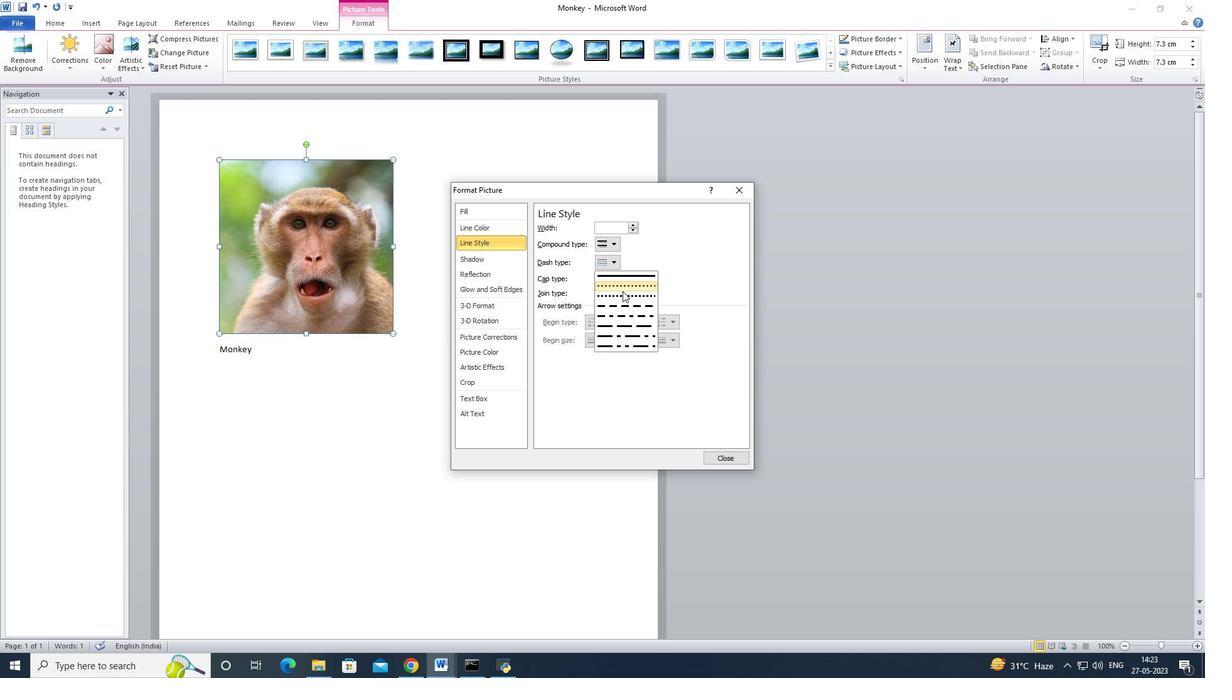 
Action: Mouse moved to (613, 241)
Screenshot: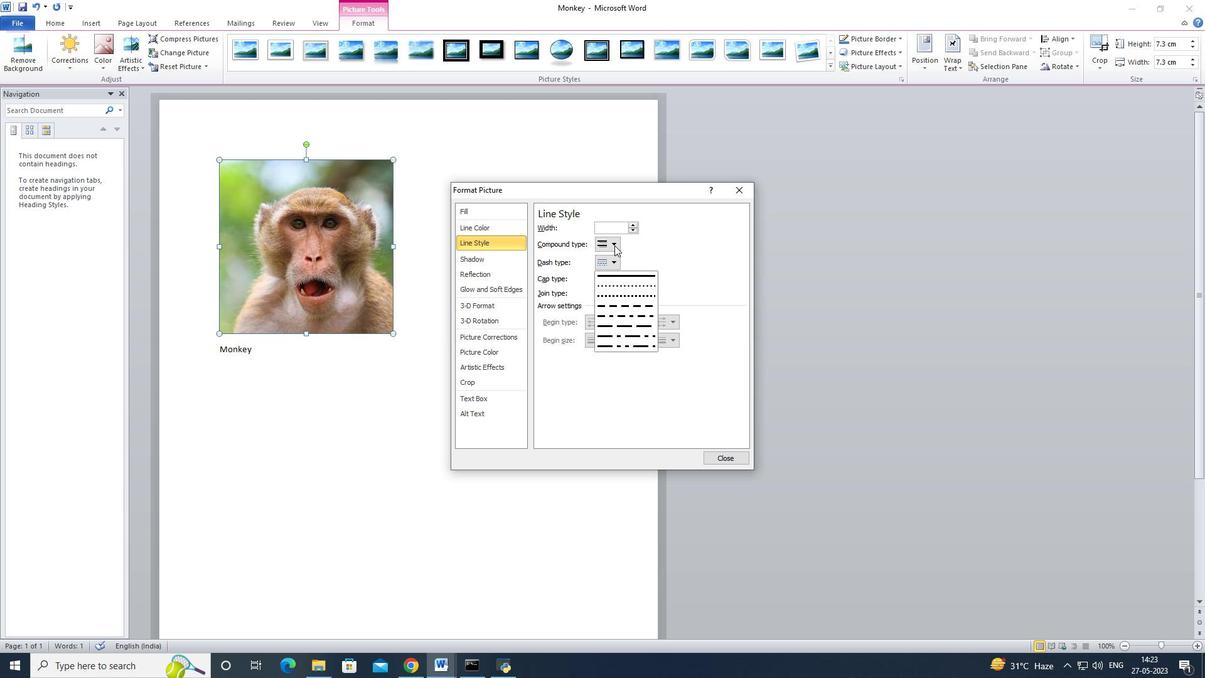 
Action: Mouse pressed left at (613, 241)
Screenshot: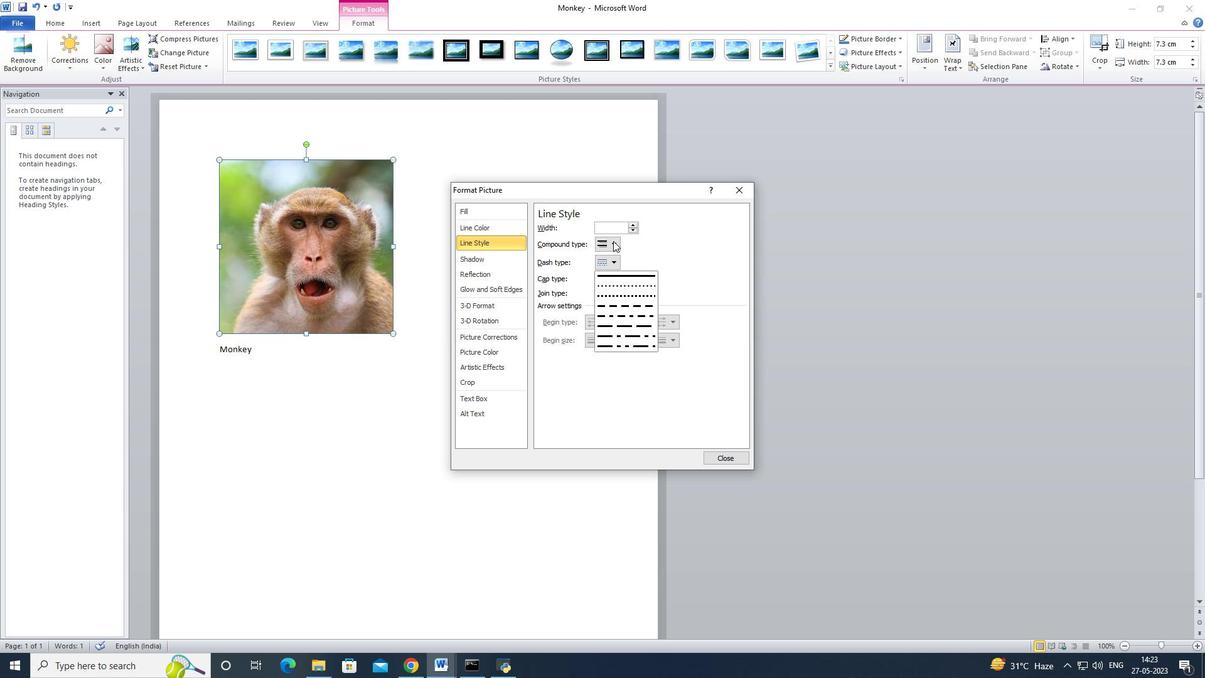 
Action: Mouse moved to (678, 246)
Screenshot: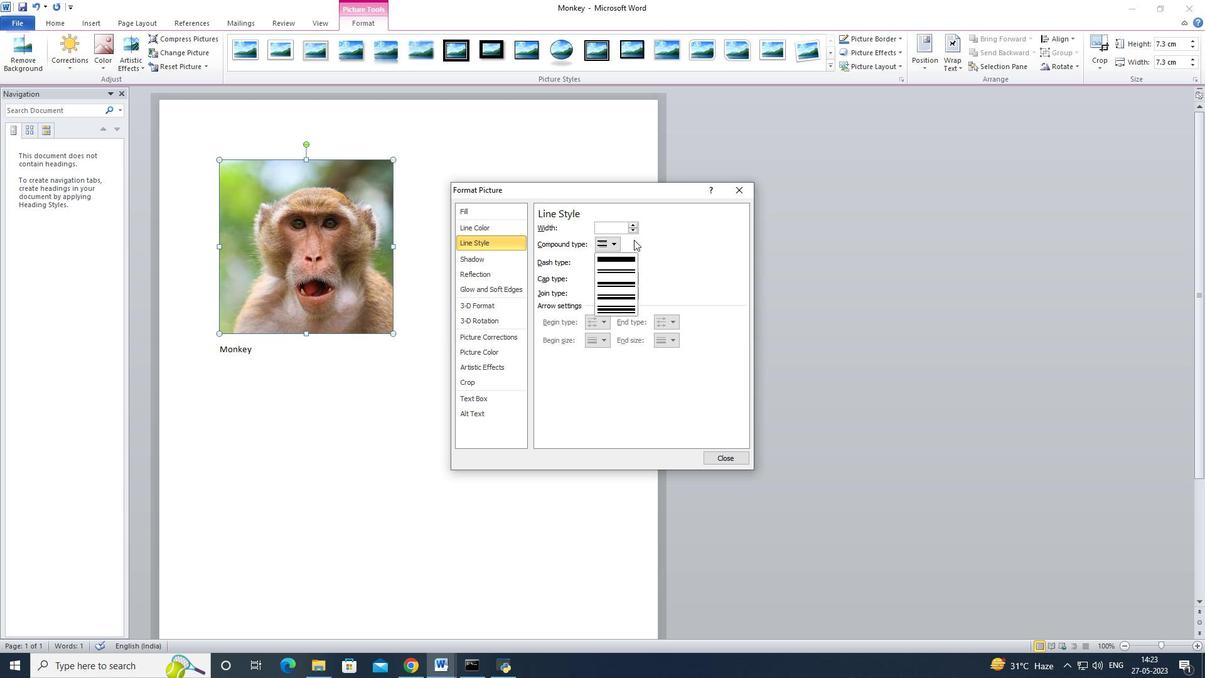 
Action: Mouse pressed left at (678, 246)
Screenshot: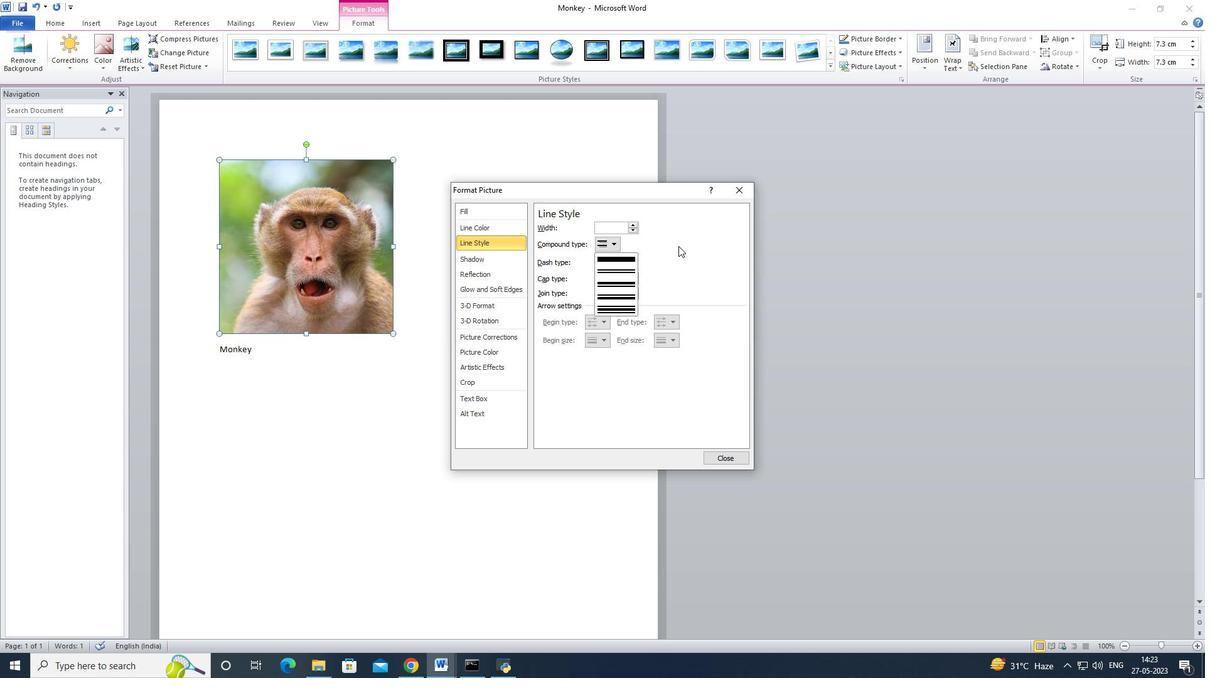 
Action: Mouse moved to (480, 345)
Screenshot: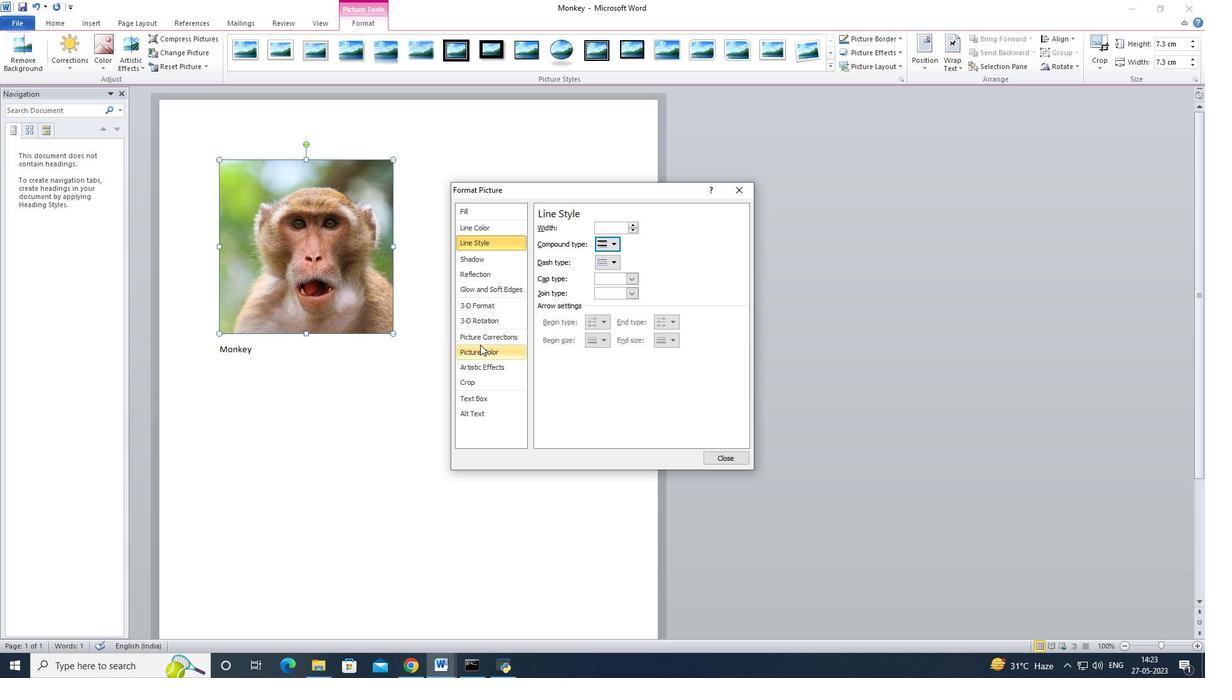 
Action: Mouse pressed left at (480, 345)
Screenshot: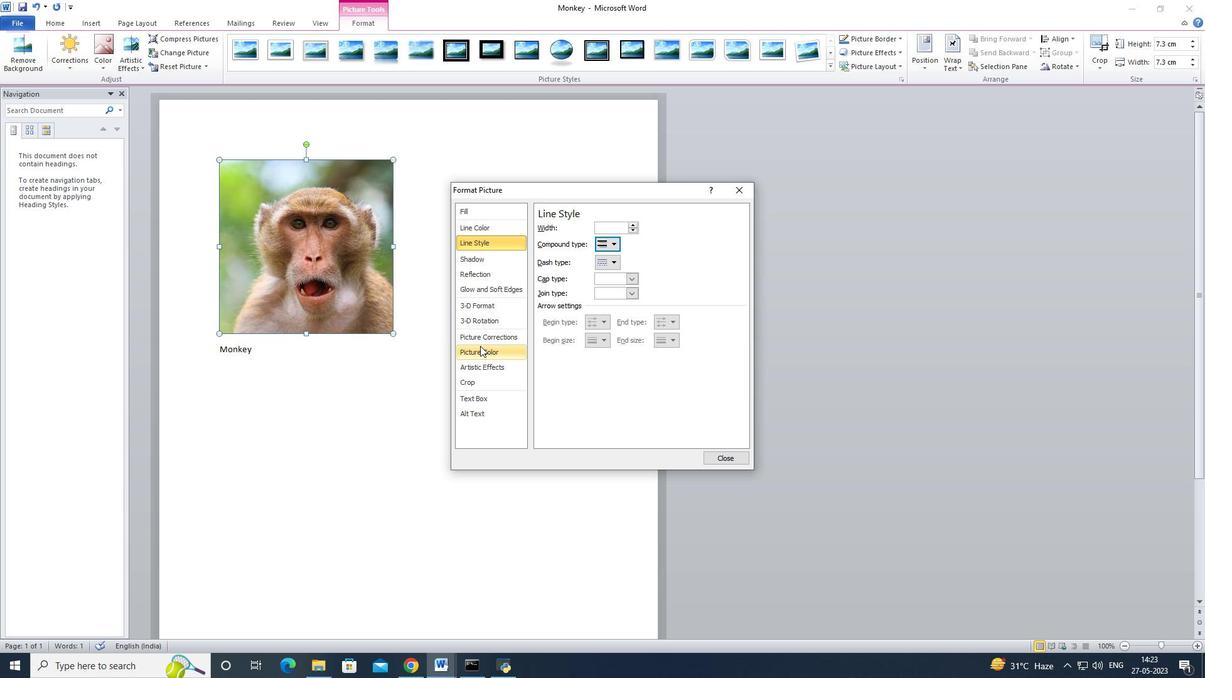 
Action: Mouse moved to (484, 339)
Screenshot: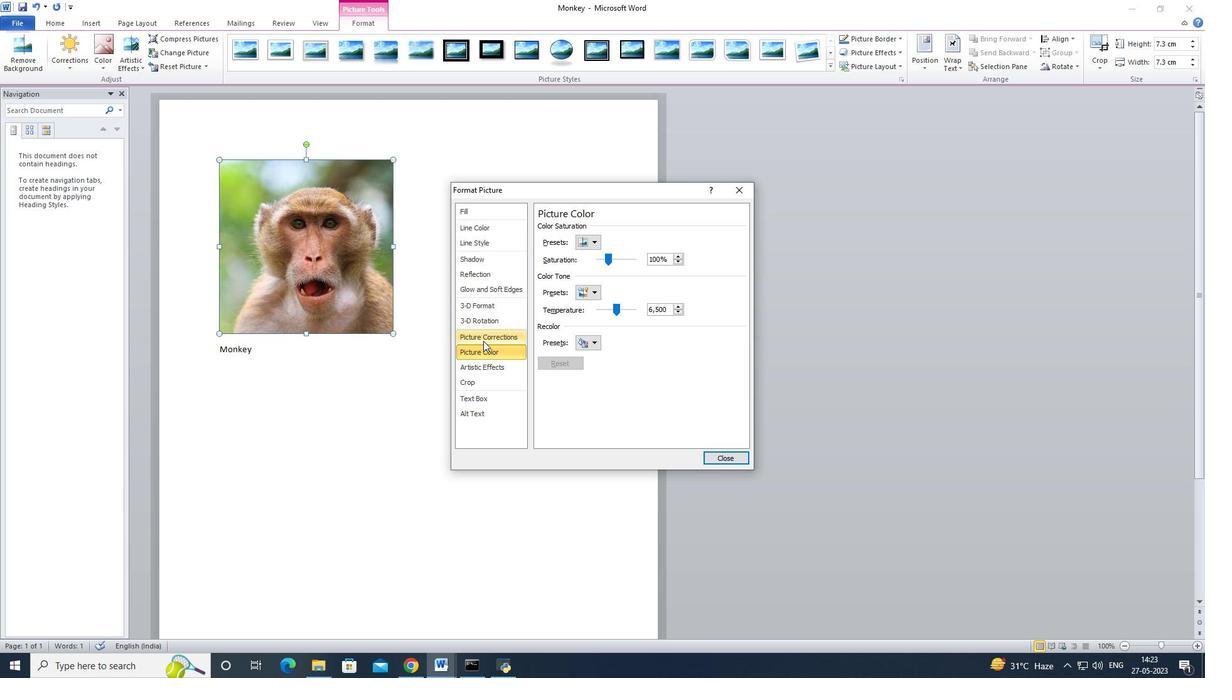 
Action: Mouse pressed left at (484, 339)
Screenshot: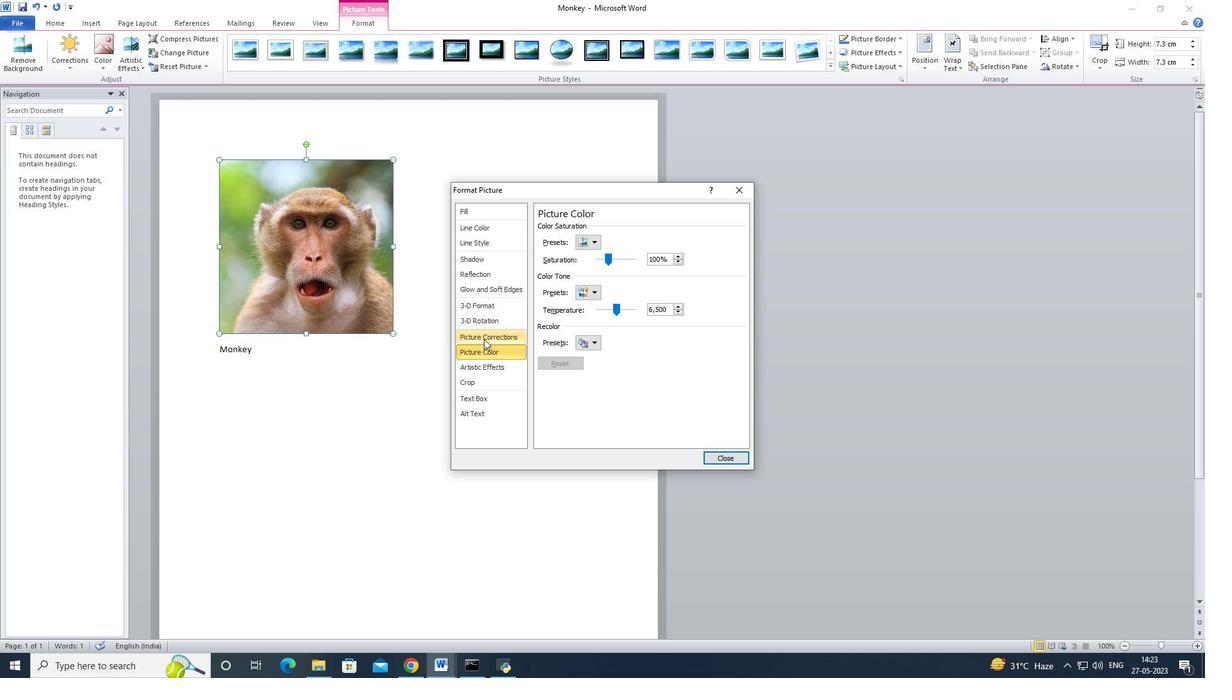 
Action: Mouse moved to (484, 325)
Screenshot: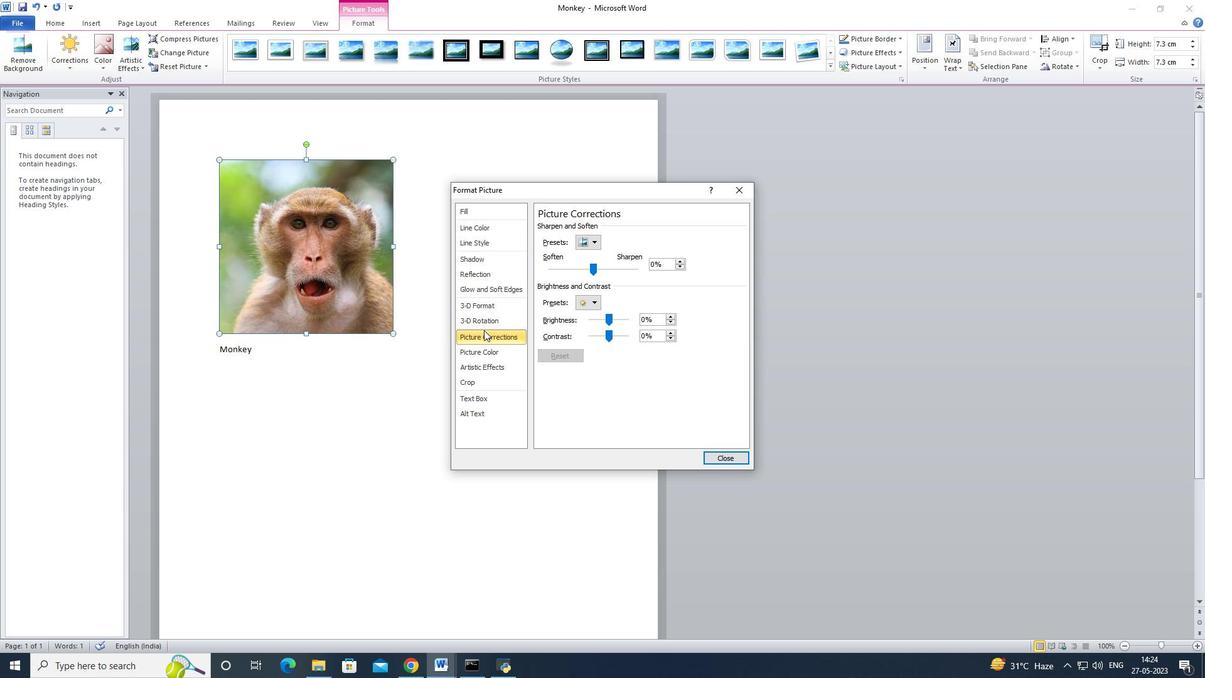 
Action: Mouse pressed left at (484, 325)
Screenshot: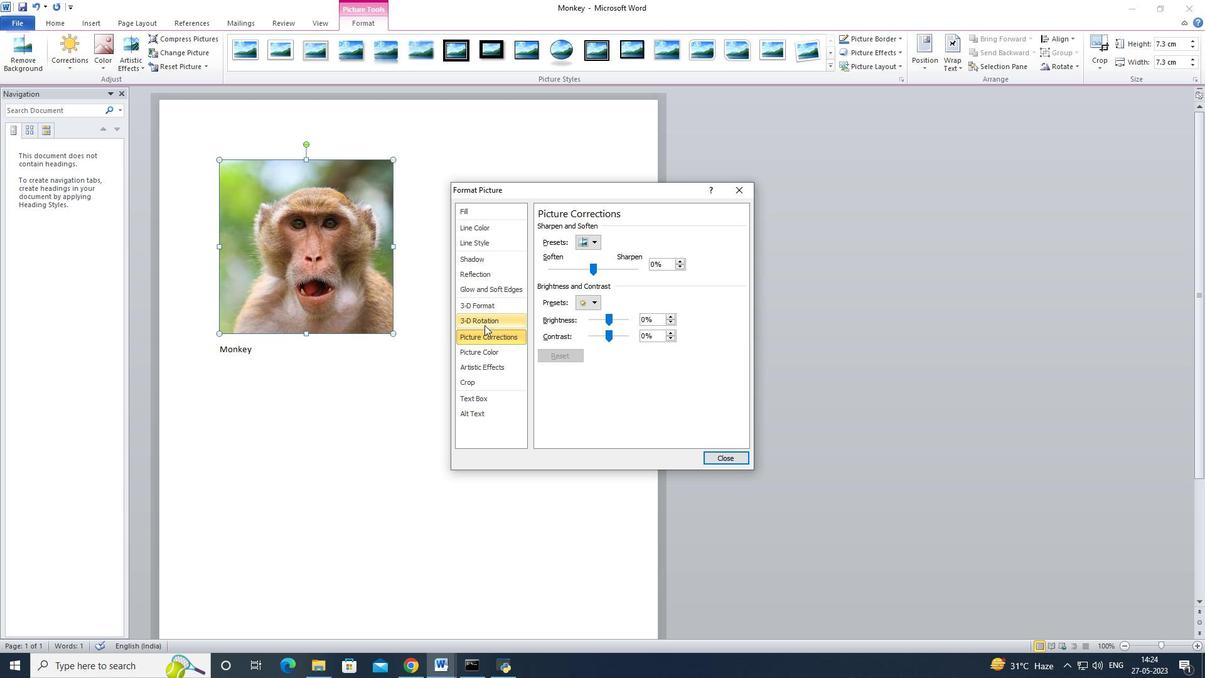 
Action: Mouse moved to (490, 303)
Screenshot: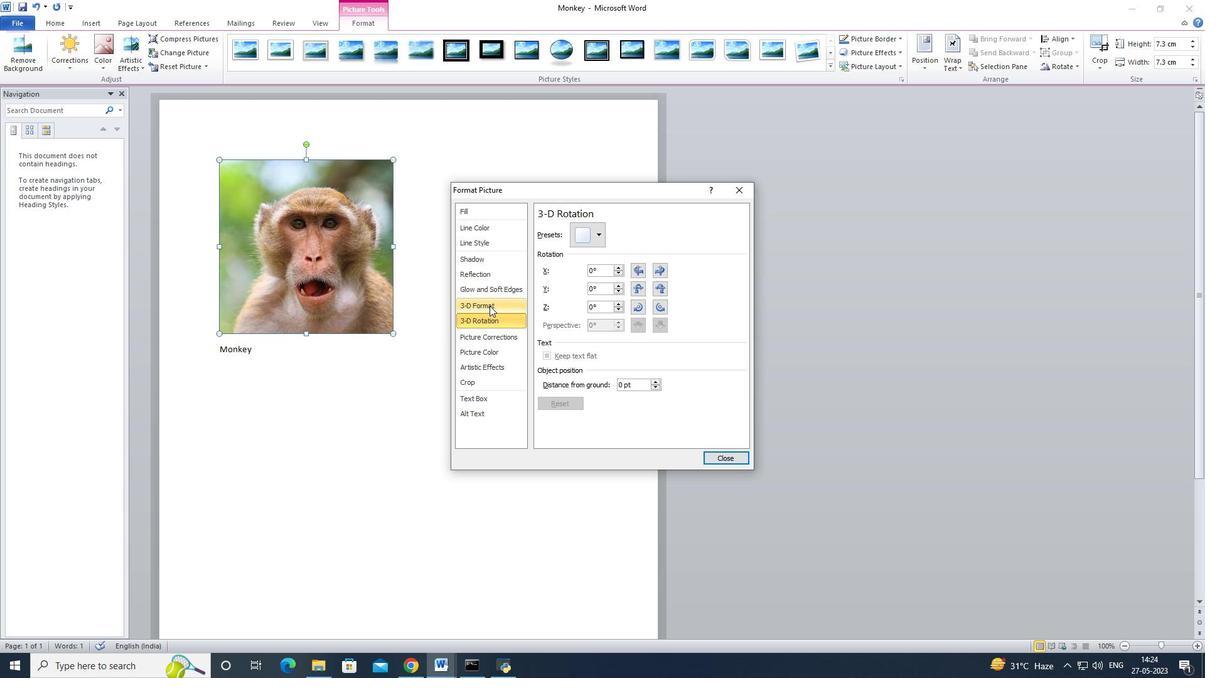 
Action: Mouse pressed left at (490, 303)
Screenshot: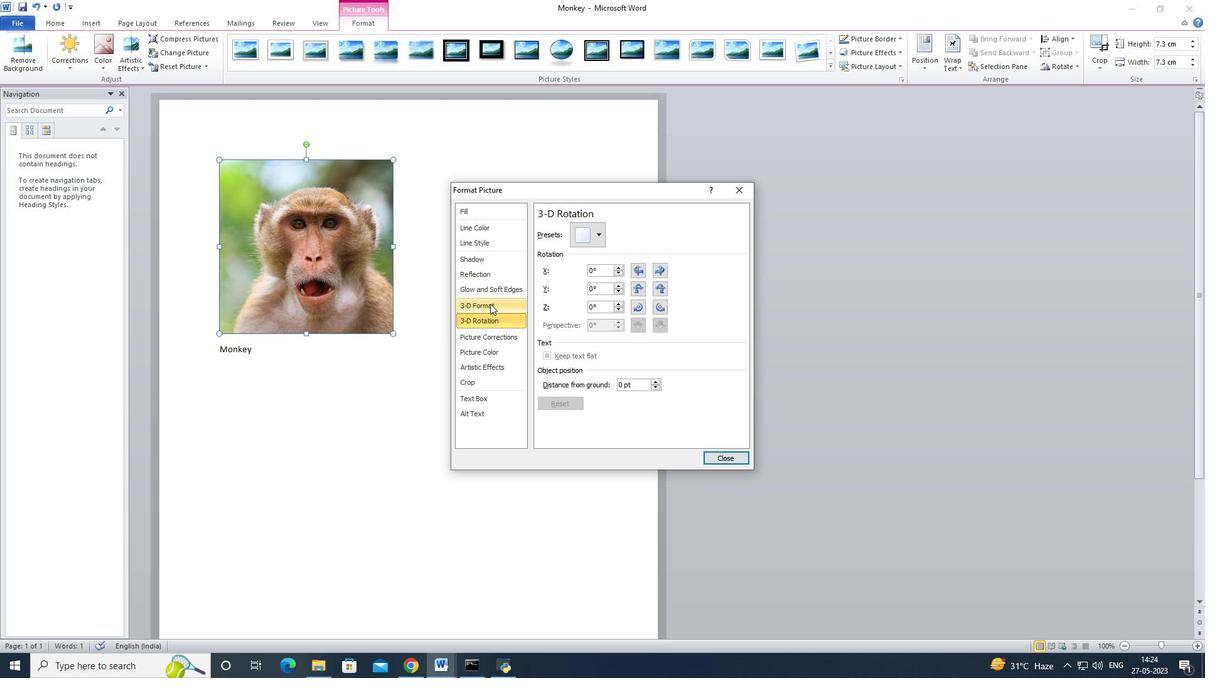 
Action: Mouse moved to (747, 185)
Screenshot: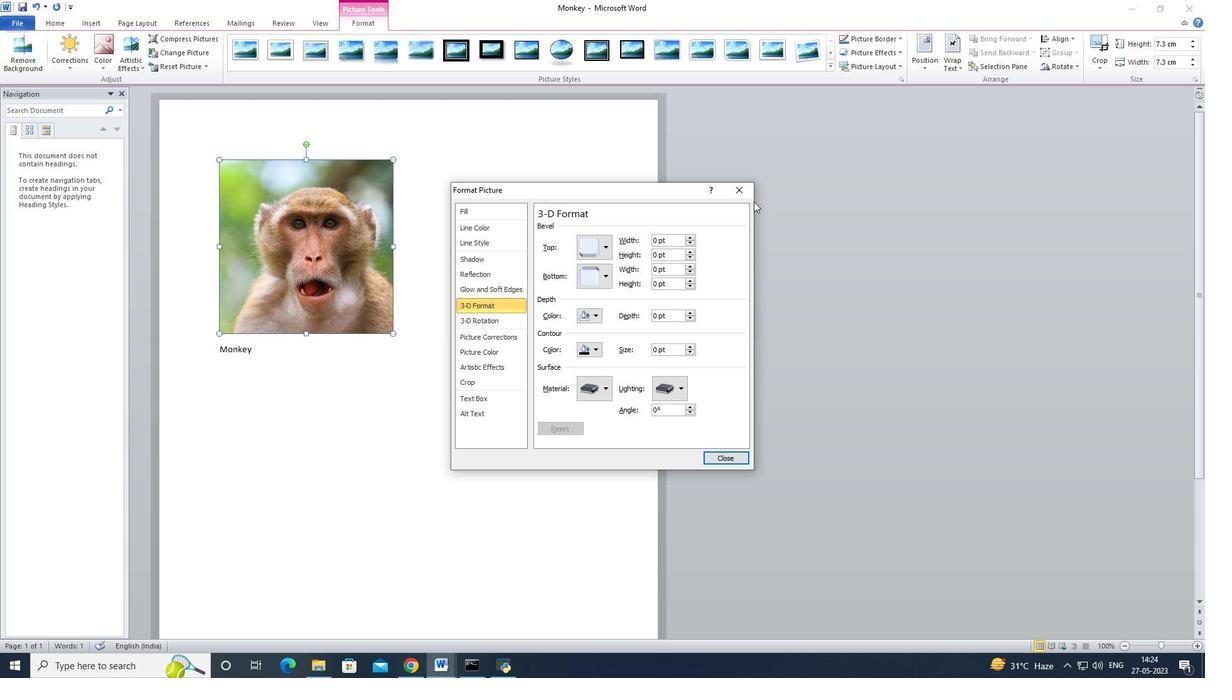 
Action: Mouse pressed left at (747, 185)
Screenshot: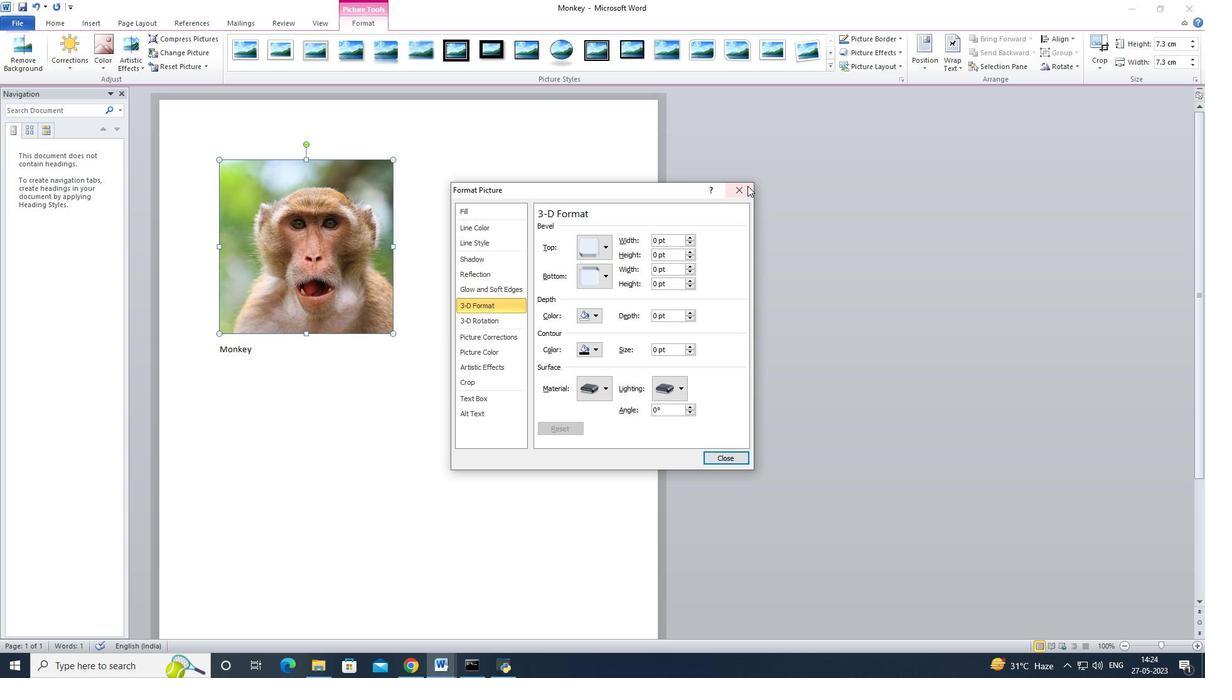 
Action: Mouse moved to (895, 42)
Screenshot: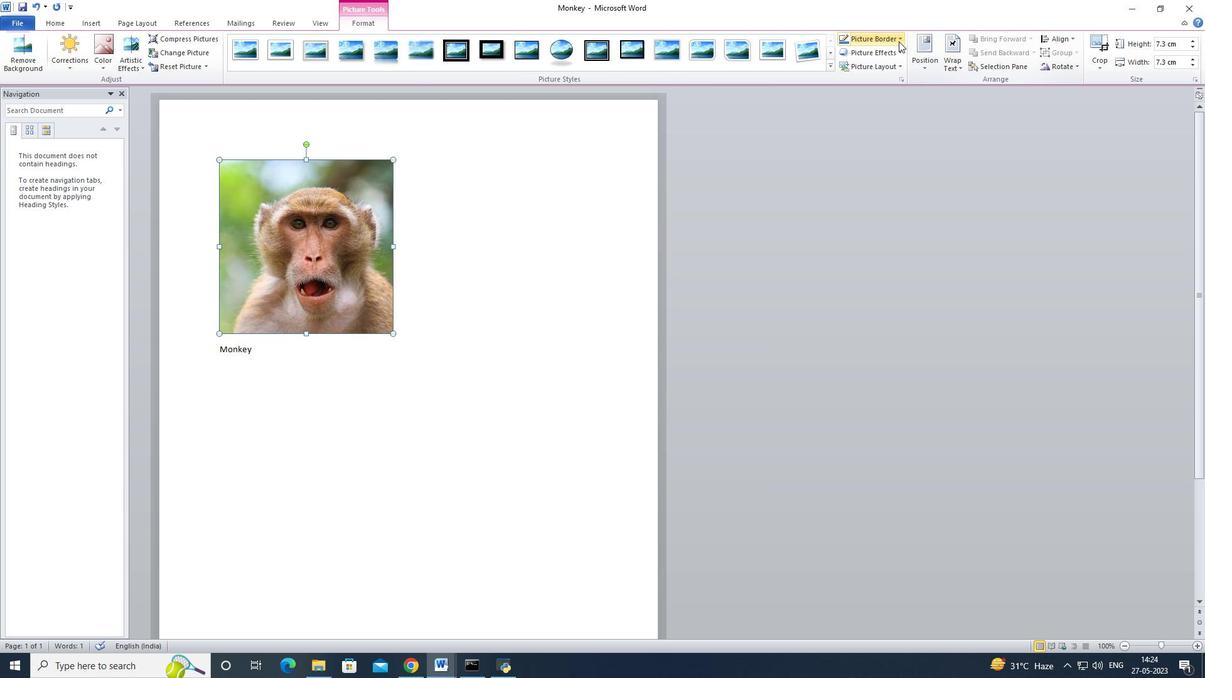 
Action: Mouse pressed left at (895, 42)
Screenshot: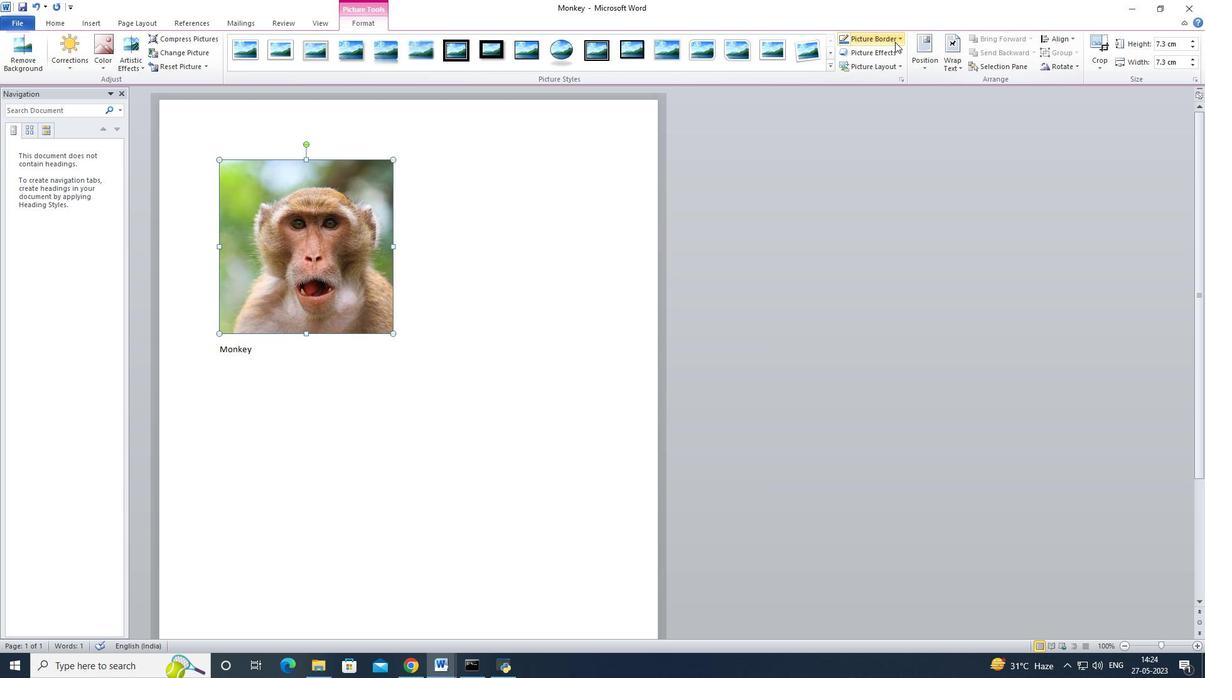
Action: Mouse moved to (972, 204)
Screenshot: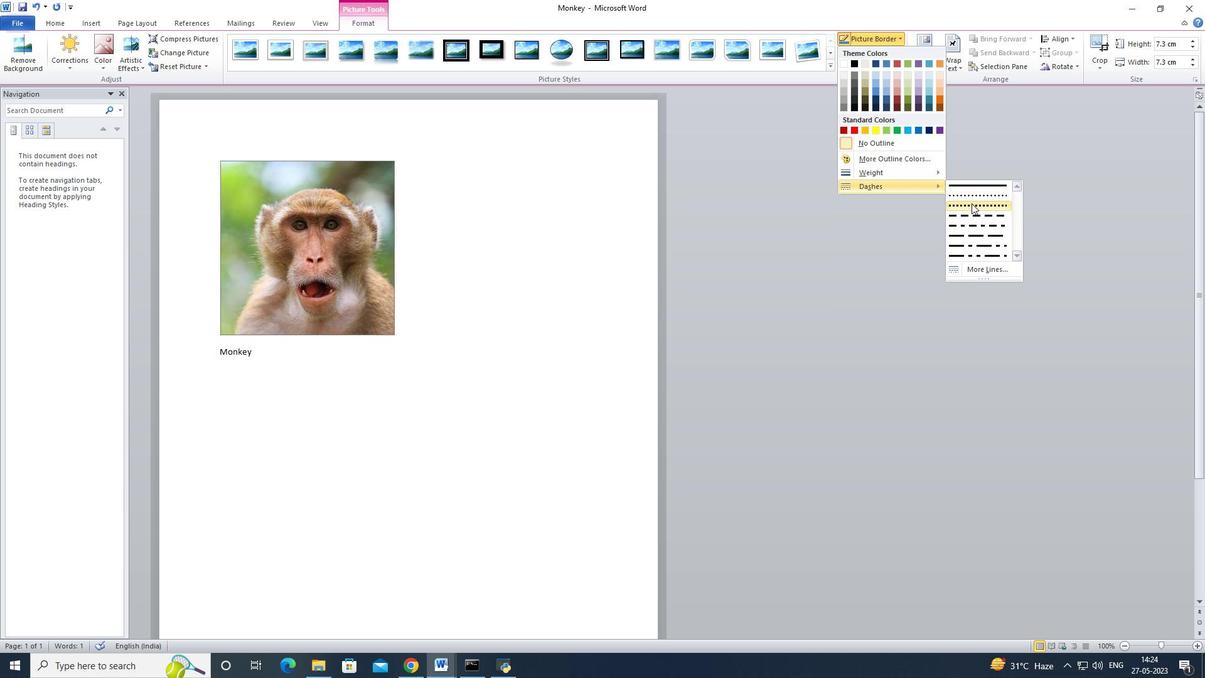 
Action: Mouse scrolled (971, 203) with delta (0, 0)
Screenshot: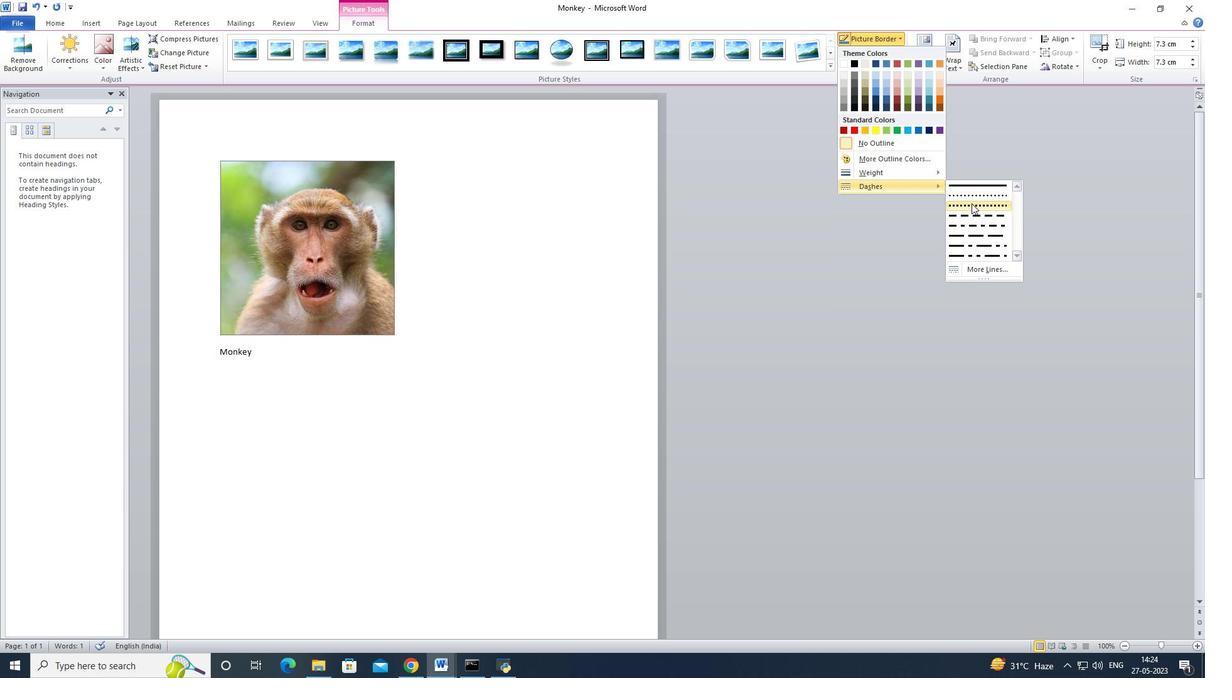 
Action: Mouse moved to (972, 204)
Screenshot: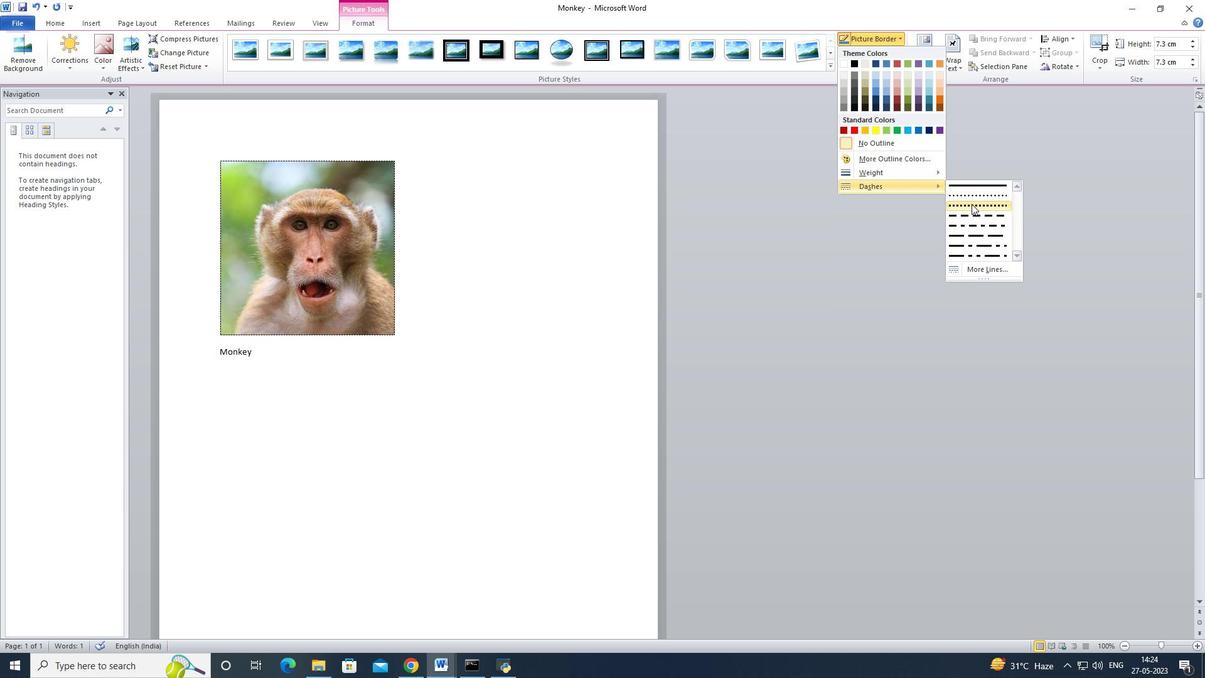 
Action: Mouse scrolled (972, 204) with delta (0, 0)
Screenshot: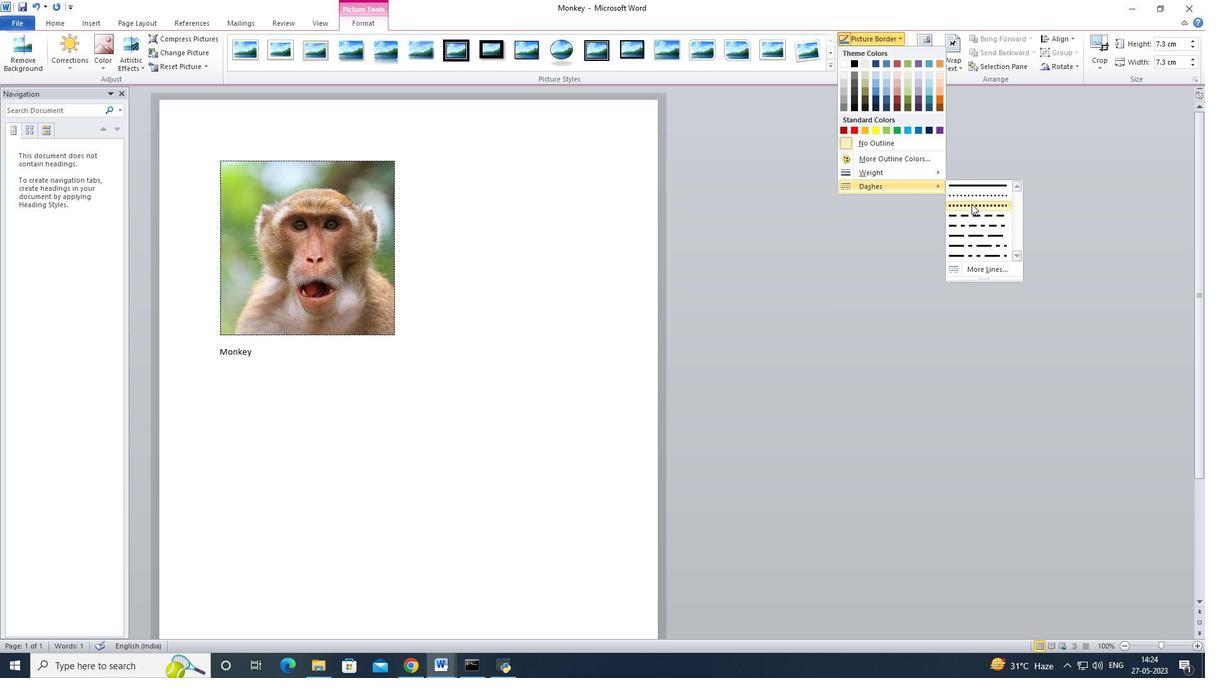 
Action: Mouse scrolled (972, 204) with delta (0, 0)
Screenshot: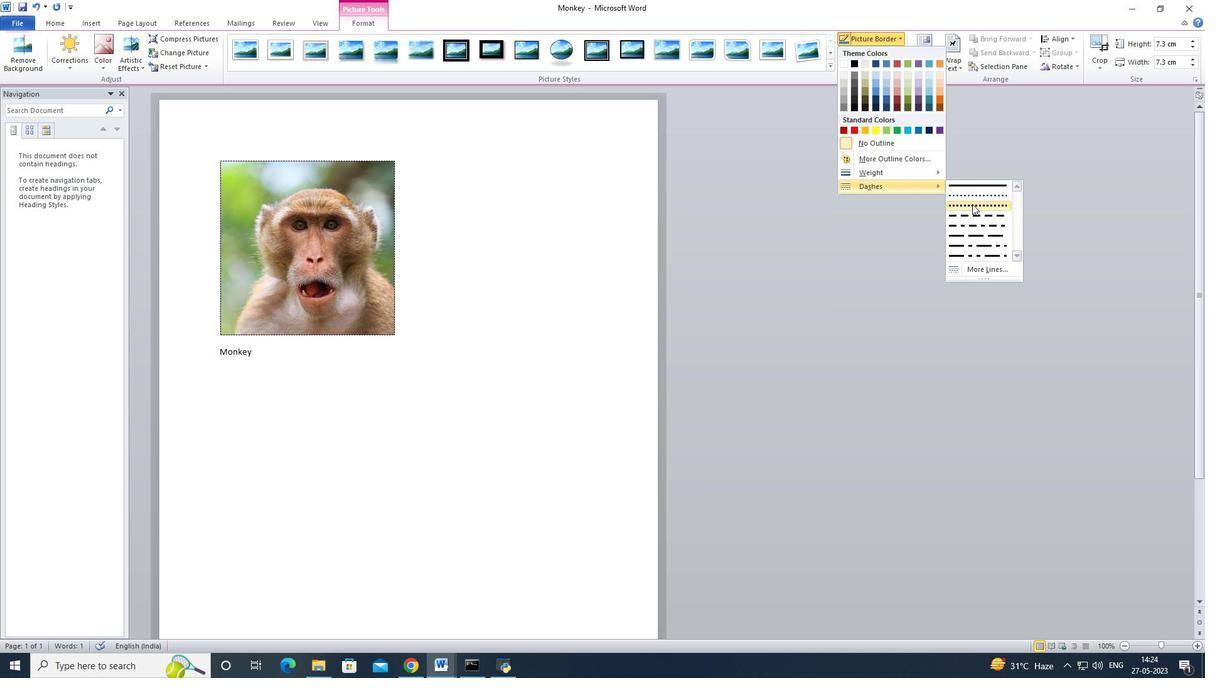 
Action: Mouse moved to (968, 220)
Screenshot: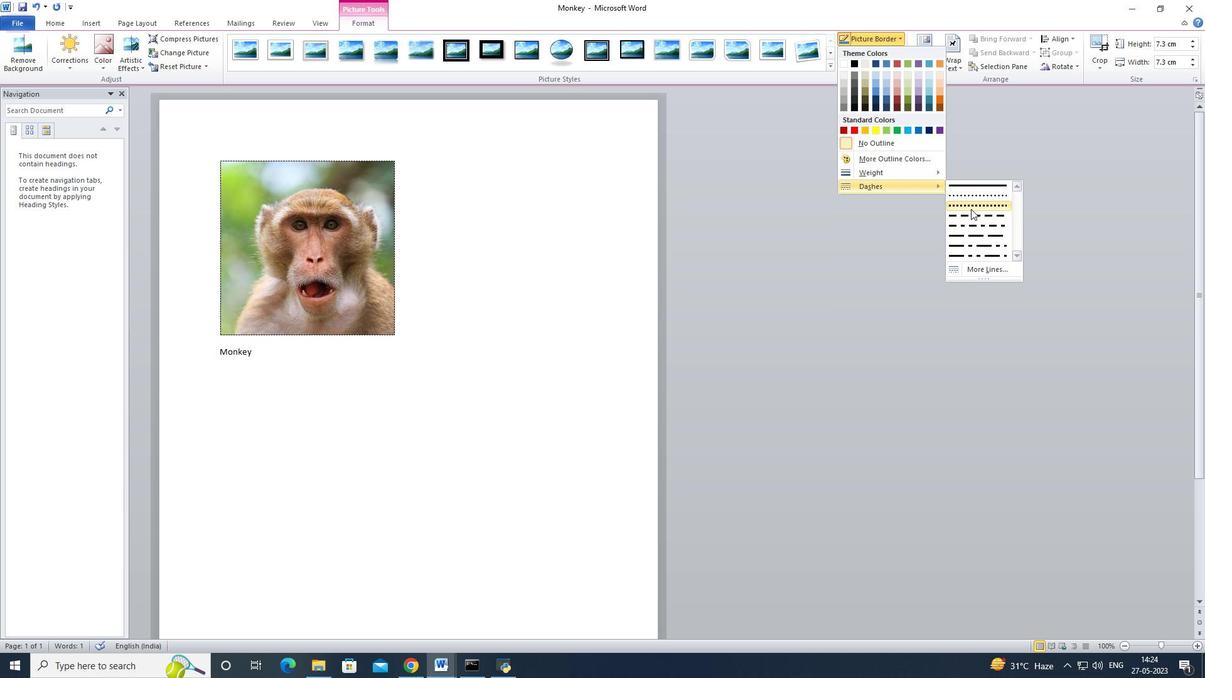 
Action: Mouse scrolled (971, 209) with delta (0, 0)
Screenshot: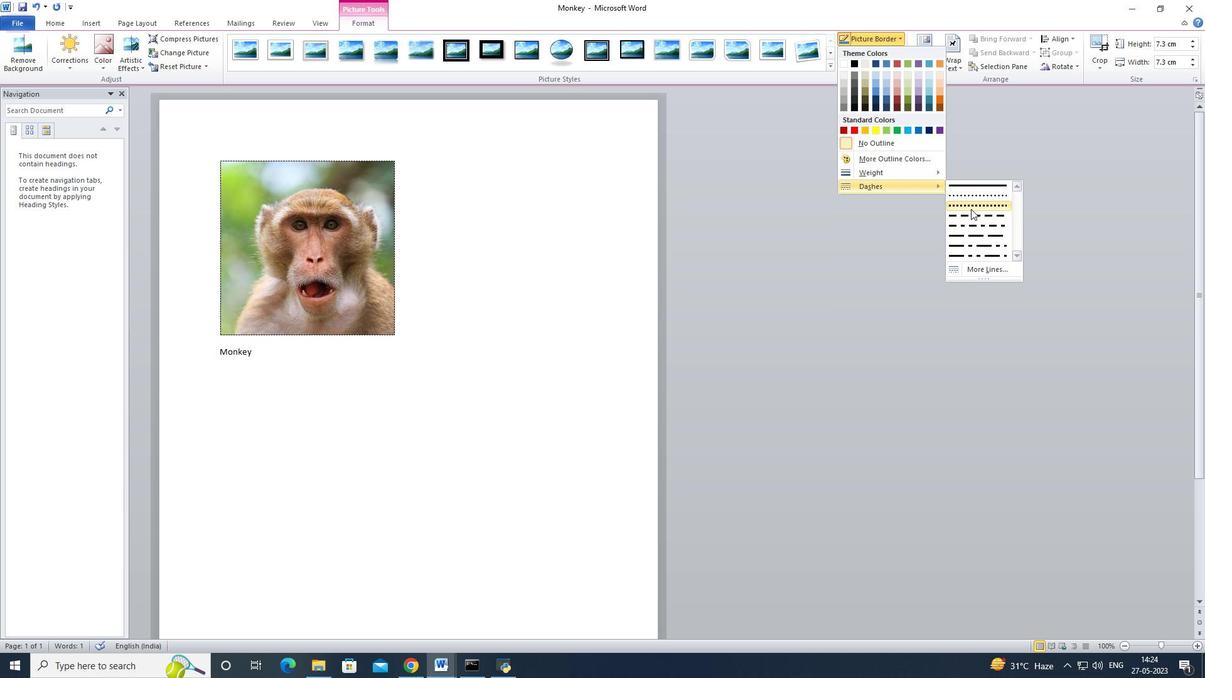 
Action: Mouse moved to (967, 266)
Screenshot: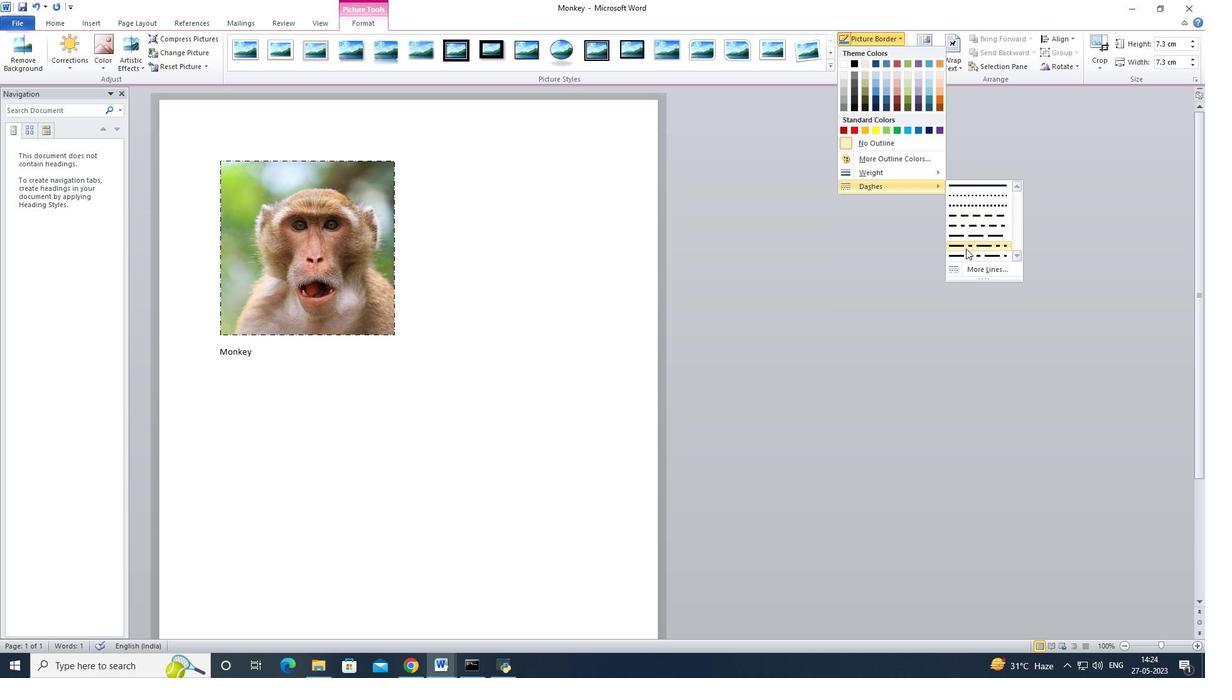 
Action: Mouse pressed left at (967, 266)
Screenshot: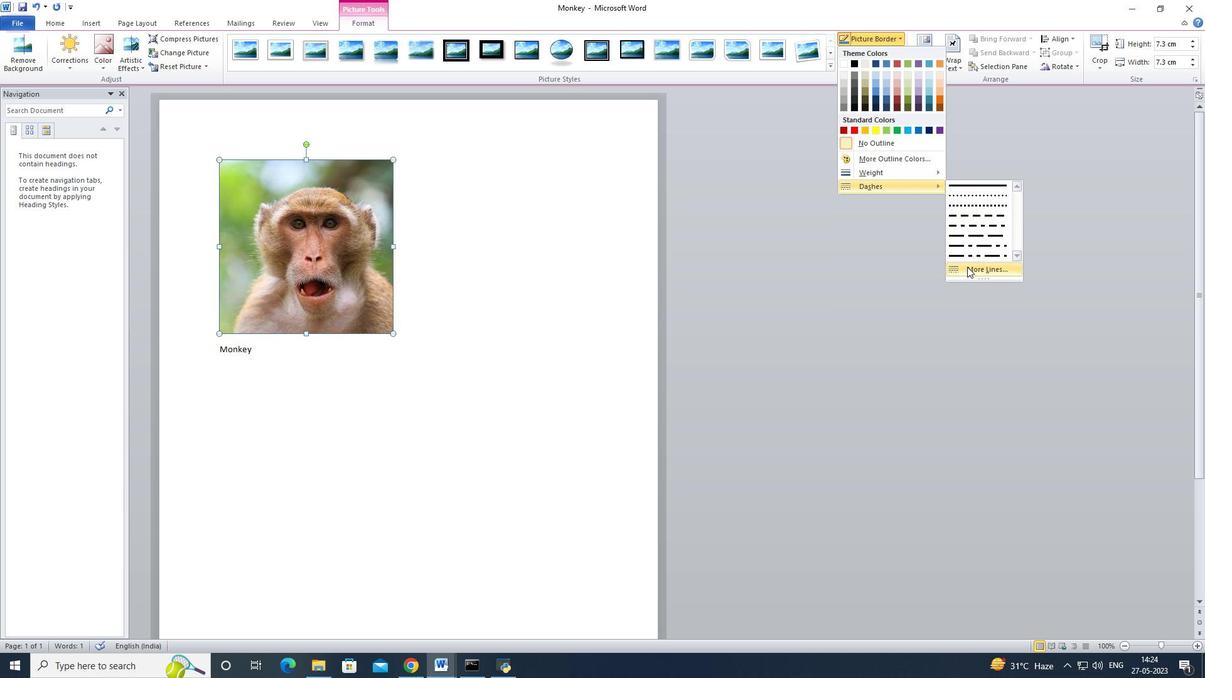 
Action: Mouse moved to (617, 241)
Screenshot: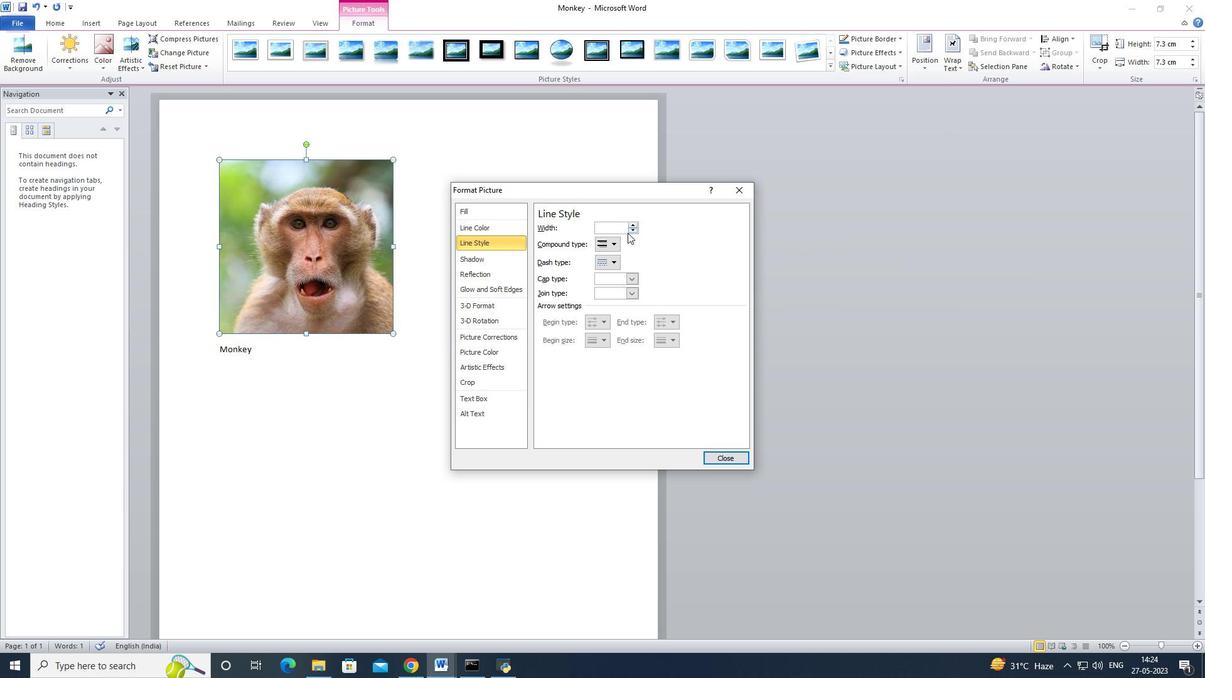 
Action: Mouse pressed left at (617, 241)
Screenshot: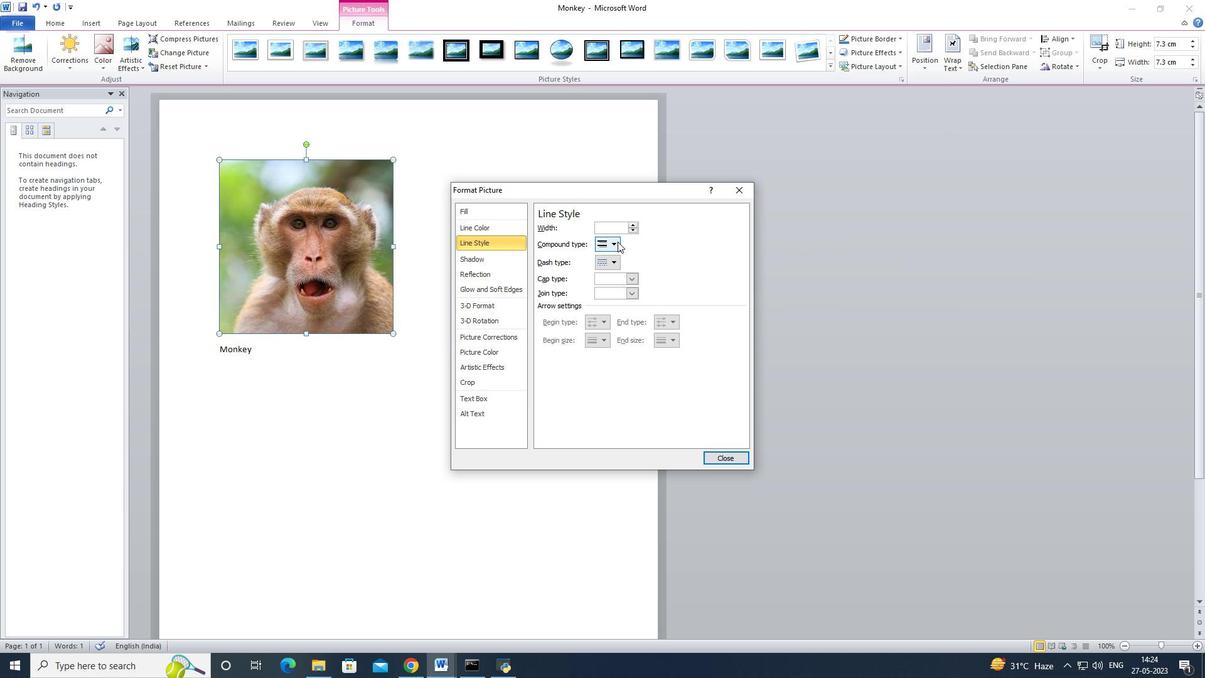 
Action: Mouse moved to (617, 289)
Screenshot: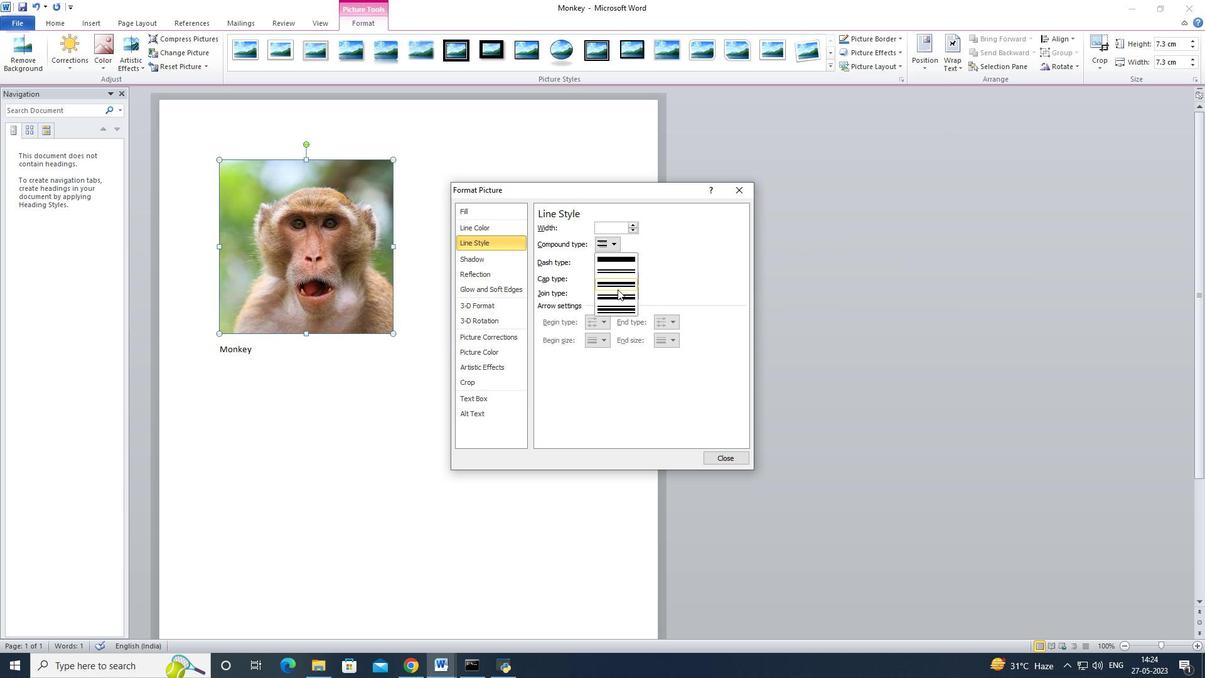 
Action: Mouse scrolled (617, 288) with delta (0, 0)
Screenshot: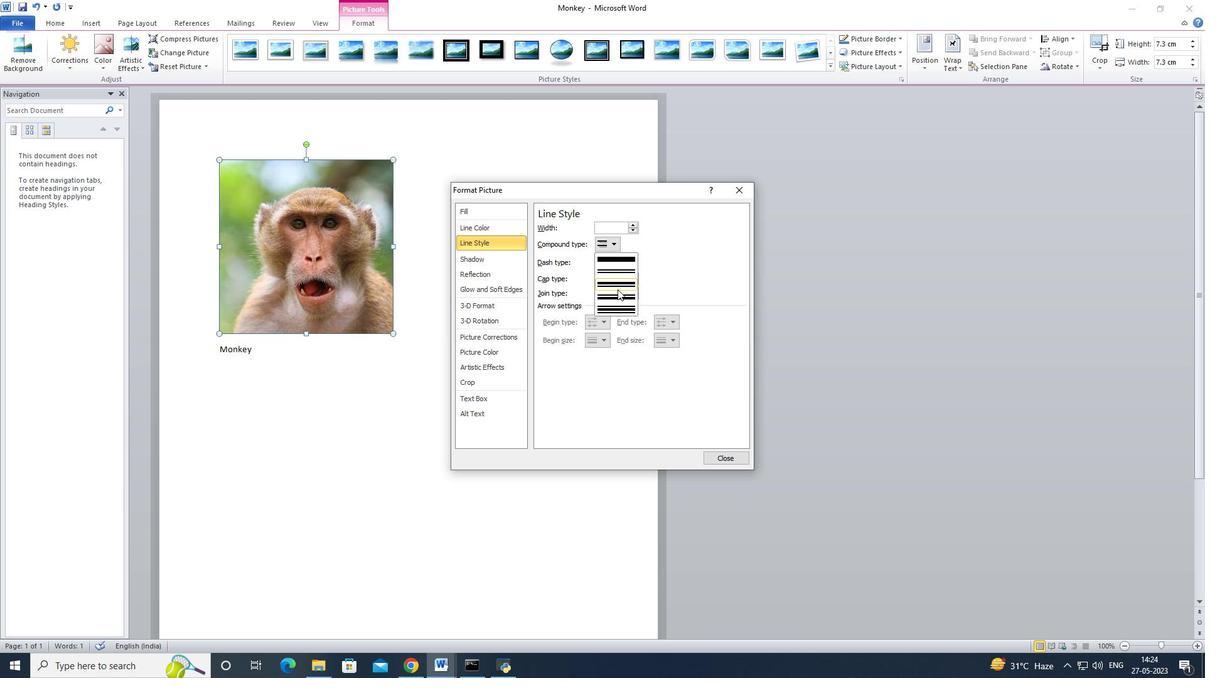 
Action: Mouse moved to (617, 289)
Screenshot: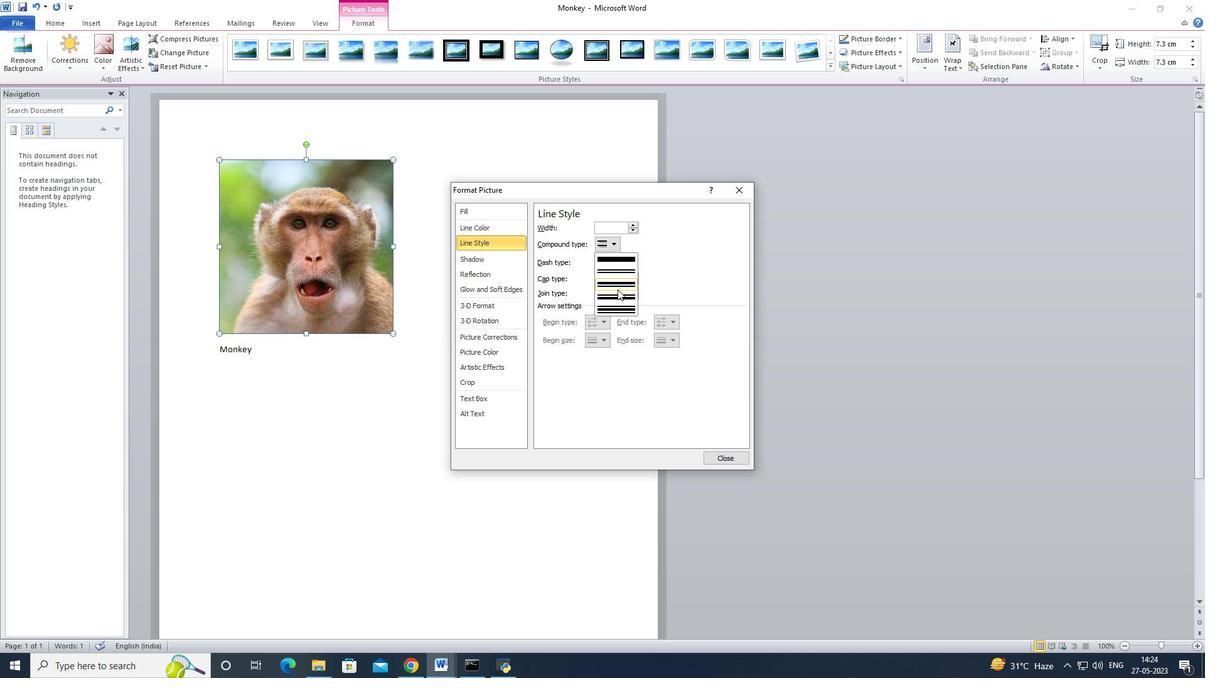 
Action: Mouse scrolled (617, 288) with delta (0, 0)
Screenshot: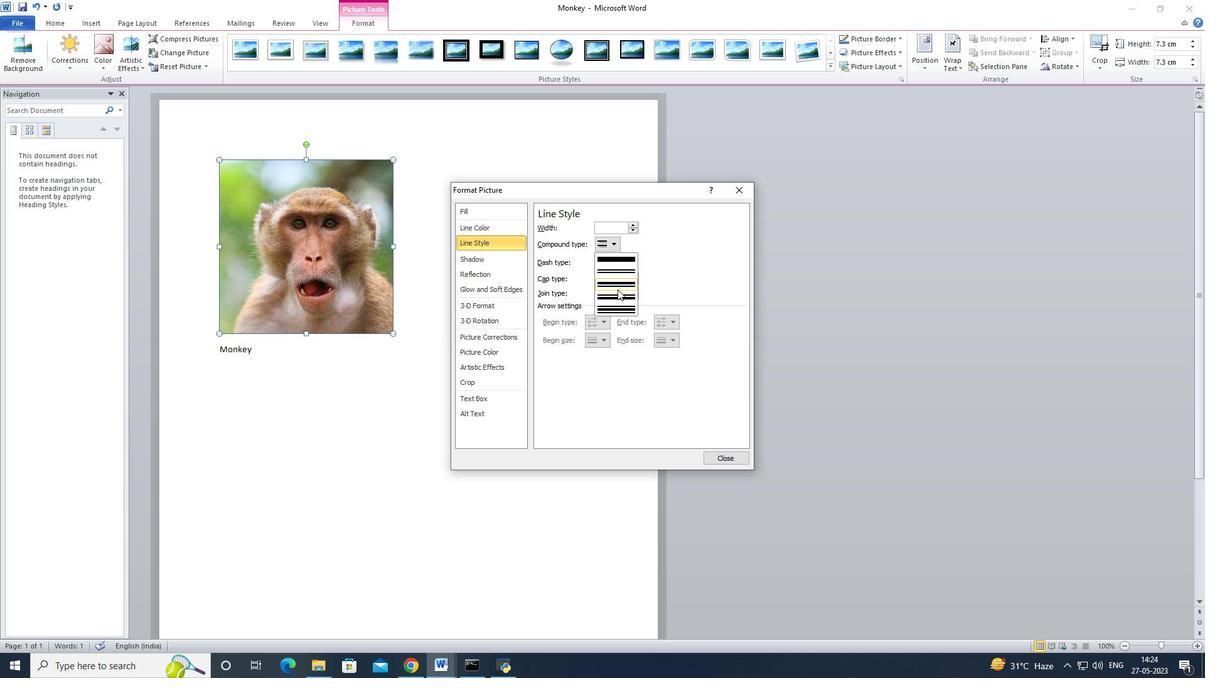 
Action: Mouse moved to (681, 287)
Screenshot: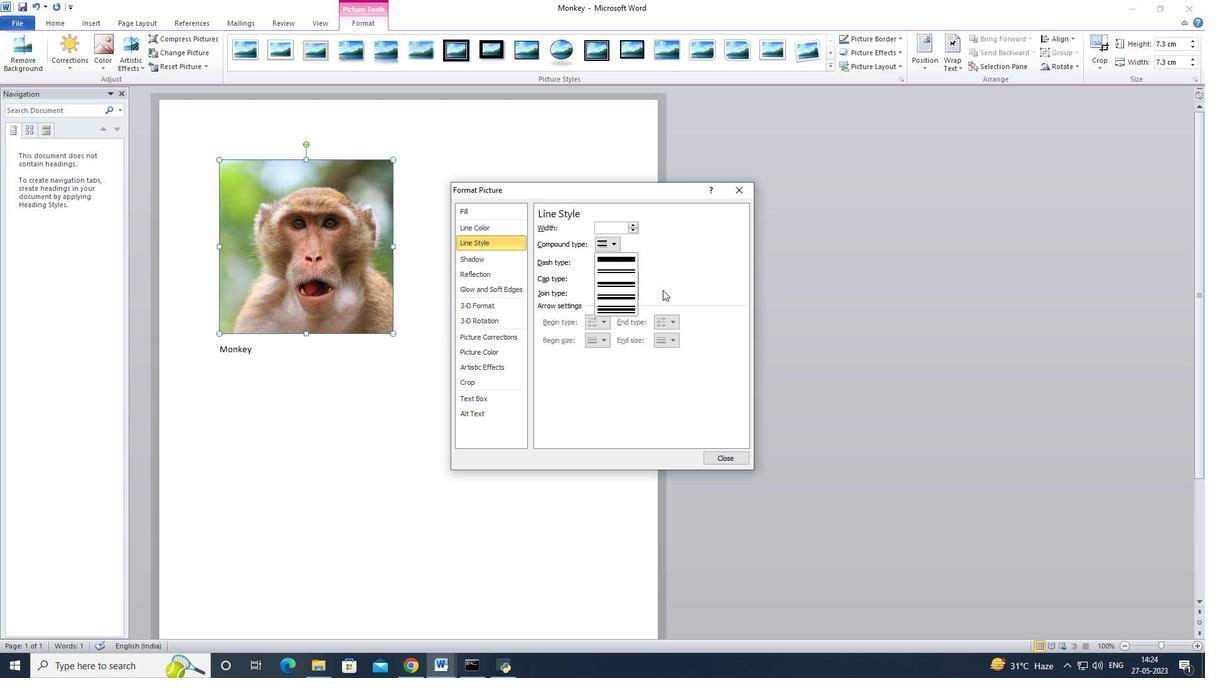 
Action: Mouse pressed left at (681, 287)
Screenshot: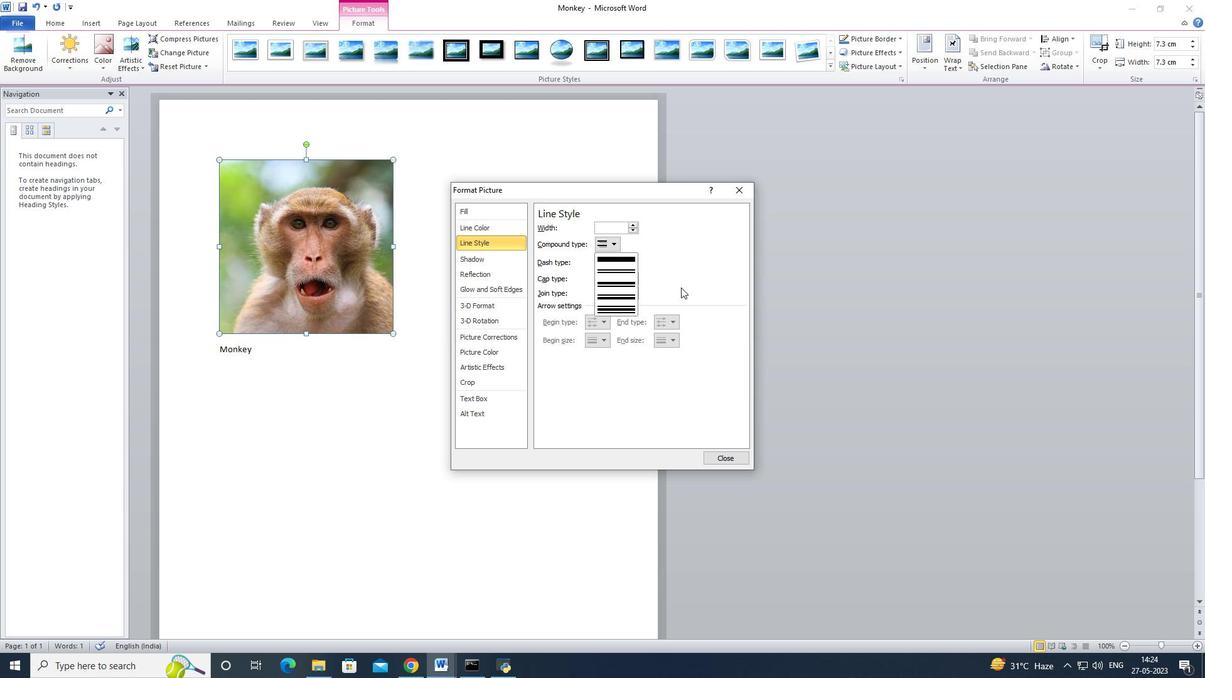 
Action: Mouse moved to (502, 229)
Screenshot: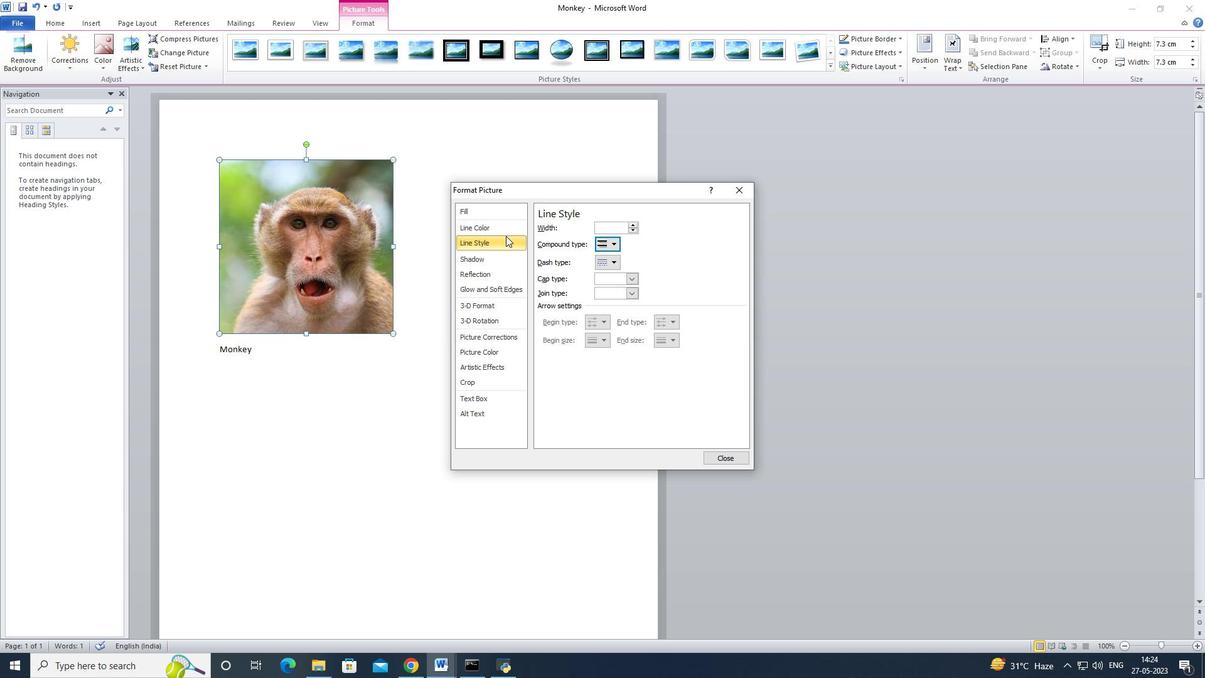 
Action: Mouse pressed left at (502, 229)
Screenshot: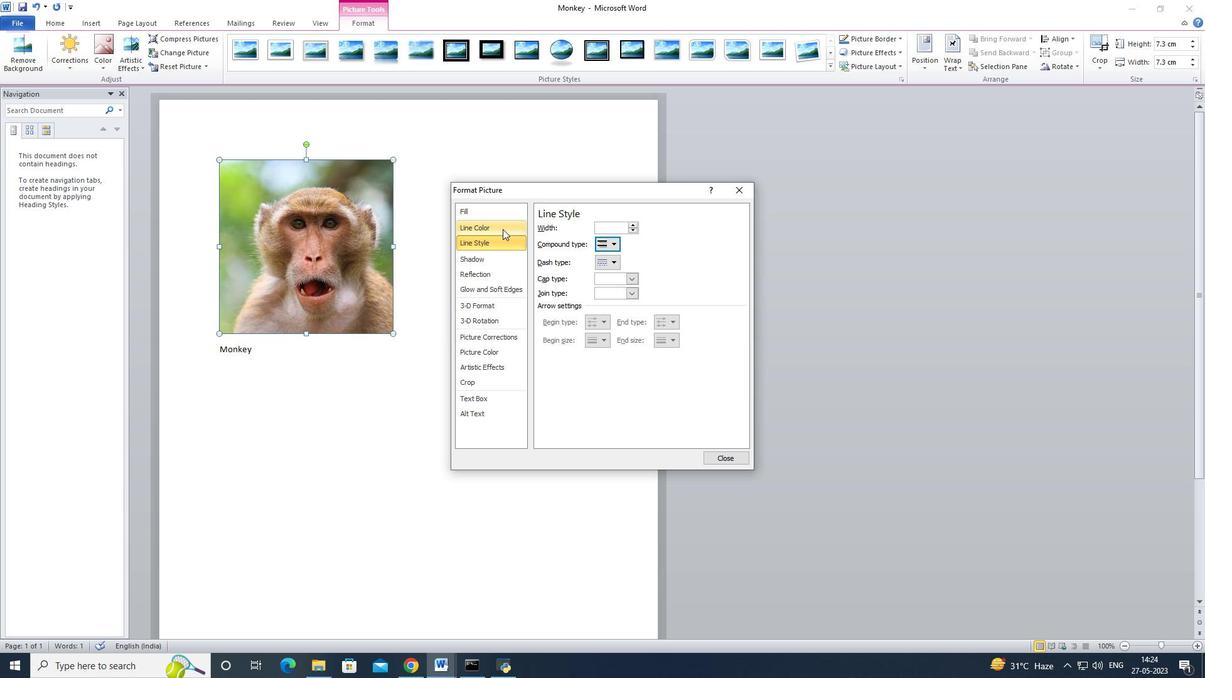 
Action: Mouse moved to (494, 342)
Screenshot: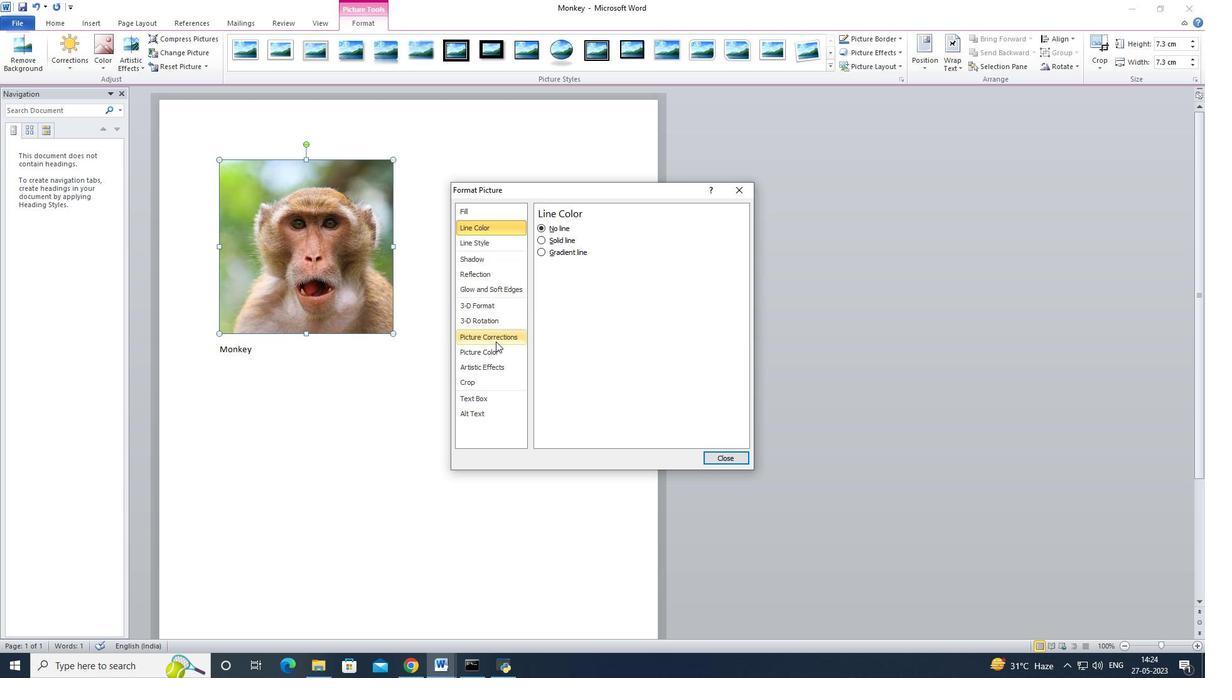 
Action: Mouse pressed left at (494, 342)
Screenshot: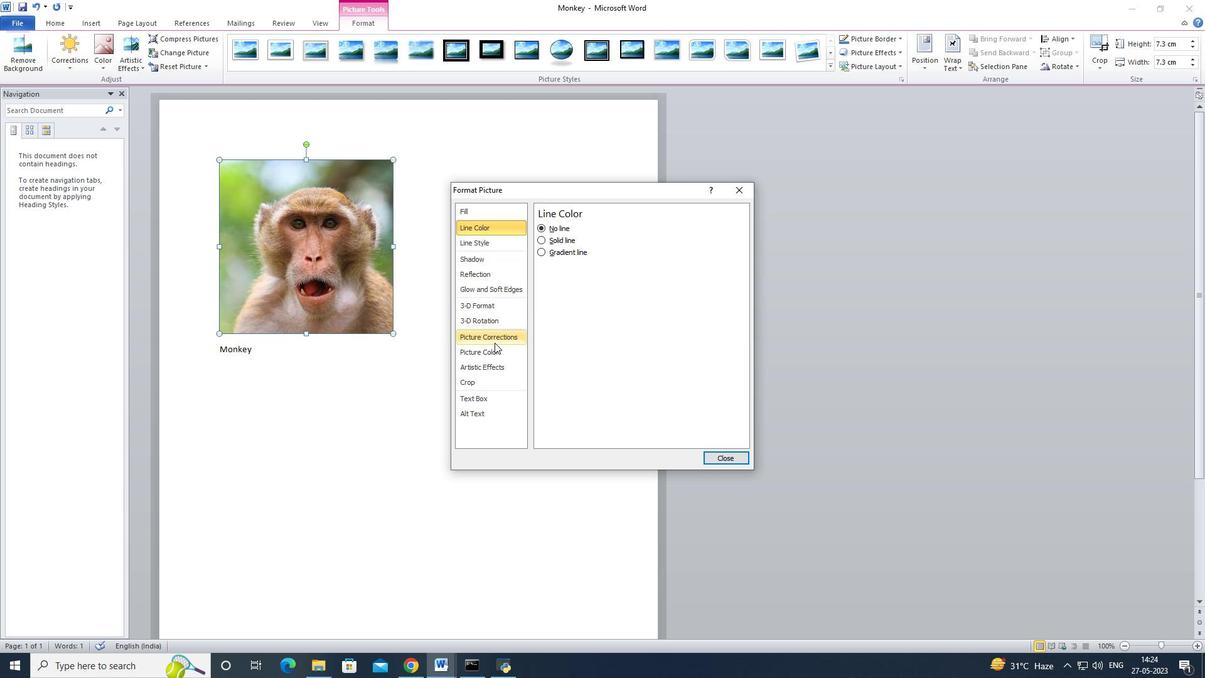 
Action: Mouse moved to (489, 369)
Screenshot: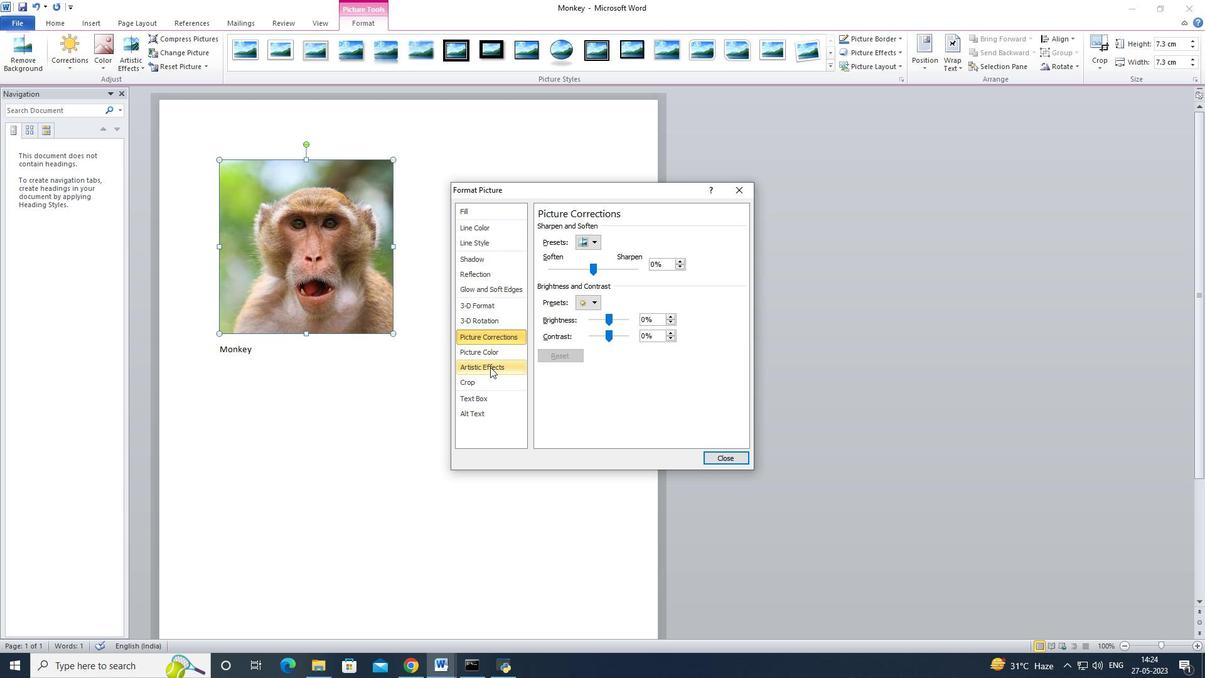 
Action: Mouse pressed left at (489, 369)
Screenshot: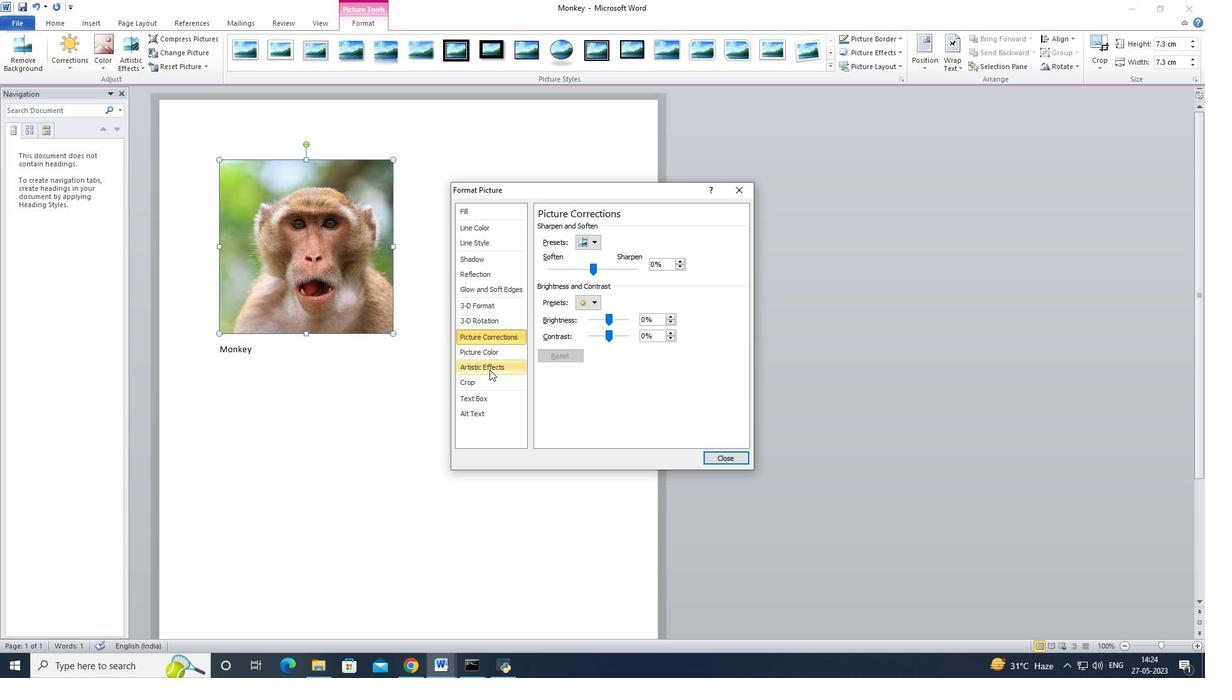 
Action: Mouse moved to (481, 381)
Screenshot: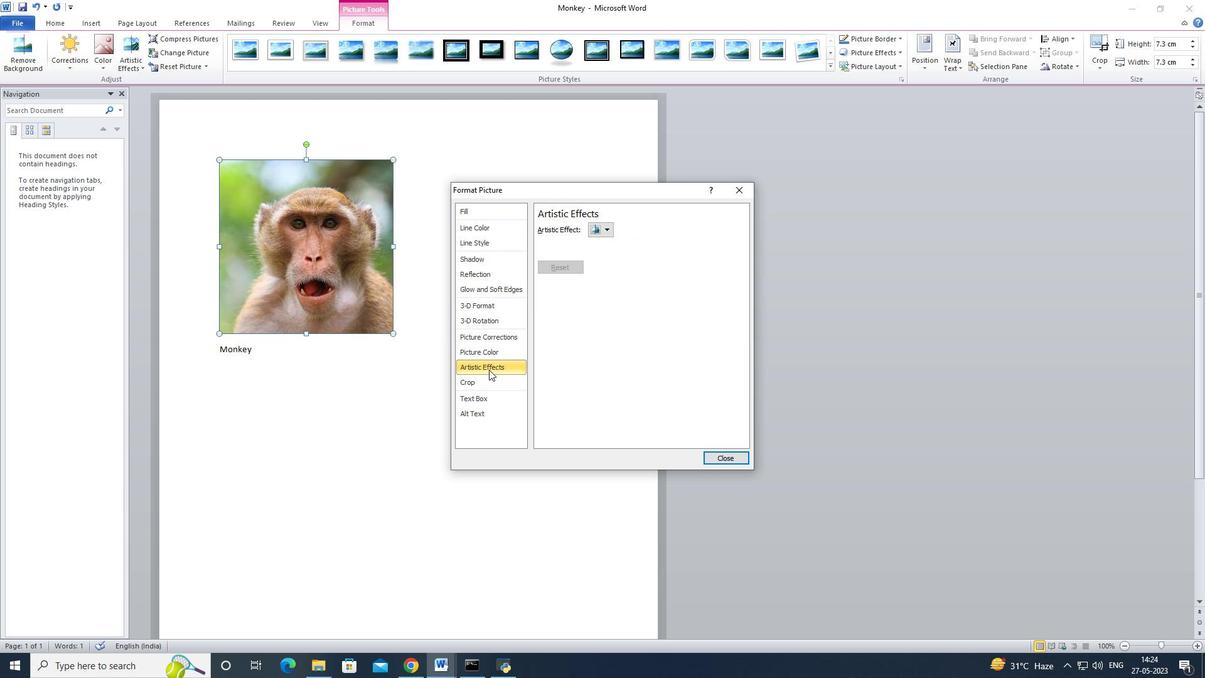 
Action: Mouse pressed left at (481, 381)
Screenshot: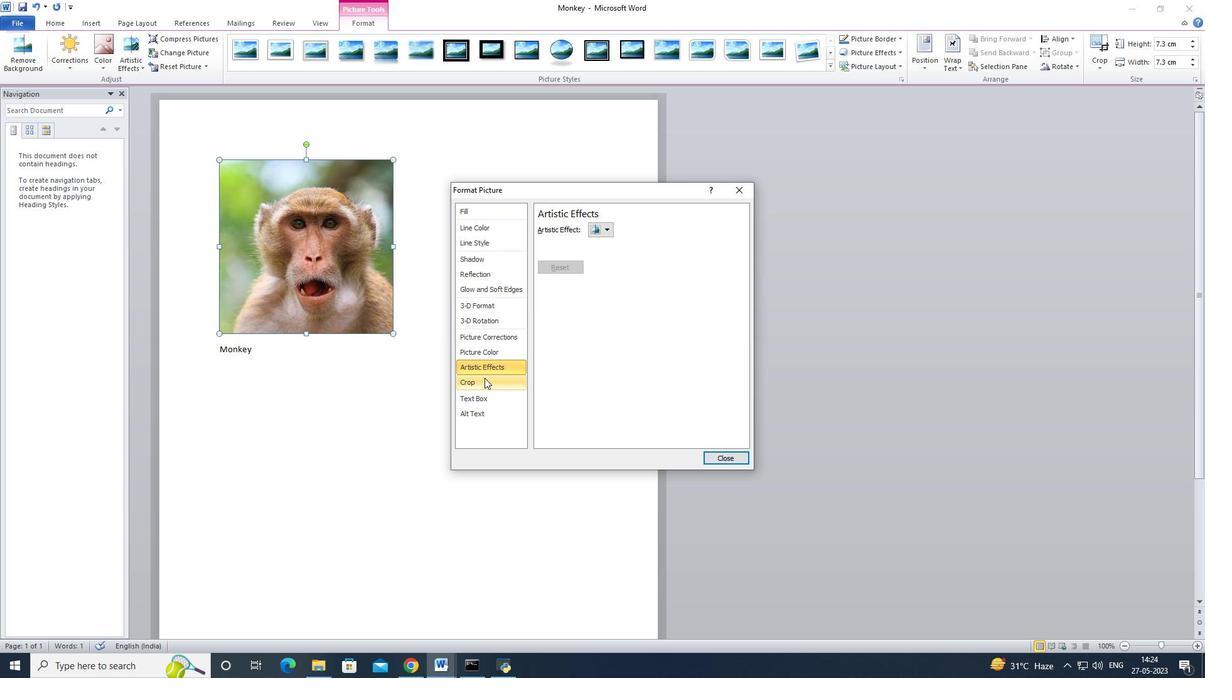 
Action: Mouse moved to (479, 394)
Screenshot: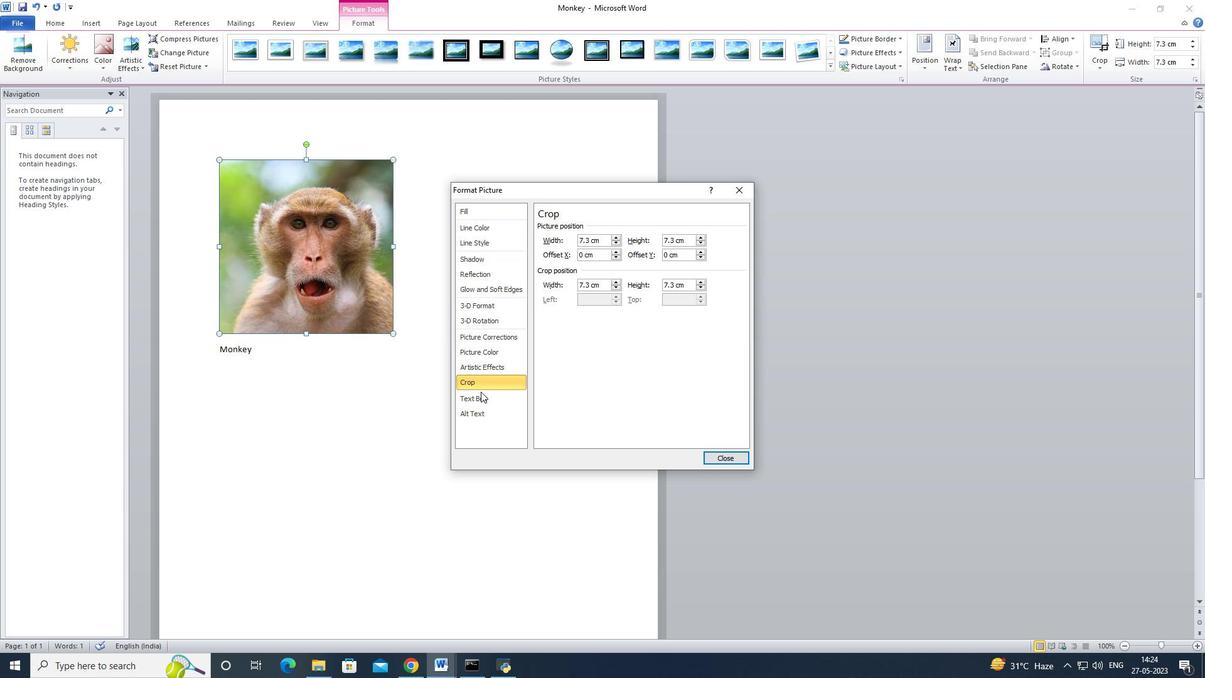 
Action: Mouse pressed left at (479, 394)
Screenshot: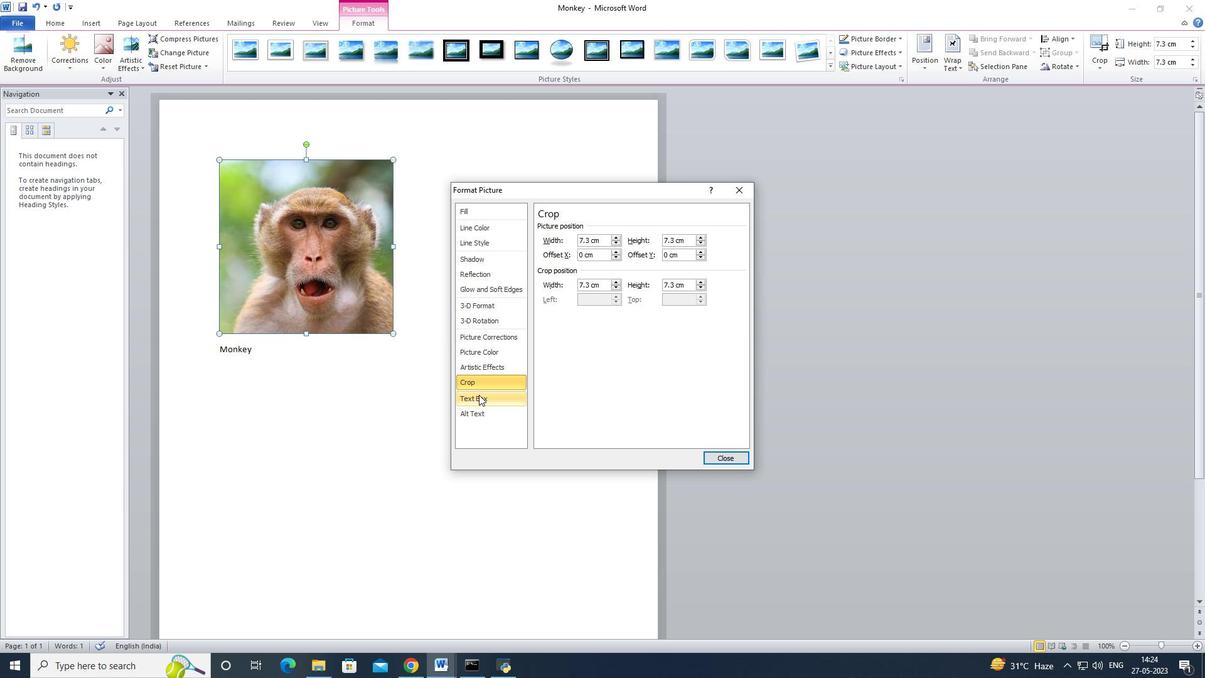 
Action: Mouse moved to (479, 406)
Screenshot: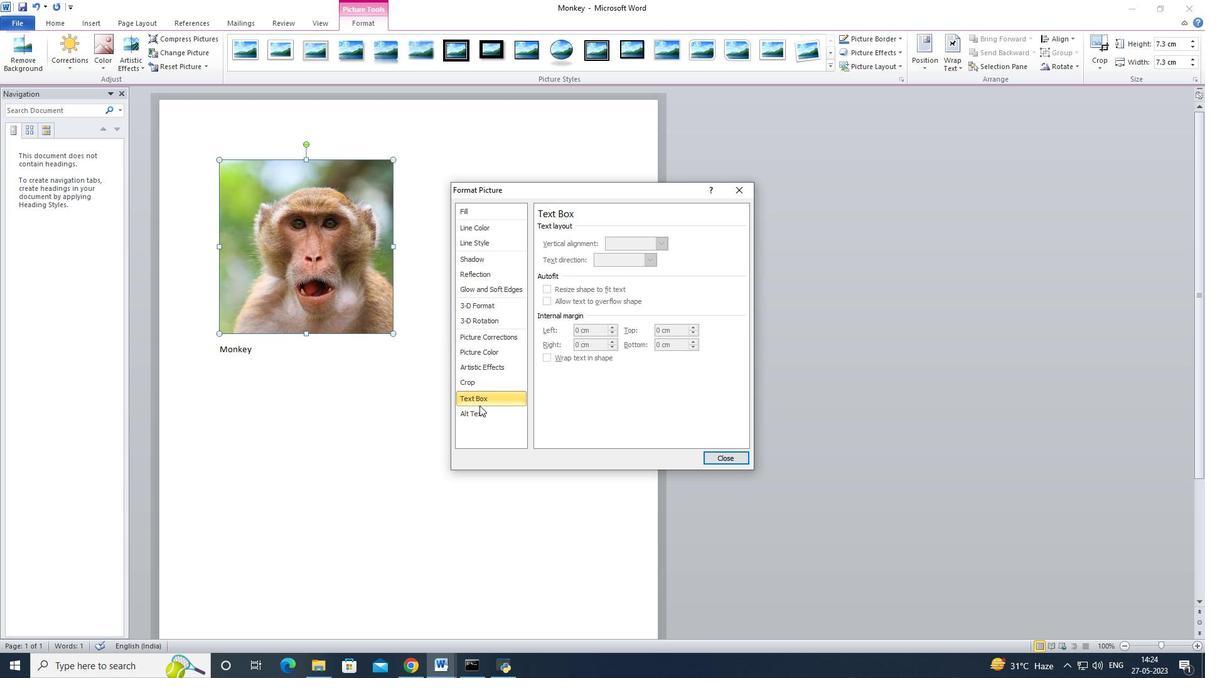 
Action: Mouse pressed left at (479, 406)
Screenshot: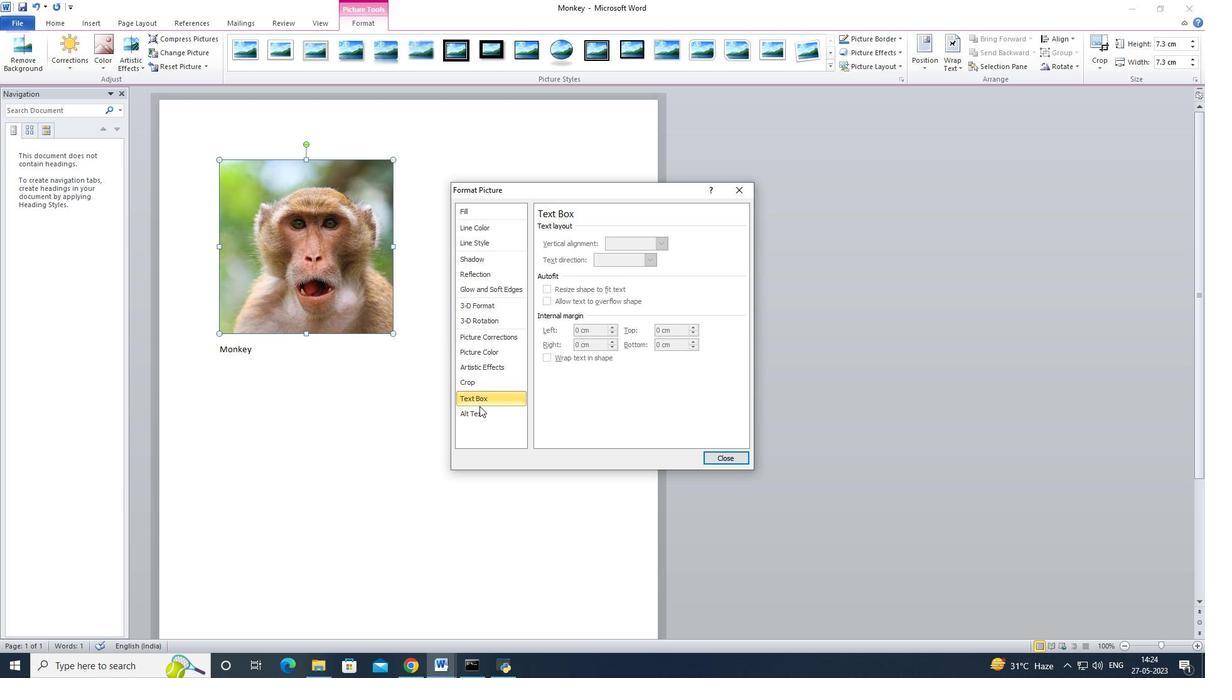 
Action: Mouse moved to (731, 458)
Screenshot: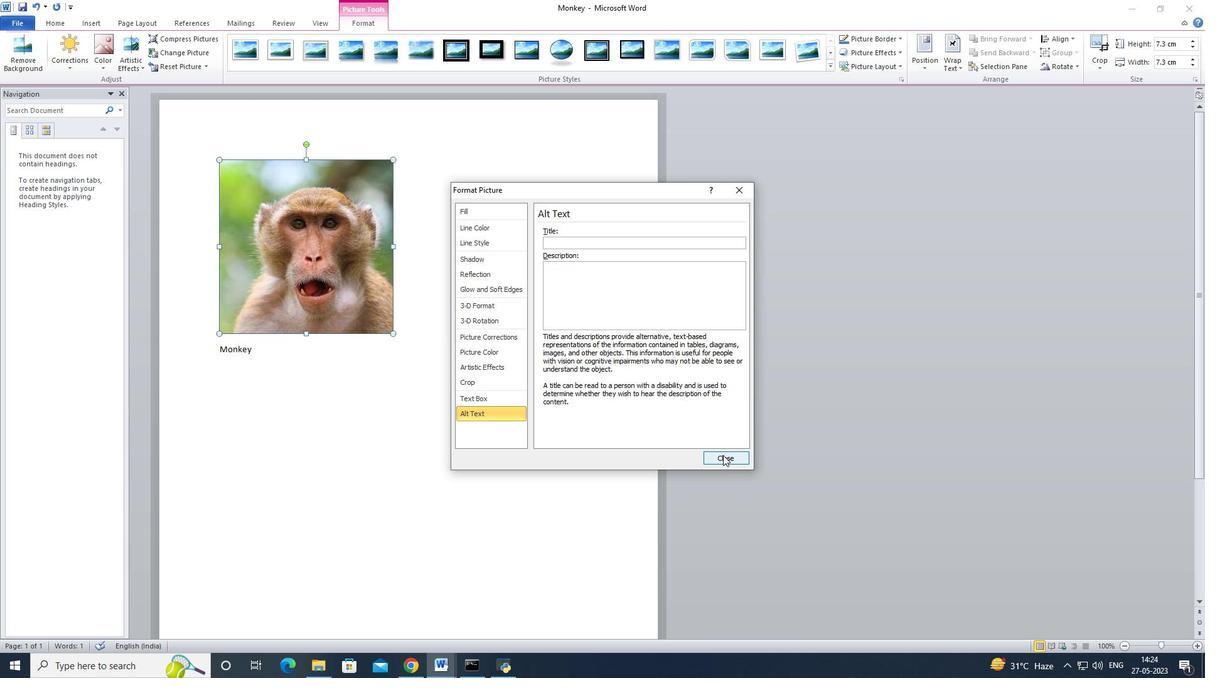 
Action: Mouse pressed left at (731, 458)
Screenshot: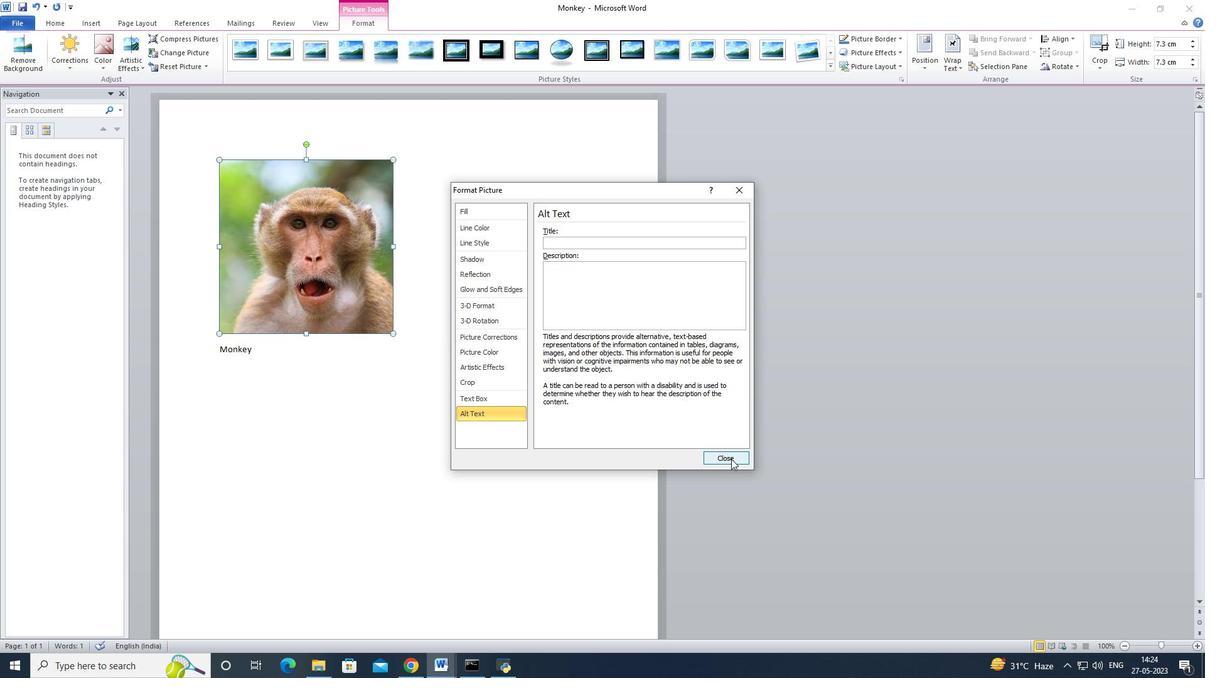 
Action: Mouse moved to (921, 69)
Screenshot: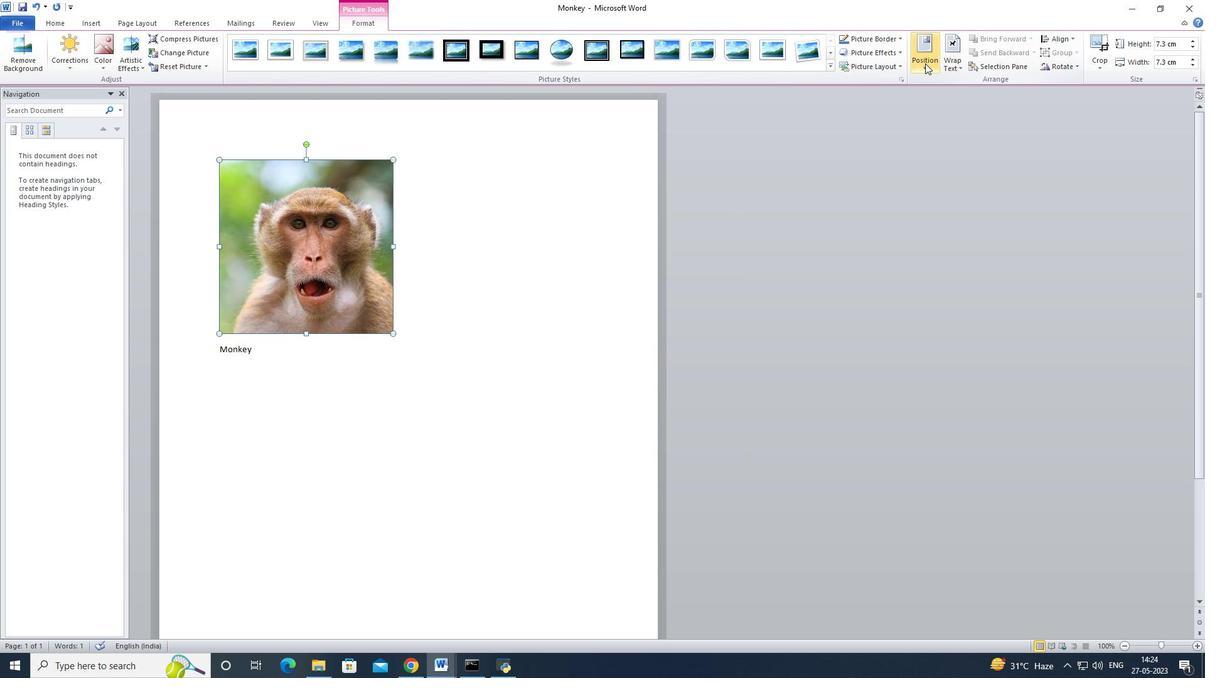
Action: Mouse pressed left at (921, 69)
Screenshot: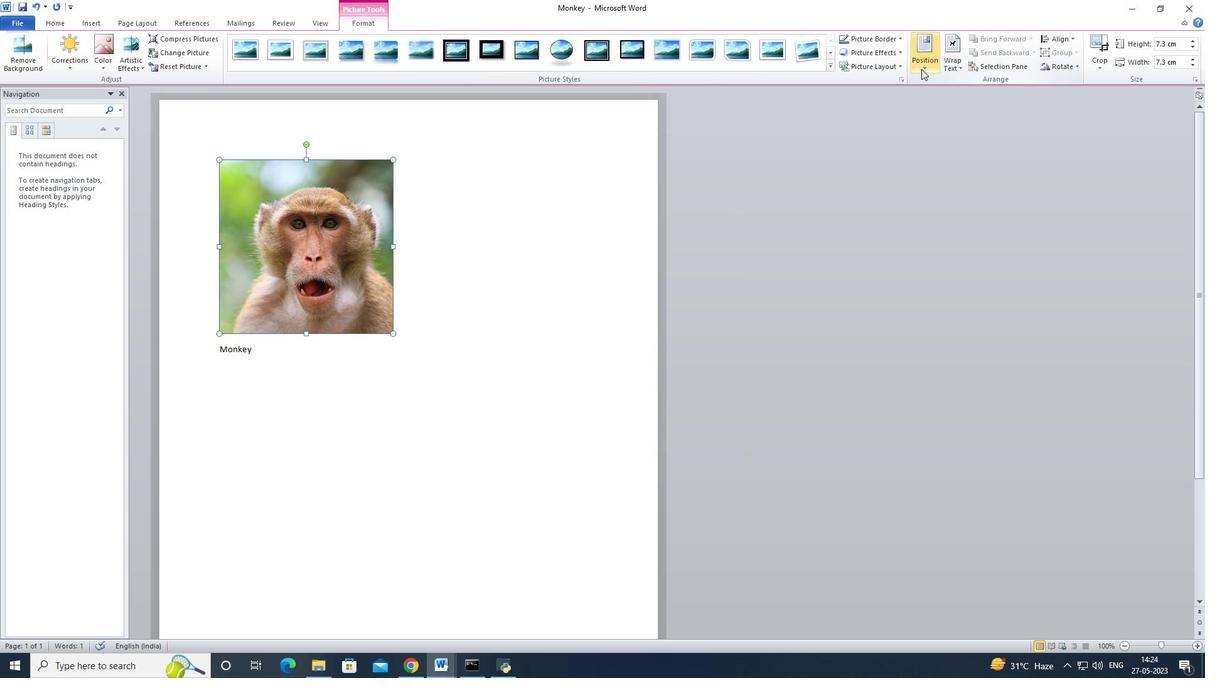 
Action: Mouse moved to (951, 67)
Screenshot: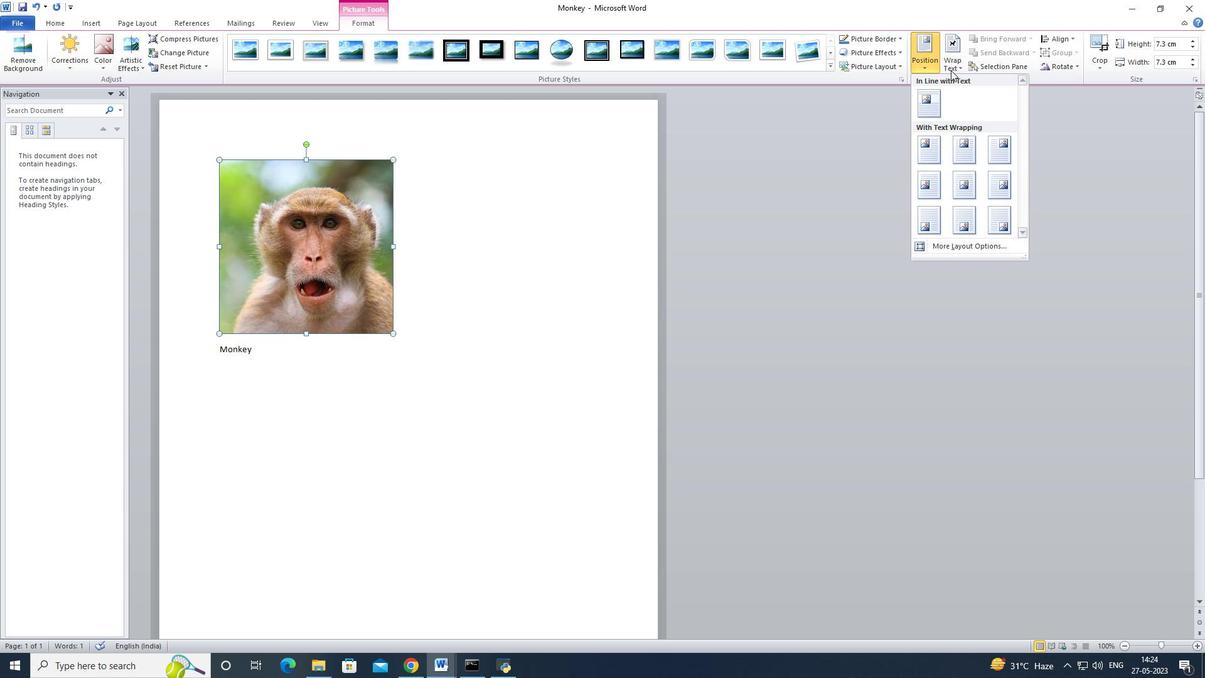 
Action: Mouse pressed left at (951, 67)
Screenshot: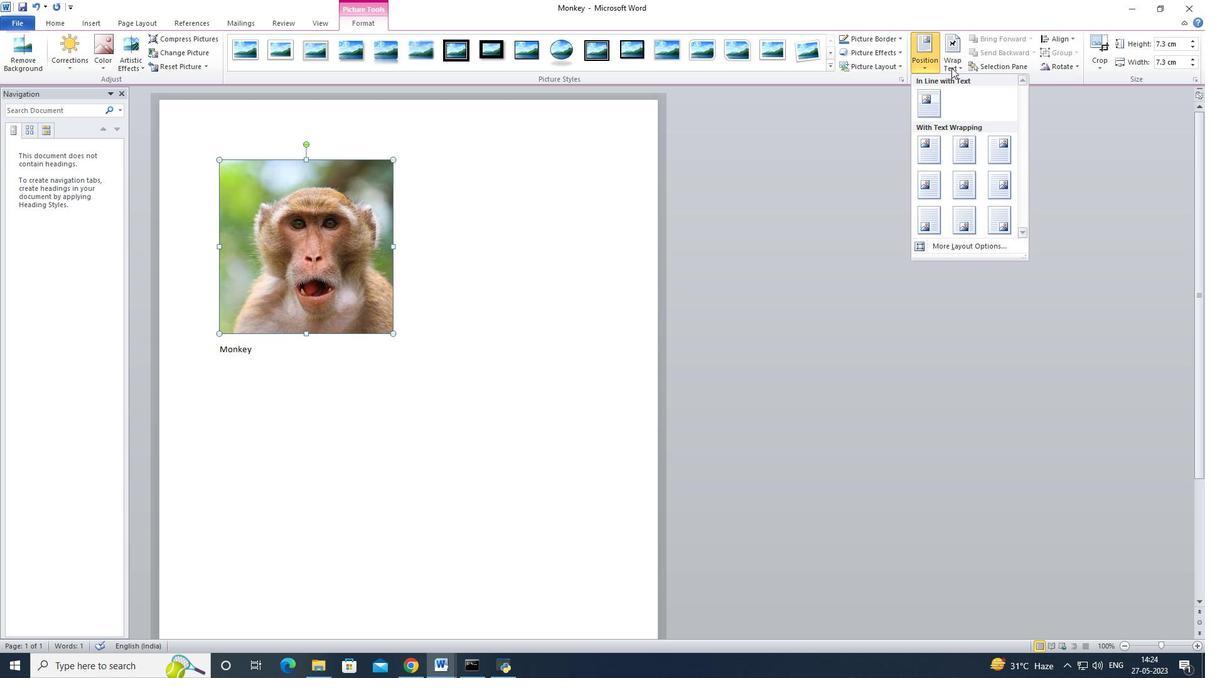 
Action: Mouse moved to (979, 206)
Screenshot: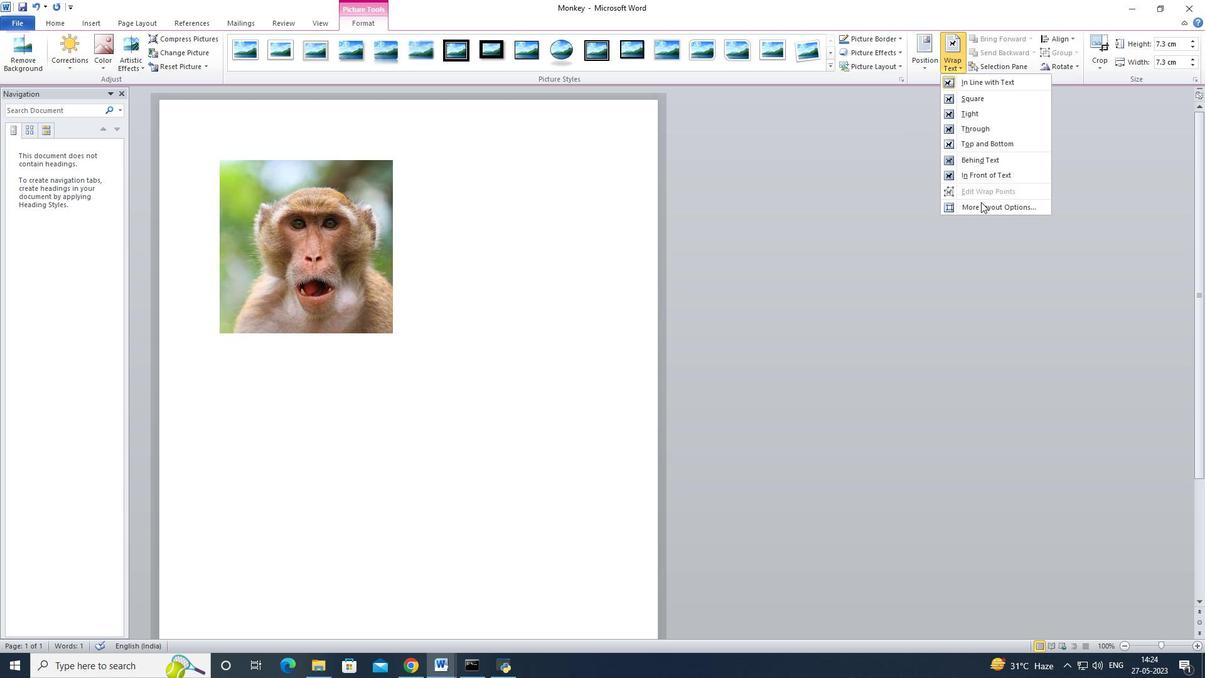 
Action: Mouse pressed left at (979, 206)
Screenshot: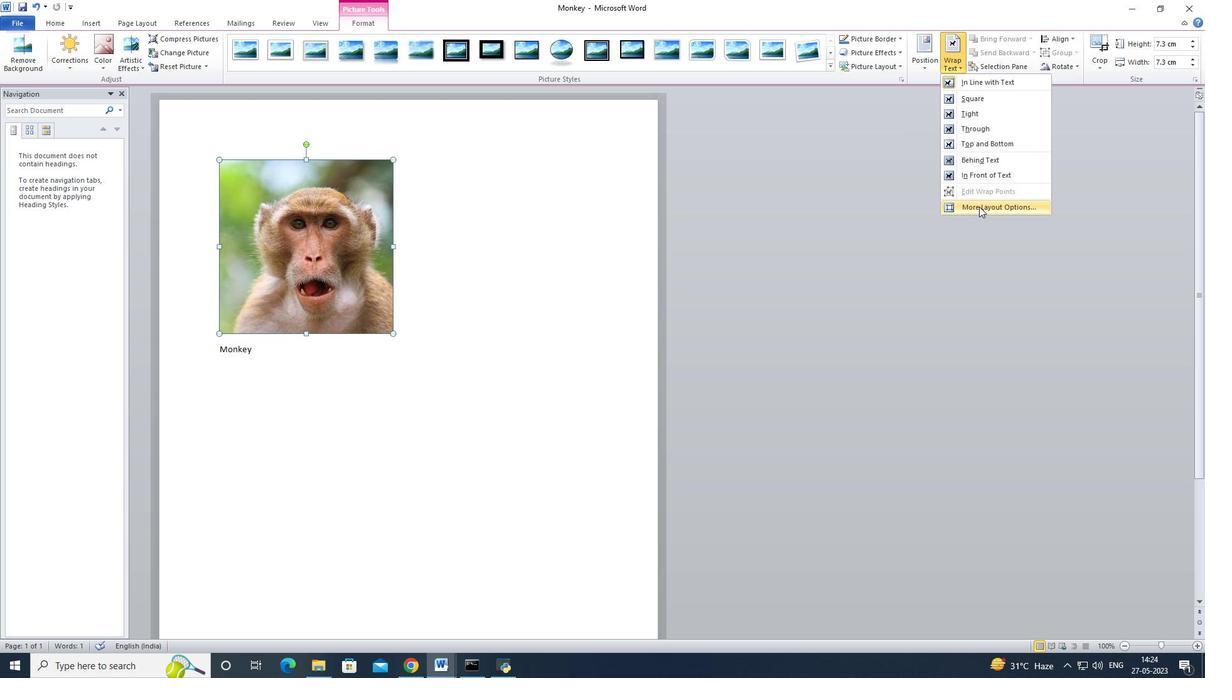 
Action: Mouse moved to (490, 200)
Screenshot: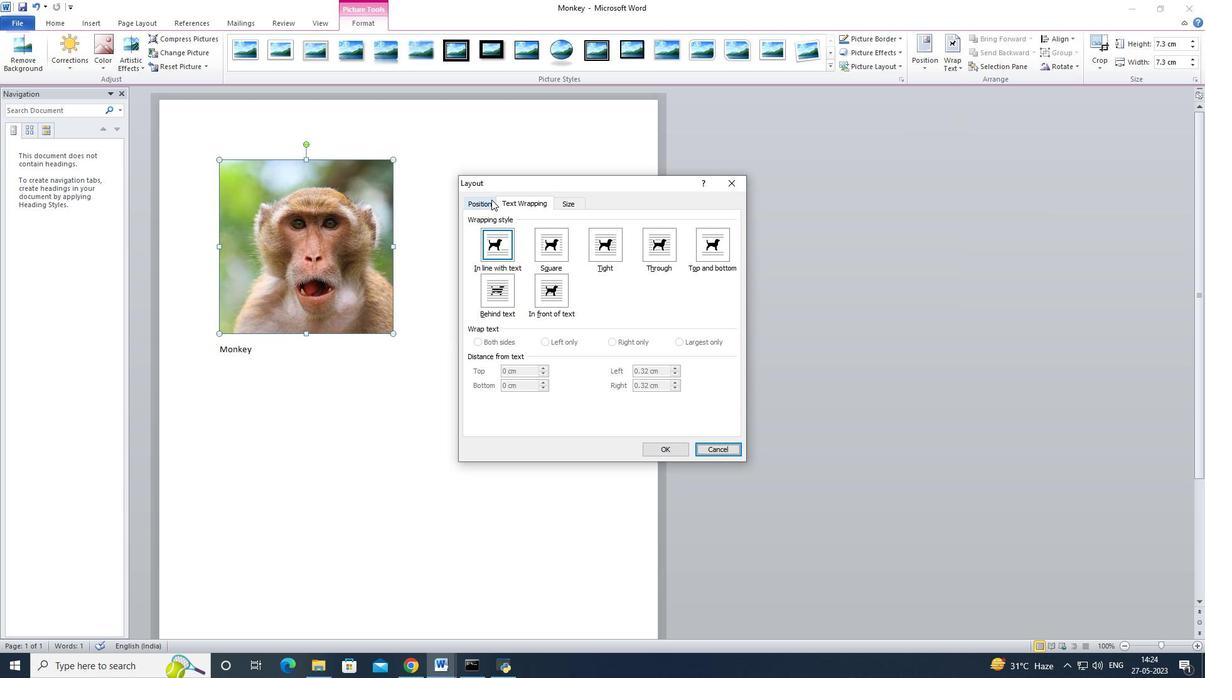 
Action: Mouse pressed left at (490, 200)
Screenshot: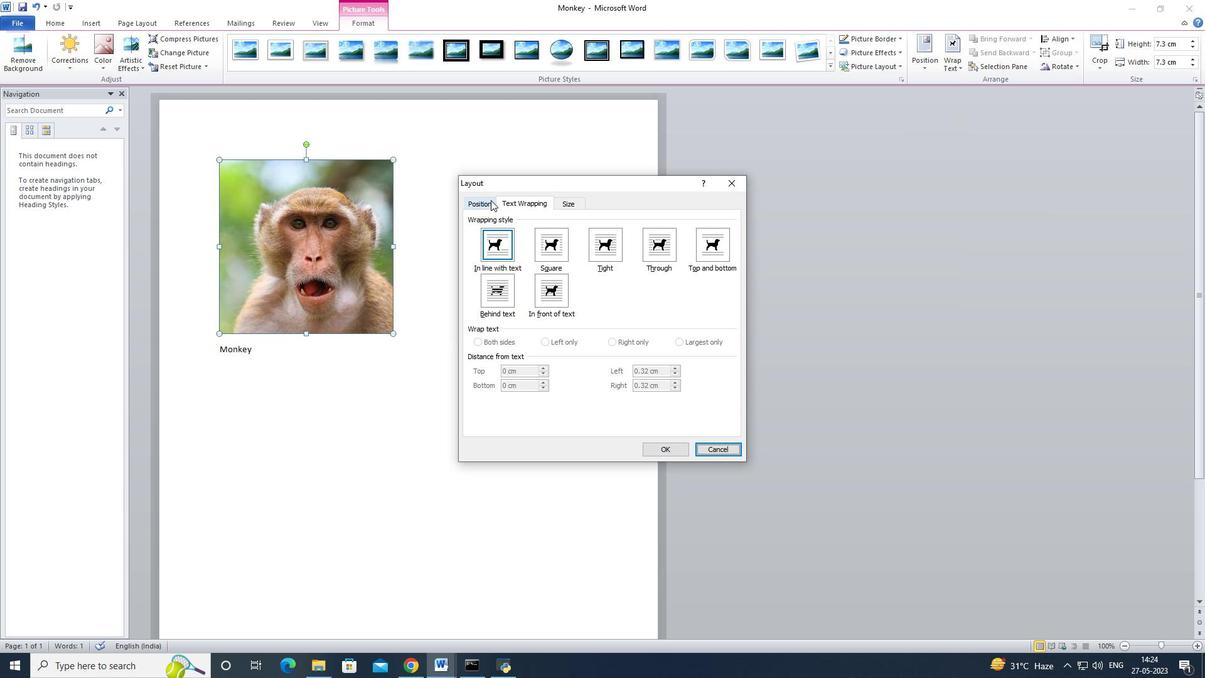 
Action: Mouse moved to (743, 188)
Screenshot: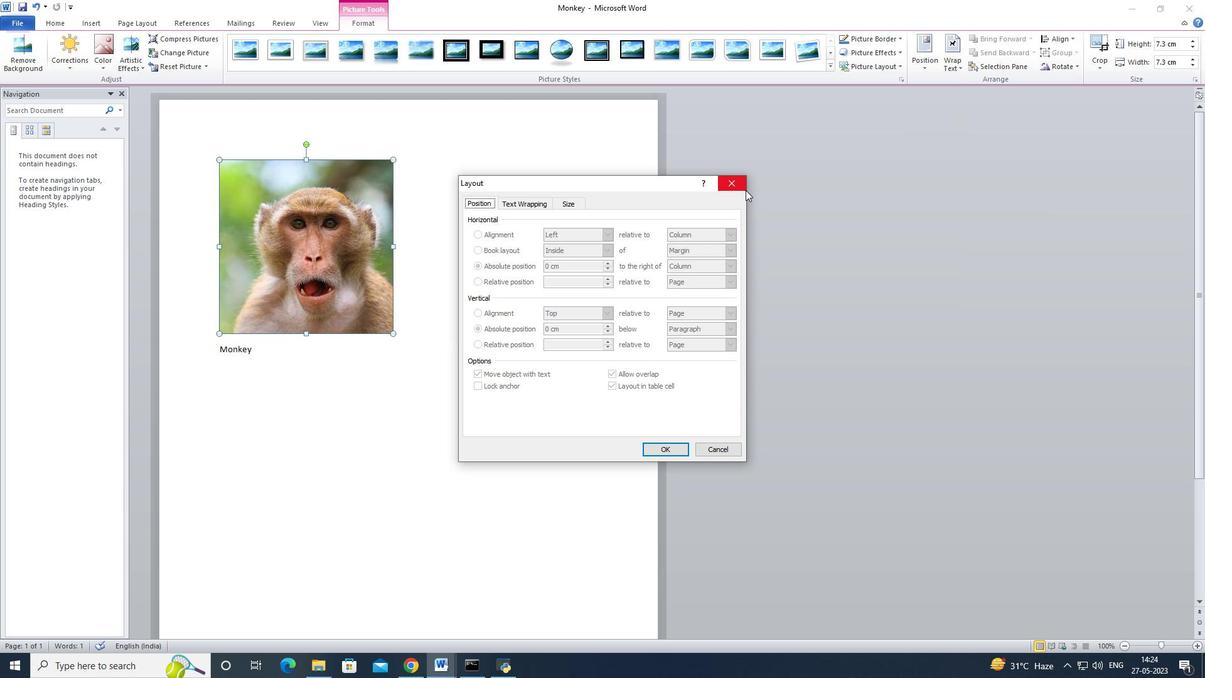 
Action: Mouse pressed left at (743, 188)
Screenshot: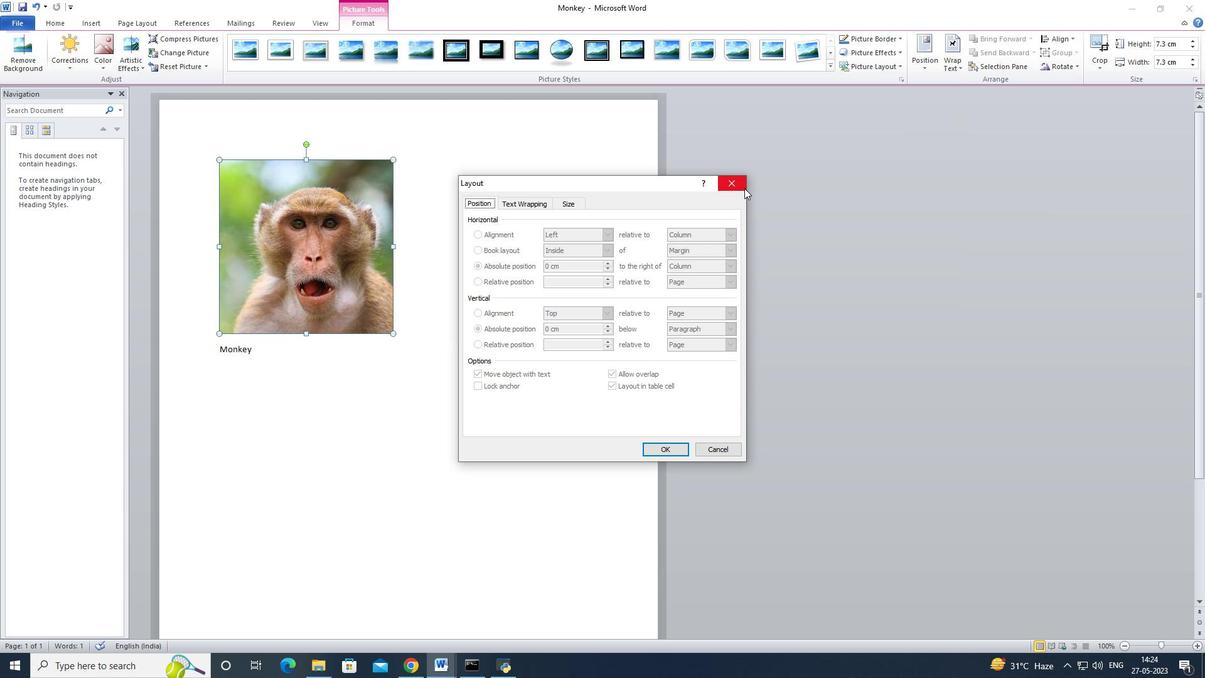 
Action: Mouse moved to (836, 176)
Screenshot: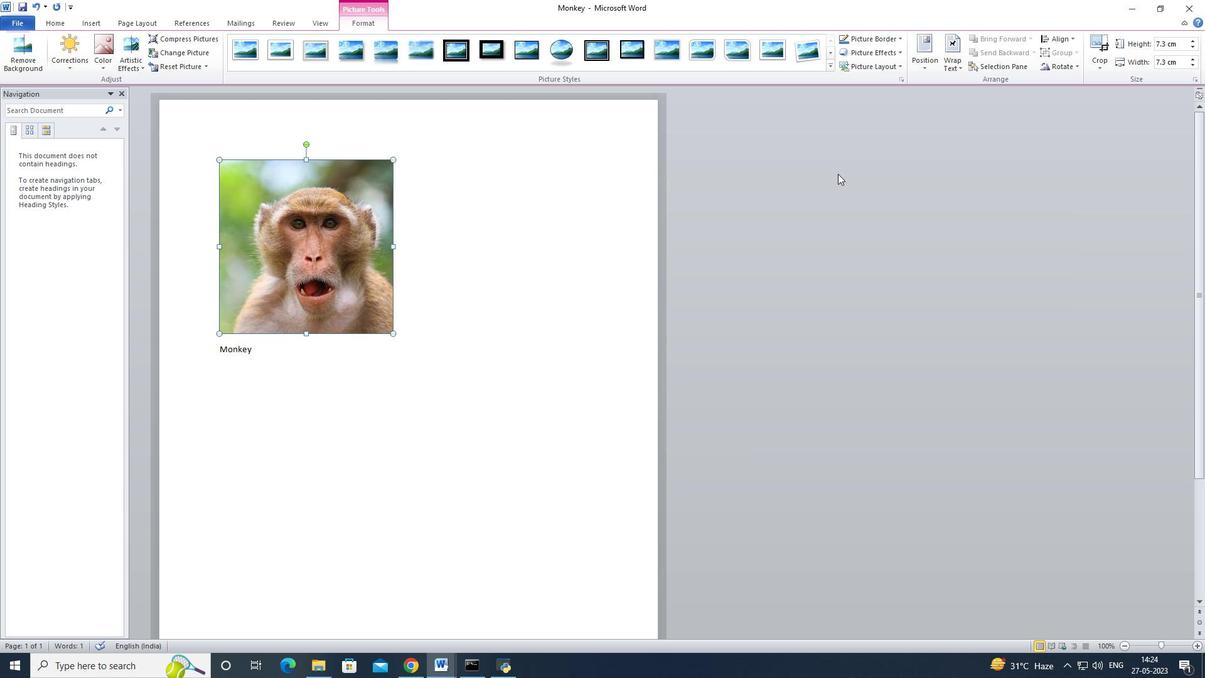 
